 Task: Create a card template collection with adventure concept.
Action: Mouse moved to (723, 268)
Screenshot: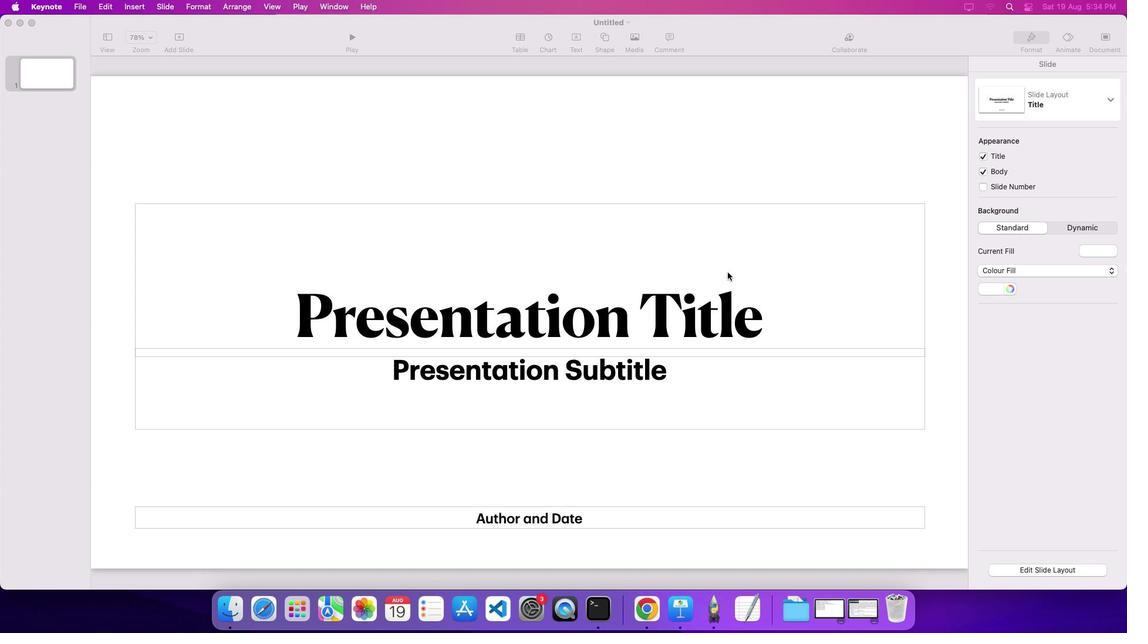 
Action: Mouse pressed left at (723, 268)
Screenshot: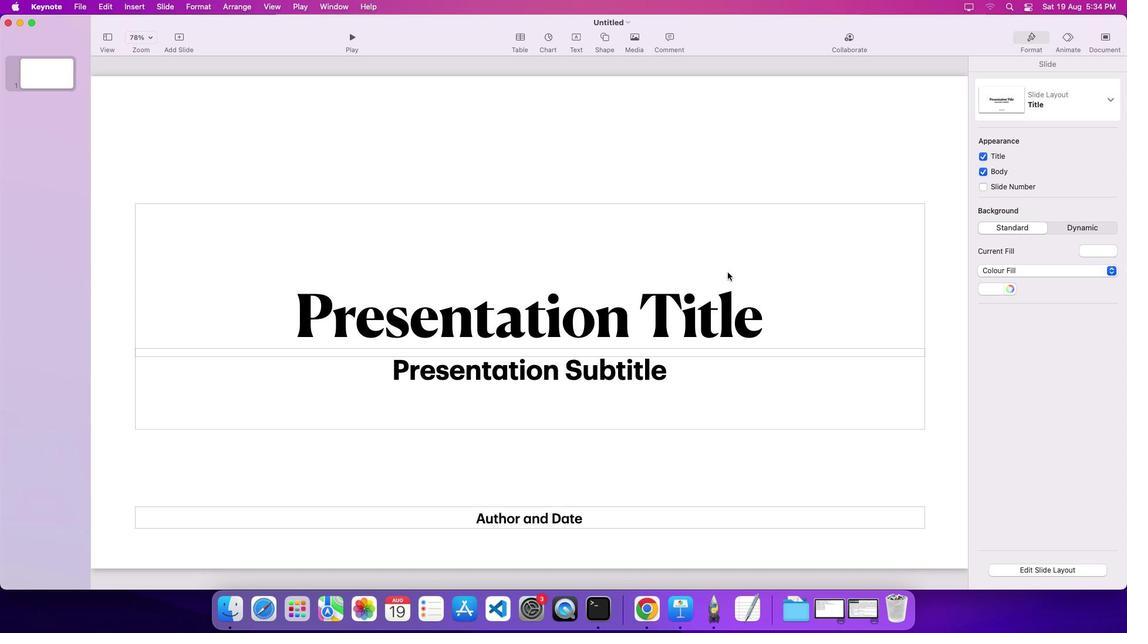 
Action: Mouse moved to (738, 281)
Screenshot: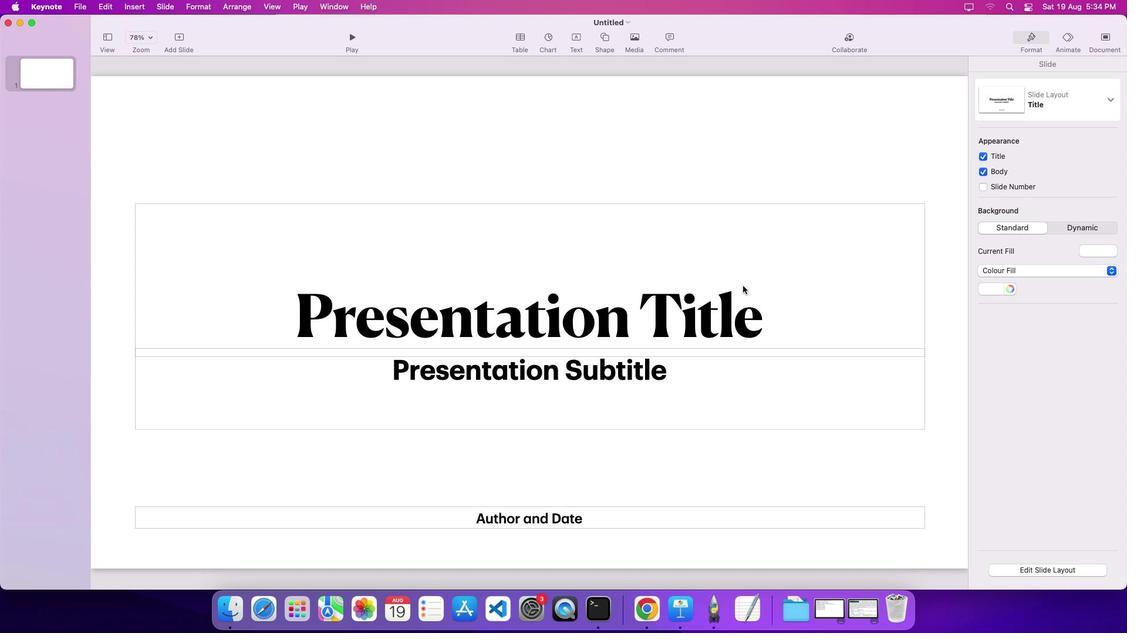 
Action: Key pressed Key.delete
Screenshot: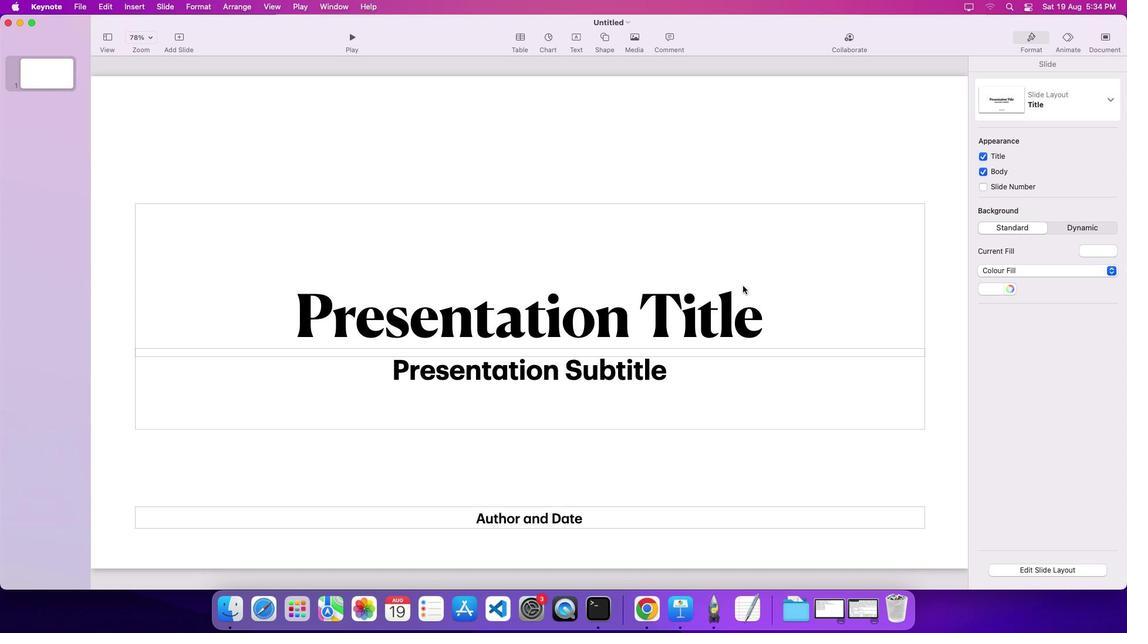 
Action: Mouse moved to (741, 291)
Screenshot: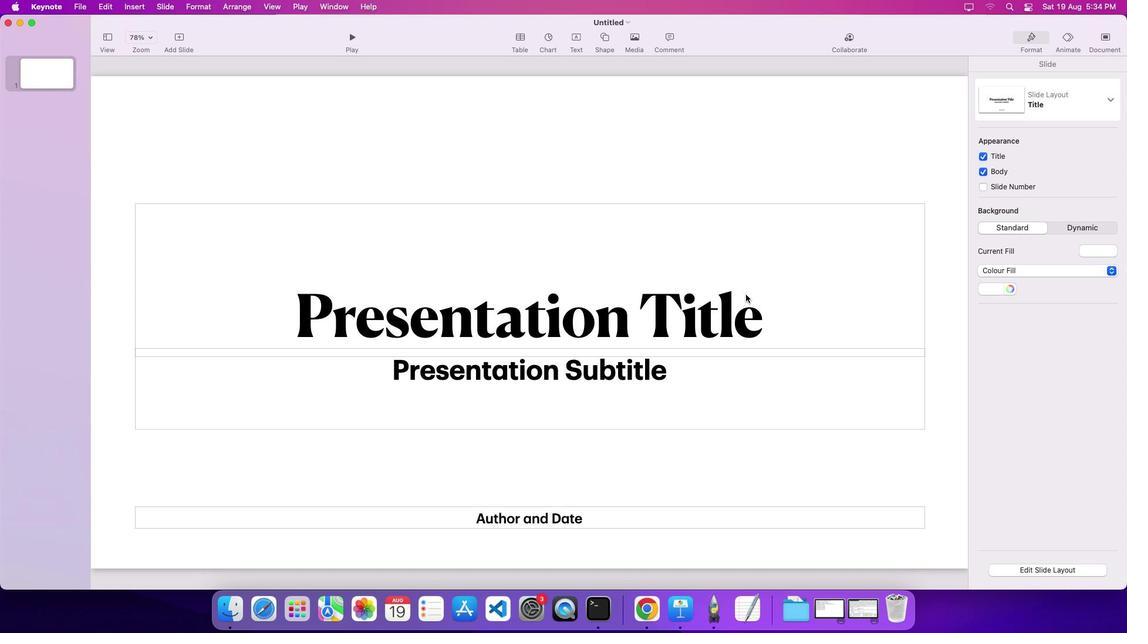 
Action: Mouse pressed left at (741, 291)
Screenshot: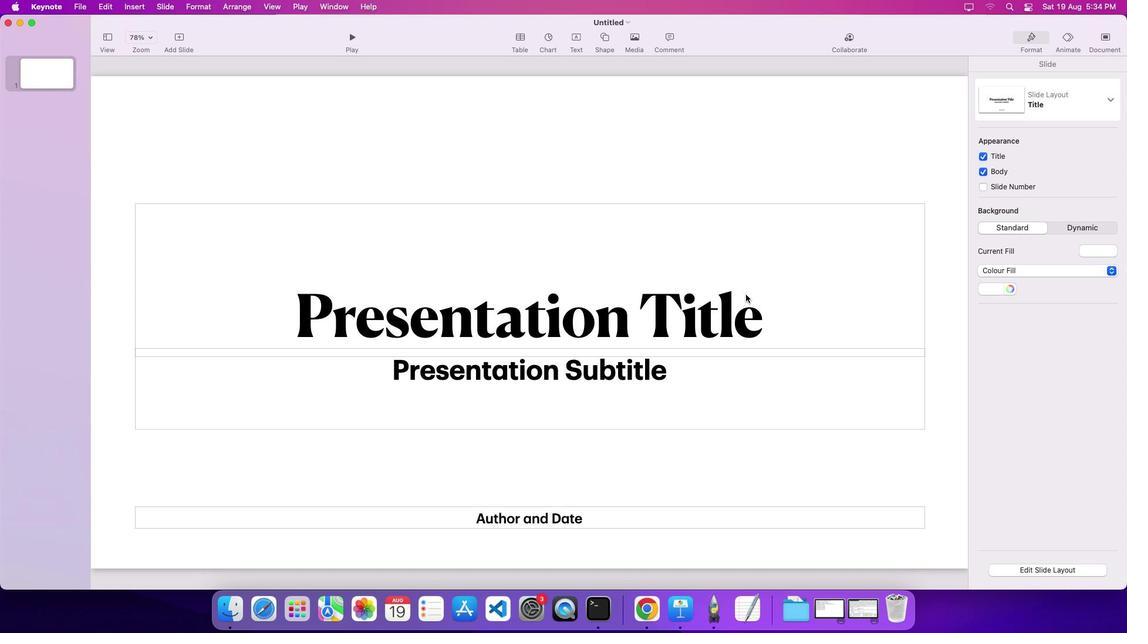 
Action: Mouse moved to (753, 274)
Screenshot: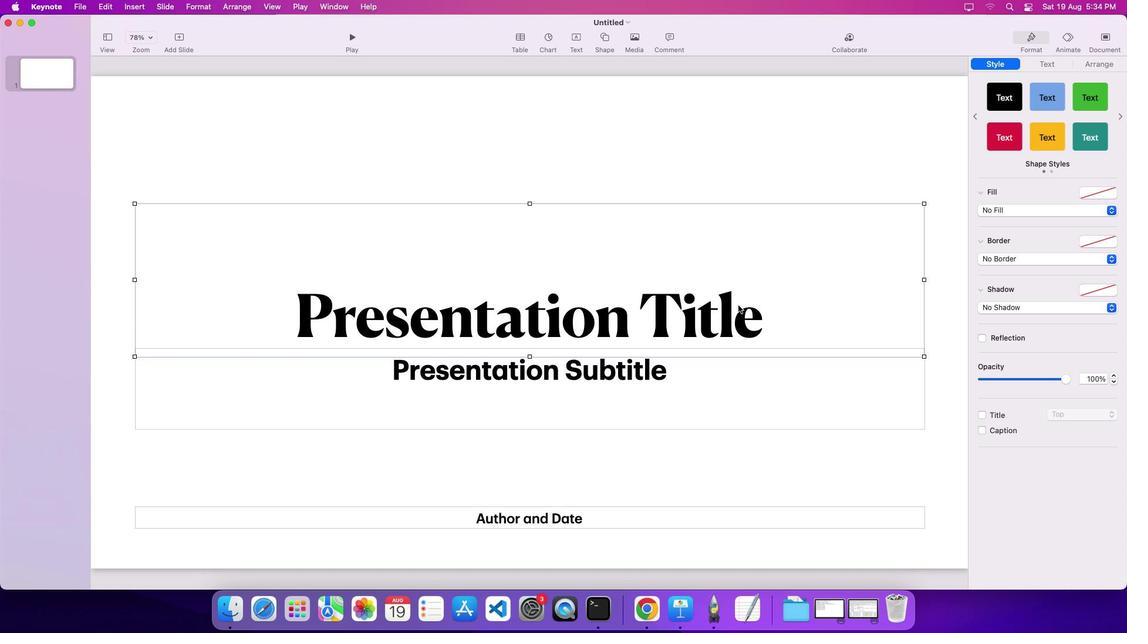 
Action: Key pressed Key.delete
Screenshot: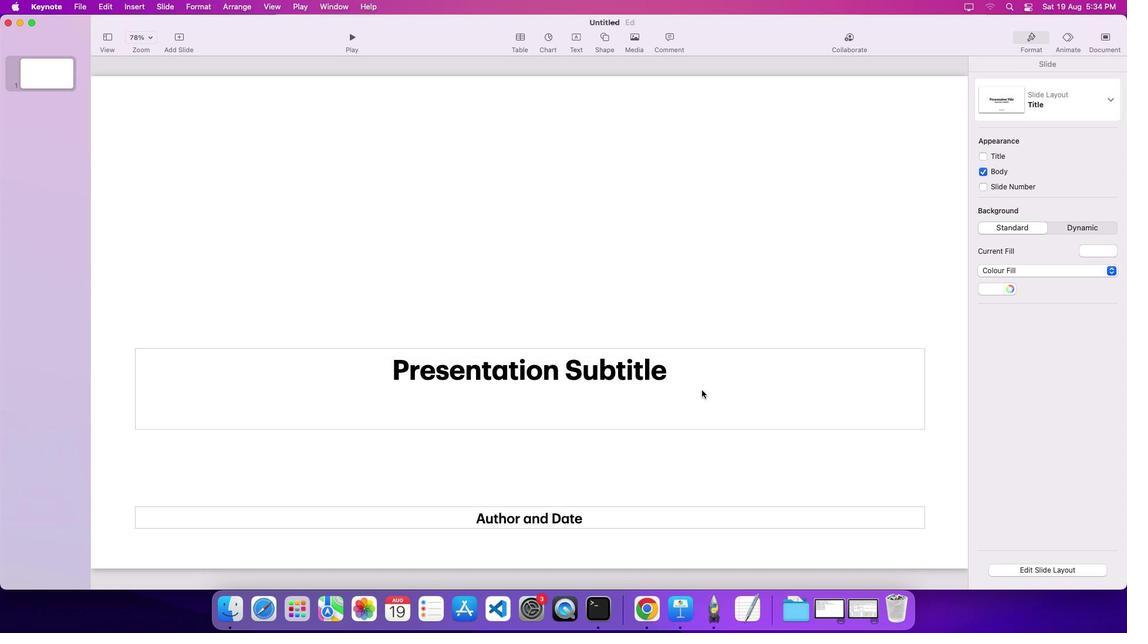
Action: Mouse moved to (697, 394)
Screenshot: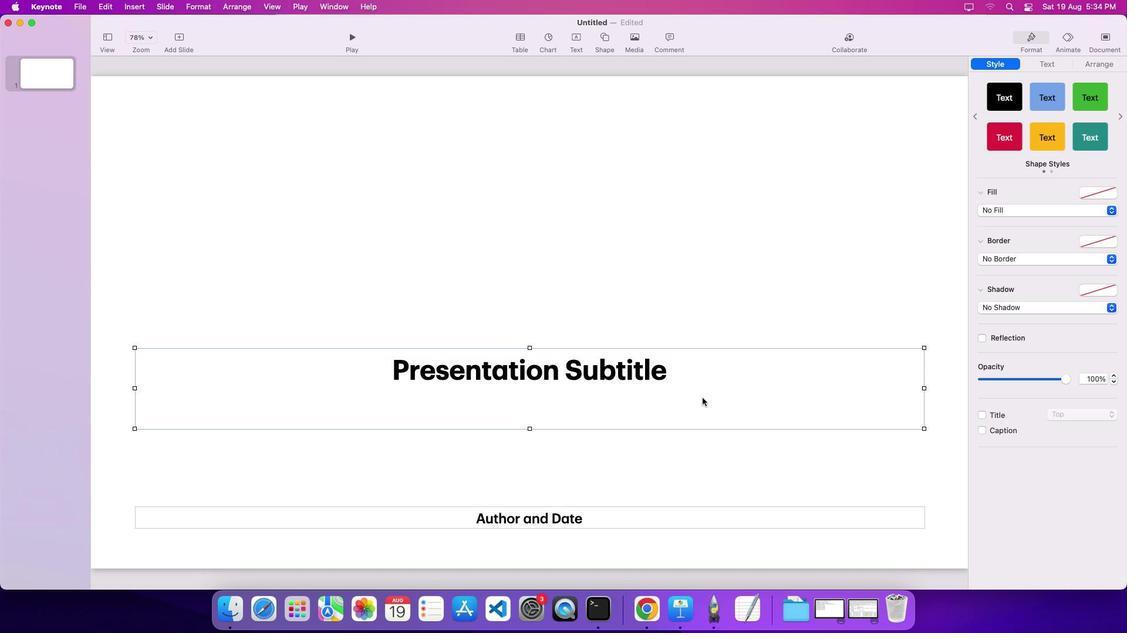 
Action: Mouse pressed left at (697, 394)
Screenshot: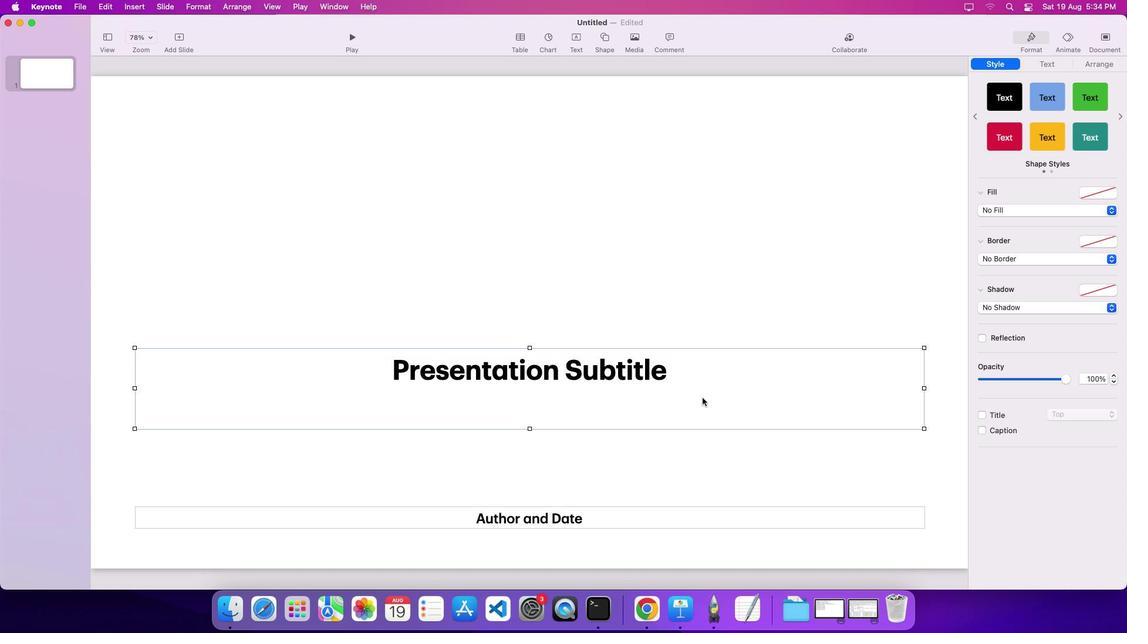 
Action: Key pressed Key.delete
Screenshot: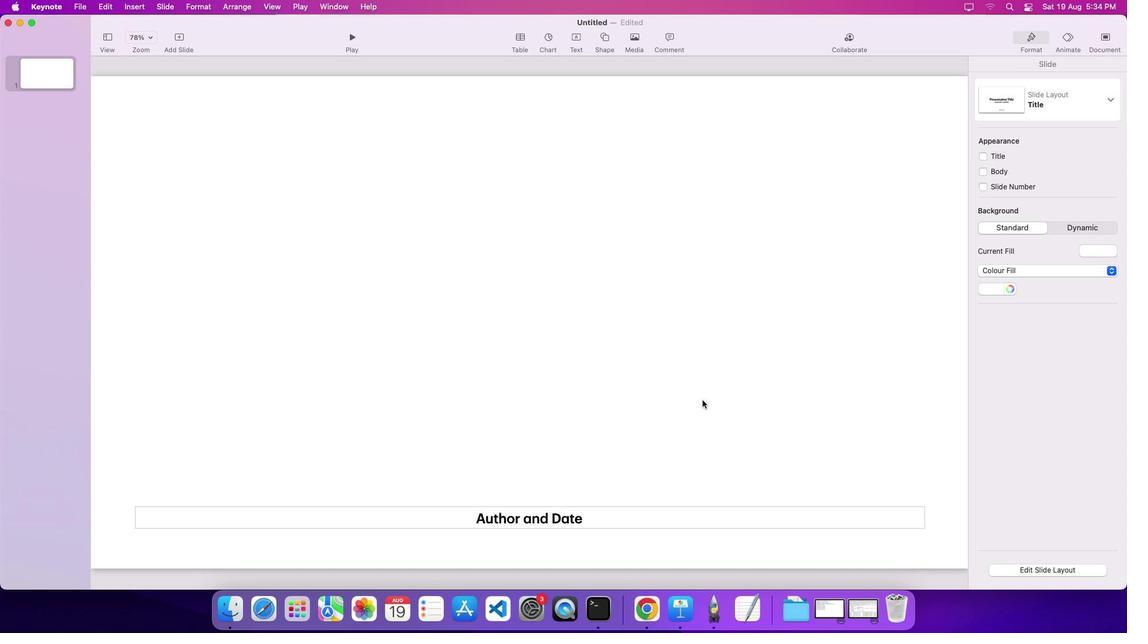 
Action: Mouse moved to (682, 528)
Screenshot: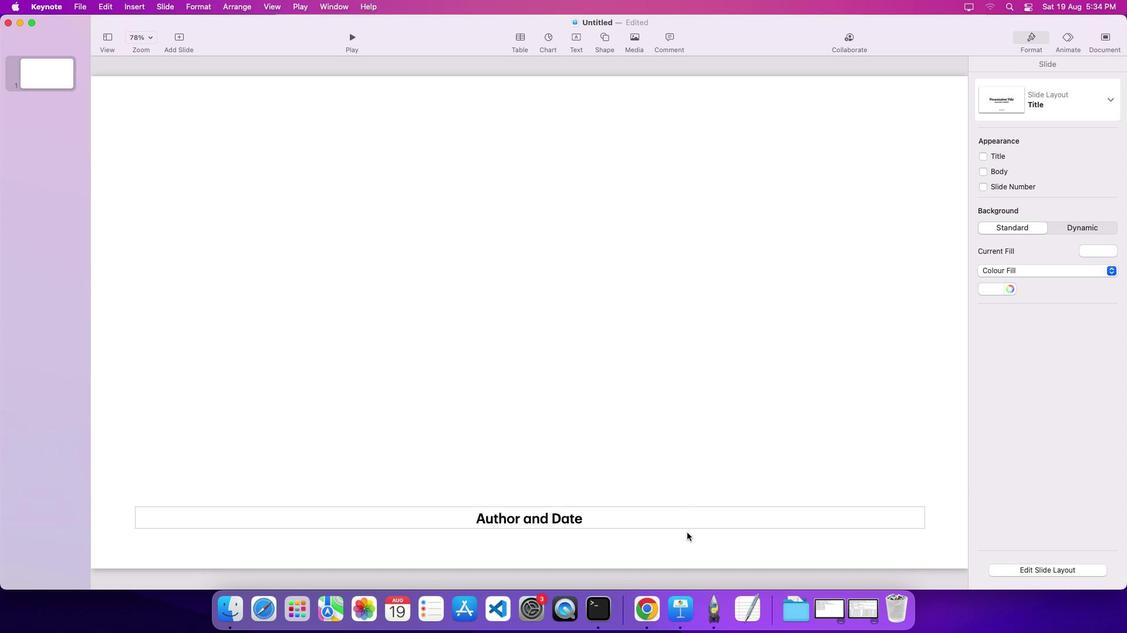 
Action: Mouse pressed left at (682, 528)
Screenshot: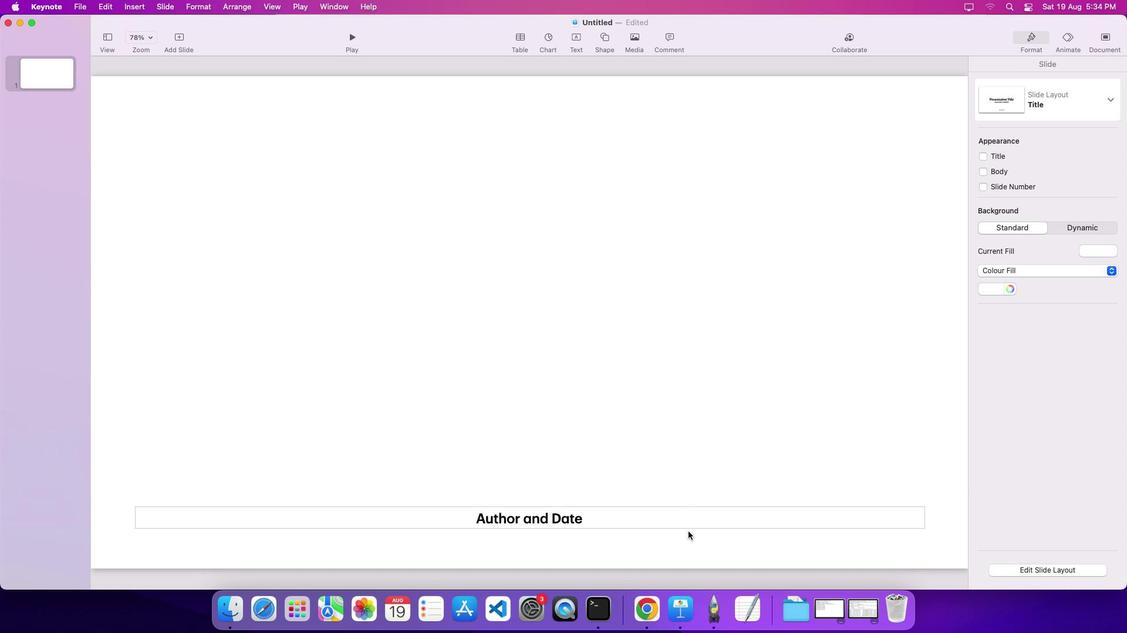
Action: Mouse moved to (685, 526)
Screenshot: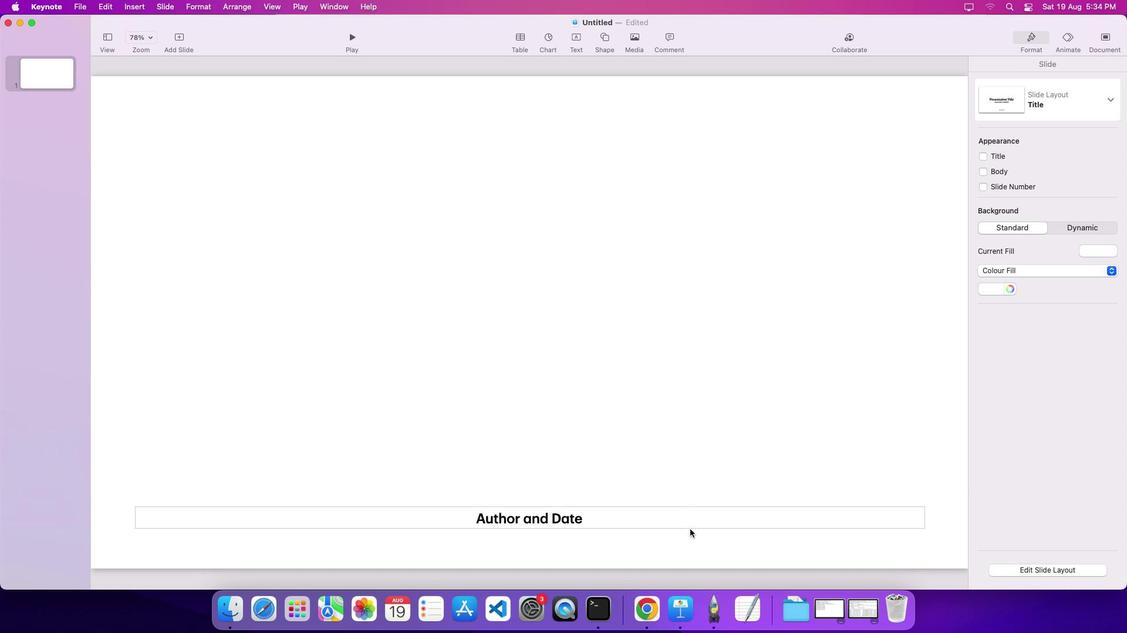 
Action: Key pressed Key.delete
Screenshot: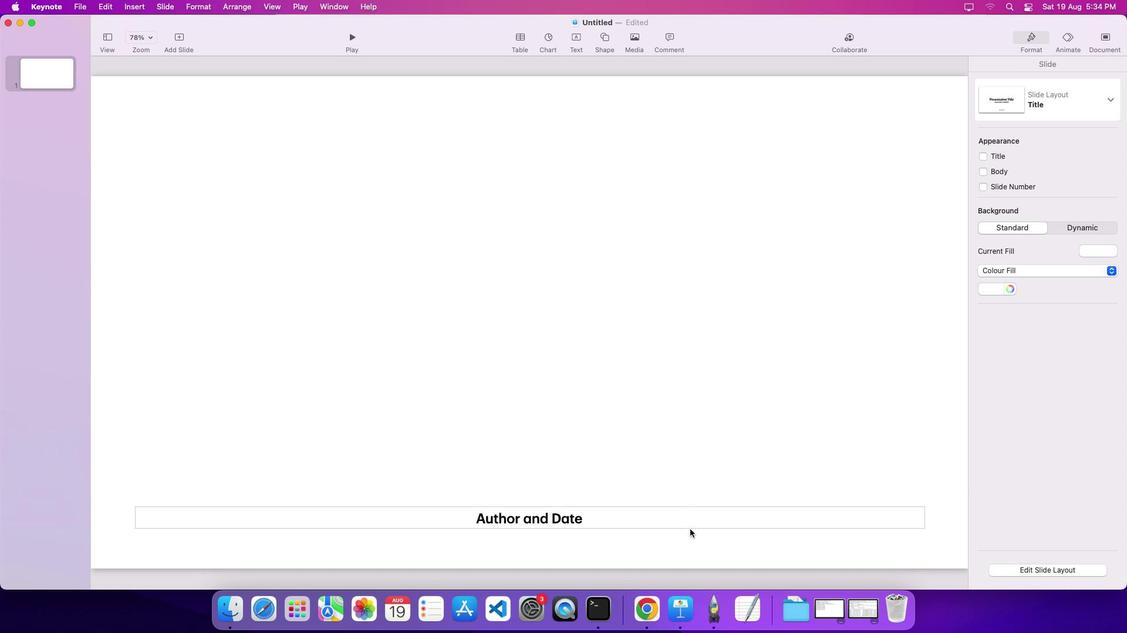 
Action: Mouse moved to (685, 521)
Screenshot: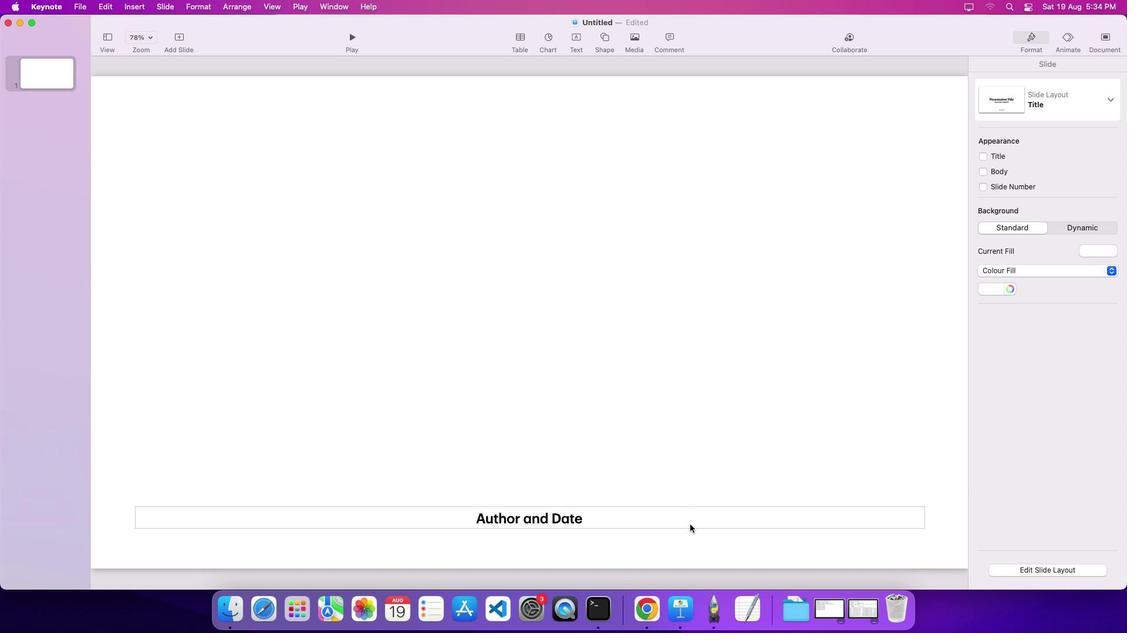 
Action: Mouse pressed left at (685, 521)
Screenshot: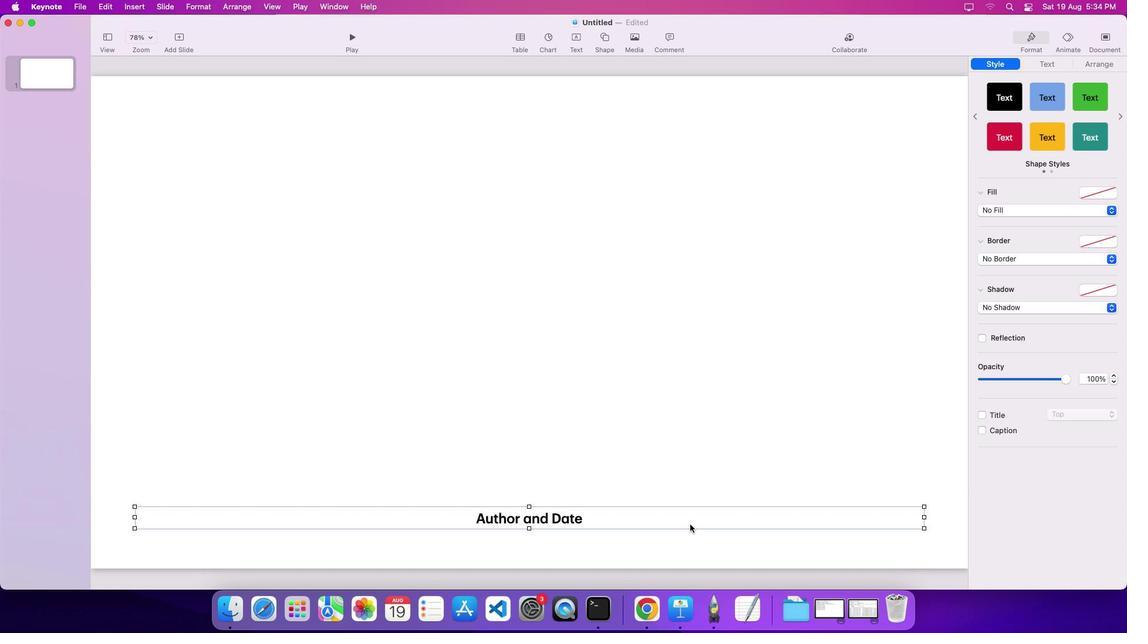 
Action: Key pressed Key.delete
Screenshot: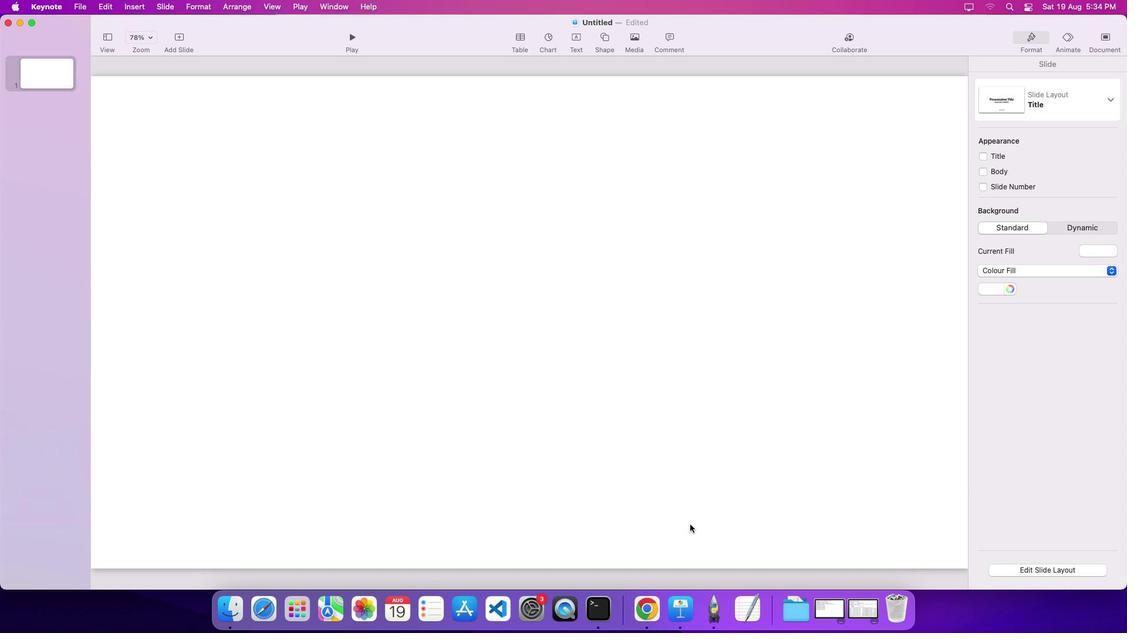 
Action: Mouse moved to (519, 218)
Screenshot: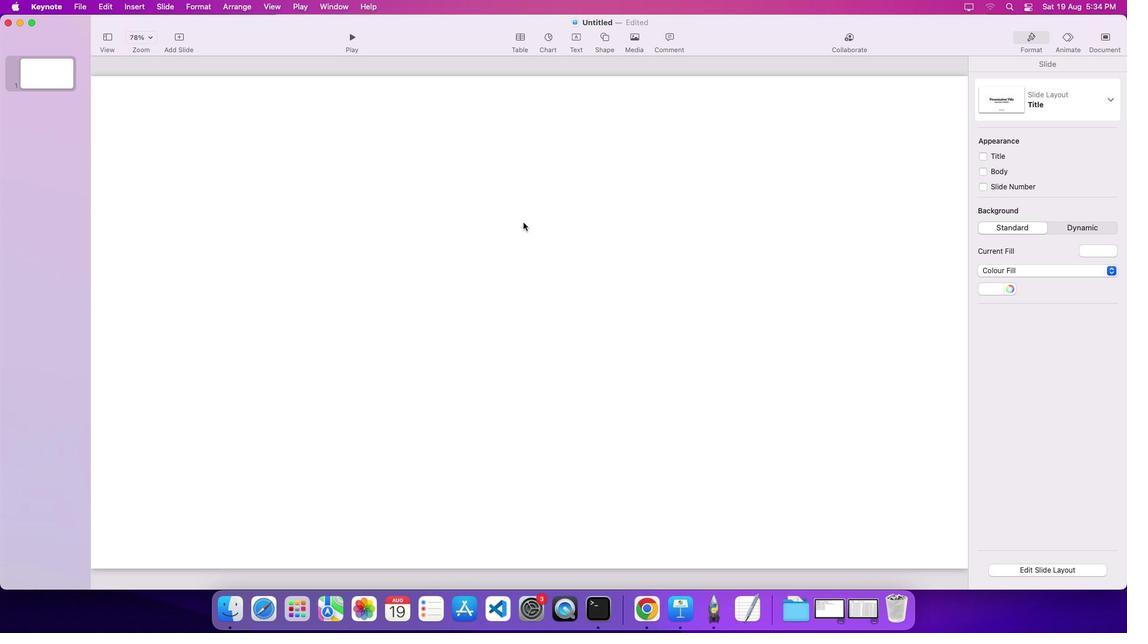 
Action: Mouse pressed left at (519, 218)
Screenshot: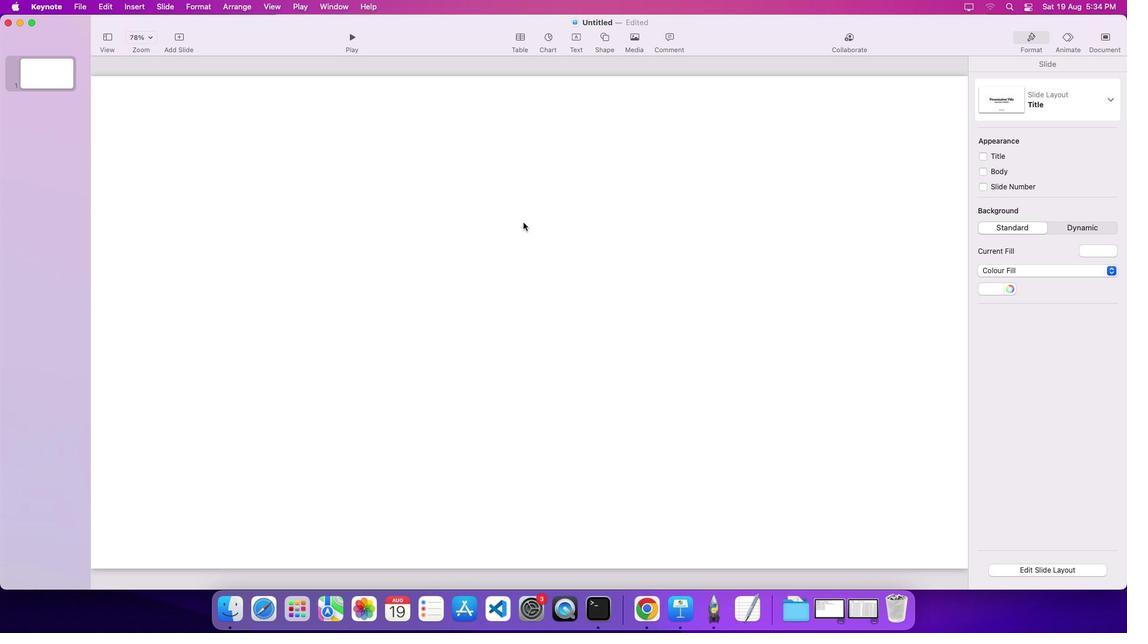 
Action: Mouse moved to (601, 34)
Screenshot: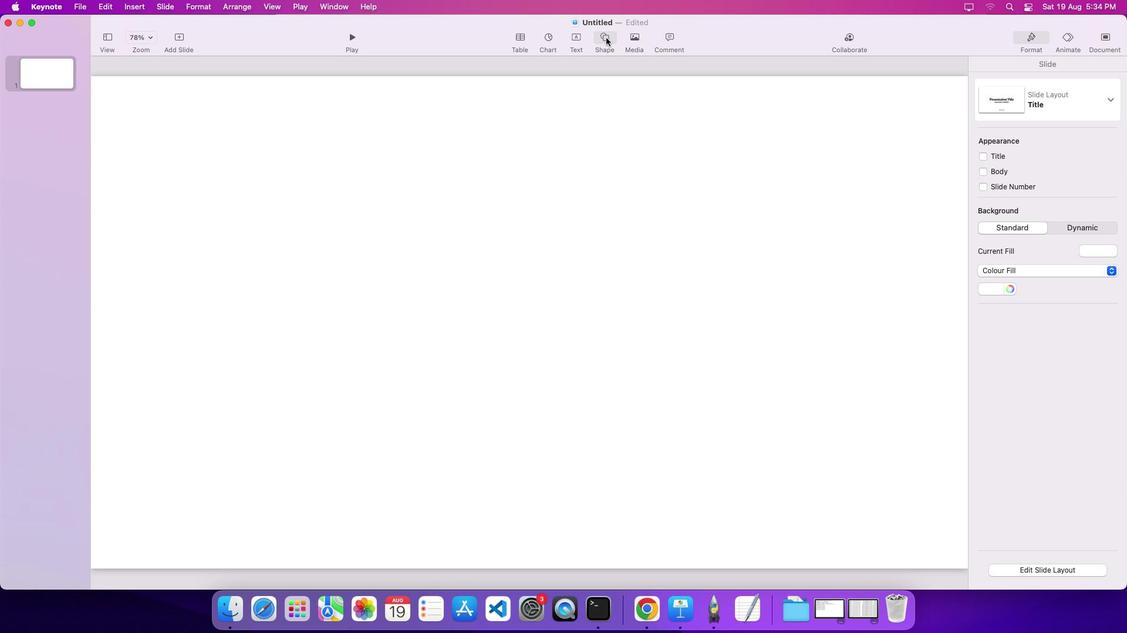 
Action: Mouse pressed left at (601, 34)
Screenshot: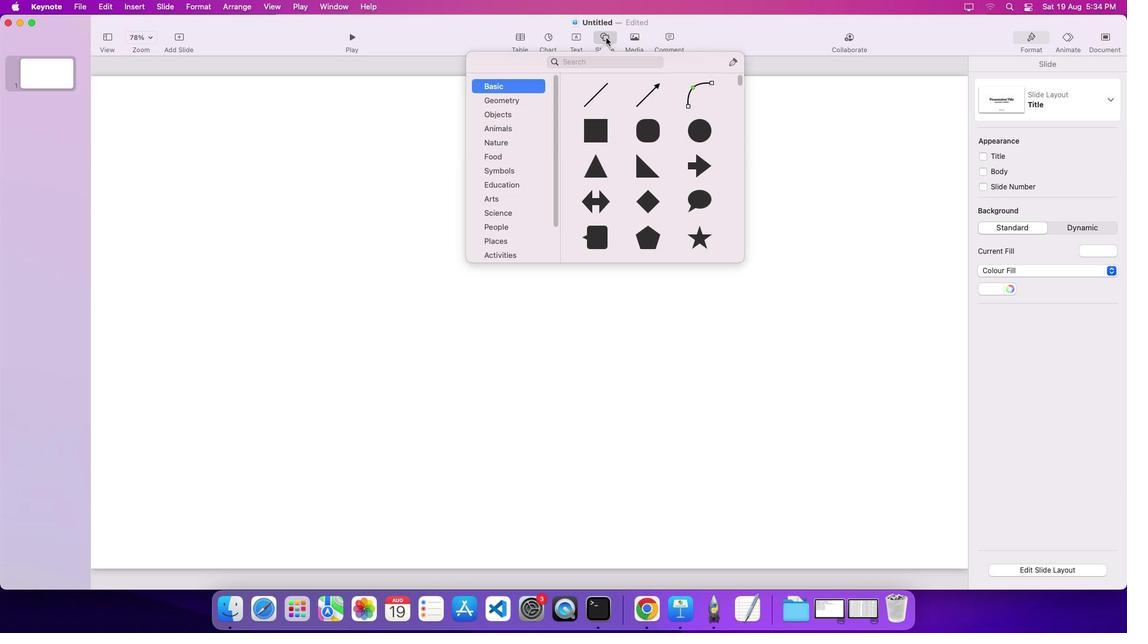 
Action: Mouse moved to (589, 124)
Screenshot: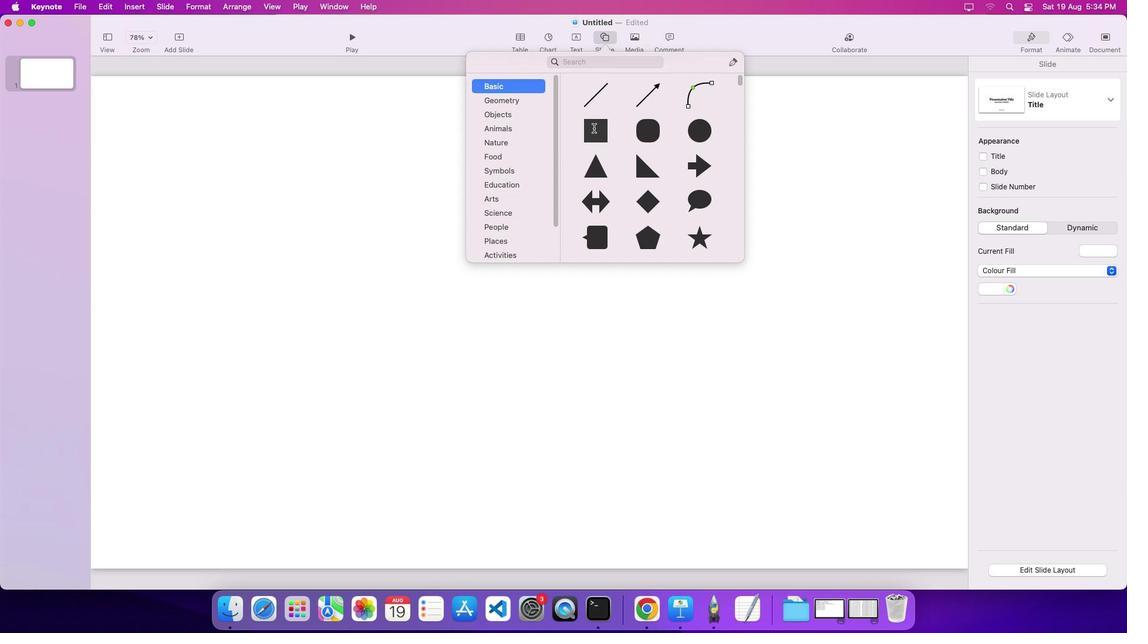 
Action: Mouse pressed left at (589, 124)
Screenshot: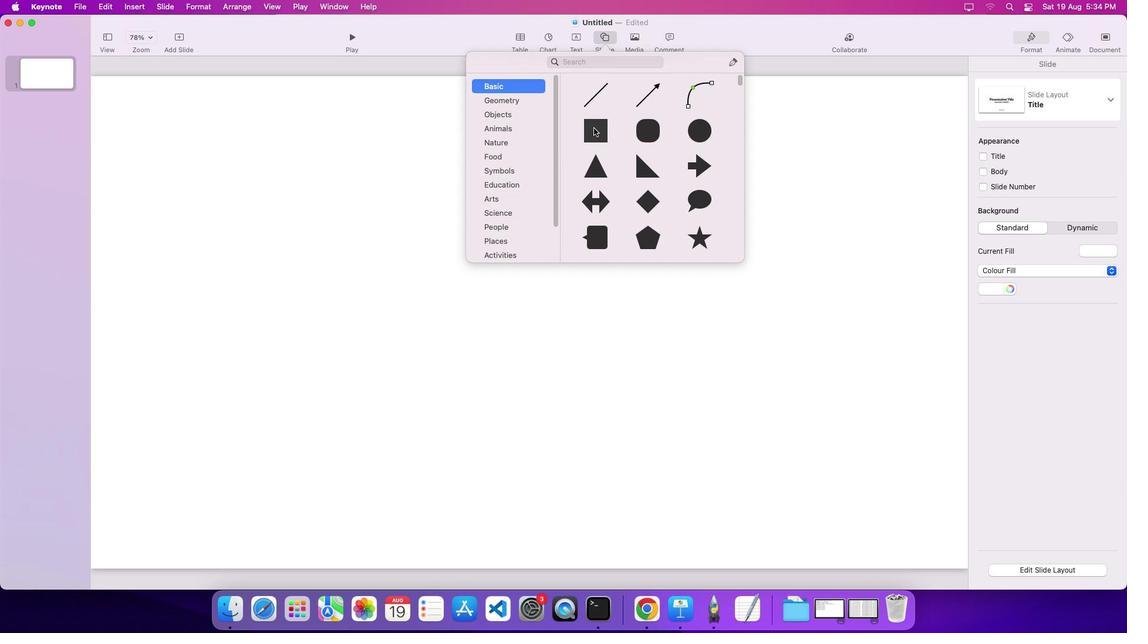 
Action: Mouse moved to (528, 319)
Screenshot: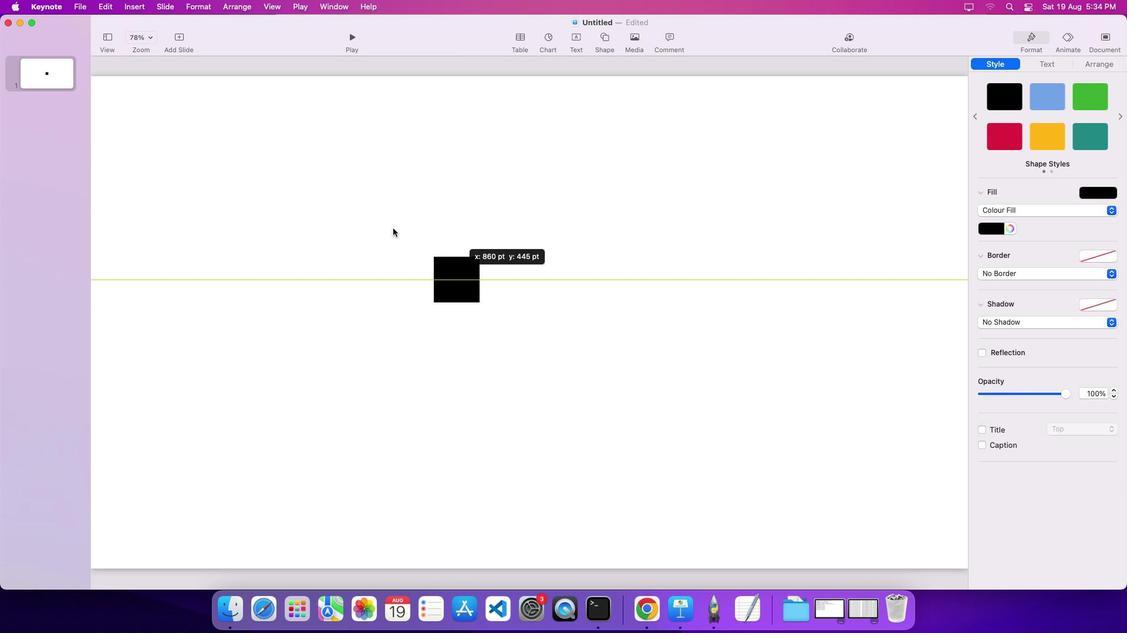 
Action: Mouse pressed left at (528, 319)
Screenshot: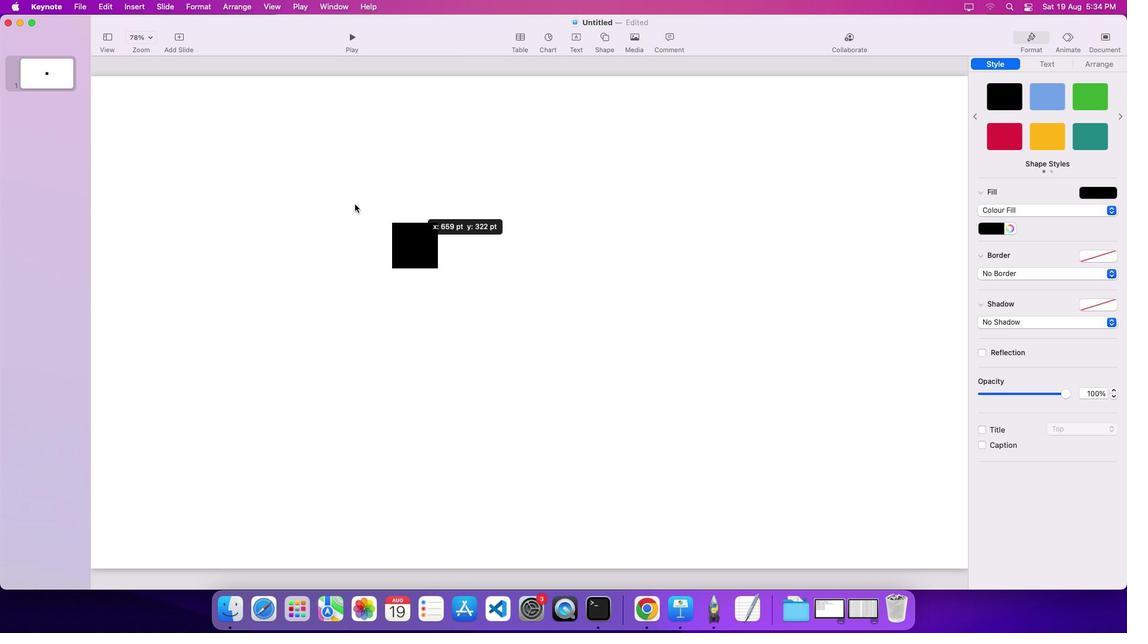 
Action: Mouse moved to (126, 113)
Screenshot: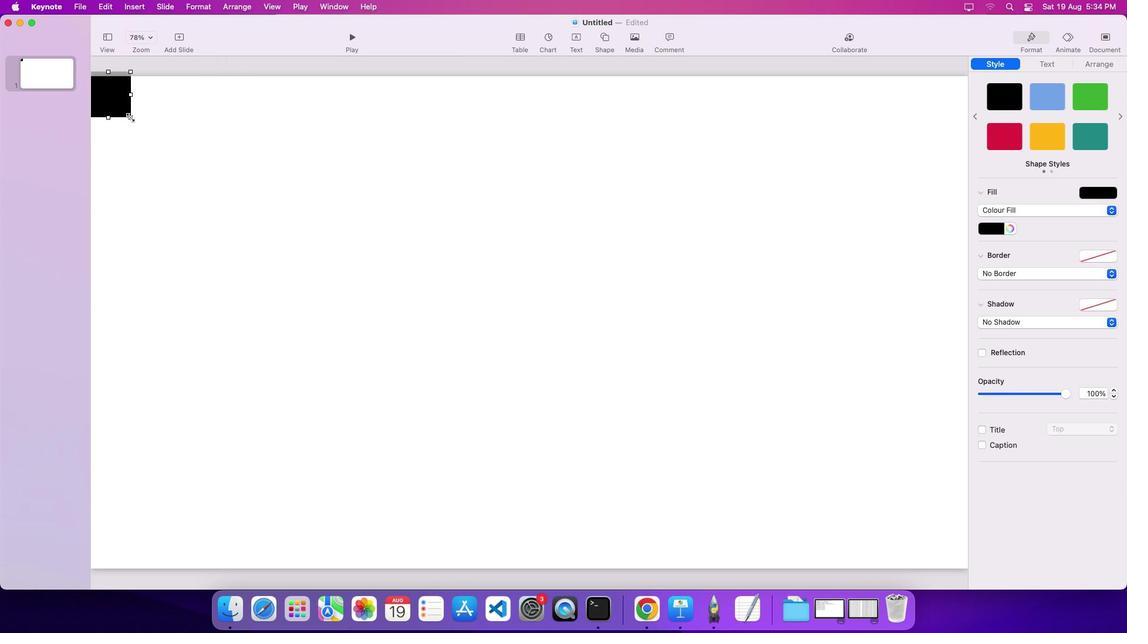 
Action: Mouse pressed left at (126, 113)
Screenshot: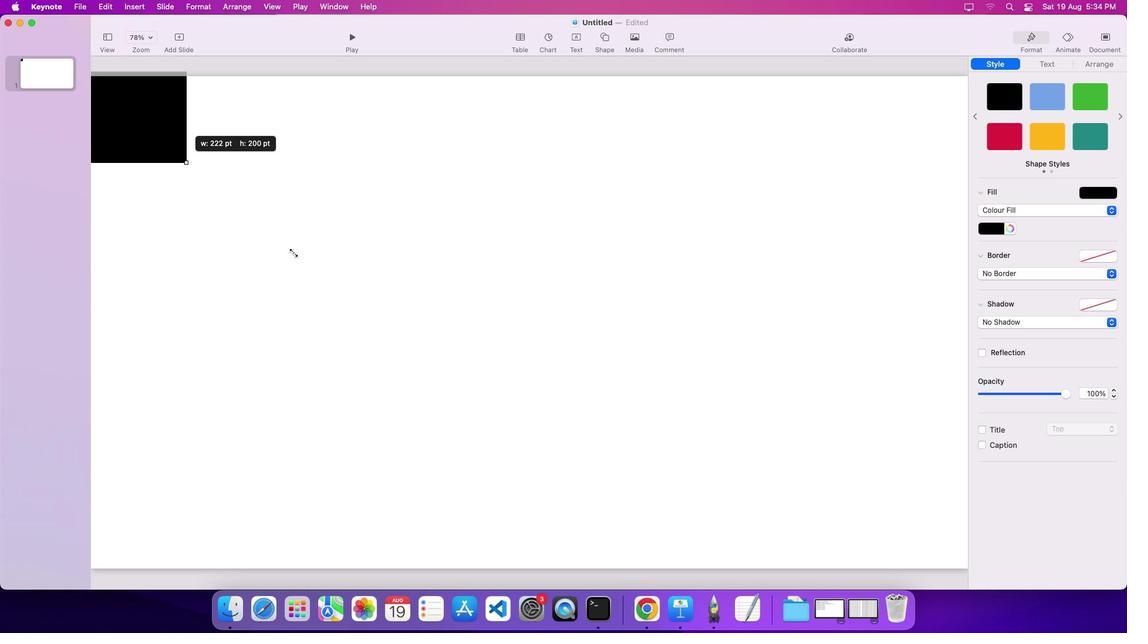 
Action: Mouse moved to (1010, 142)
Screenshot: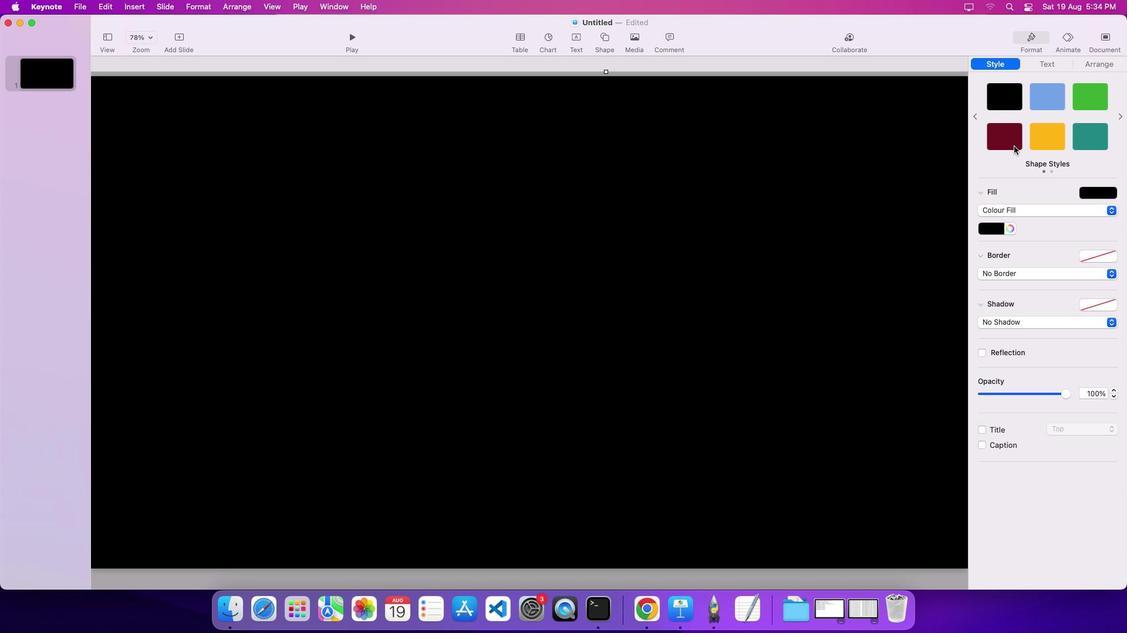
Action: Mouse pressed left at (1010, 142)
Screenshot: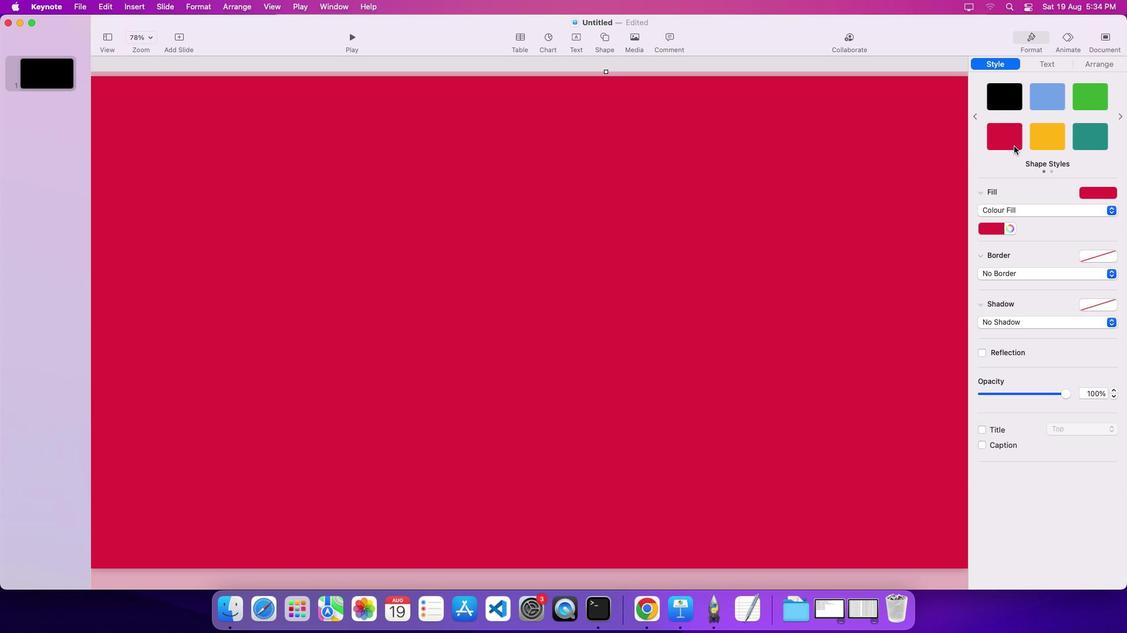 
Action: Mouse moved to (992, 229)
Screenshot: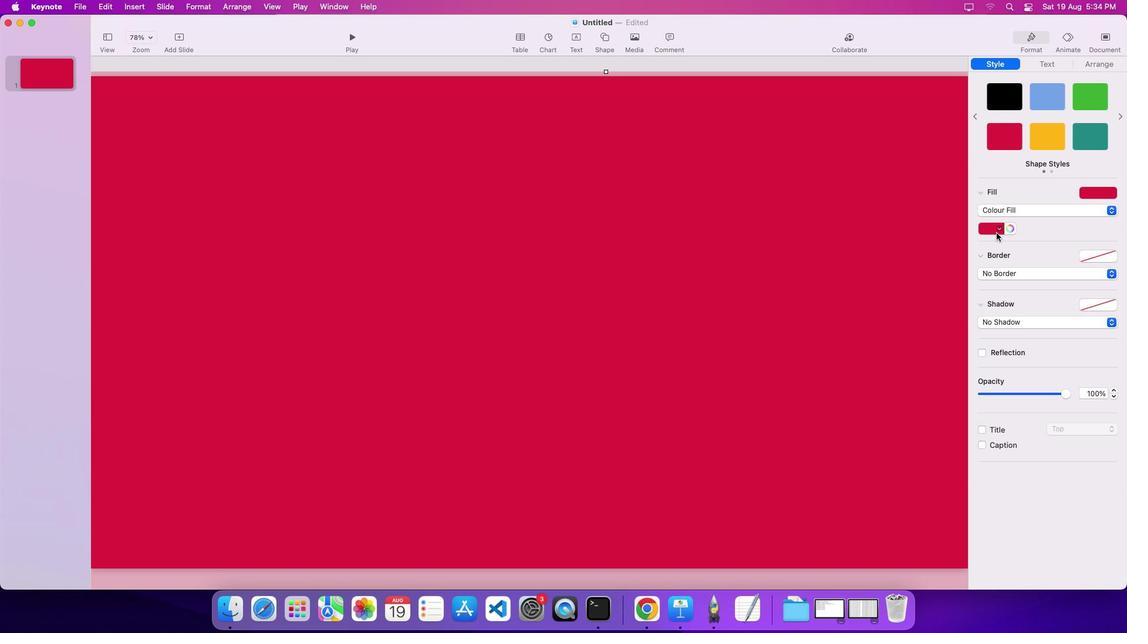 
Action: Mouse pressed left at (992, 229)
Screenshot: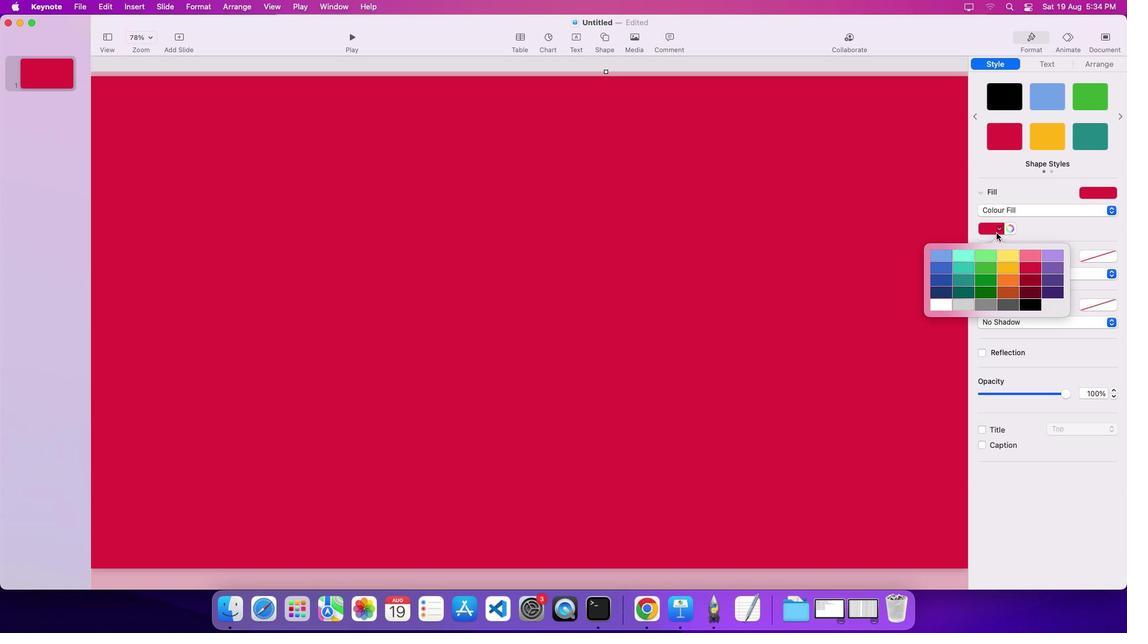 
Action: Mouse moved to (1005, 275)
Screenshot: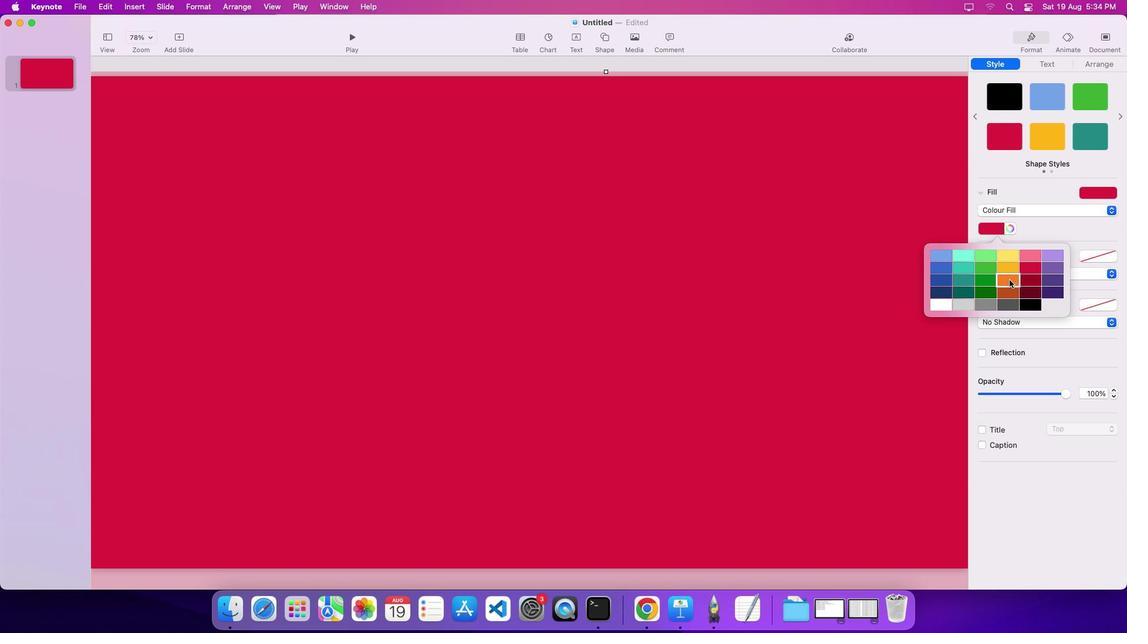 
Action: Mouse pressed left at (1005, 275)
Screenshot: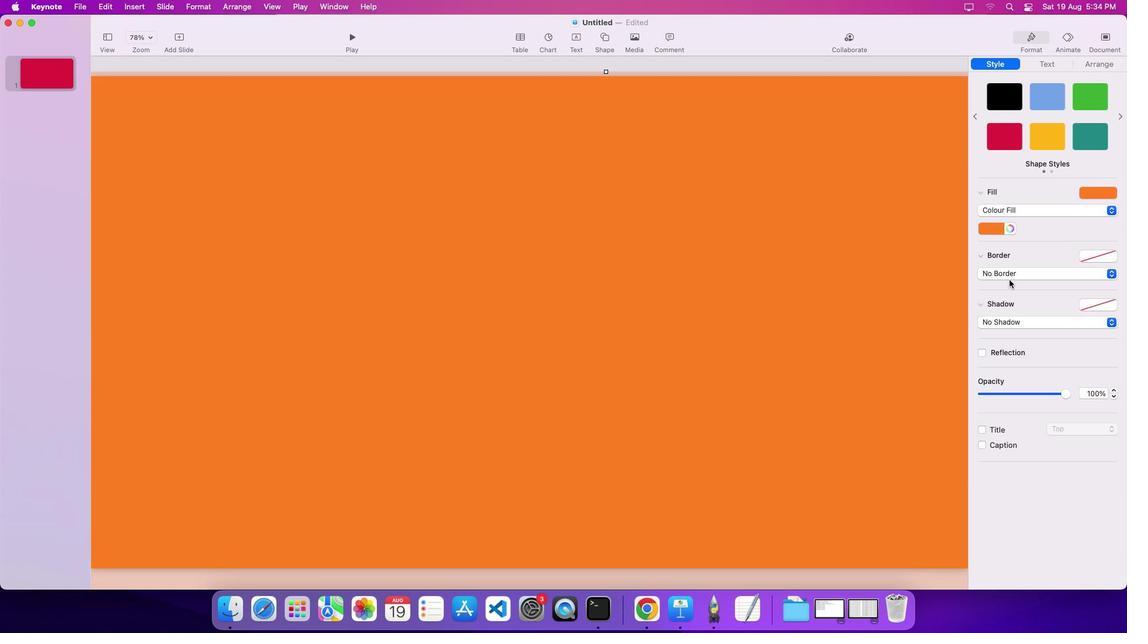 
Action: Mouse moved to (991, 220)
Screenshot: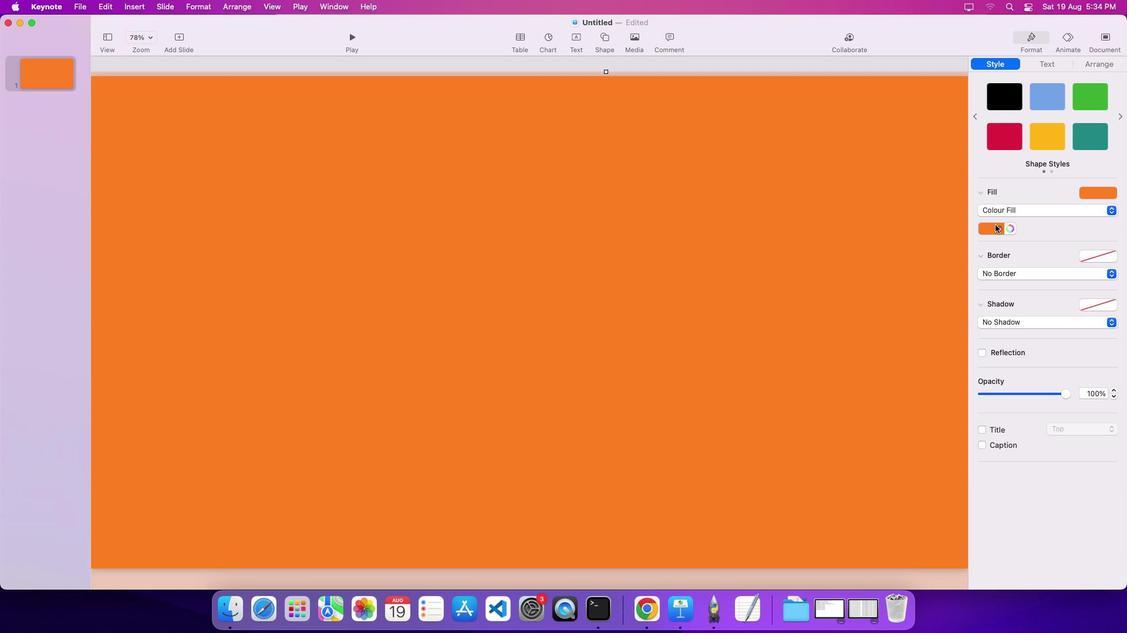 
Action: Mouse pressed left at (991, 220)
Screenshot: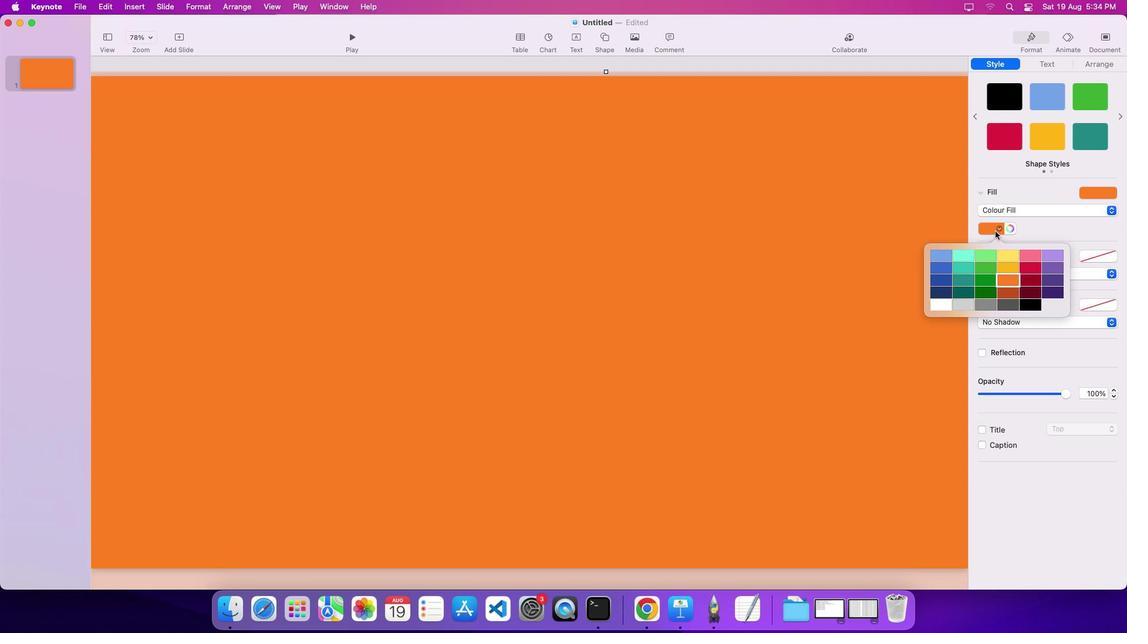 
Action: Mouse moved to (996, 285)
Screenshot: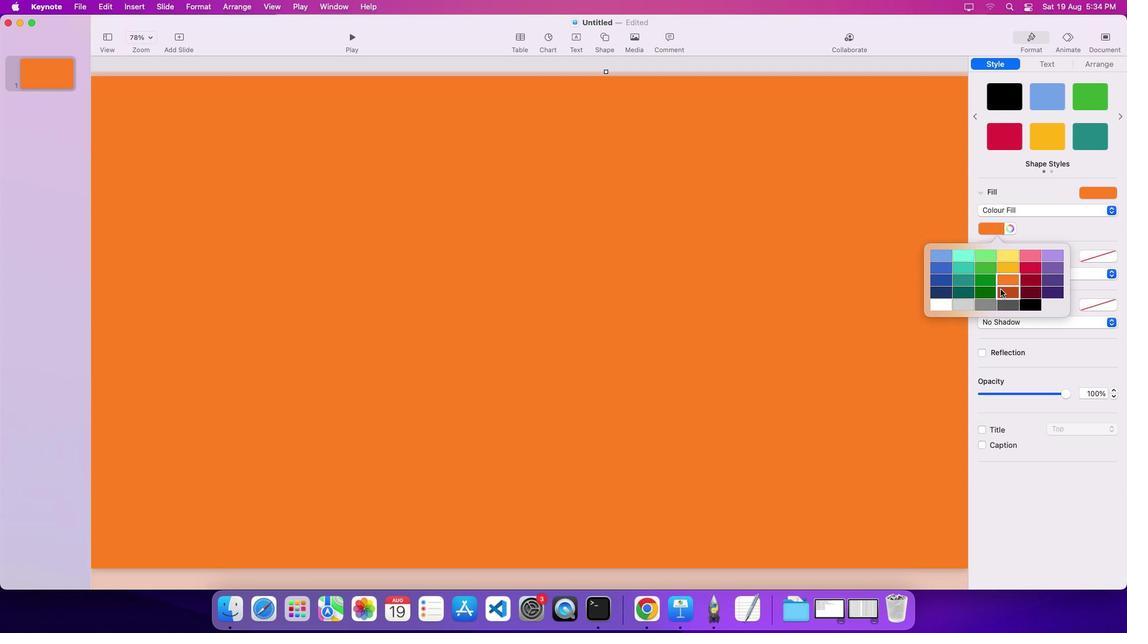 
Action: Mouse pressed left at (996, 285)
Screenshot: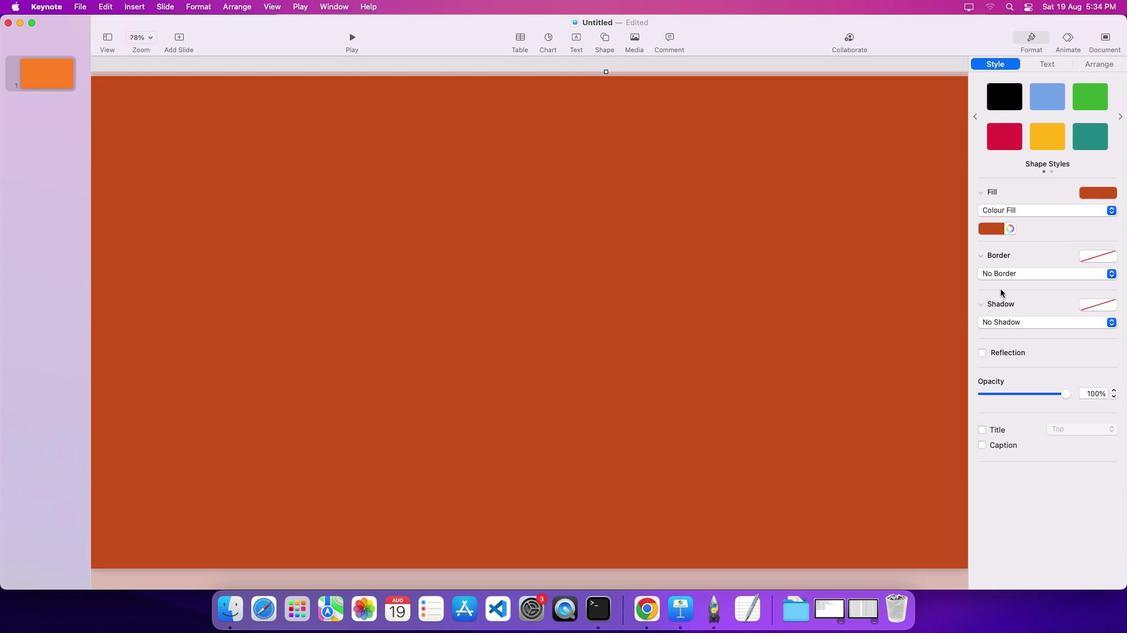 
Action: Mouse moved to (1009, 223)
Screenshot: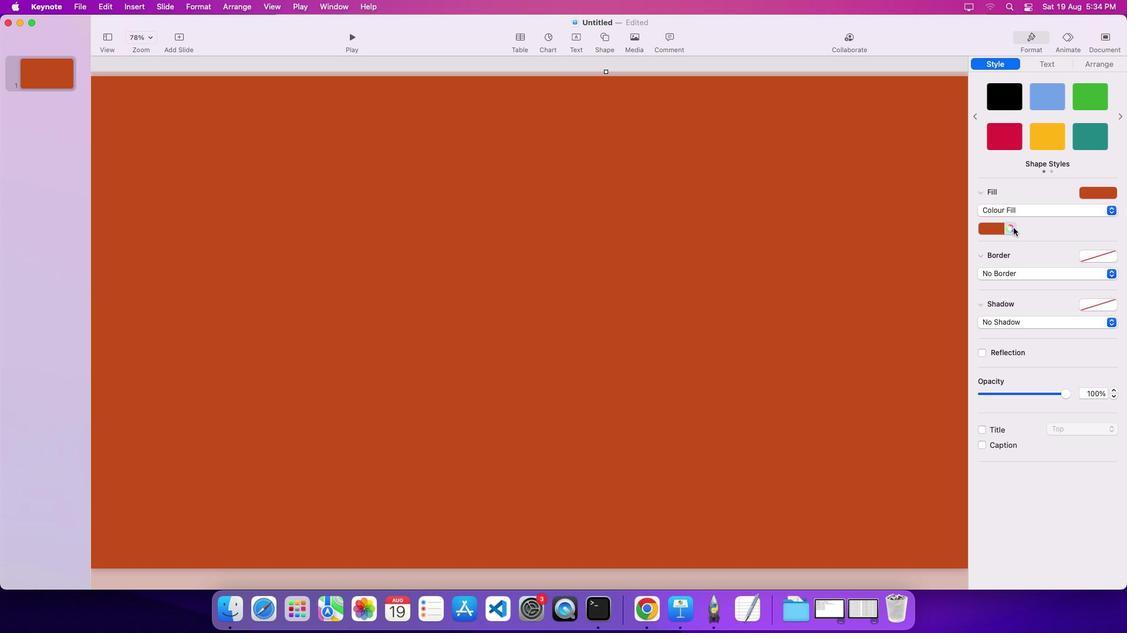 
Action: Mouse pressed left at (1009, 223)
Screenshot: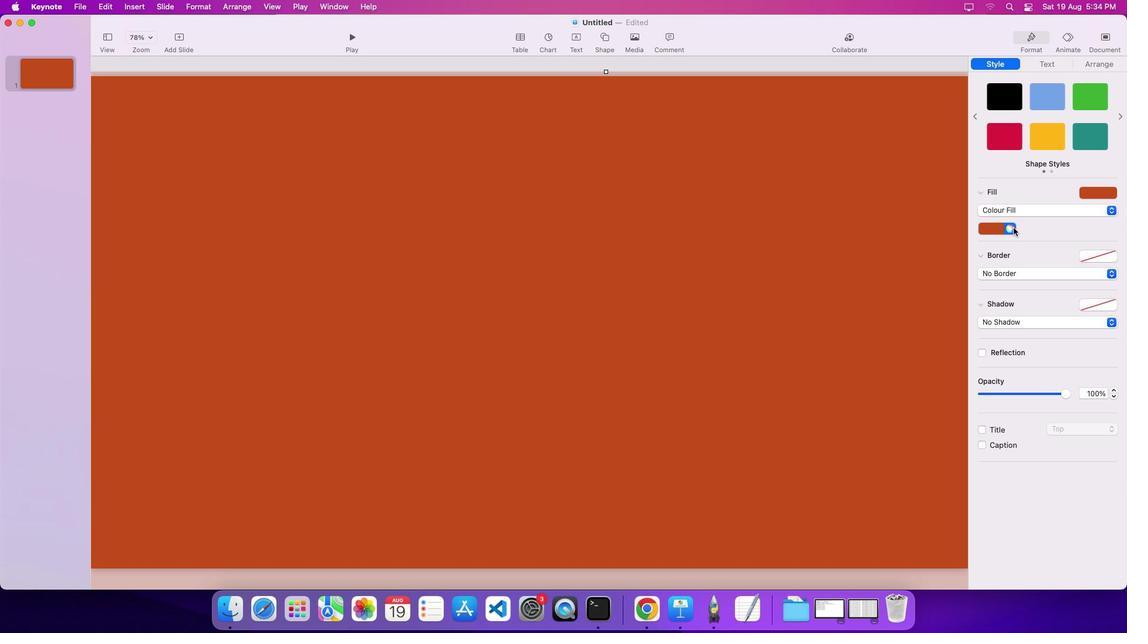 
Action: Mouse moved to (760, 471)
Screenshot: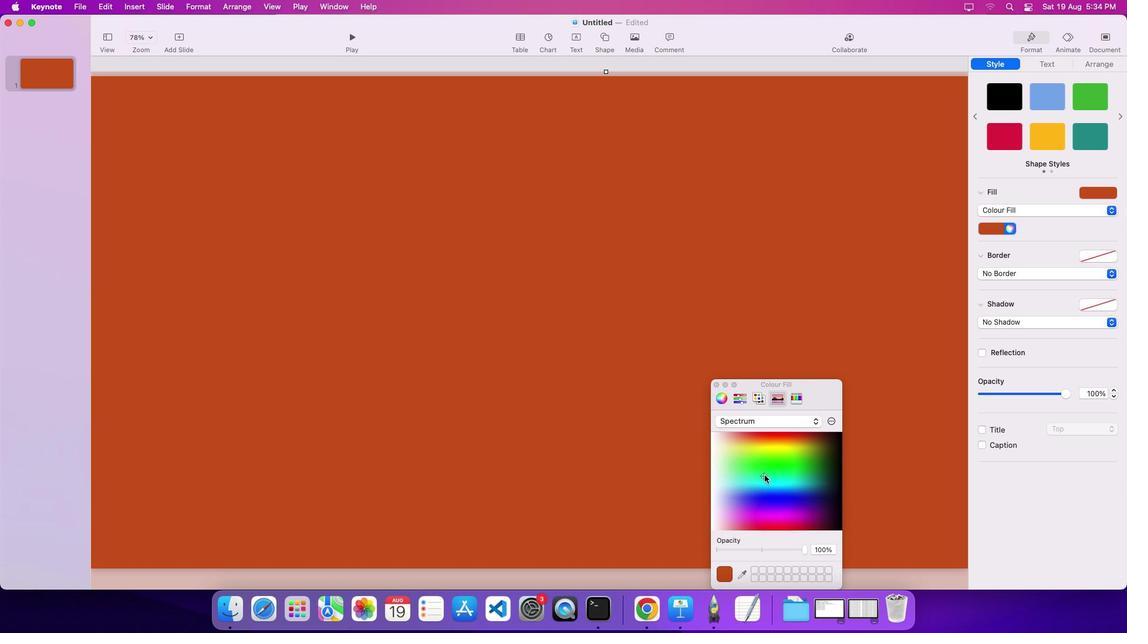 
Action: Mouse pressed left at (760, 471)
Screenshot: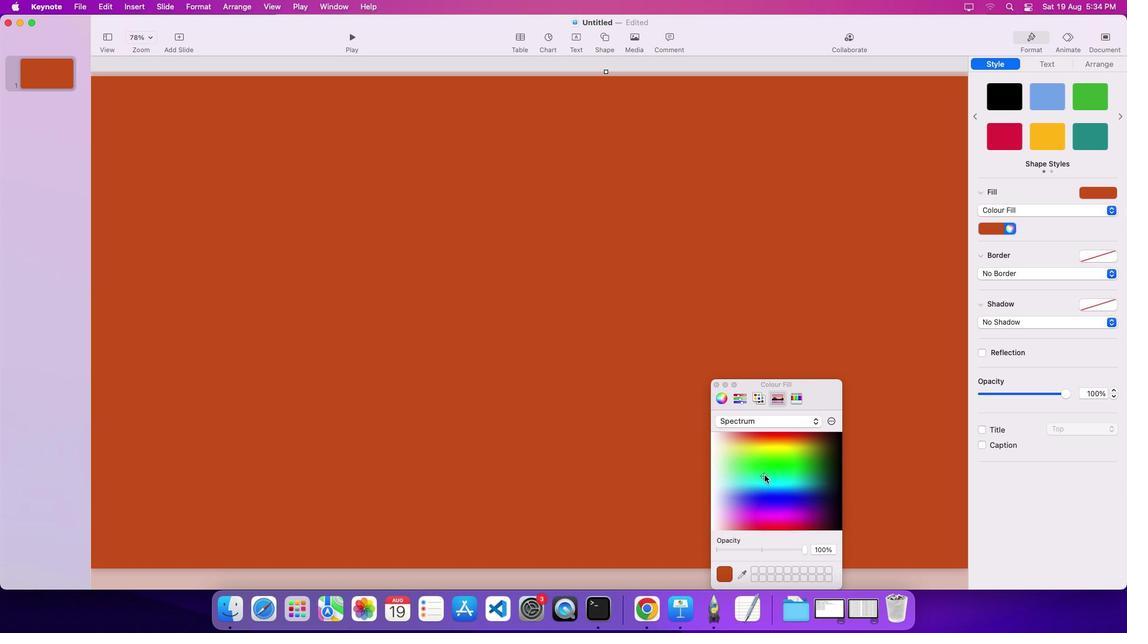 
Action: Mouse moved to (749, 434)
Screenshot: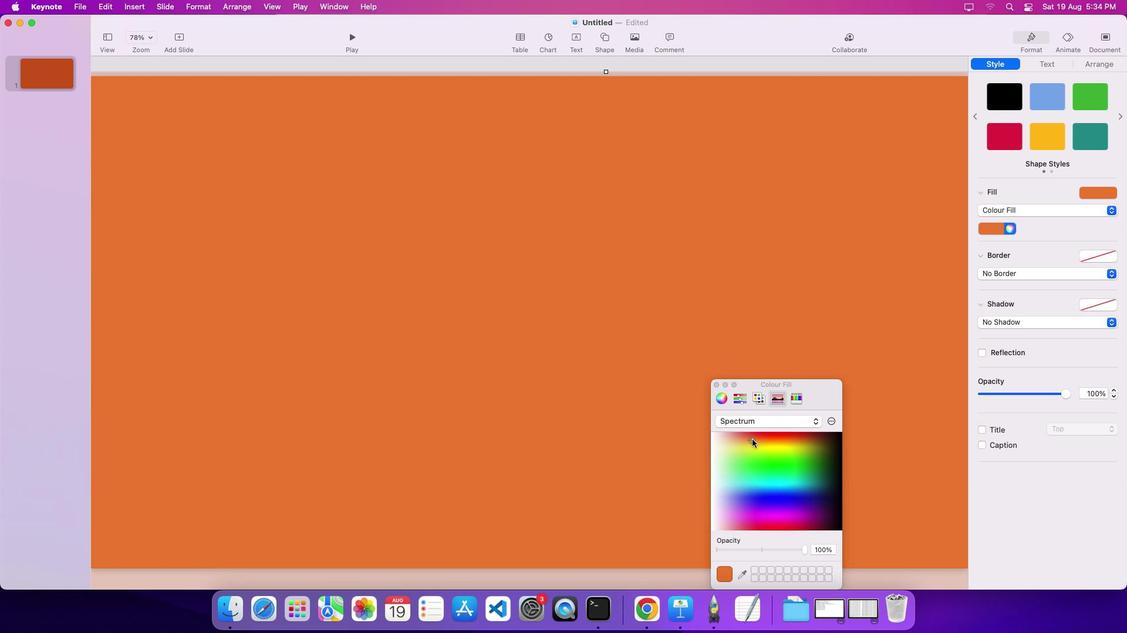 
Action: Mouse pressed right at (749, 434)
Screenshot: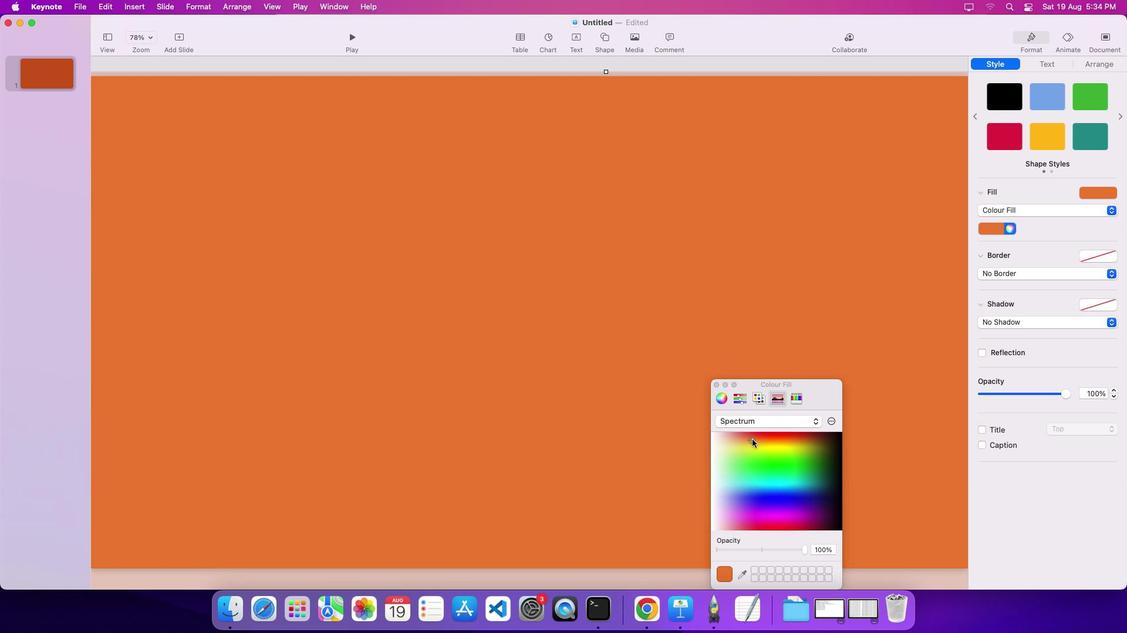 
Action: Mouse moved to (589, 373)
Screenshot: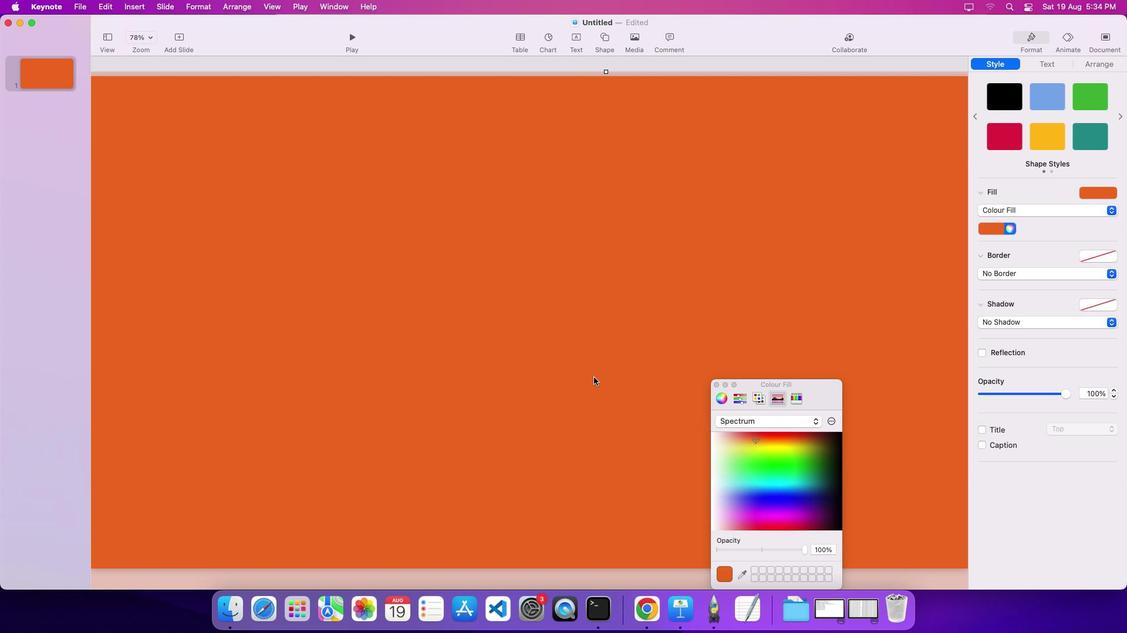 
Action: Mouse pressed left at (589, 373)
Screenshot: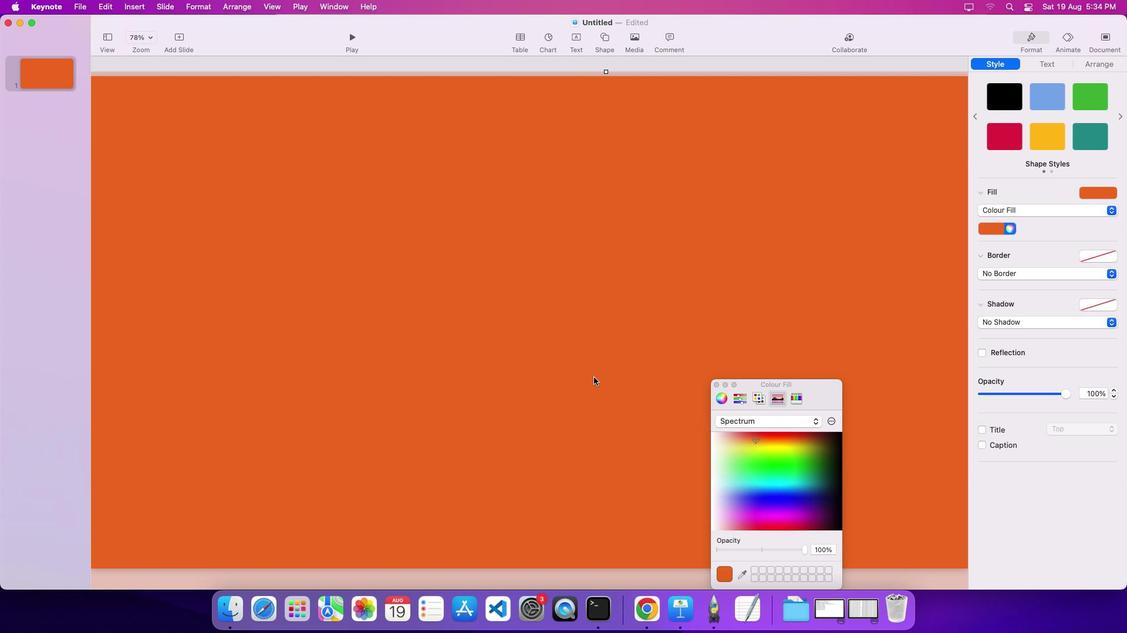 
Action: Mouse moved to (714, 382)
Screenshot: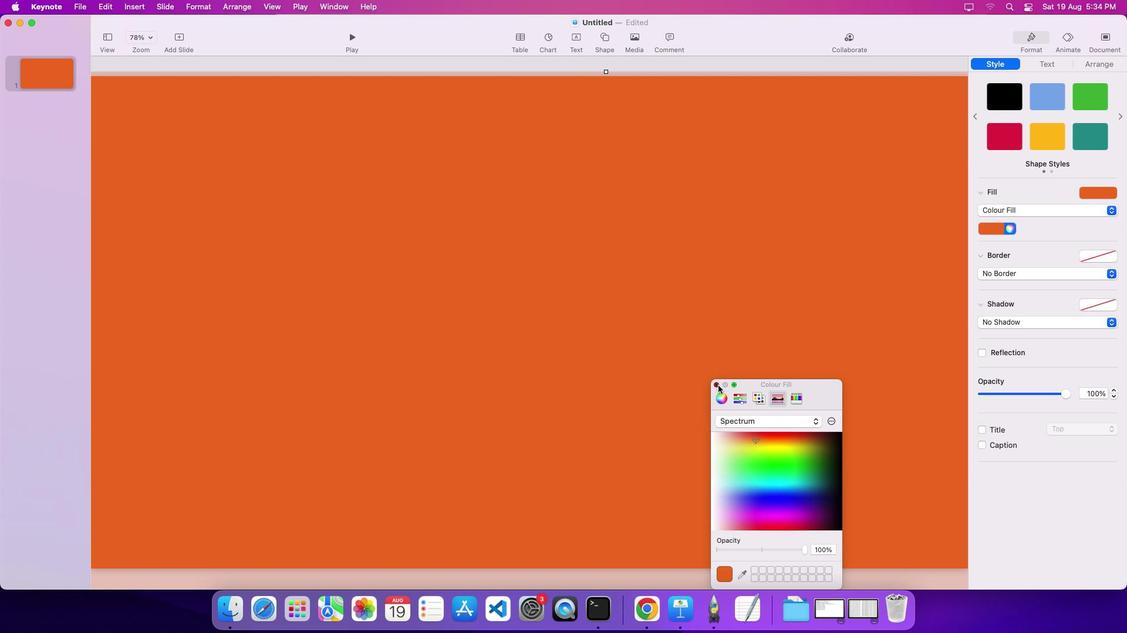 
Action: Mouse pressed left at (714, 382)
Screenshot: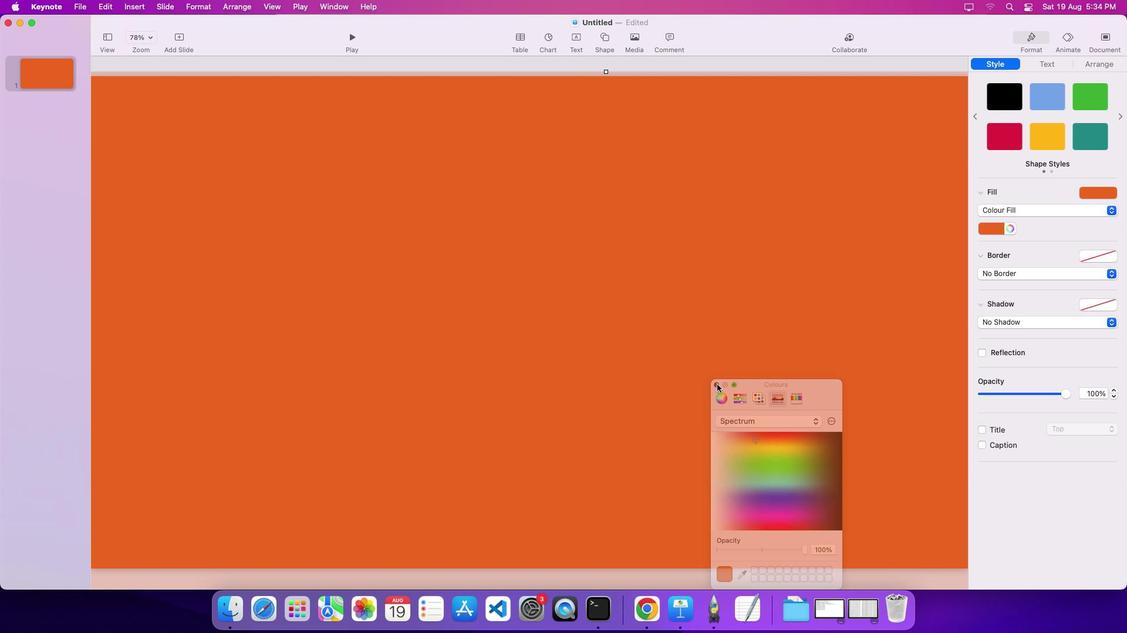 
Action: Mouse moved to (712, 339)
Screenshot: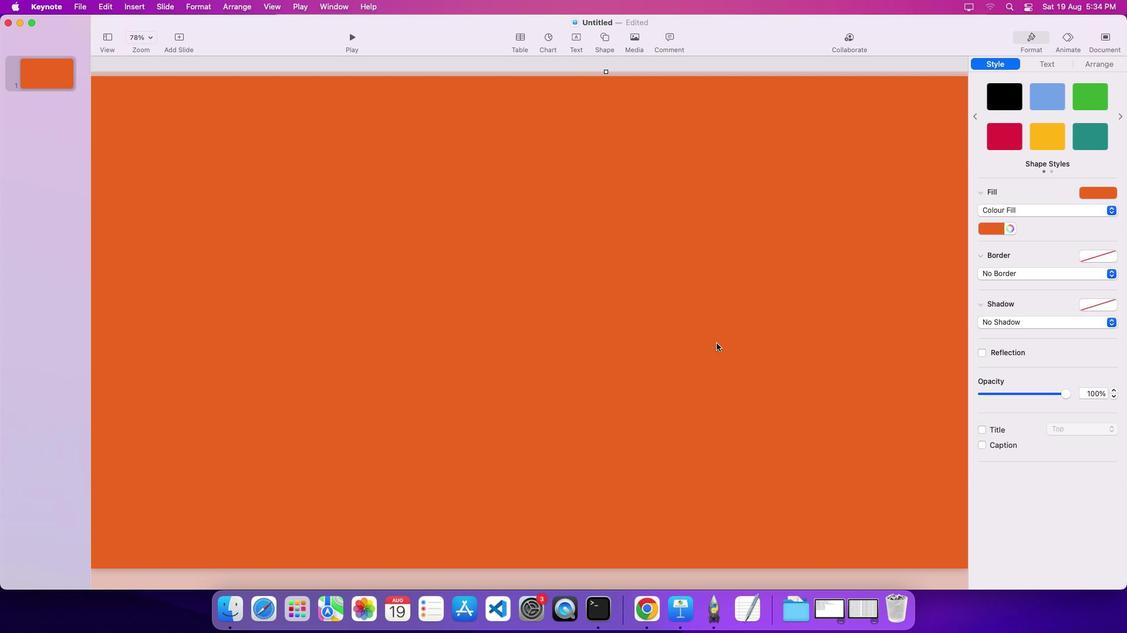 
Action: Mouse pressed left at (712, 339)
Screenshot: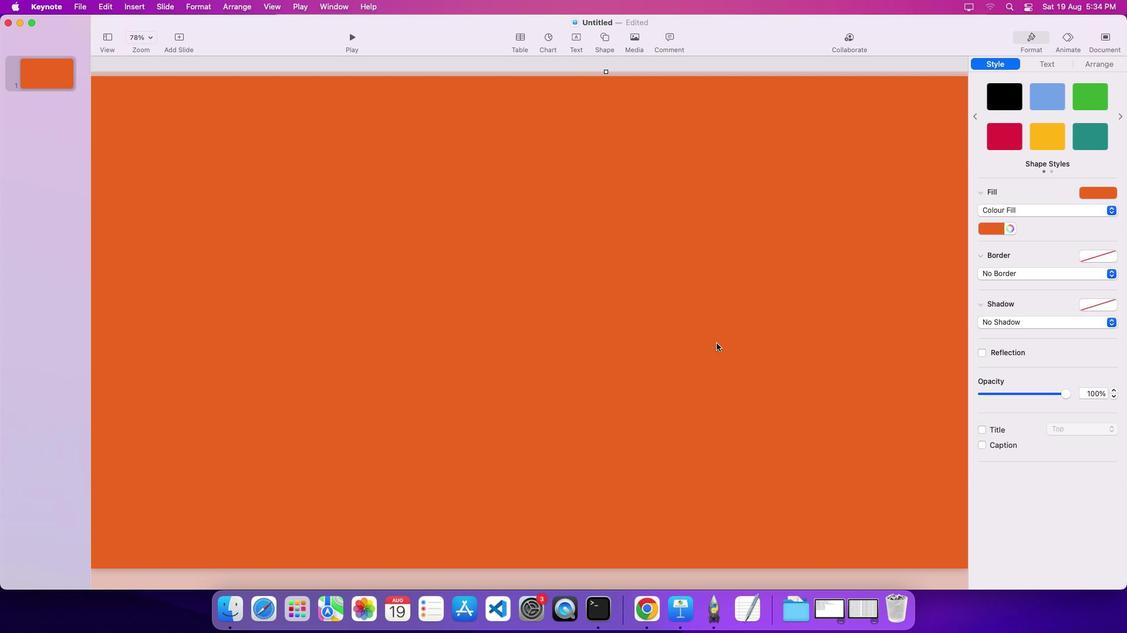 
Action: Mouse moved to (711, 338)
Screenshot: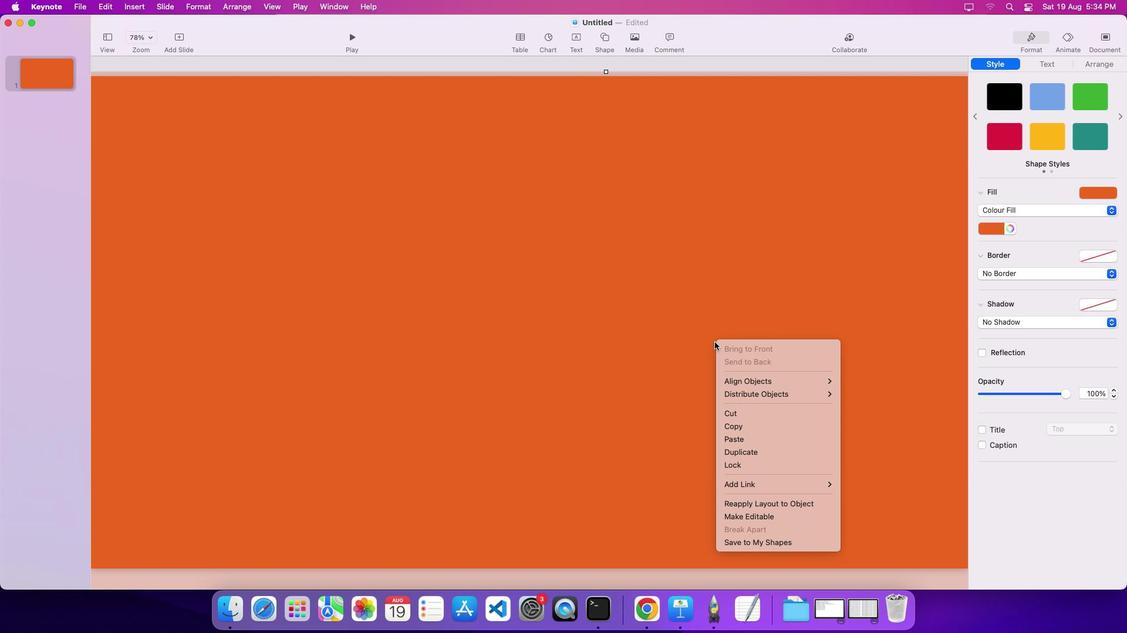 
Action: Mouse pressed right at (711, 338)
Screenshot: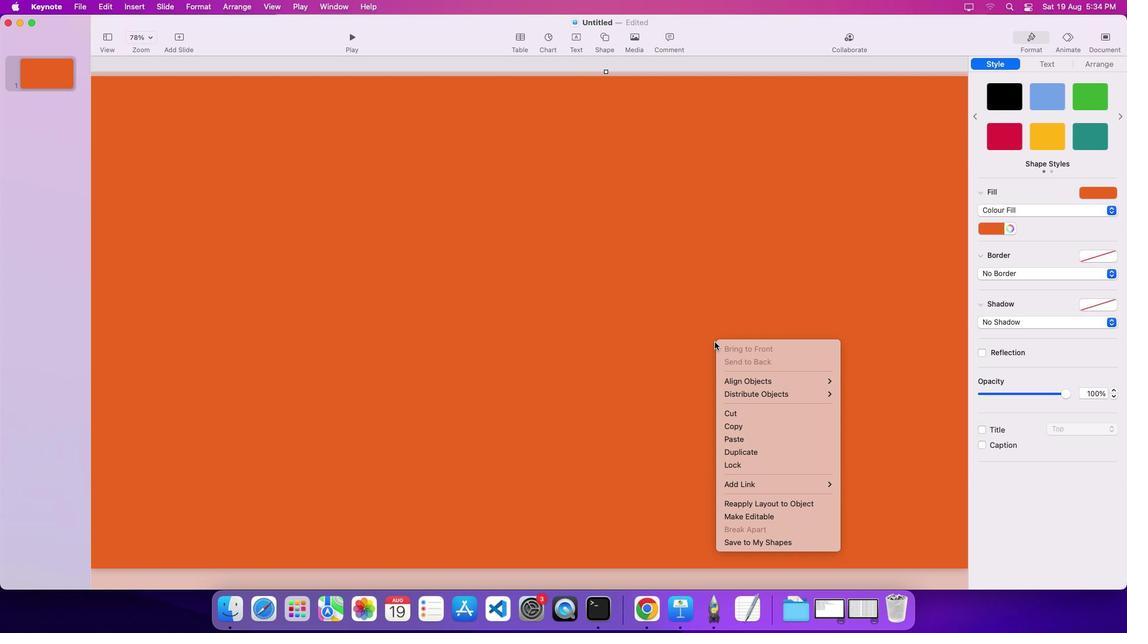 
Action: Mouse moved to (736, 457)
Screenshot: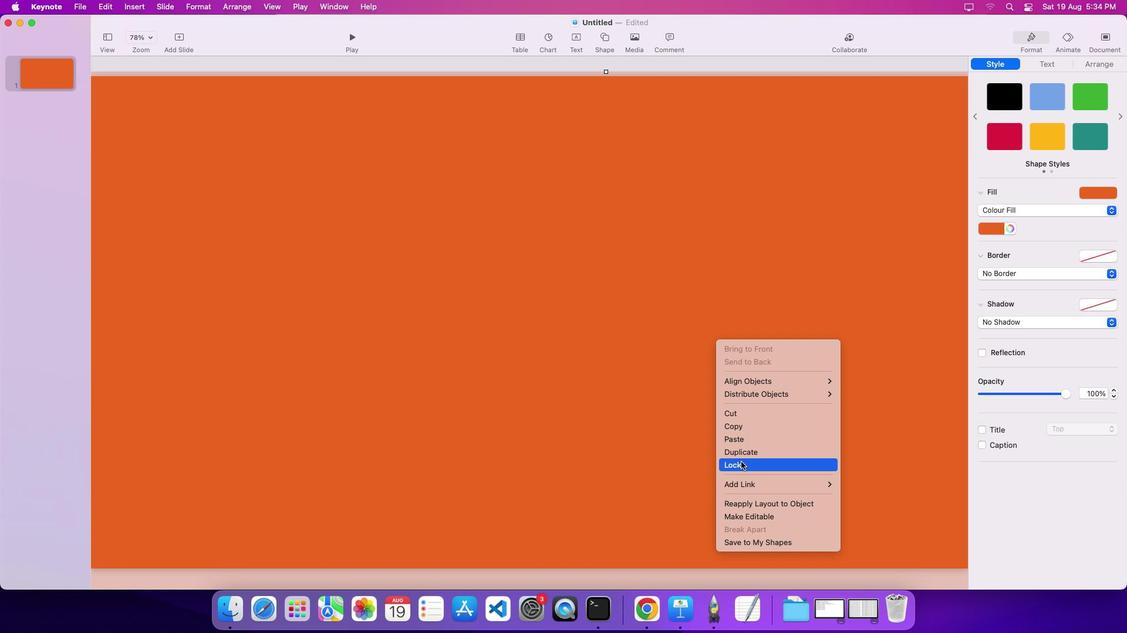 
Action: Mouse pressed left at (736, 457)
Screenshot: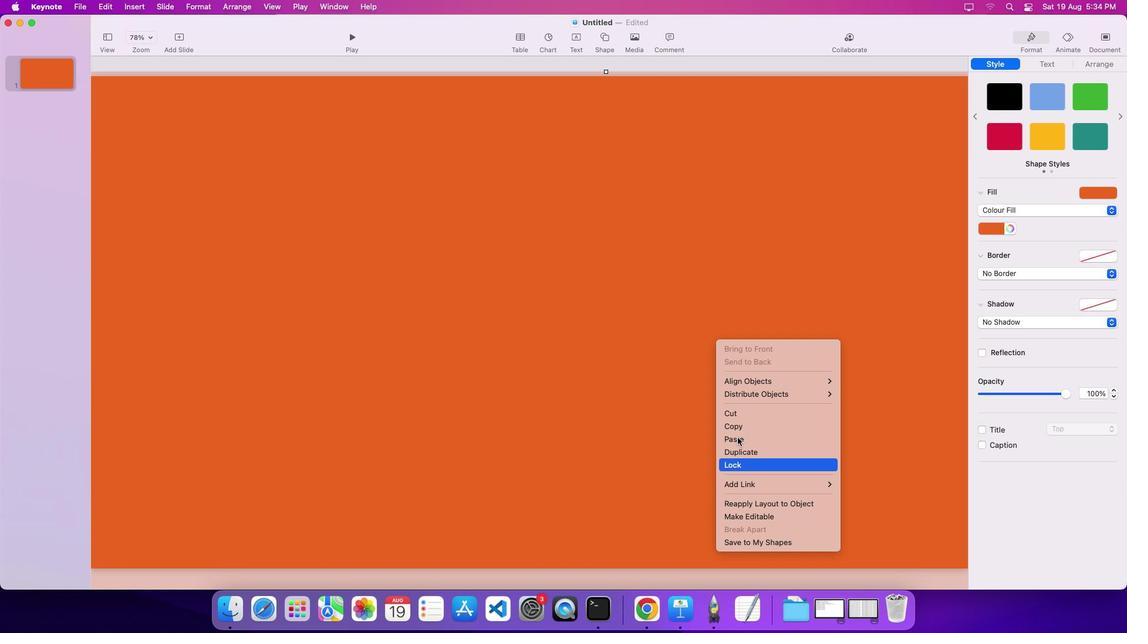 
Action: Mouse moved to (606, 36)
Screenshot: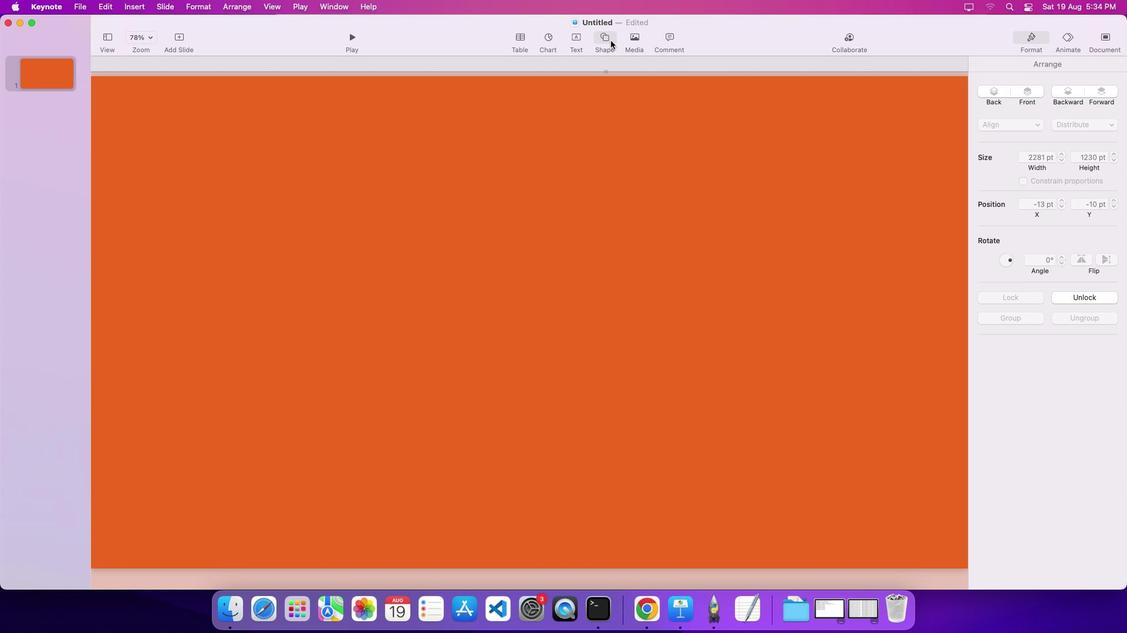 
Action: Mouse pressed left at (606, 36)
Screenshot: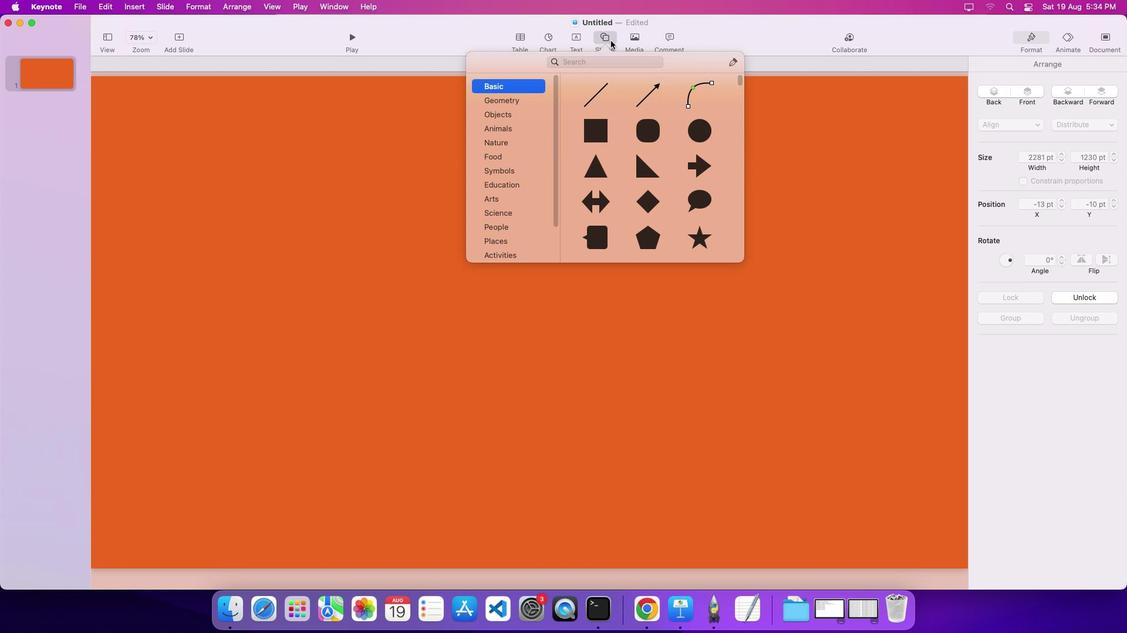 
Action: Mouse moved to (450, 266)
Screenshot: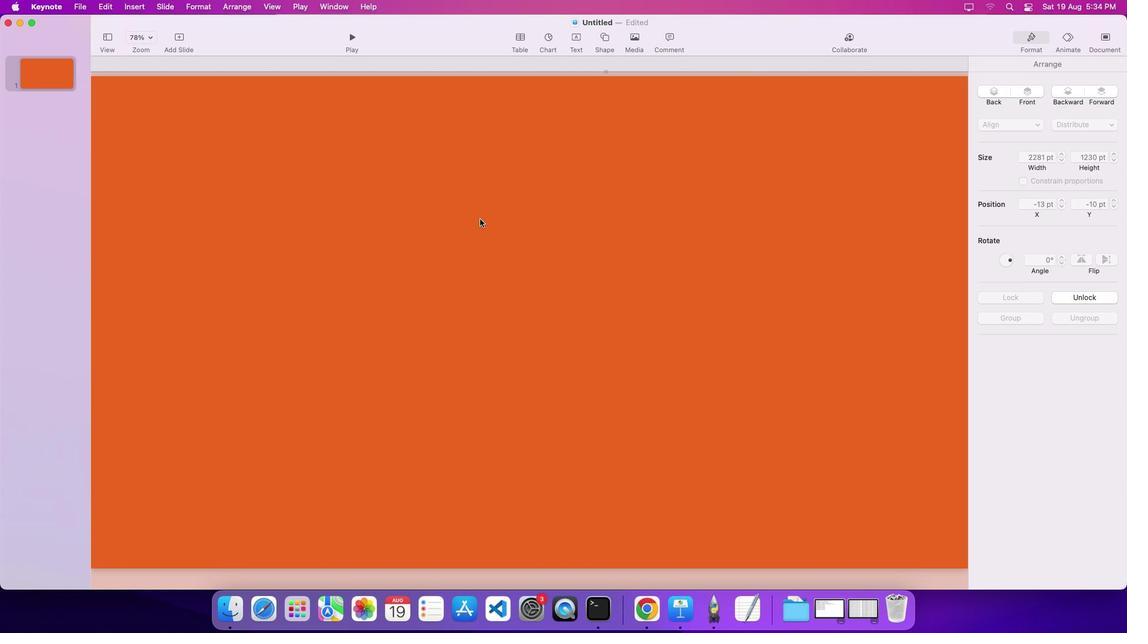 
Action: Mouse pressed left at (450, 266)
Screenshot: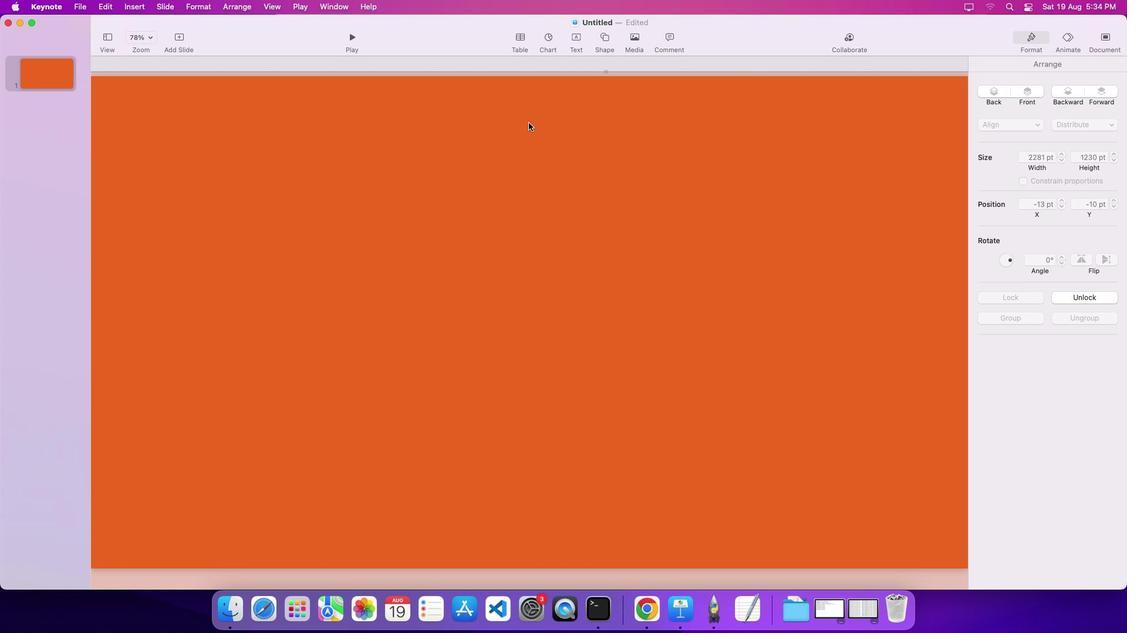 
Action: Mouse moved to (604, 35)
Screenshot: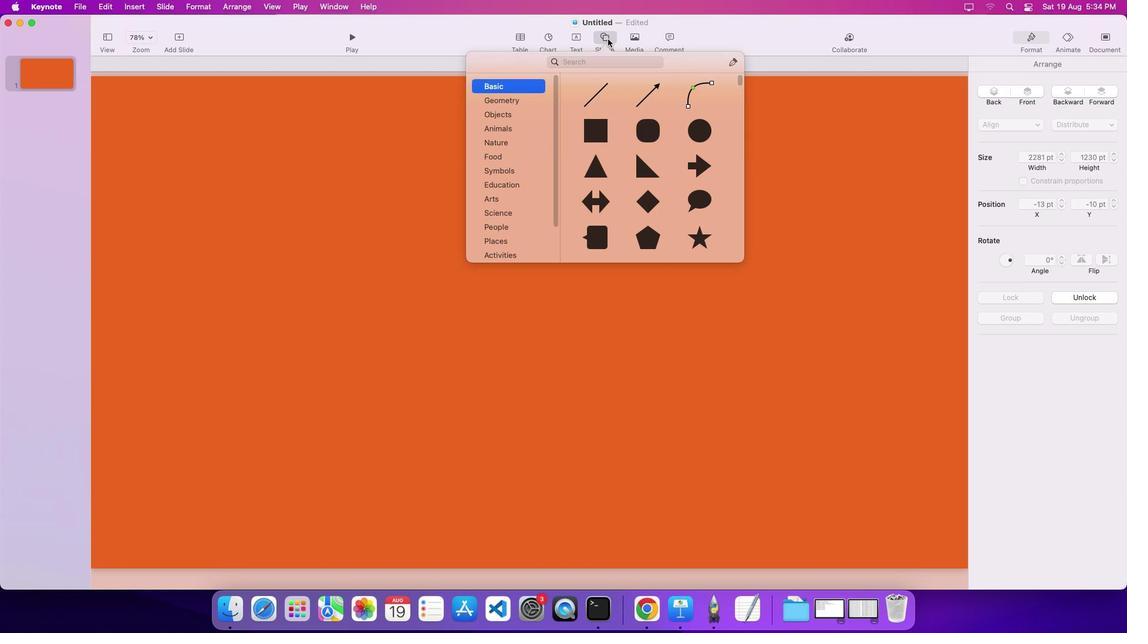 
Action: Mouse pressed left at (604, 35)
Screenshot: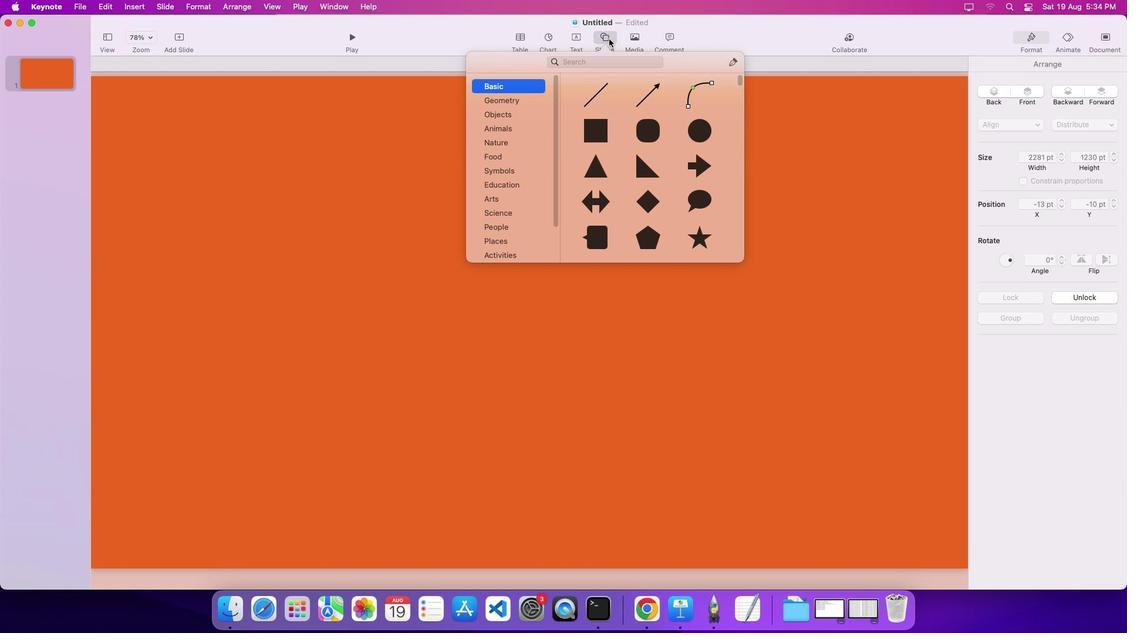 
Action: Mouse moved to (727, 62)
Screenshot: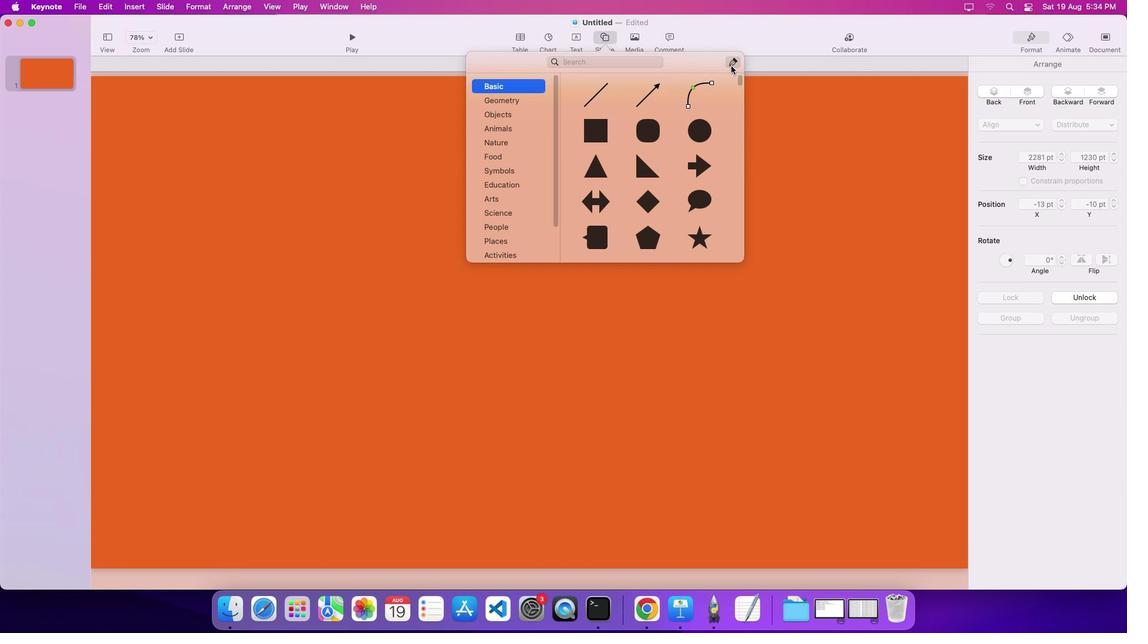 
Action: Mouse pressed left at (727, 62)
Screenshot: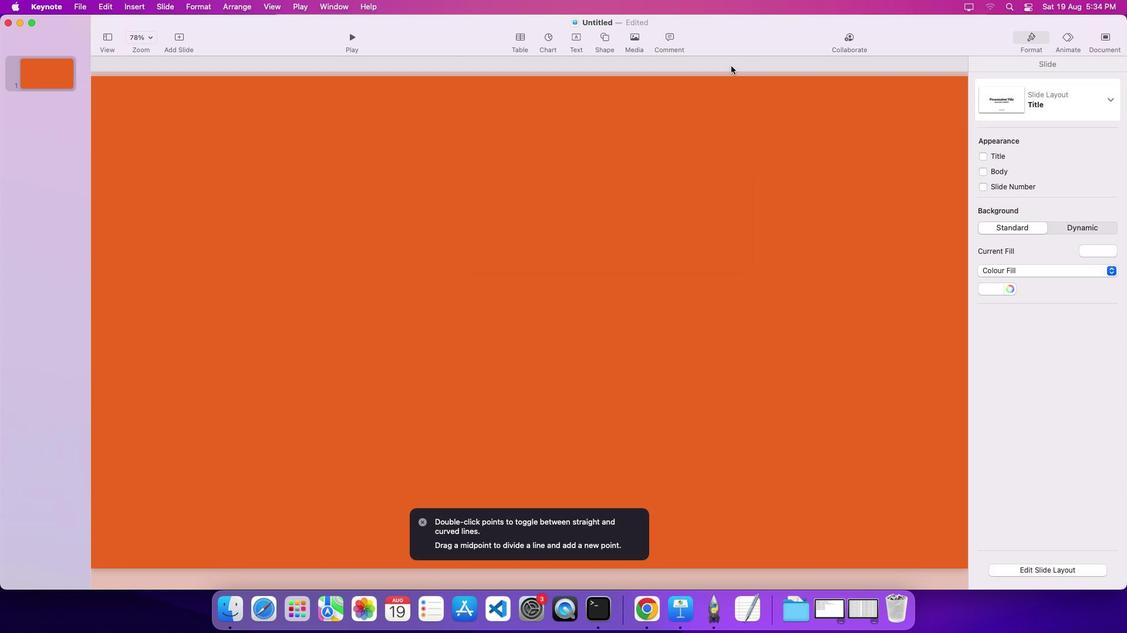 
Action: Mouse moved to (80, 316)
Screenshot: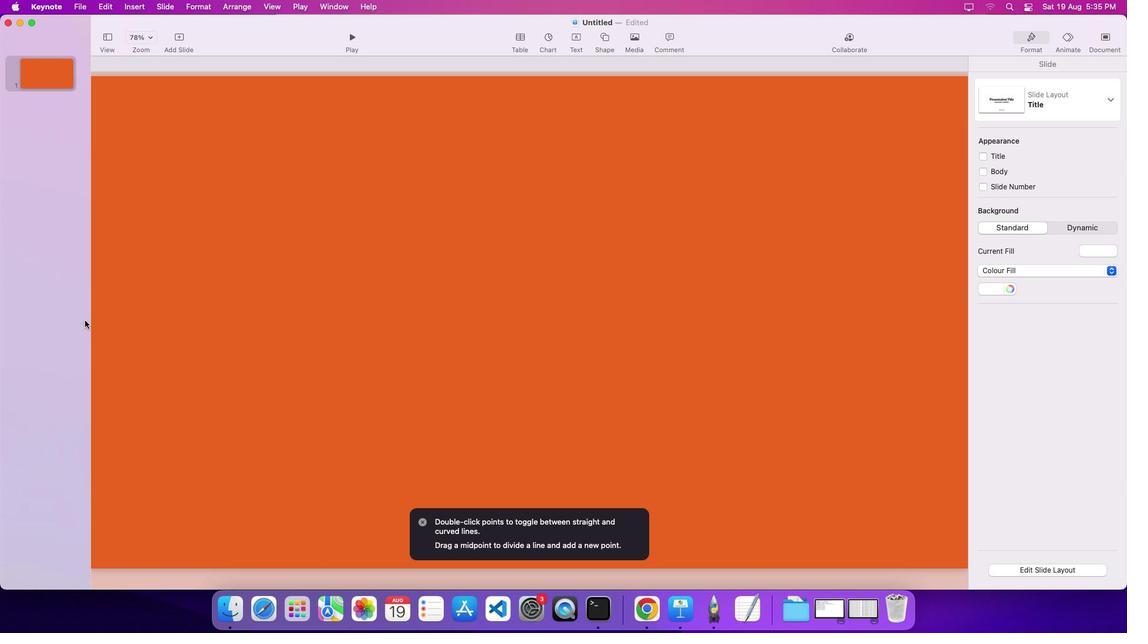 
Action: Mouse pressed left at (80, 316)
Screenshot: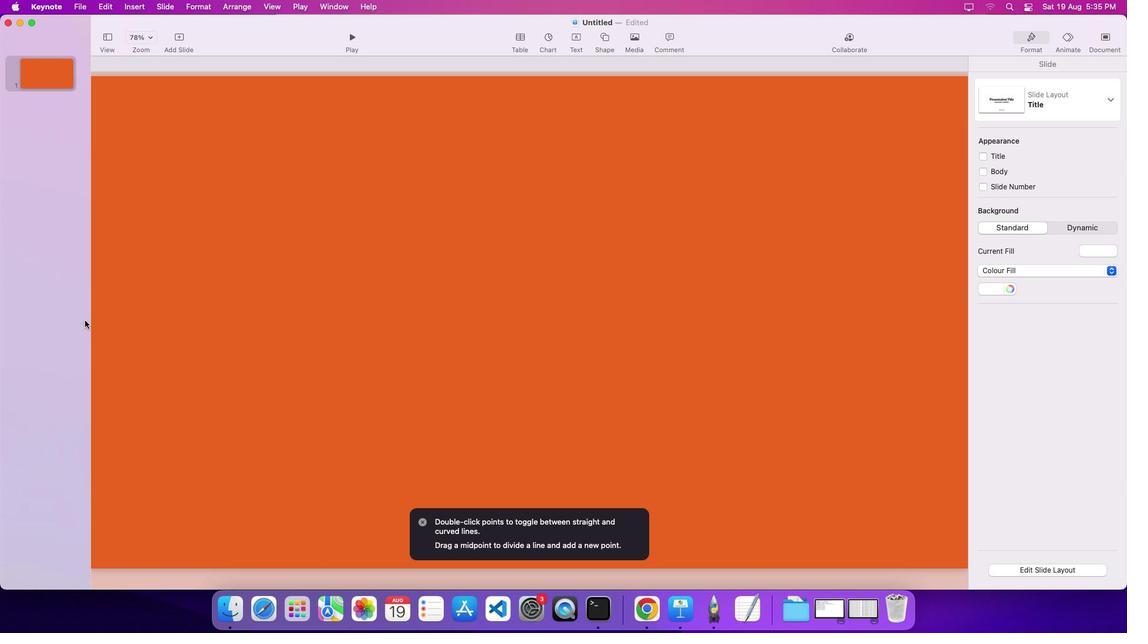 
Action: Mouse moved to (309, 380)
Screenshot: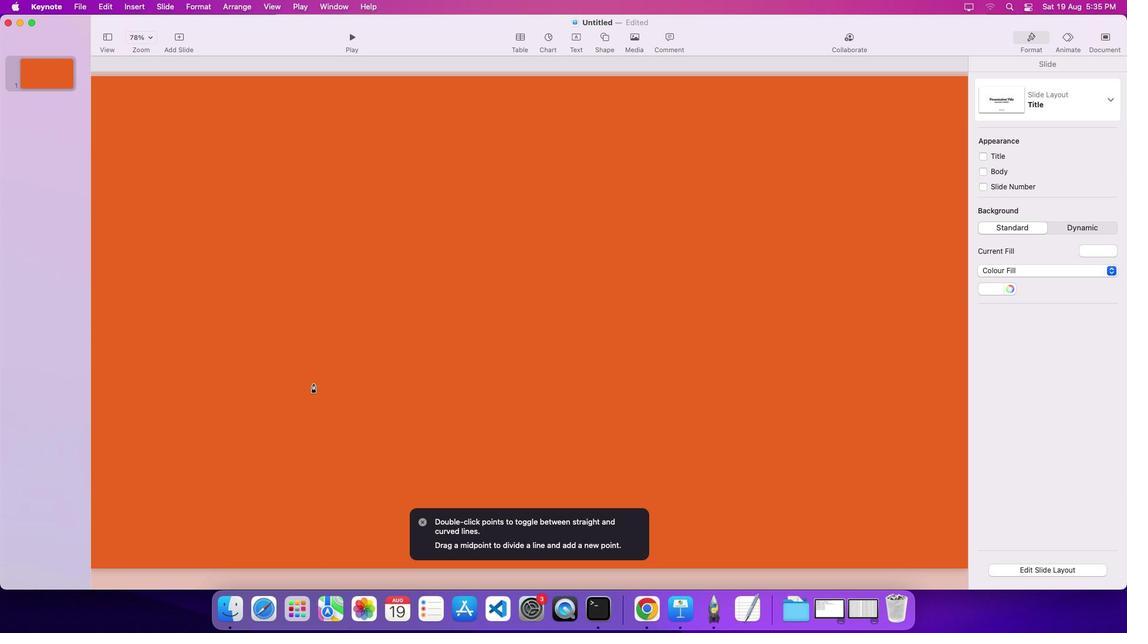 
Action: Key pressed Key.cmdKey.shift','','
Screenshot: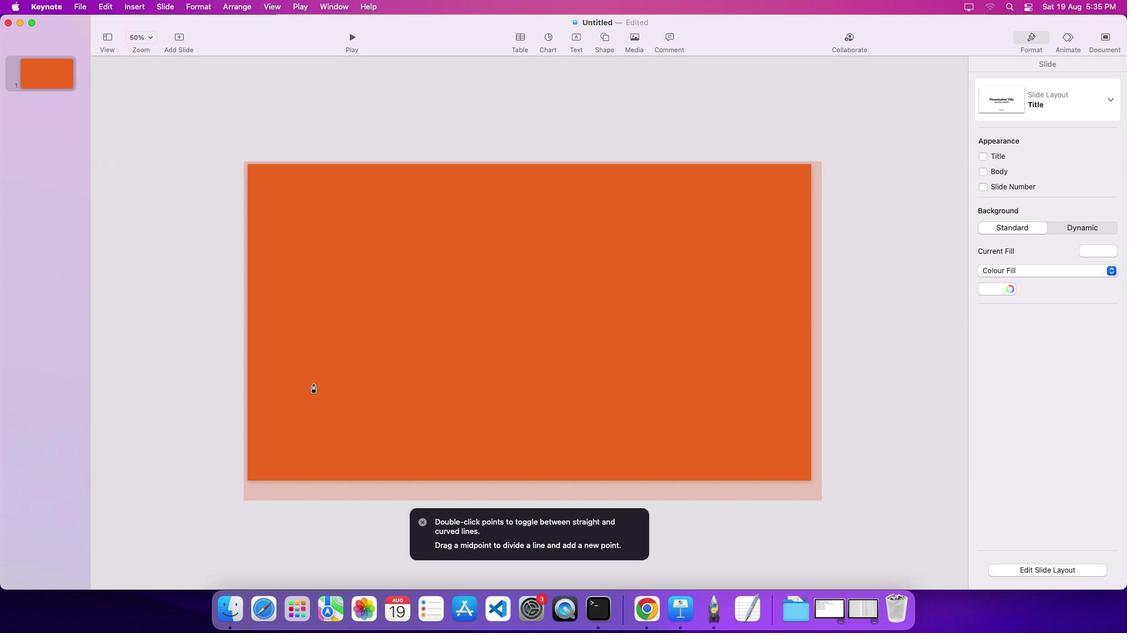 
Action: Mouse moved to (232, 388)
Screenshot: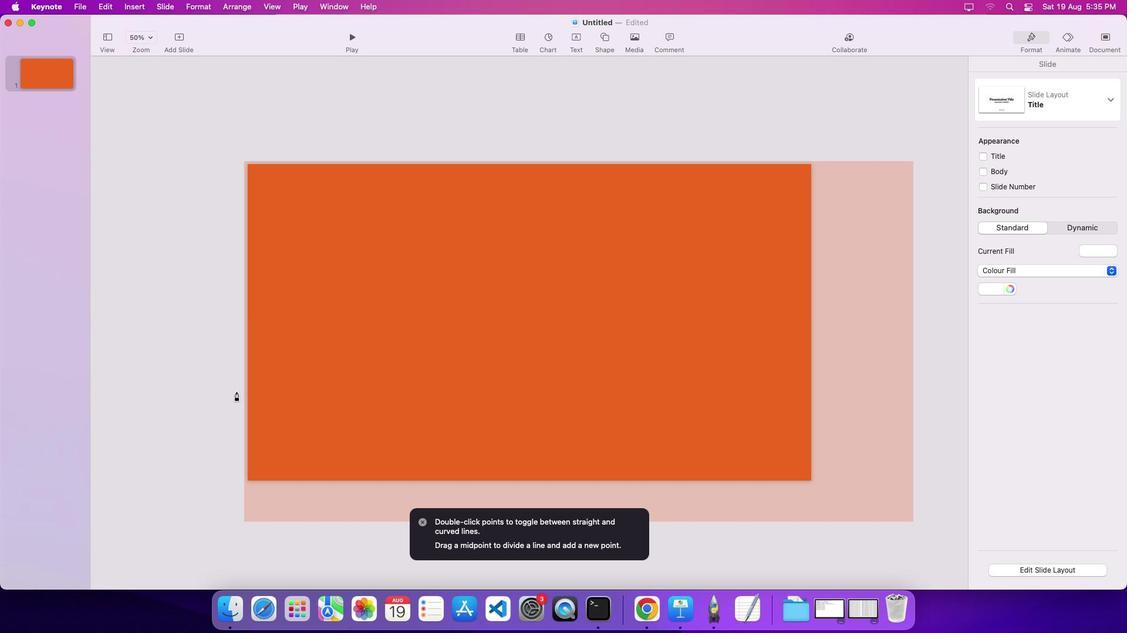 
Action: Mouse pressed left at (232, 388)
Screenshot: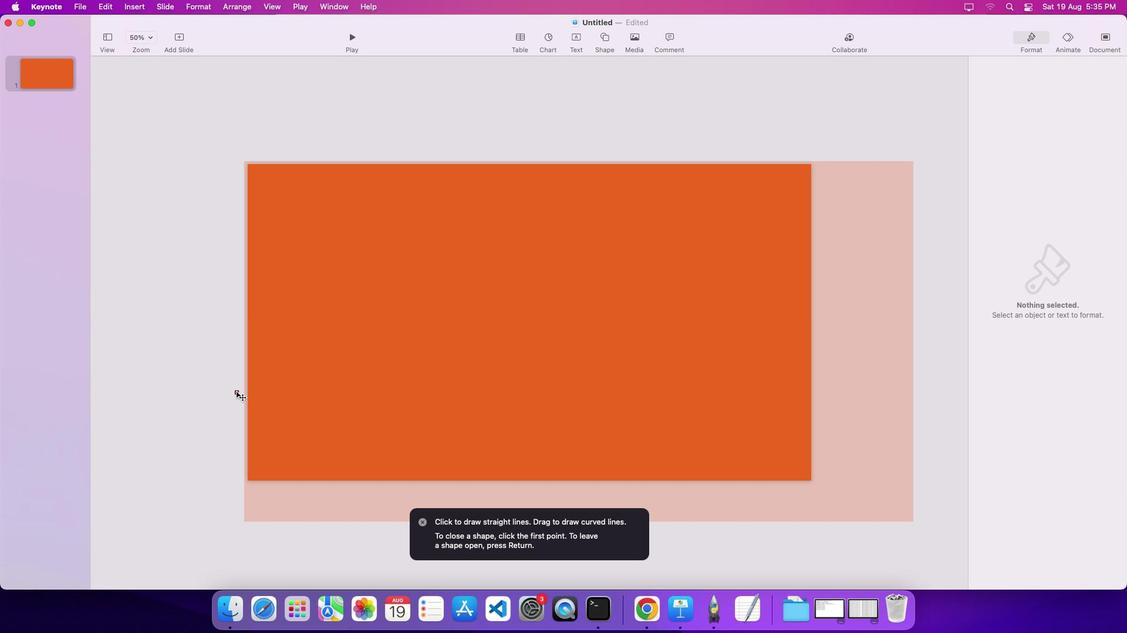 
Action: Mouse moved to (250, 396)
Screenshot: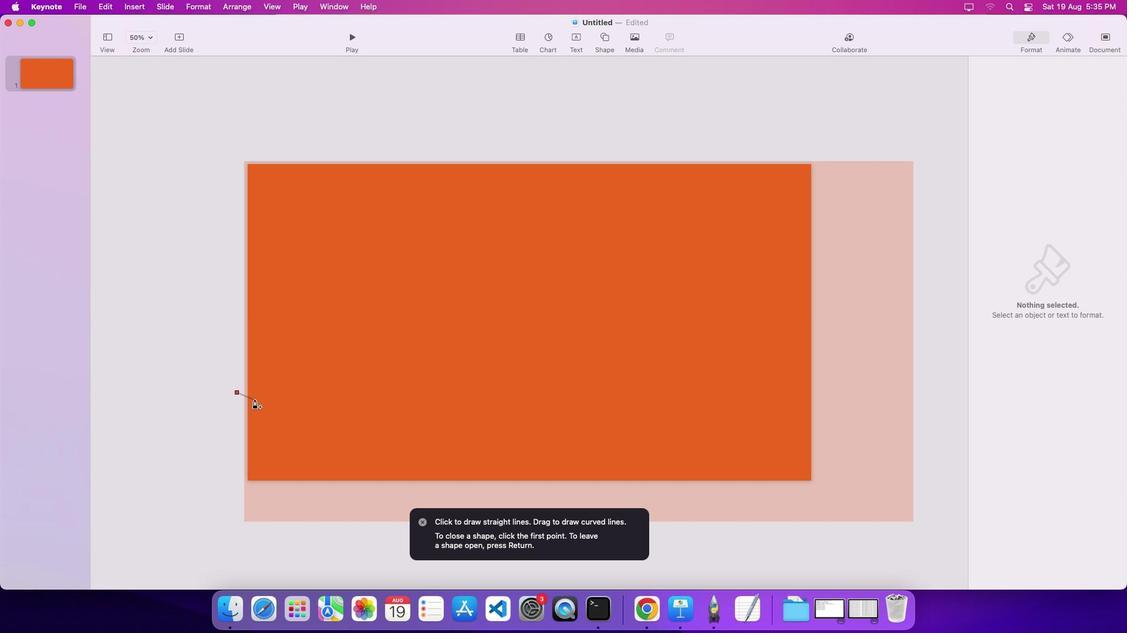 
Action: Mouse pressed left at (250, 396)
Screenshot: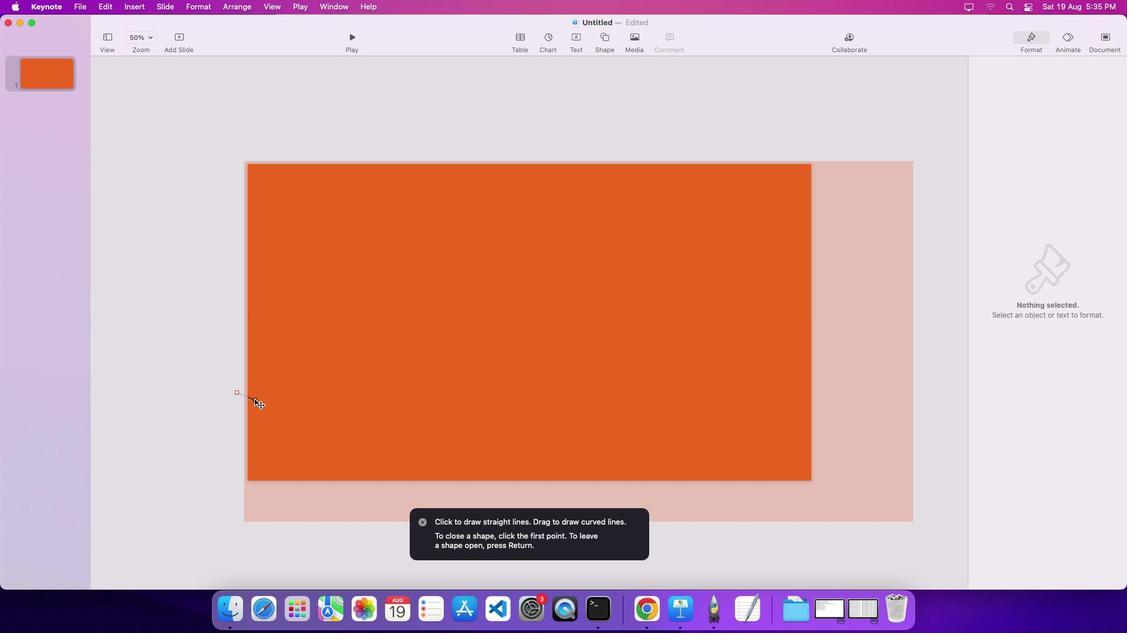 
Action: Mouse moved to (258, 380)
Screenshot: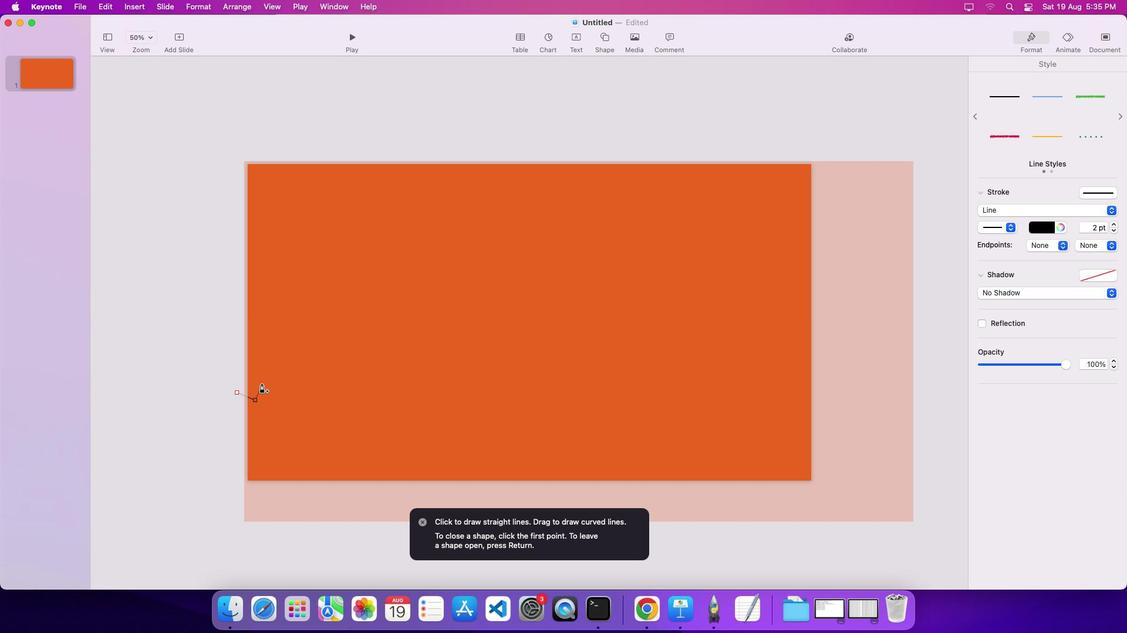 
Action: Mouse pressed left at (258, 380)
Screenshot: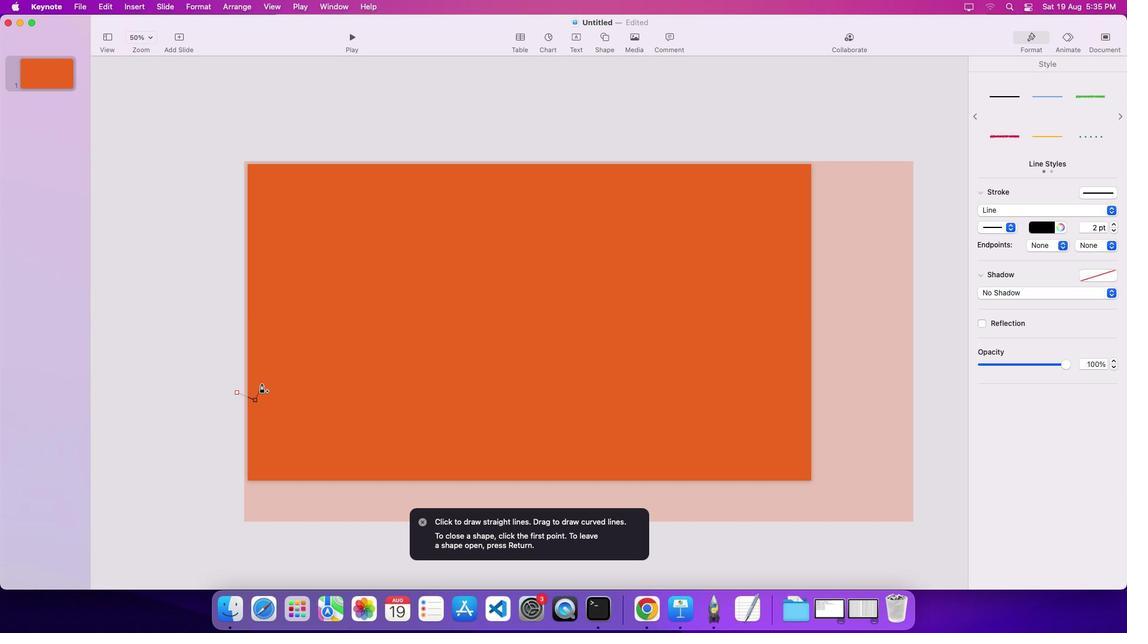 
Action: Mouse moved to (264, 375)
Screenshot: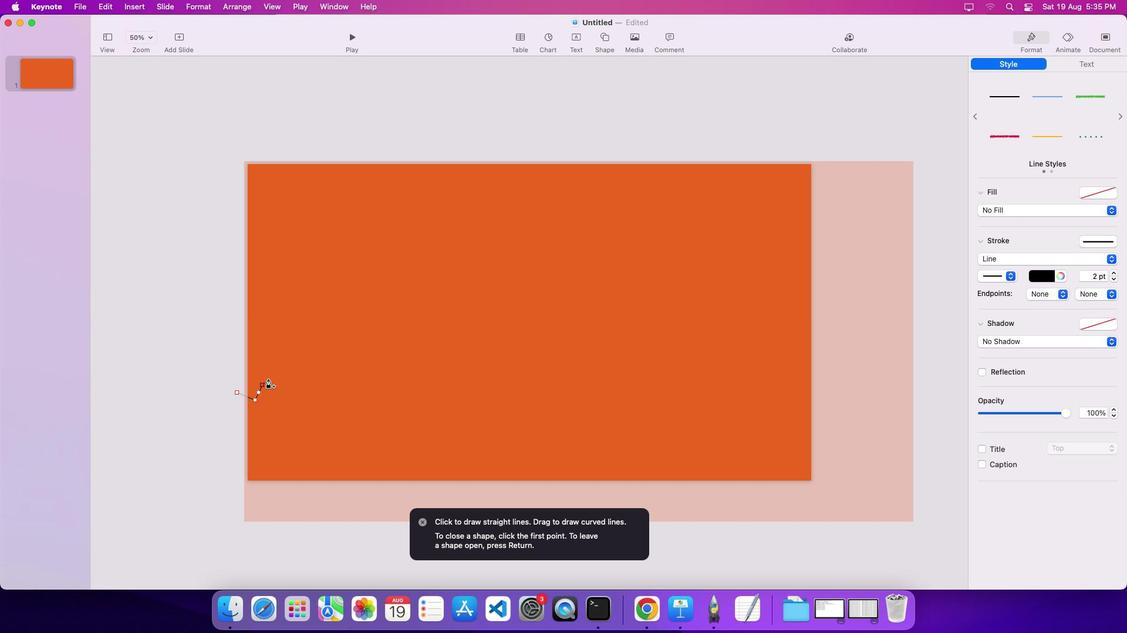 
Action: Mouse pressed left at (264, 375)
Screenshot: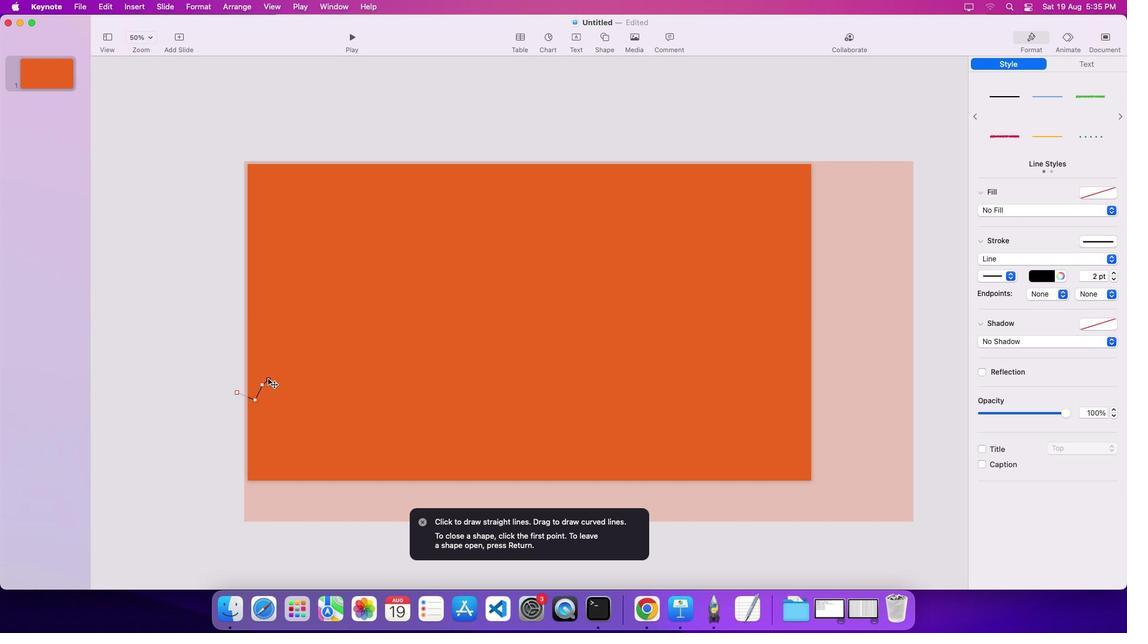 
Action: Mouse moved to (264, 361)
Screenshot: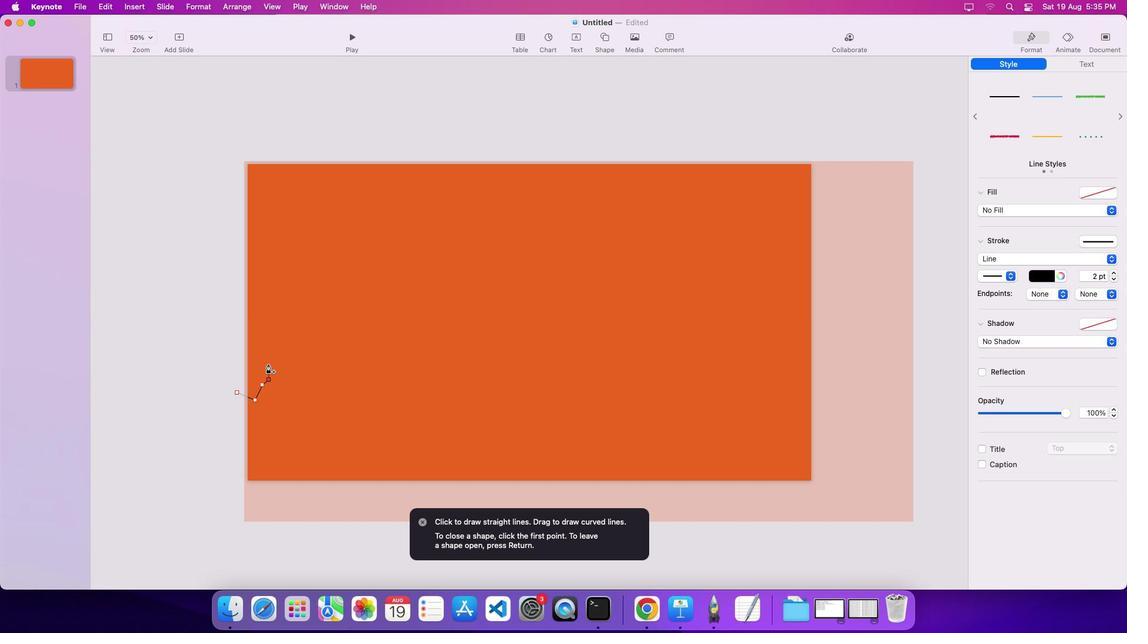 
Action: Mouse pressed left at (264, 361)
Screenshot: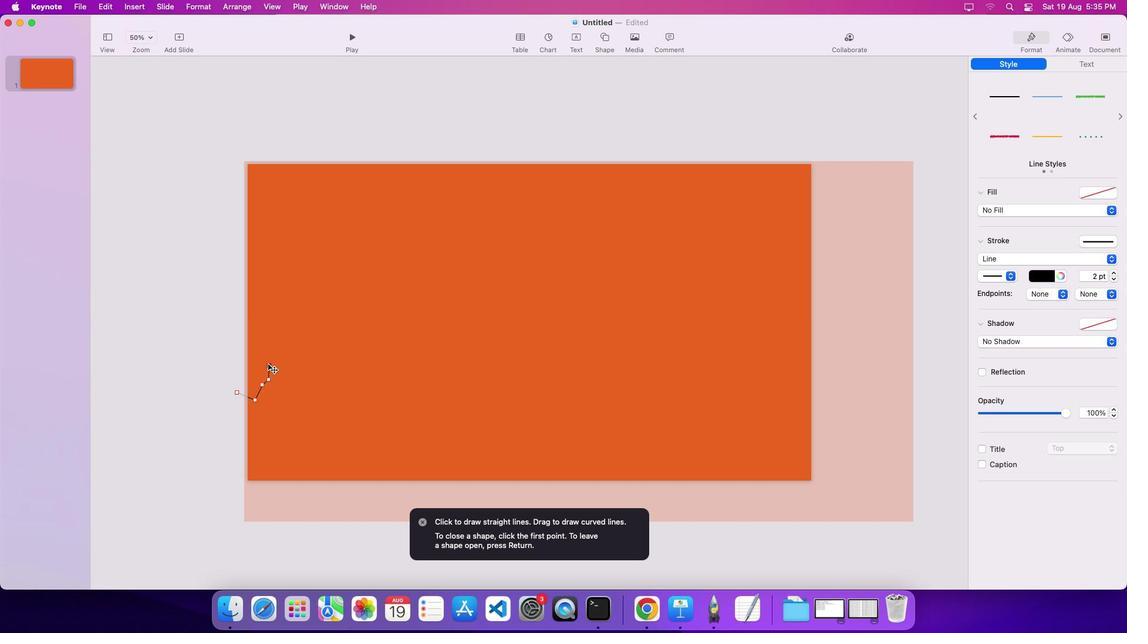 
Action: Mouse moved to (279, 378)
Screenshot: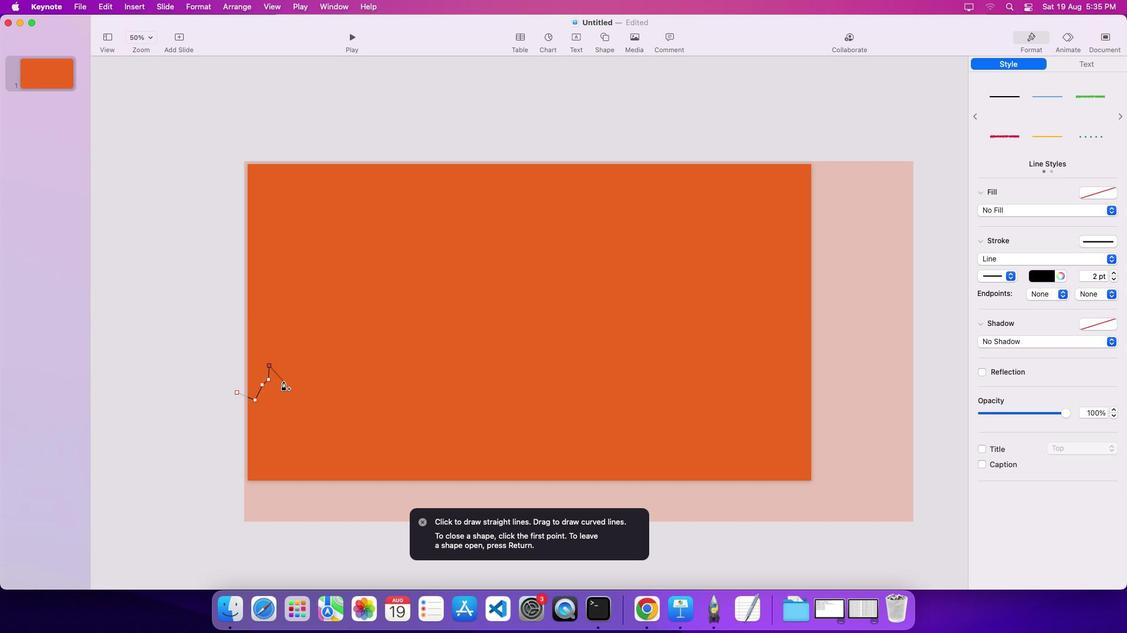 
Action: Mouse pressed left at (279, 378)
Screenshot: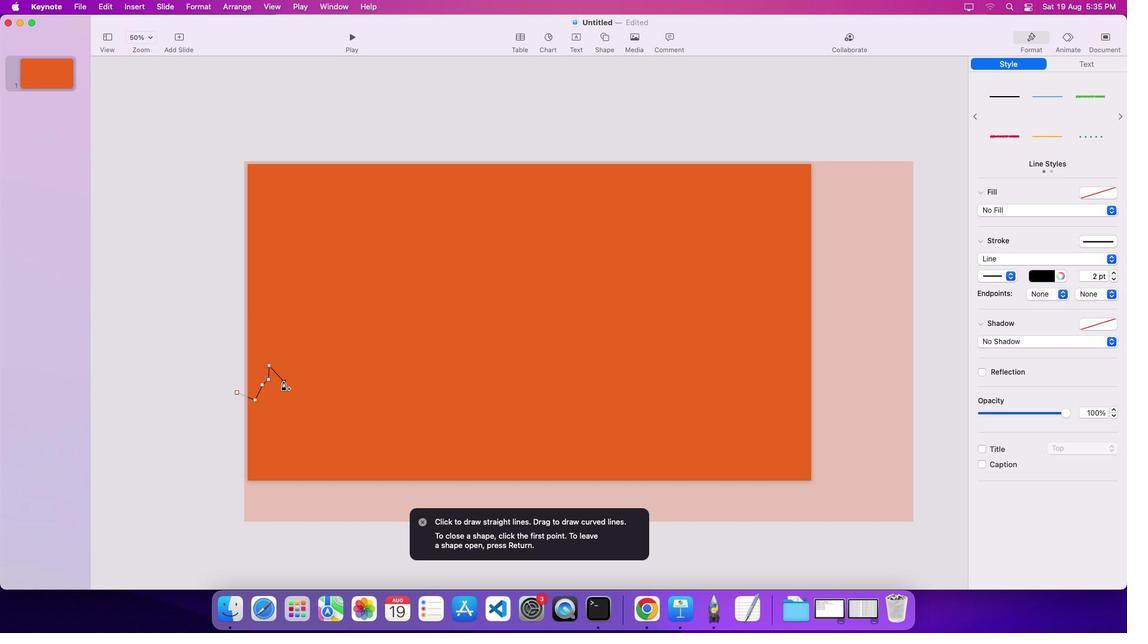 
Action: Mouse moved to (292, 397)
Screenshot: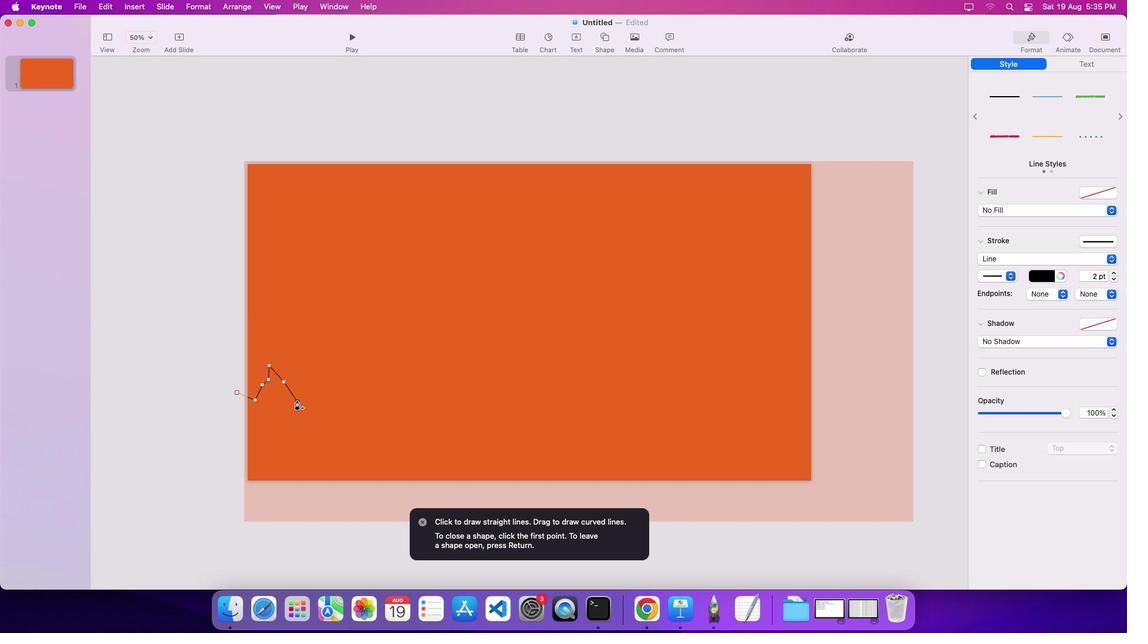 
Action: Mouse pressed left at (292, 397)
Screenshot: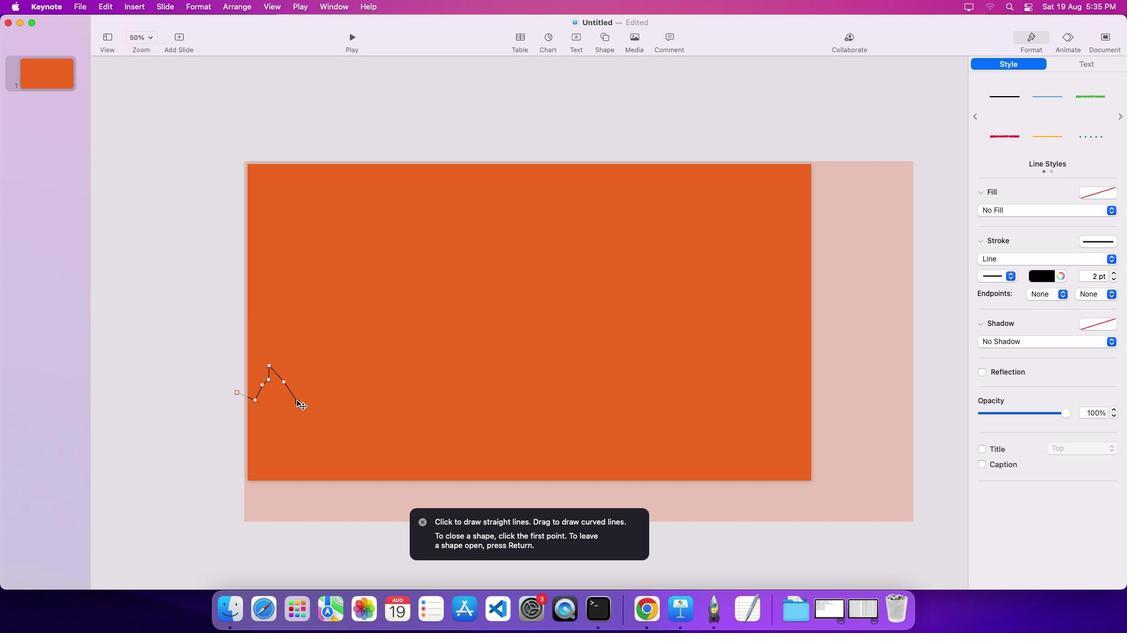 
Action: Mouse moved to (320, 397)
Screenshot: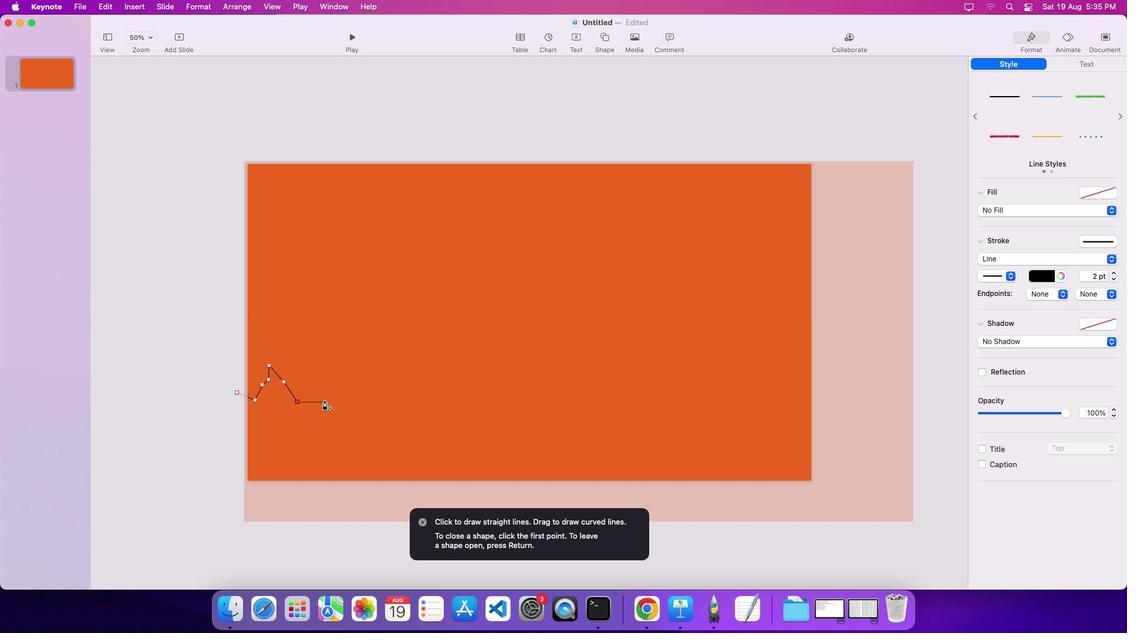 
Action: Mouse pressed left at (320, 397)
Screenshot: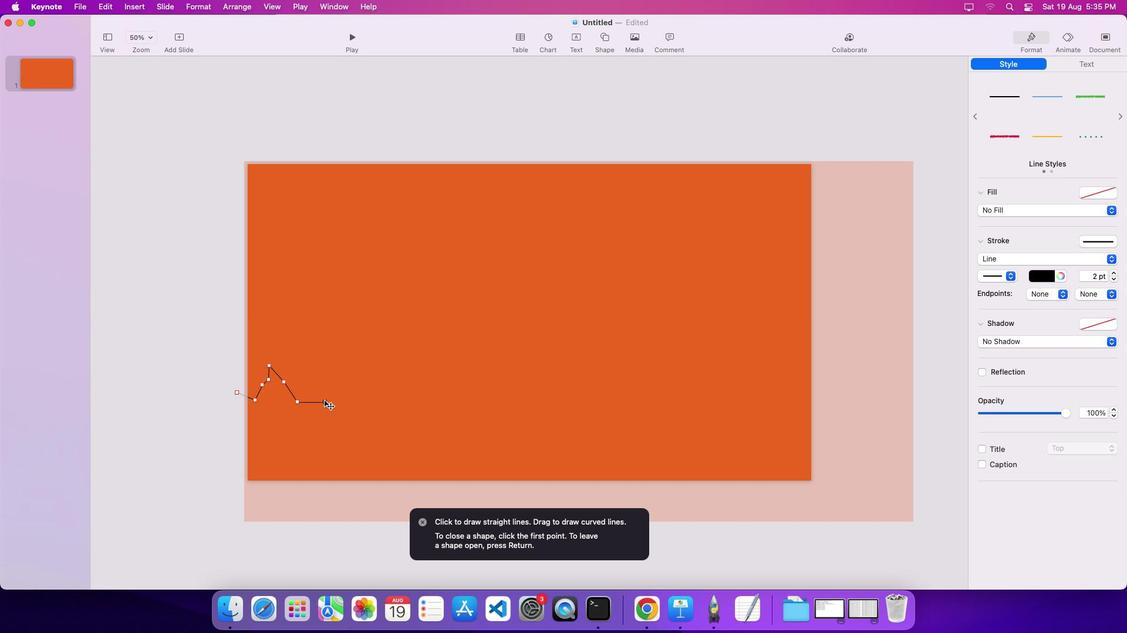 
Action: Mouse moved to (331, 402)
Screenshot: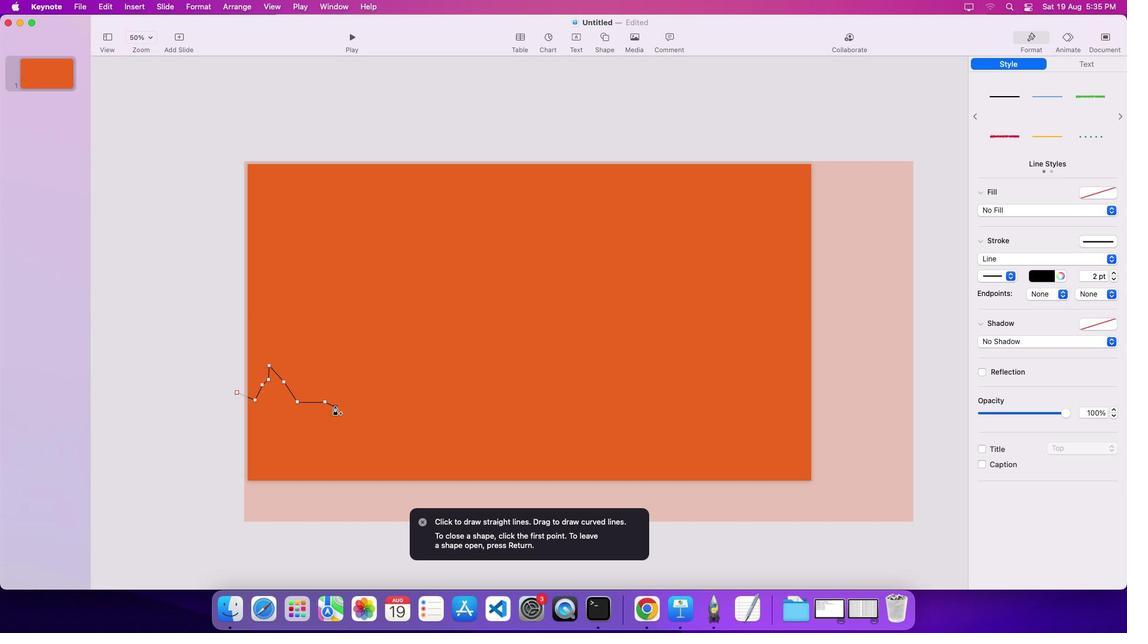
Action: Mouse pressed left at (331, 402)
Screenshot: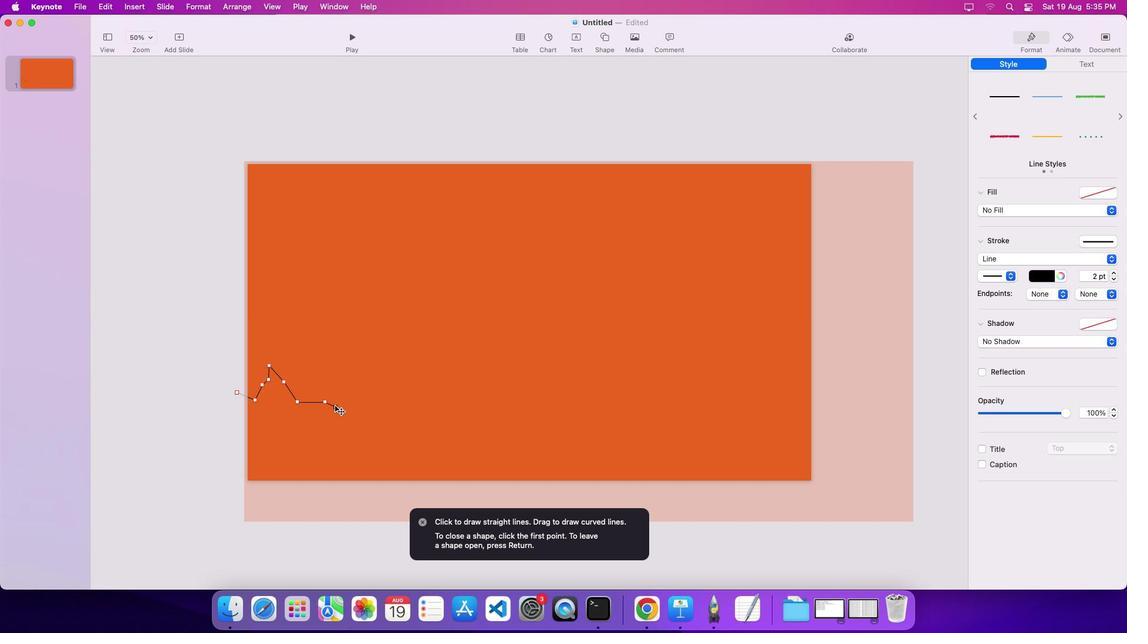 
Action: Mouse moved to (334, 395)
Screenshot: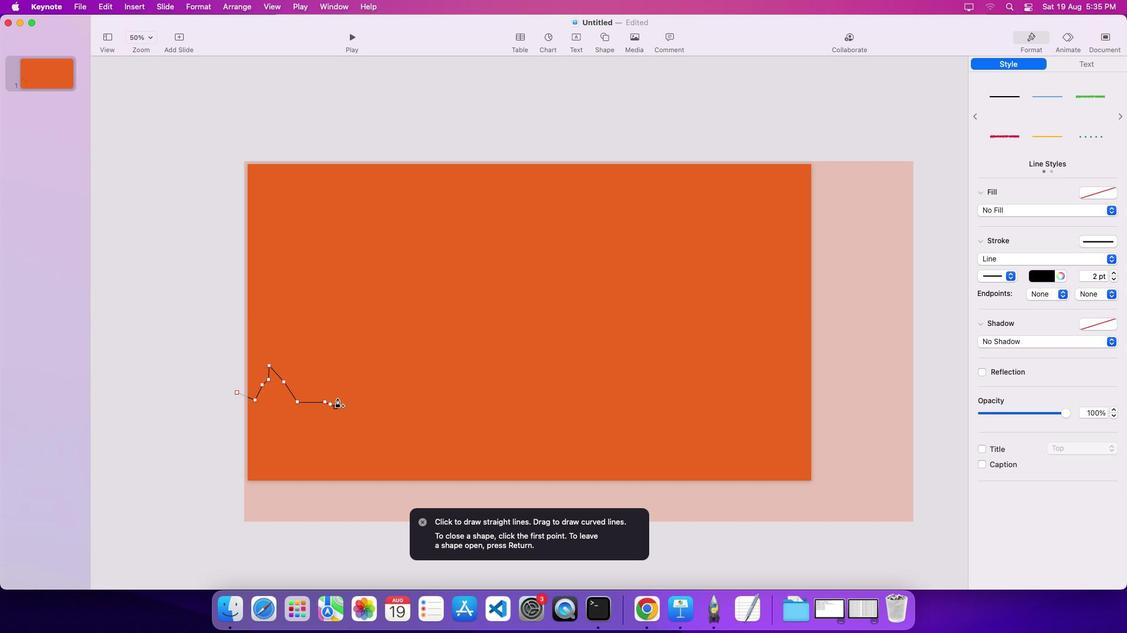 
Action: Mouse pressed left at (334, 395)
Screenshot: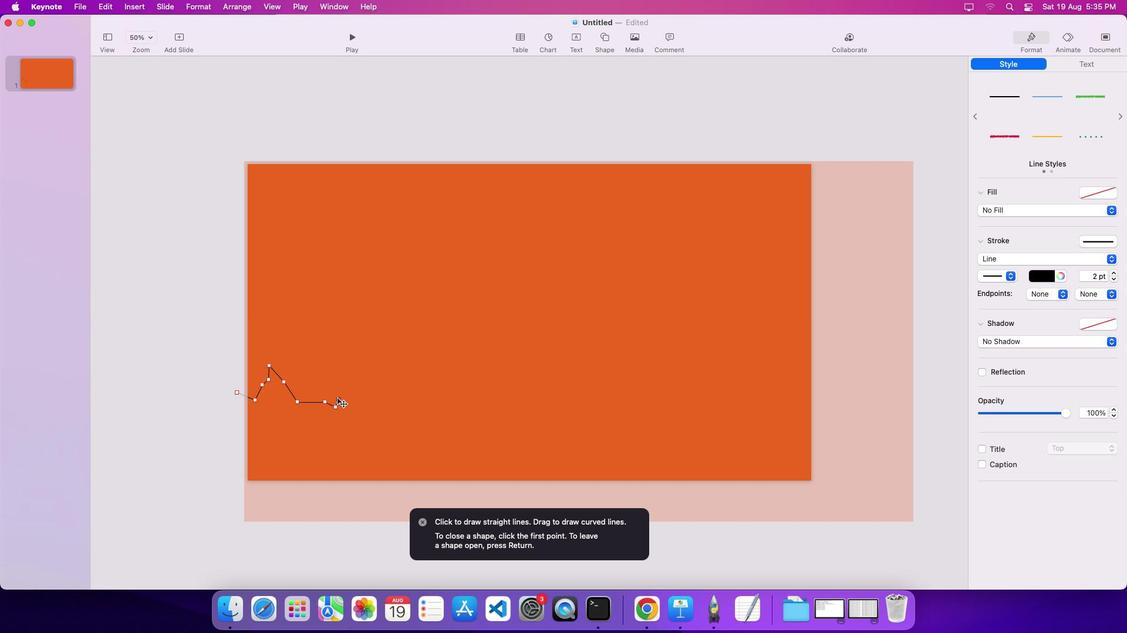 
Action: Mouse moved to (356, 412)
Screenshot: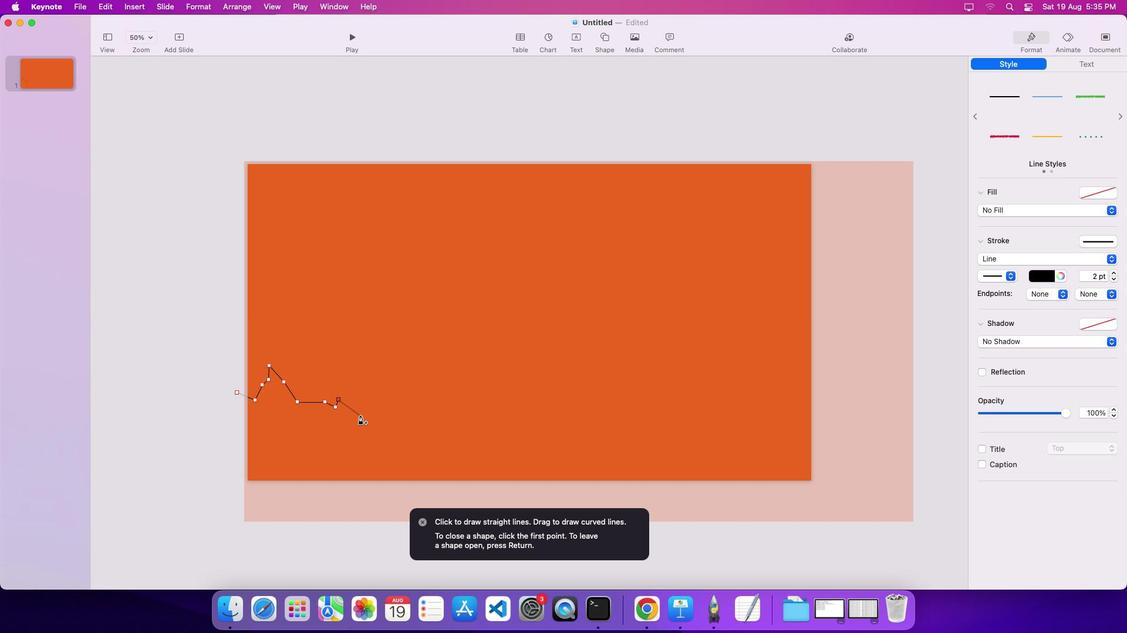 
Action: Mouse pressed left at (356, 412)
Screenshot: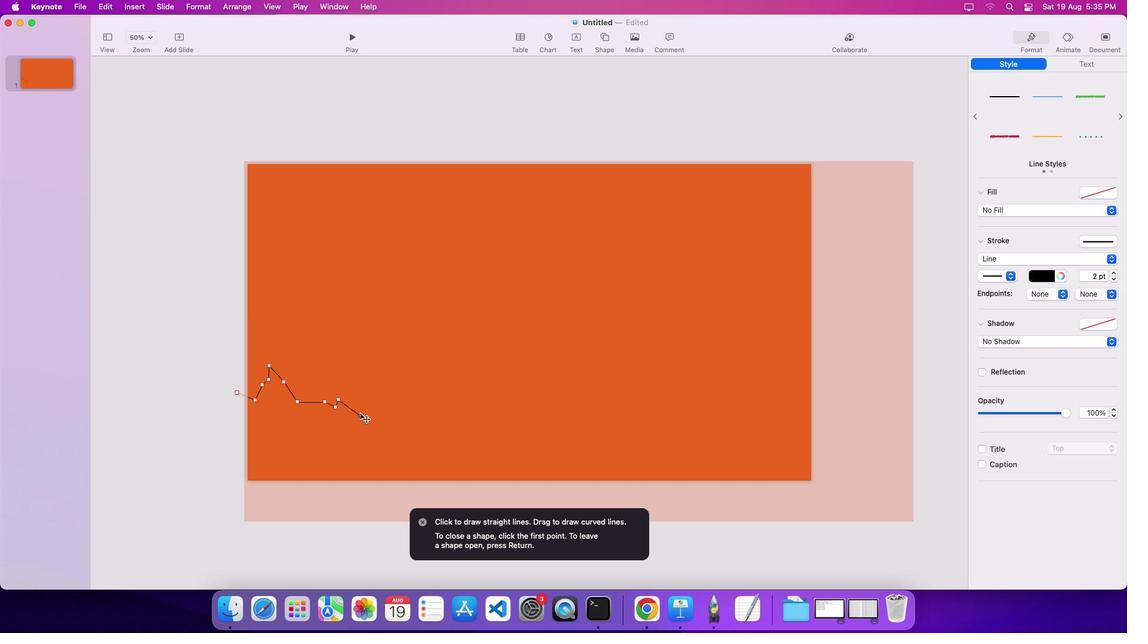 
Action: Mouse moved to (358, 399)
Screenshot: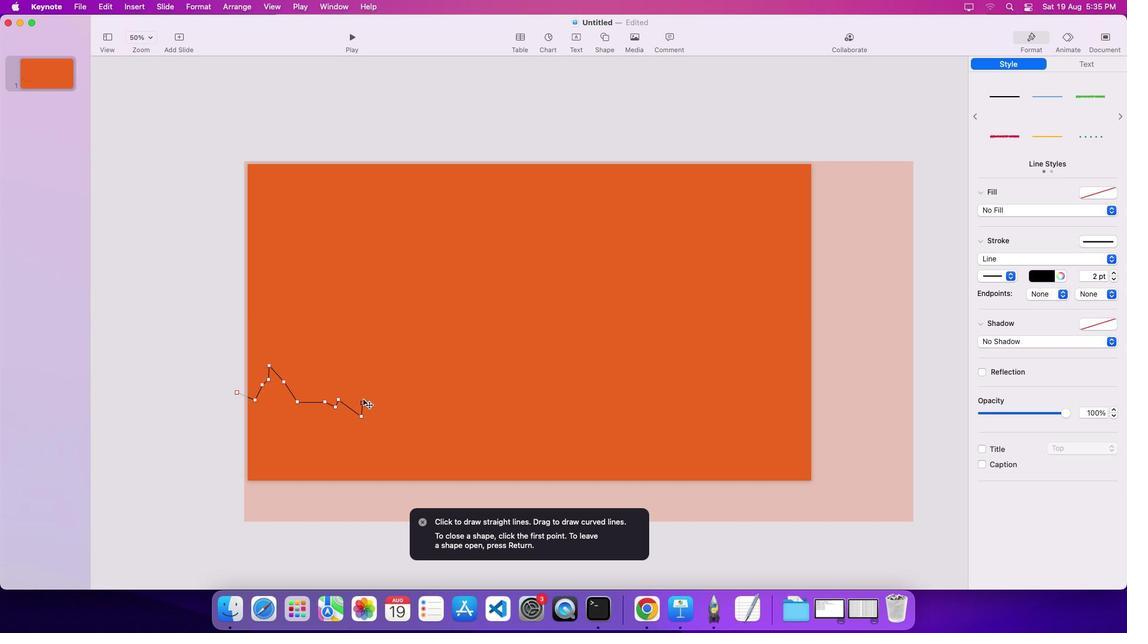 
Action: Mouse pressed left at (358, 399)
Screenshot: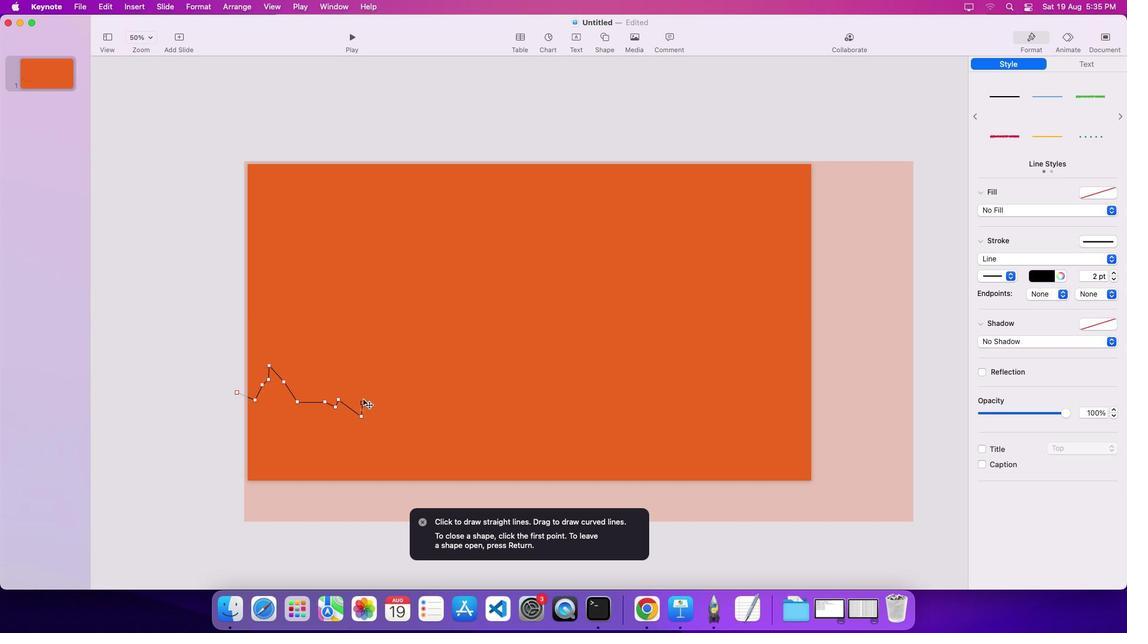 
Action: Mouse moved to (373, 394)
Screenshot: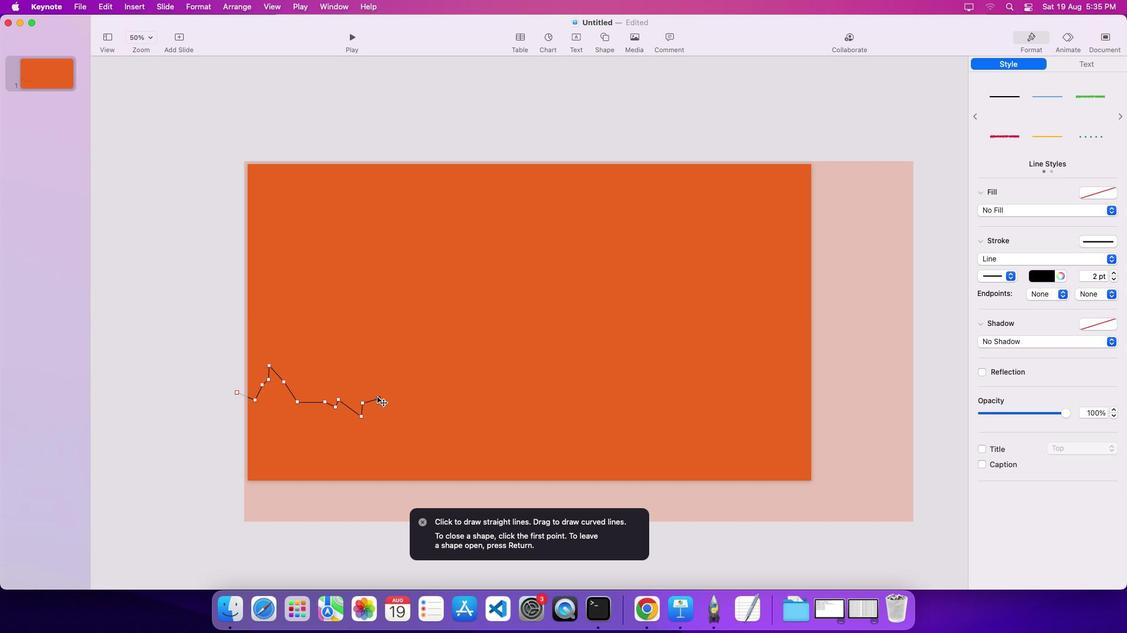 
Action: Mouse pressed left at (373, 394)
Screenshot: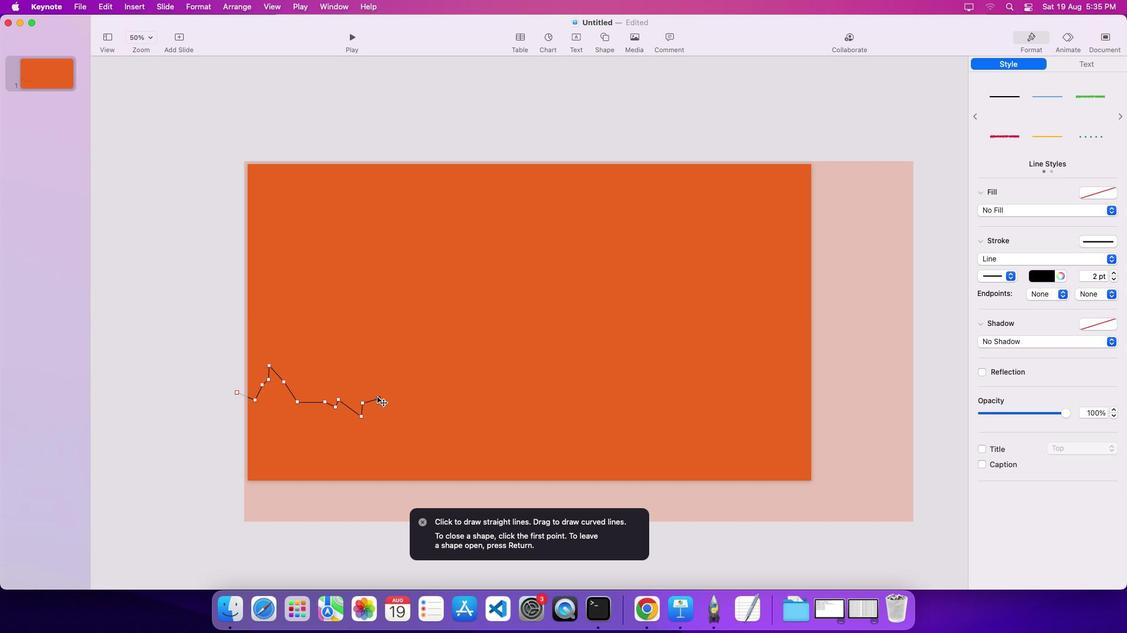 
Action: Mouse moved to (372, 365)
Screenshot: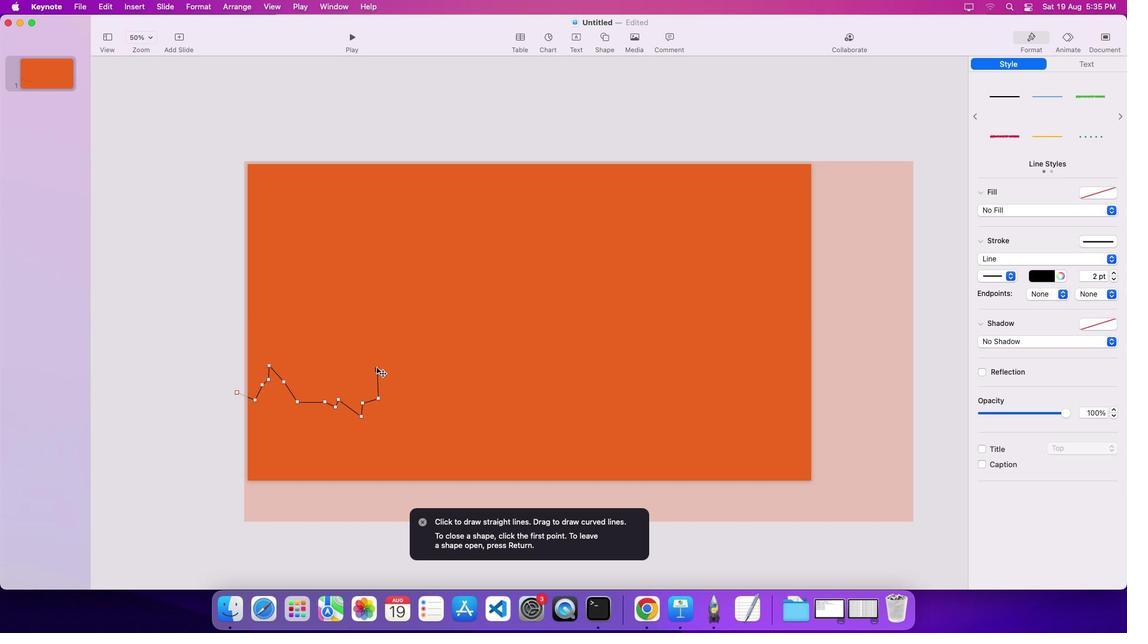 
Action: Mouse pressed left at (372, 365)
Screenshot: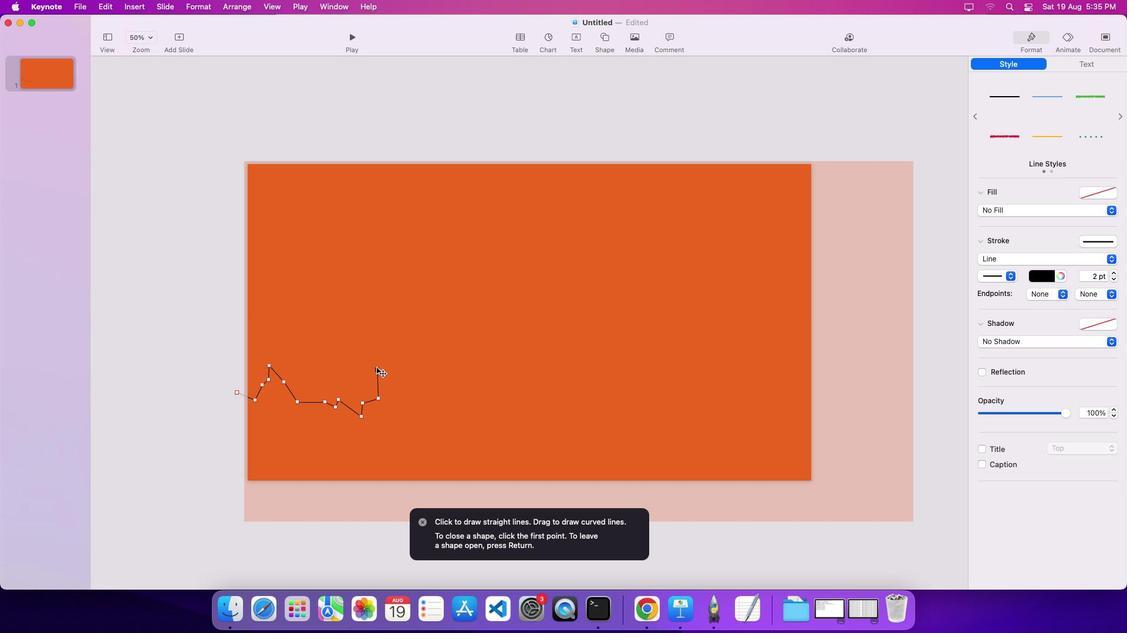 
Action: Mouse moved to (390, 386)
Screenshot: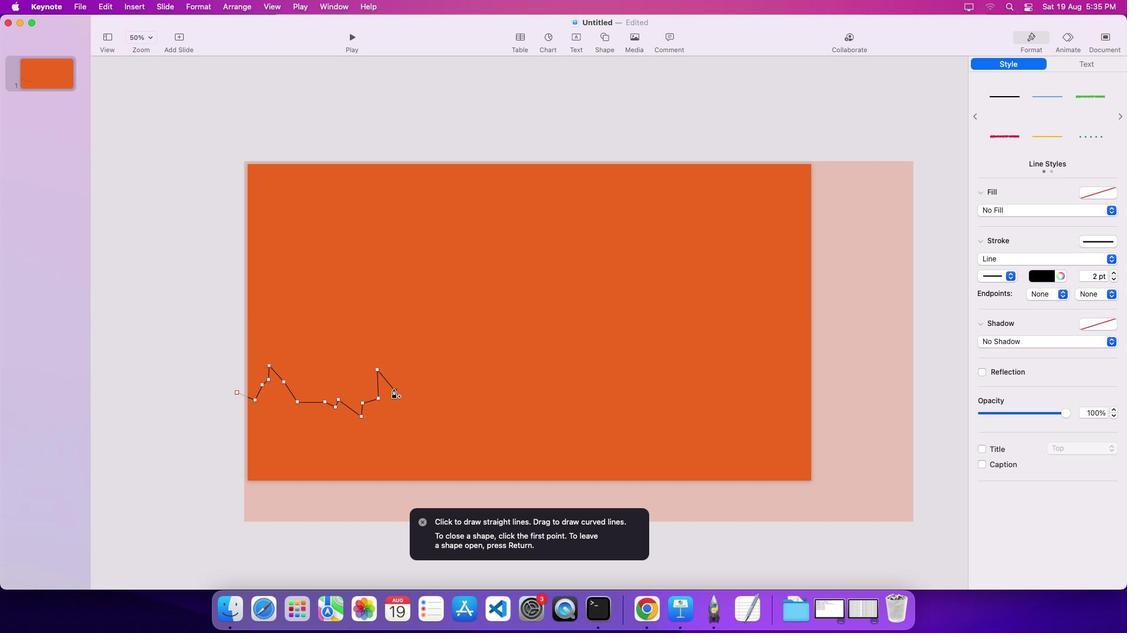 
Action: Mouse pressed left at (390, 386)
Screenshot: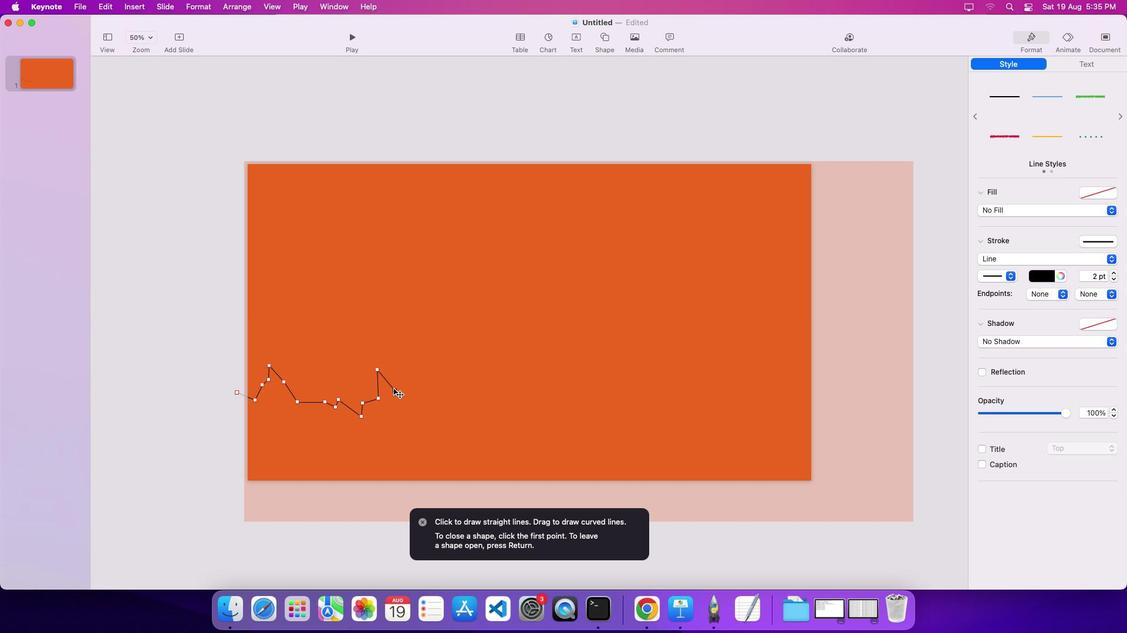 
Action: Mouse moved to (392, 375)
Screenshot: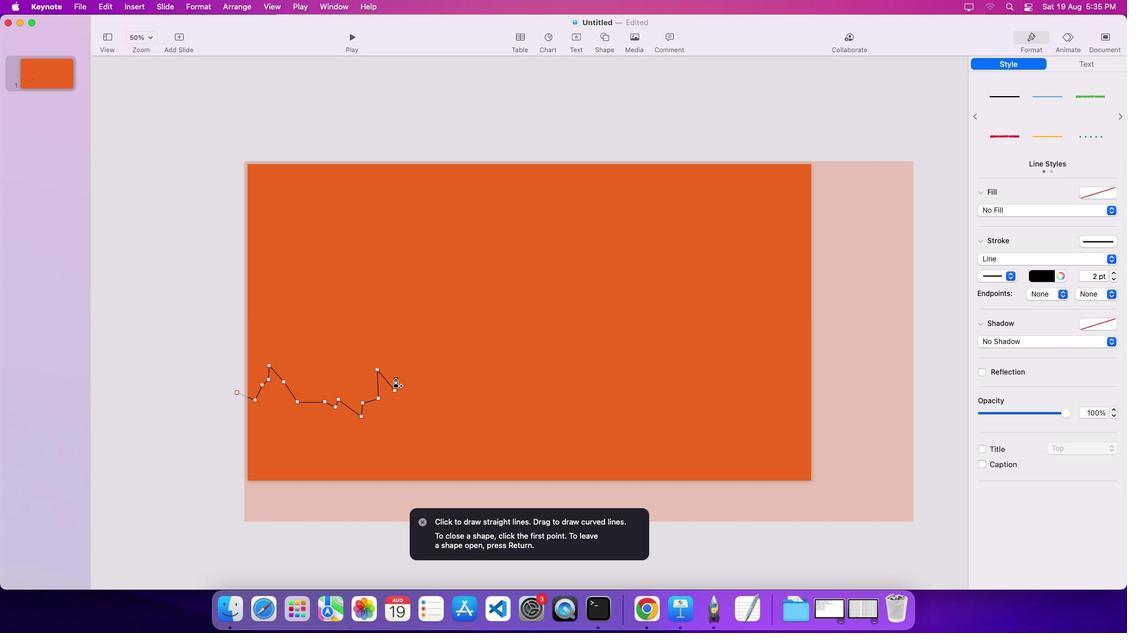 
Action: Mouse pressed left at (392, 375)
Screenshot: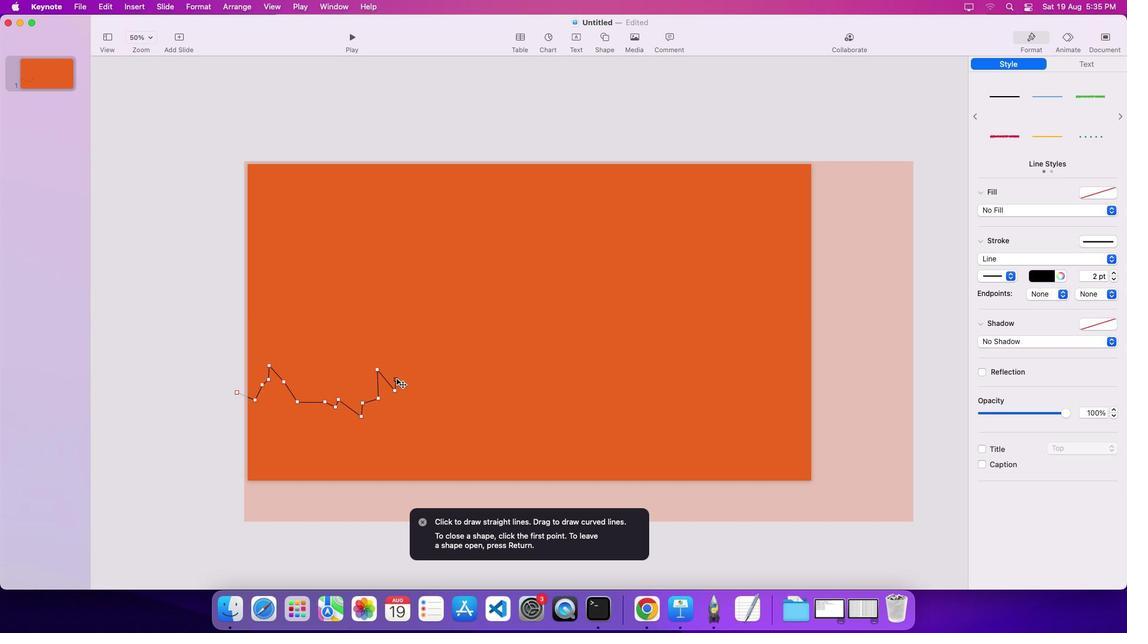 
Action: Mouse moved to (398, 383)
Screenshot: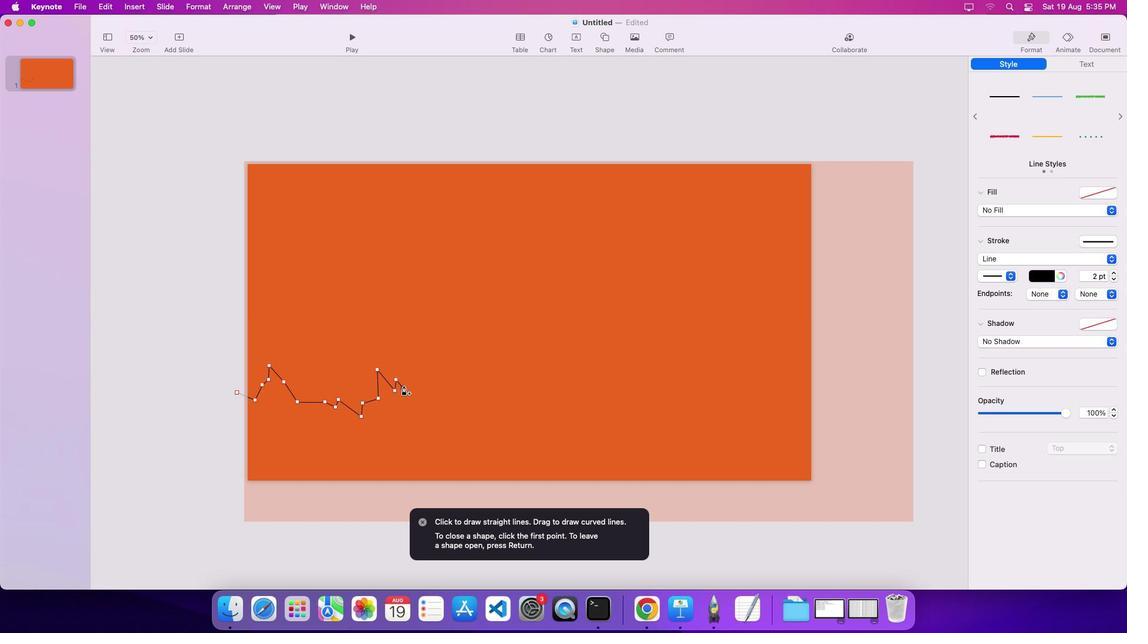 
Action: Mouse pressed left at (398, 383)
Screenshot: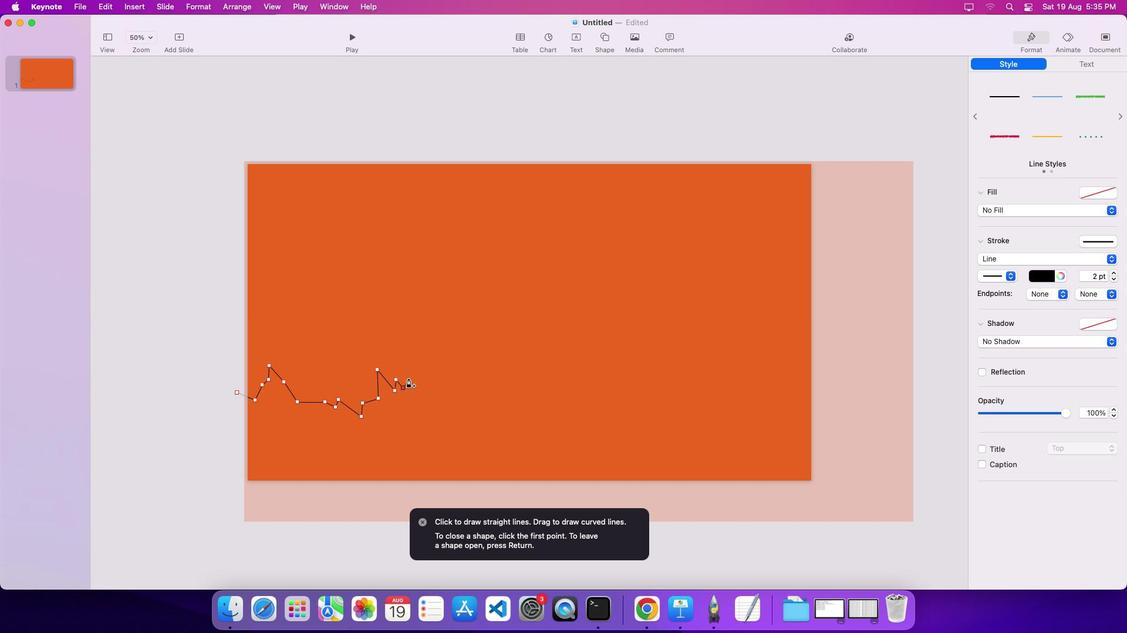 
Action: Mouse moved to (417, 365)
Screenshot: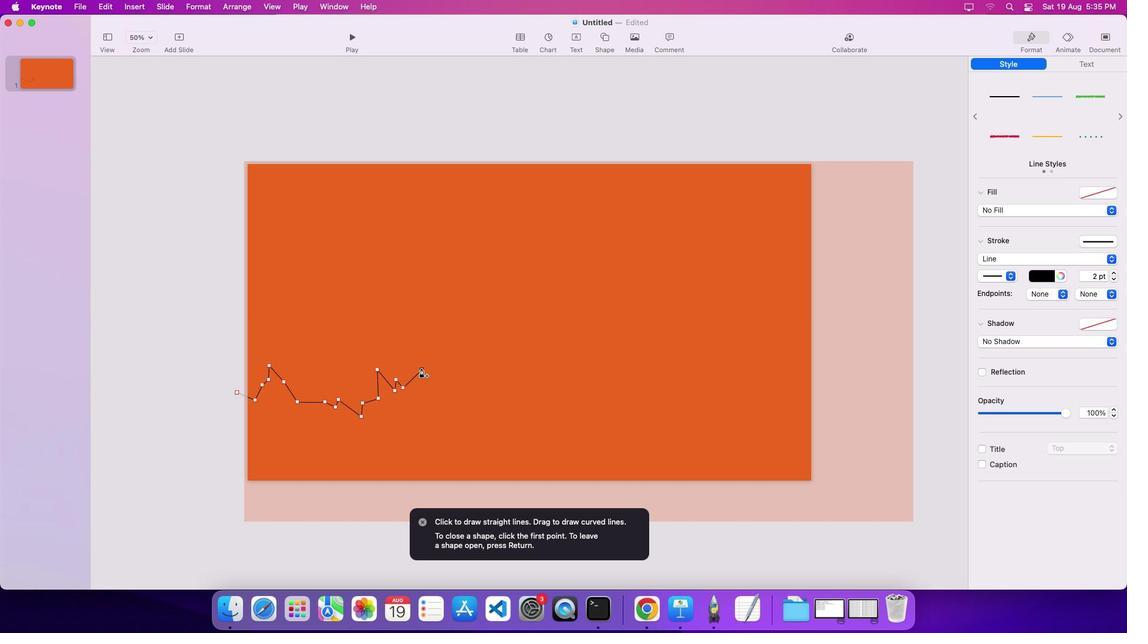 
Action: Mouse pressed left at (417, 365)
Screenshot: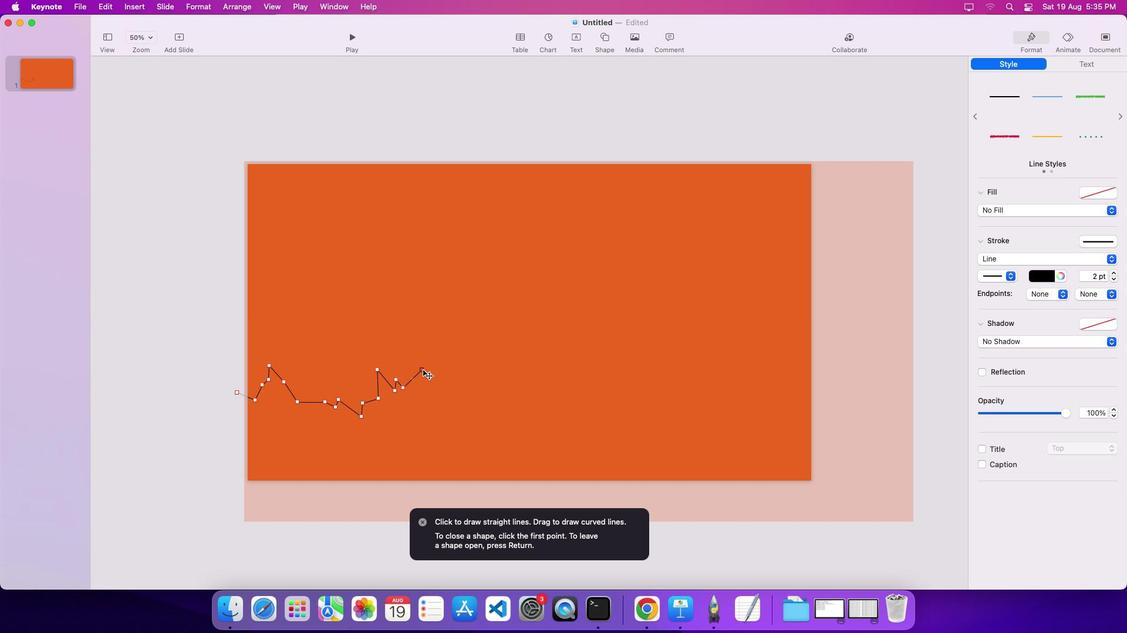 
Action: Mouse moved to (426, 380)
Screenshot: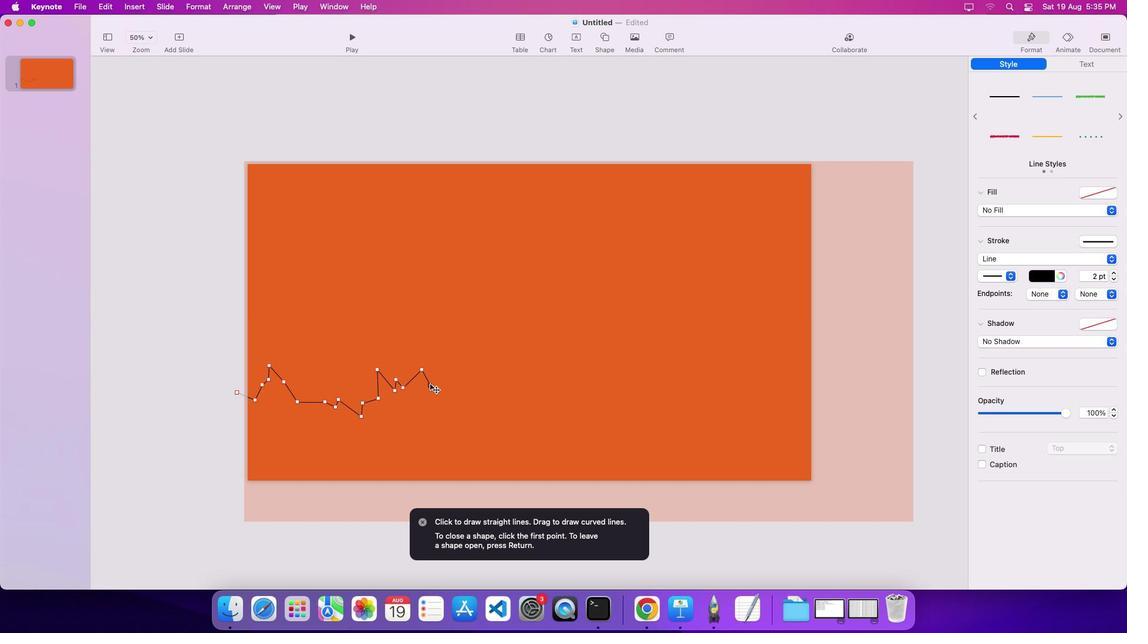 
Action: Mouse pressed left at (426, 380)
Screenshot: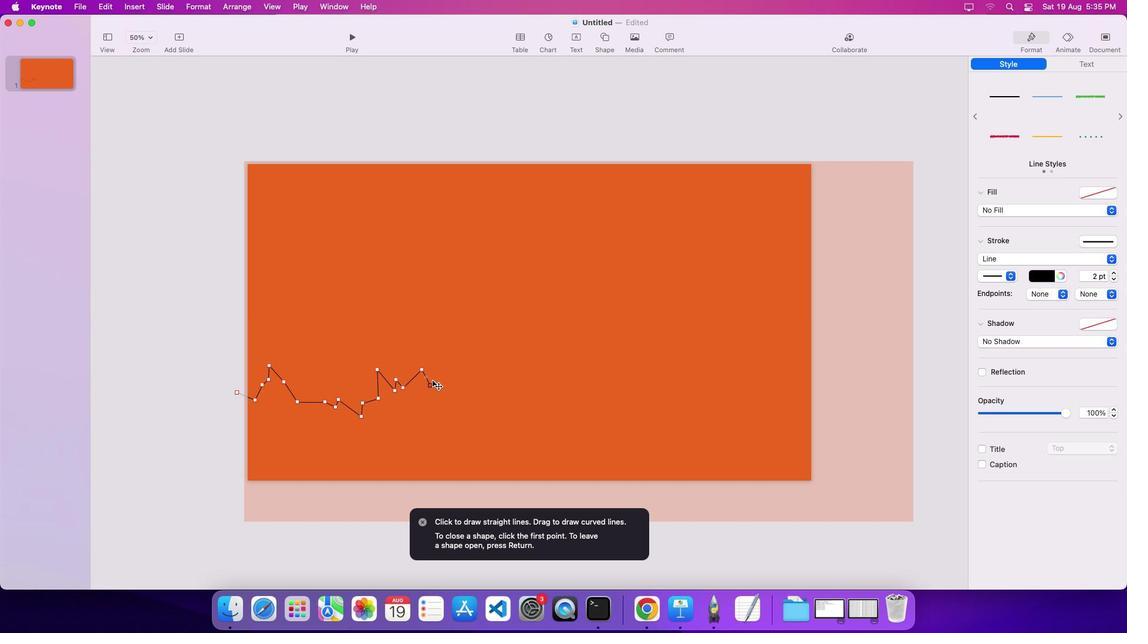 
Action: Mouse moved to (429, 376)
Screenshot: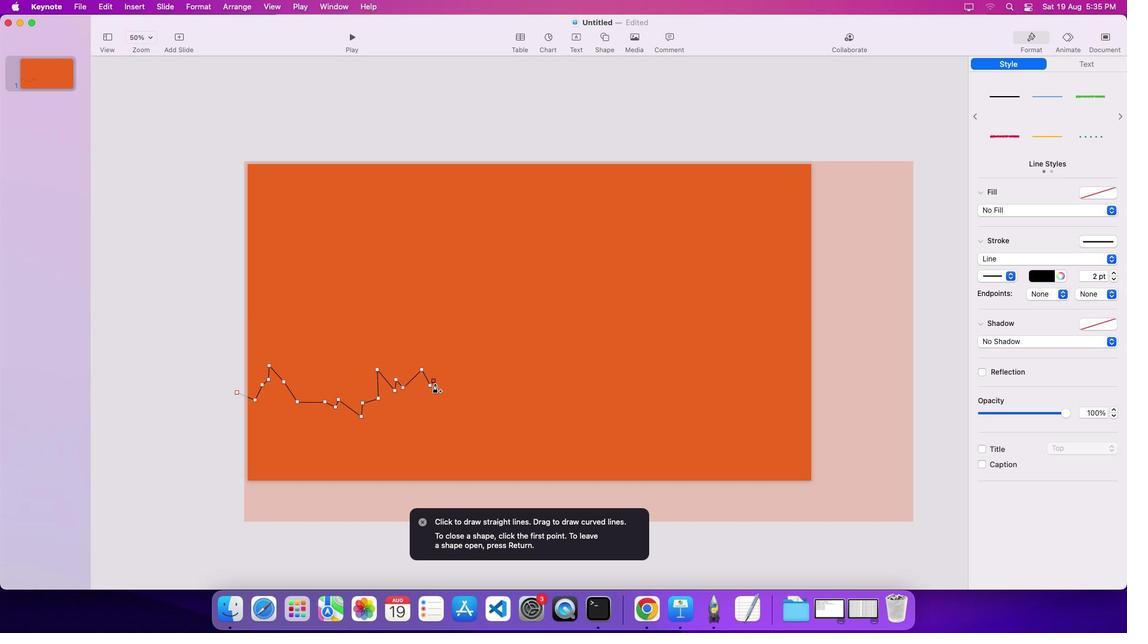 
Action: Mouse pressed left at (429, 376)
Screenshot: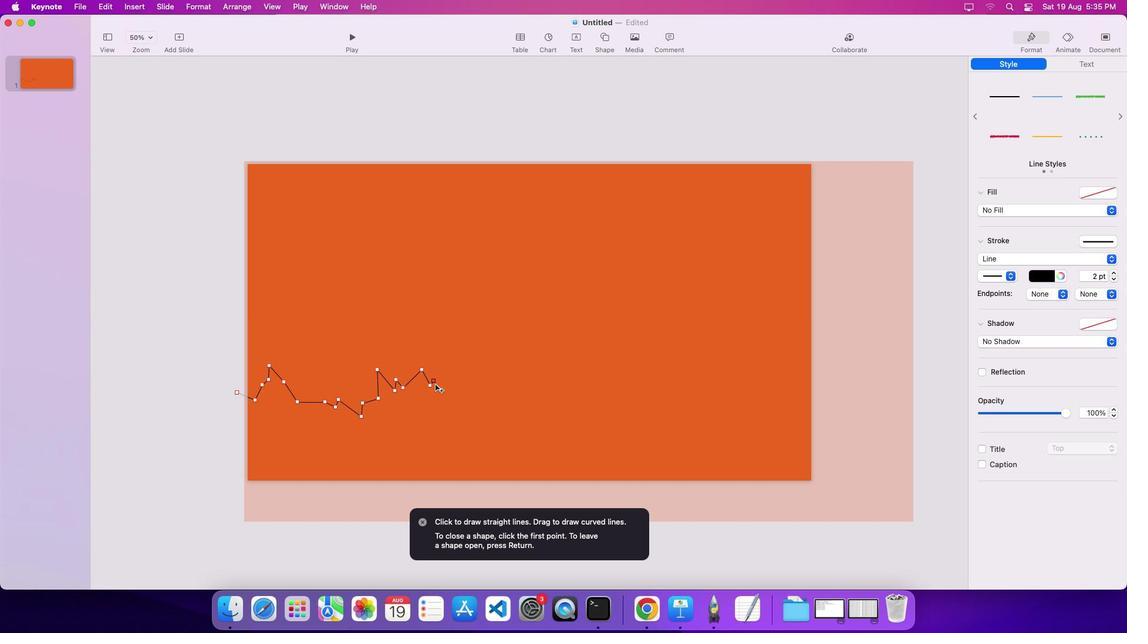 
Action: Mouse moved to (436, 380)
Screenshot: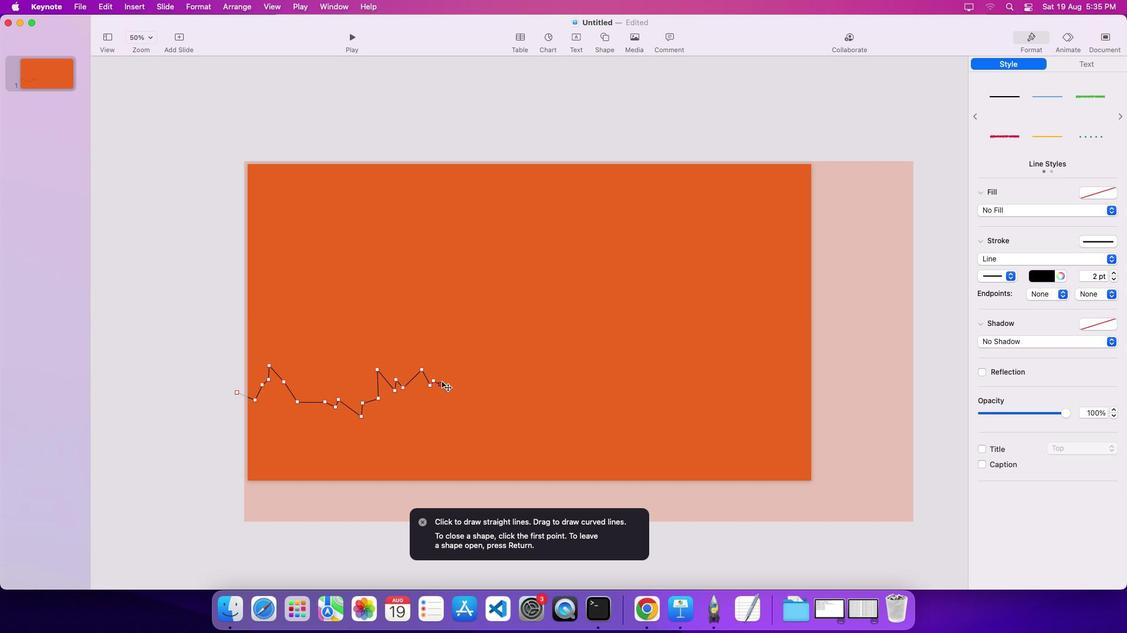 
Action: Mouse pressed left at (436, 380)
Screenshot: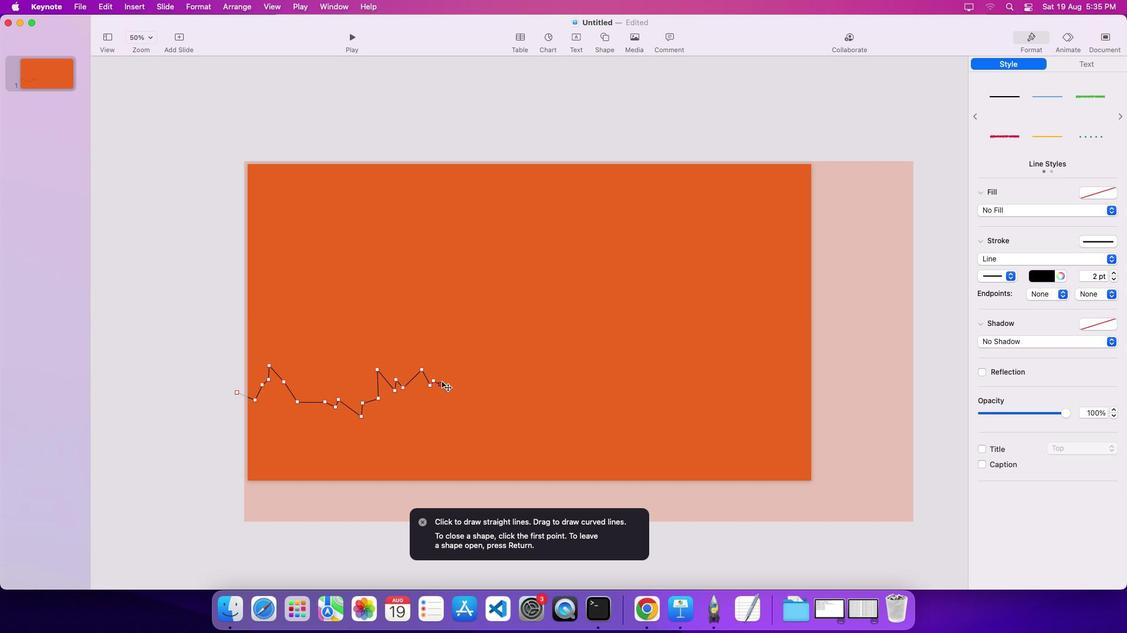 
Action: Mouse moved to (443, 373)
Screenshot: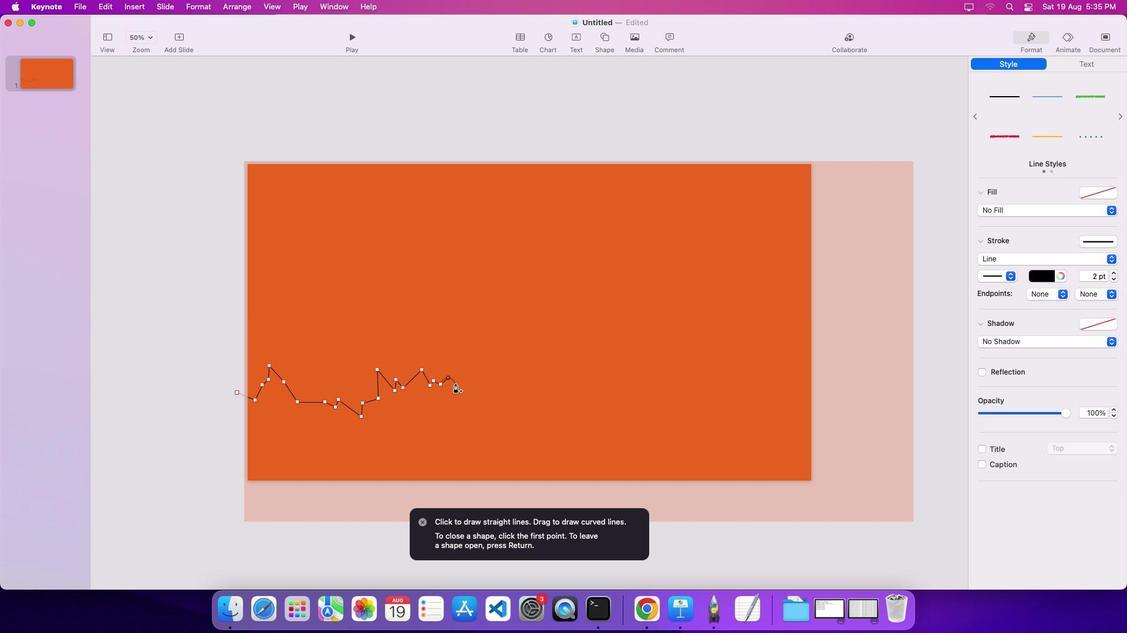 
Action: Mouse pressed left at (443, 373)
Screenshot: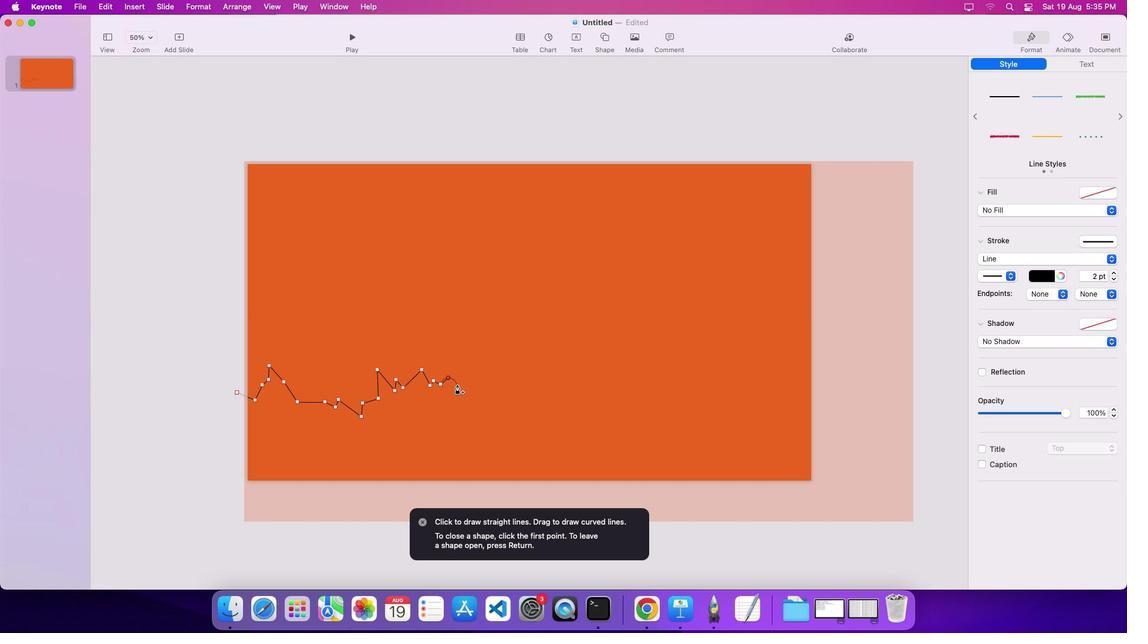 
Action: Mouse moved to (491, 315)
Screenshot: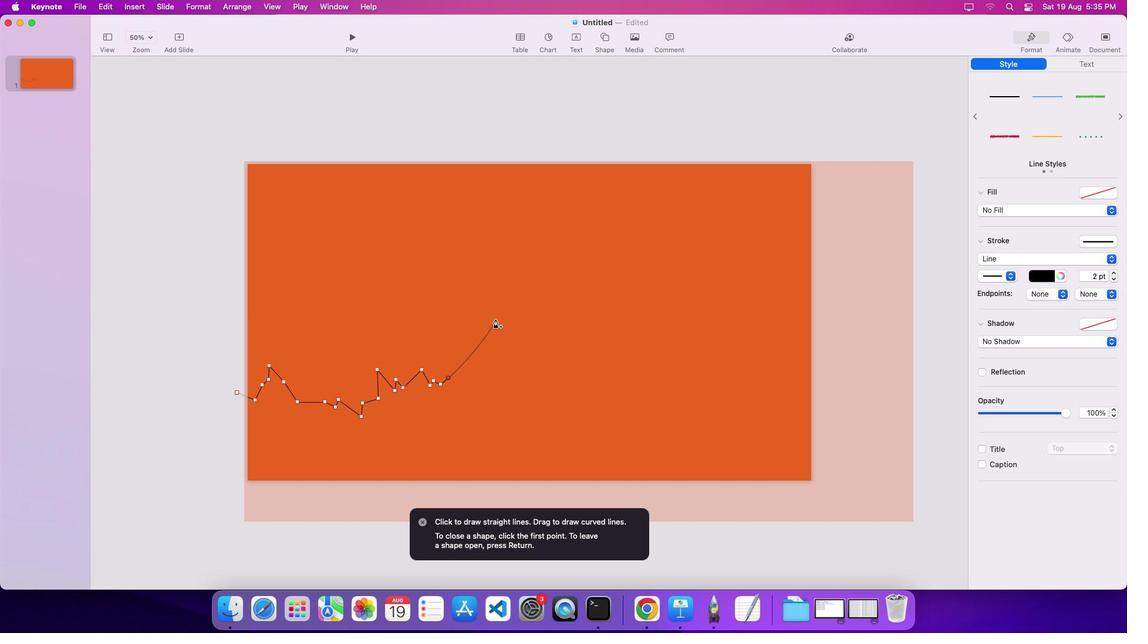 
Action: Mouse pressed left at (491, 315)
Screenshot: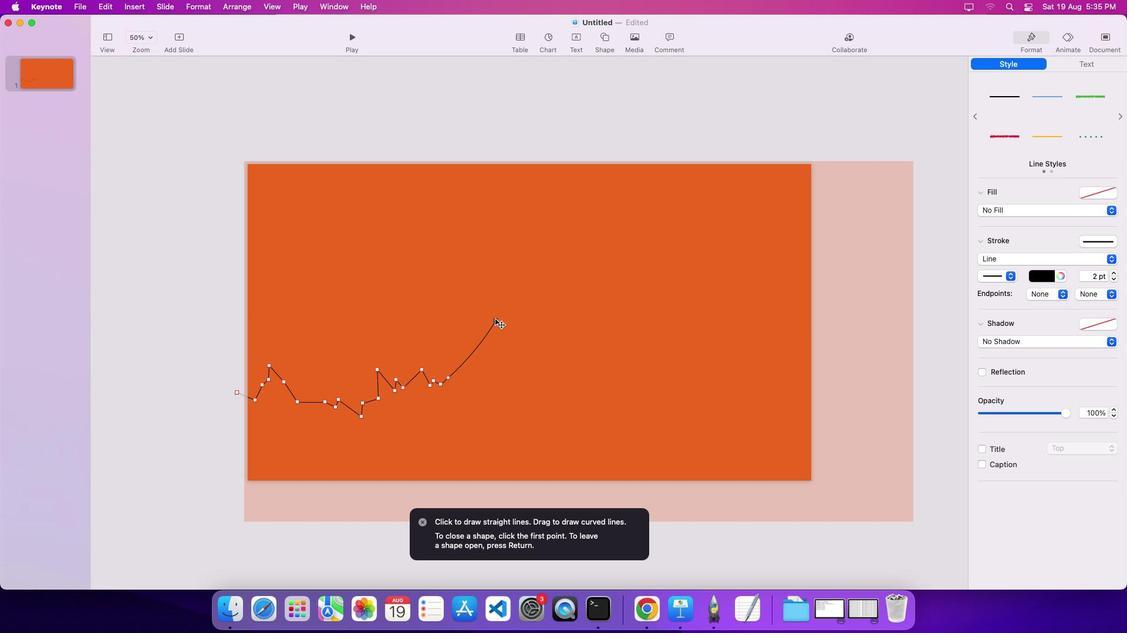 
Action: Mouse moved to (508, 366)
Screenshot: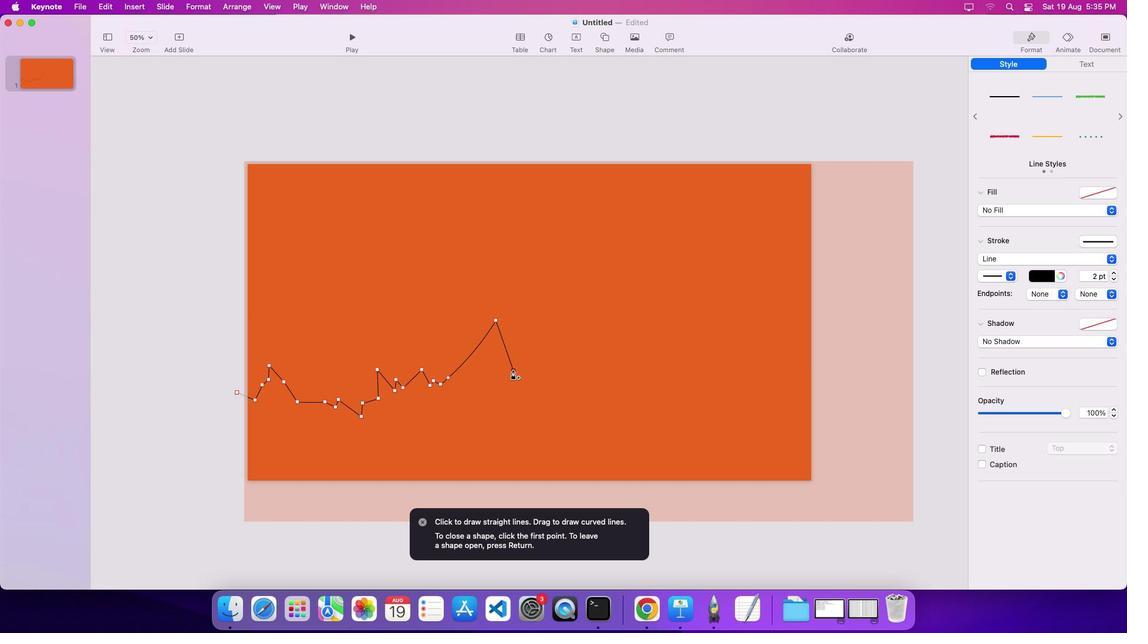 
Action: Mouse pressed left at (508, 366)
Screenshot: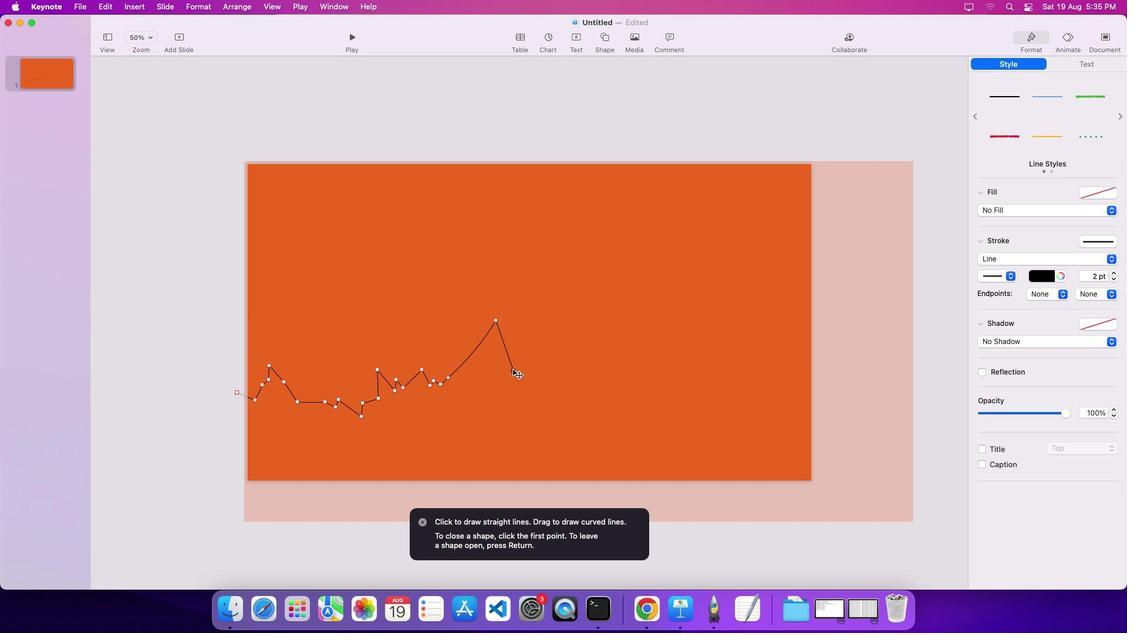 
Action: Mouse moved to (513, 356)
Screenshot: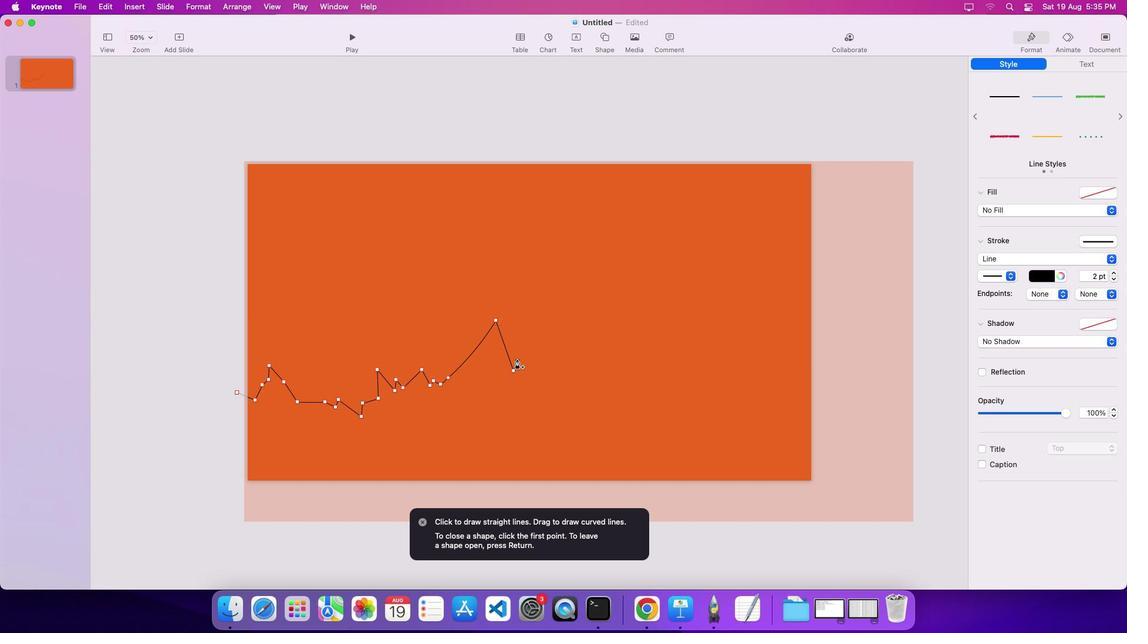 
Action: Mouse pressed left at (513, 356)
Screenshot: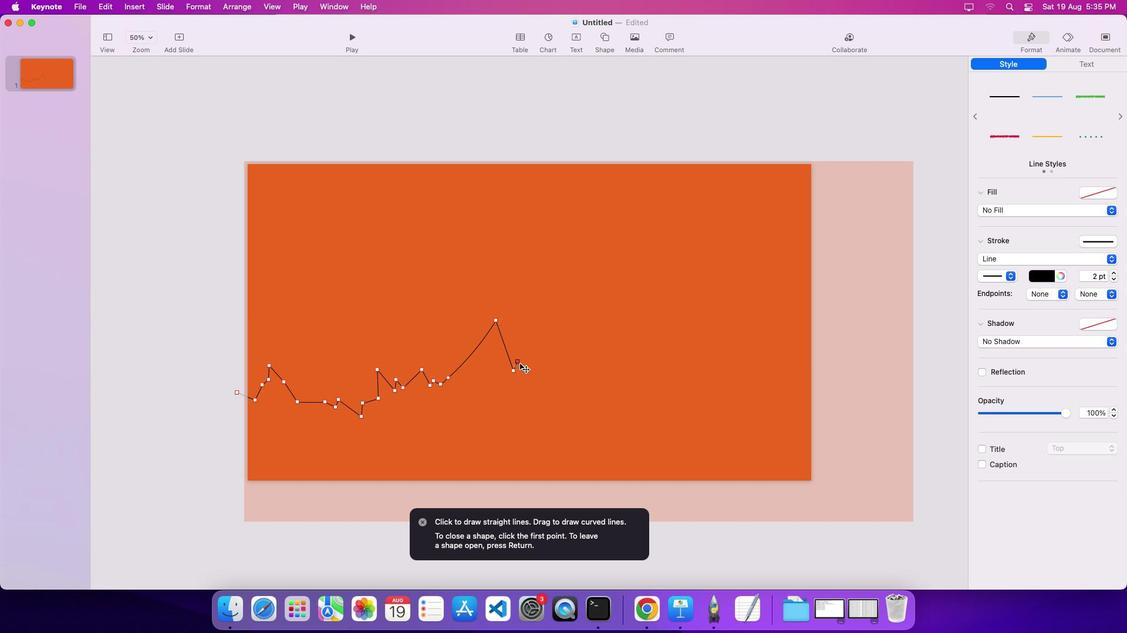 
Action: Mouse moved to (539, 377)
Screenshot: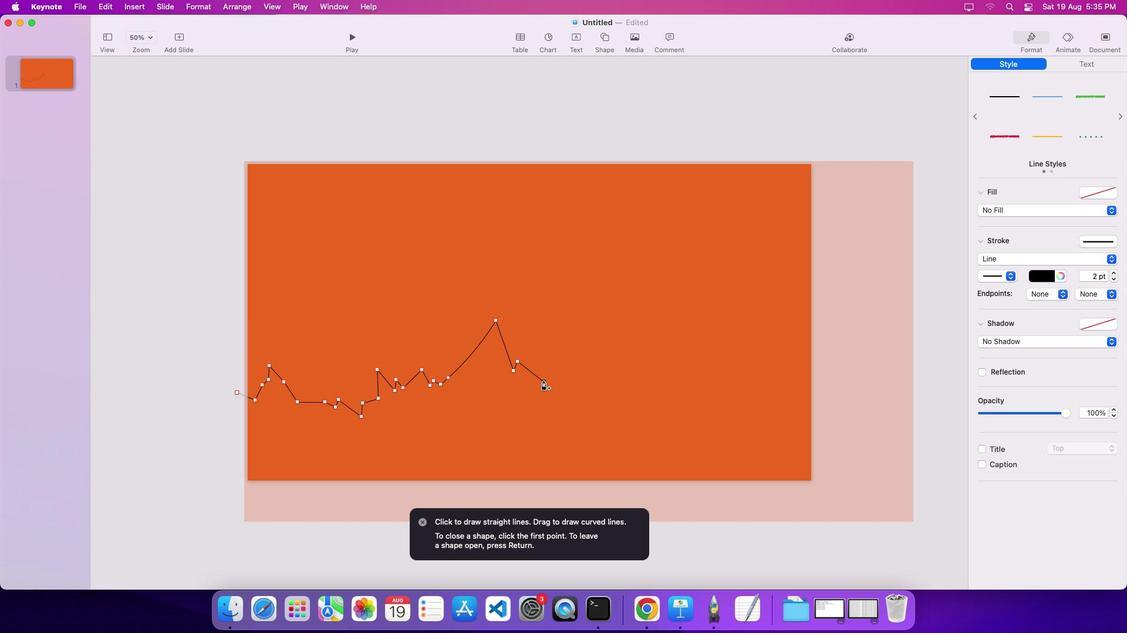 
Action: Mouse pressed left at (539, 377)
Screenshot: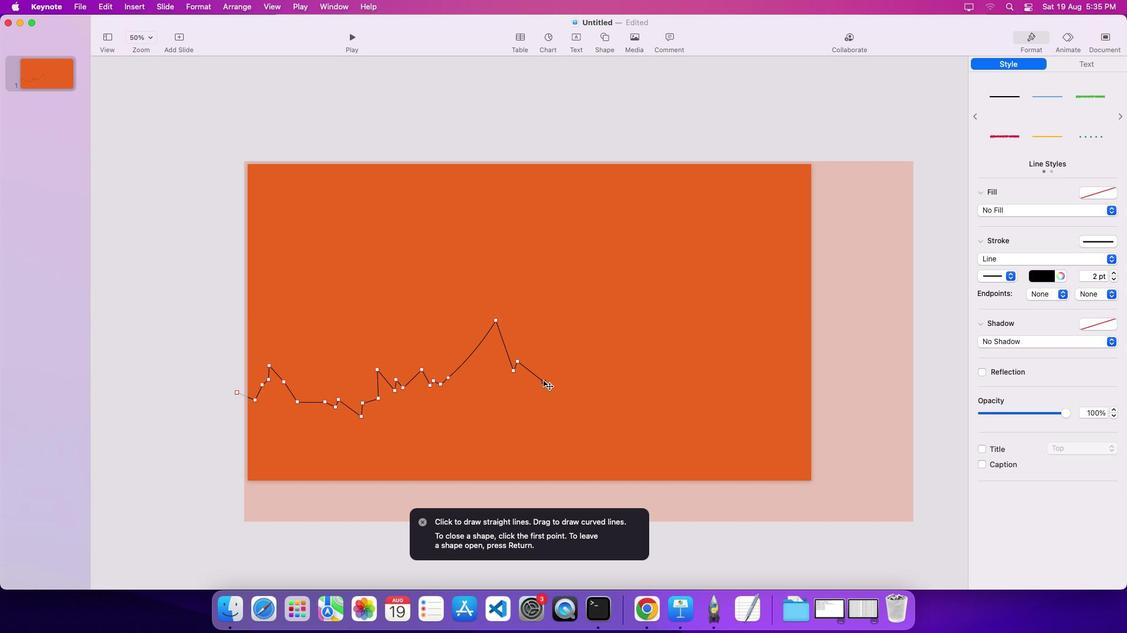 
Action: Mouse moved to (542, 370)
Screenshot: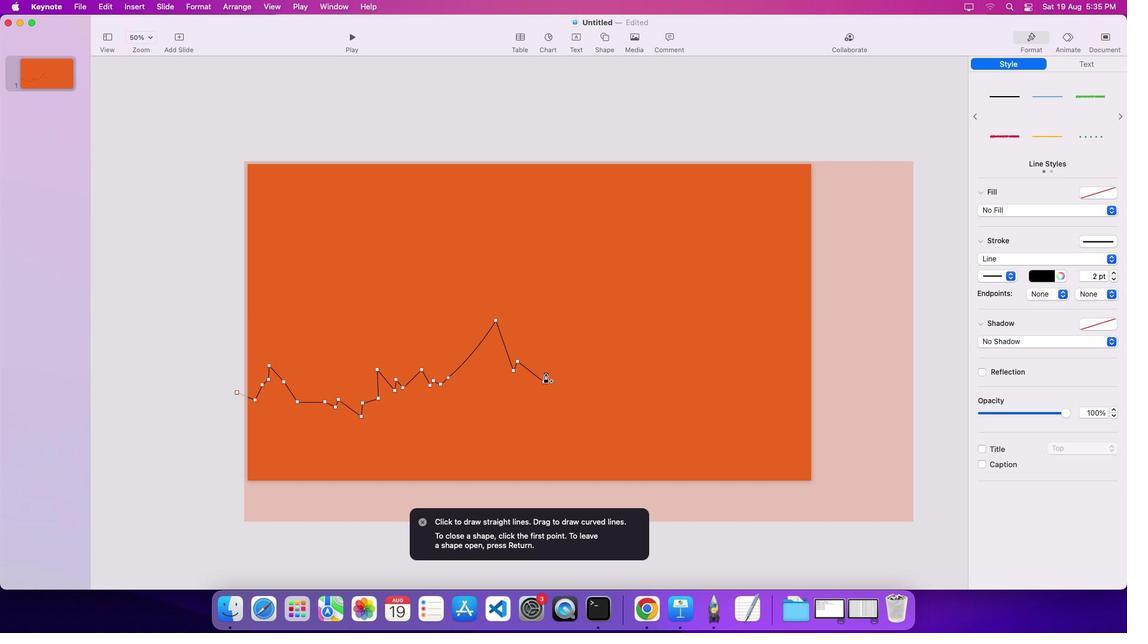 
Action: Mouse pressed left at (542, 370)
Screenshot: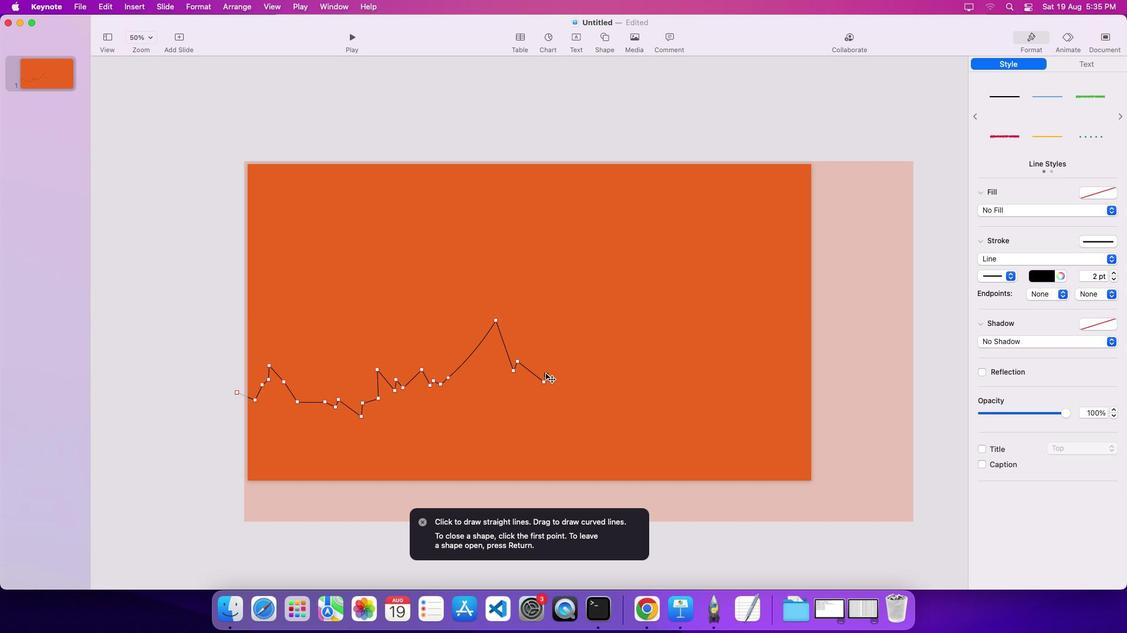 
Action: Mouse moved to (561, 380)
Screenshot: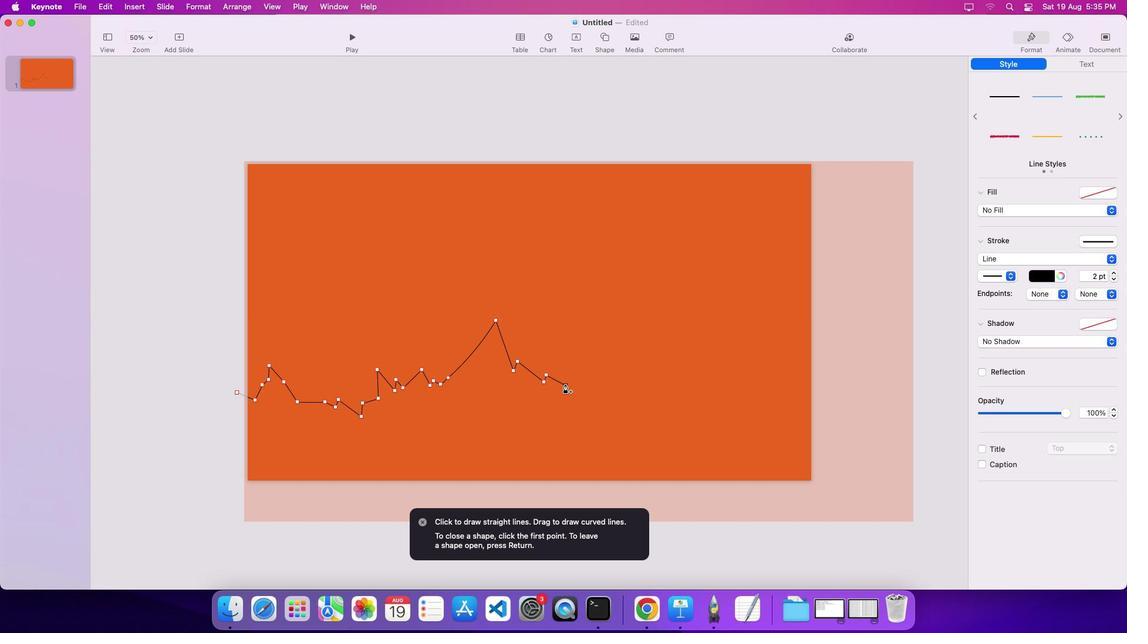 
Action: Mouse pressed left at (561, 380)
Screenshot: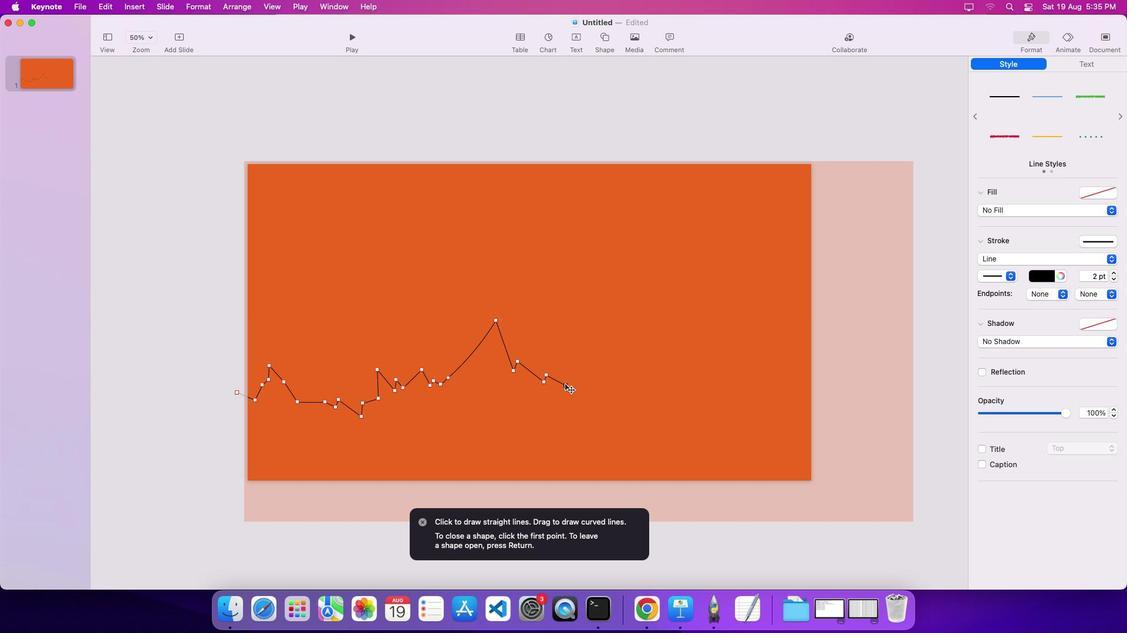 
Action: Mouse moved to (581, 360)
Screenshot: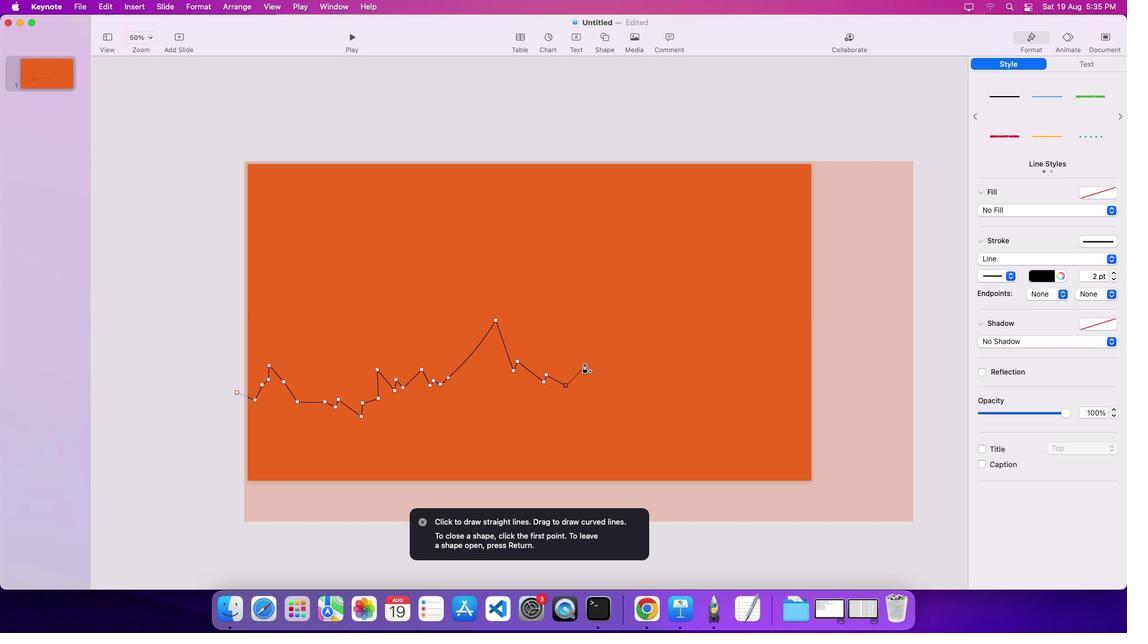 
Action: Mouse pressed left at (581, 360)
Screenshot: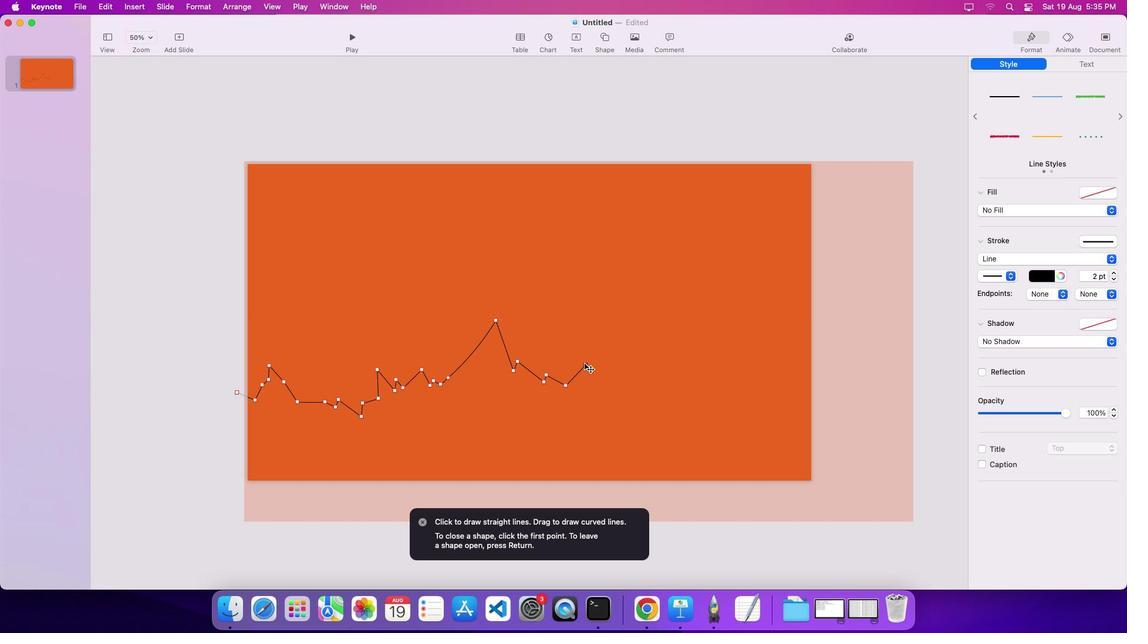 
Action: Mouse moved to (641, 400)
Screenshot: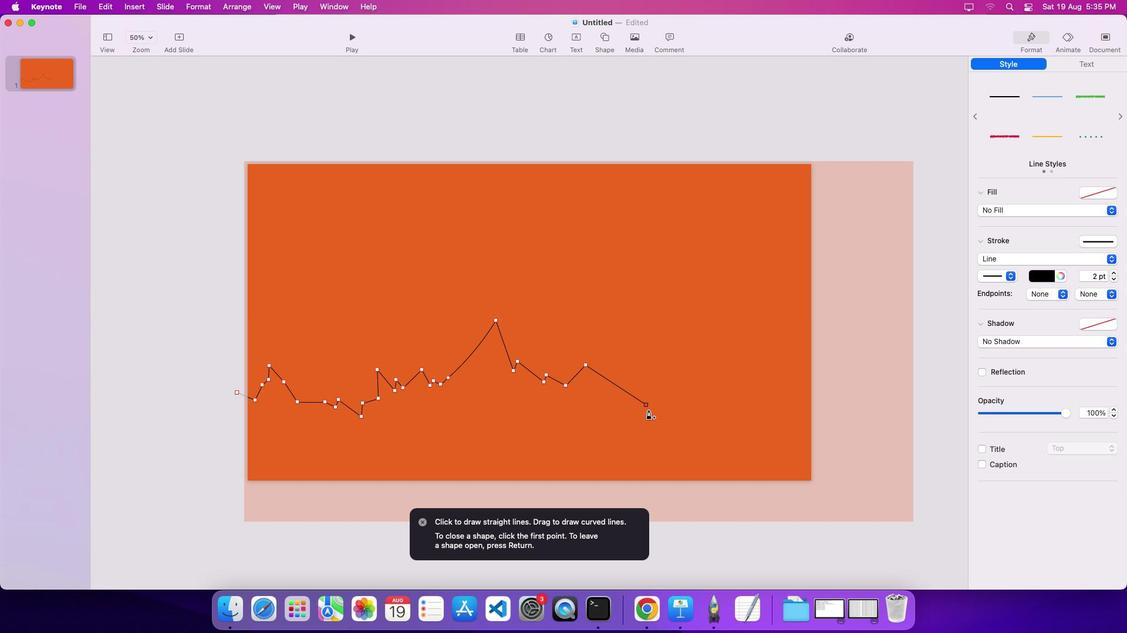 
Action: Mouse pressed left at (641, 400)
Screenshot: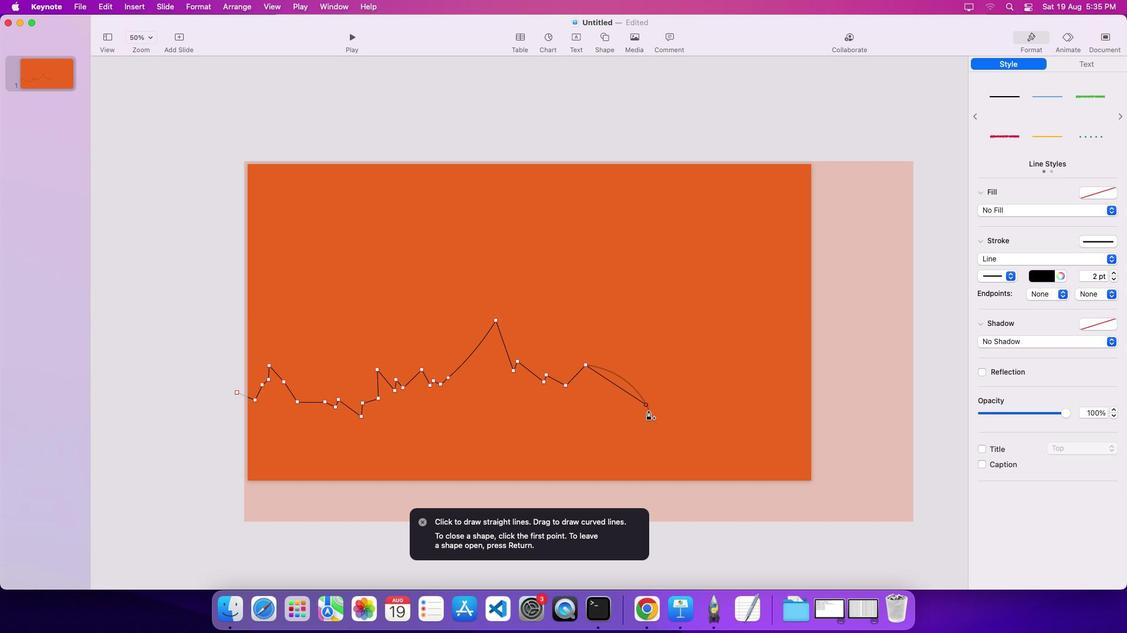 
Action: Mouse moved to (645, 407)
Screenshot: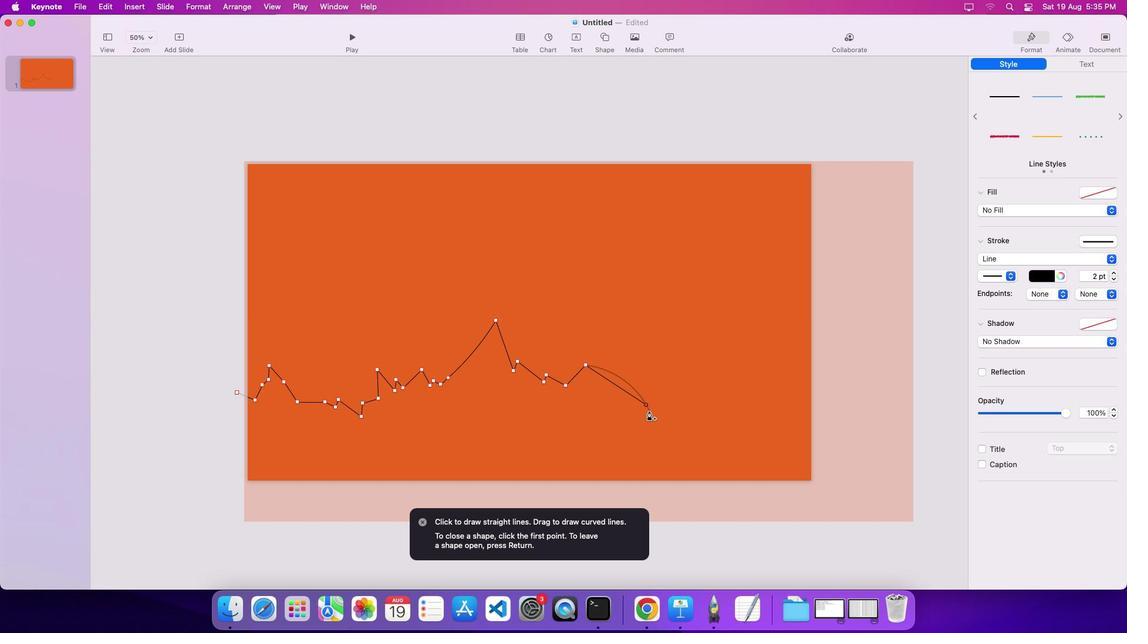
Action: Mouse pressed left at (645, 407)
Screenshot: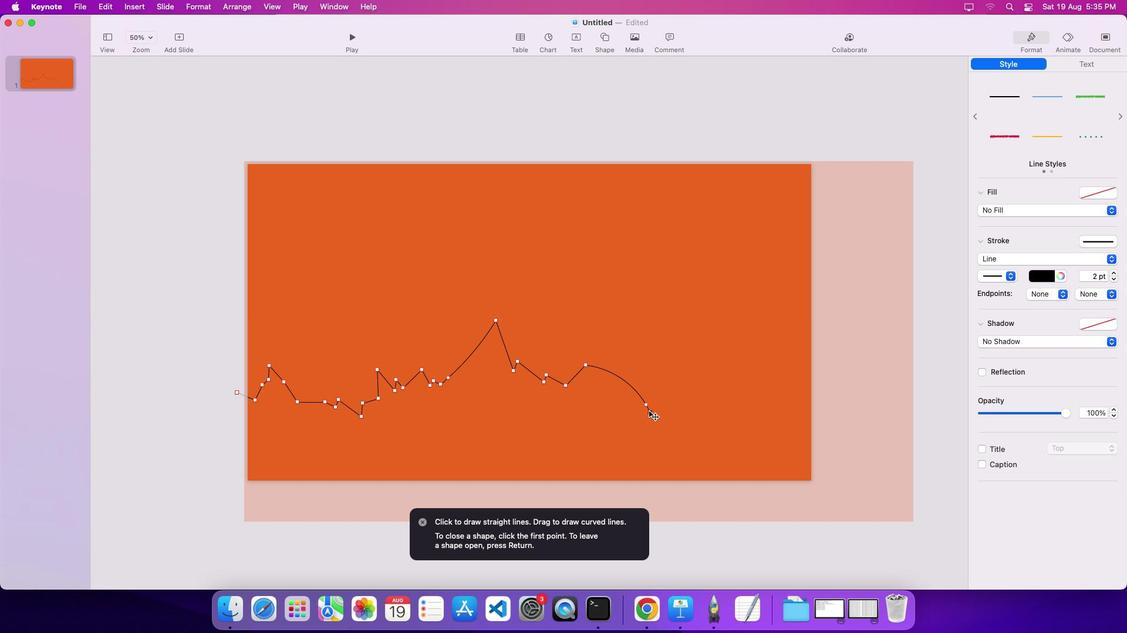 
Action: Mouse moved to (656, 391)
Screenshot: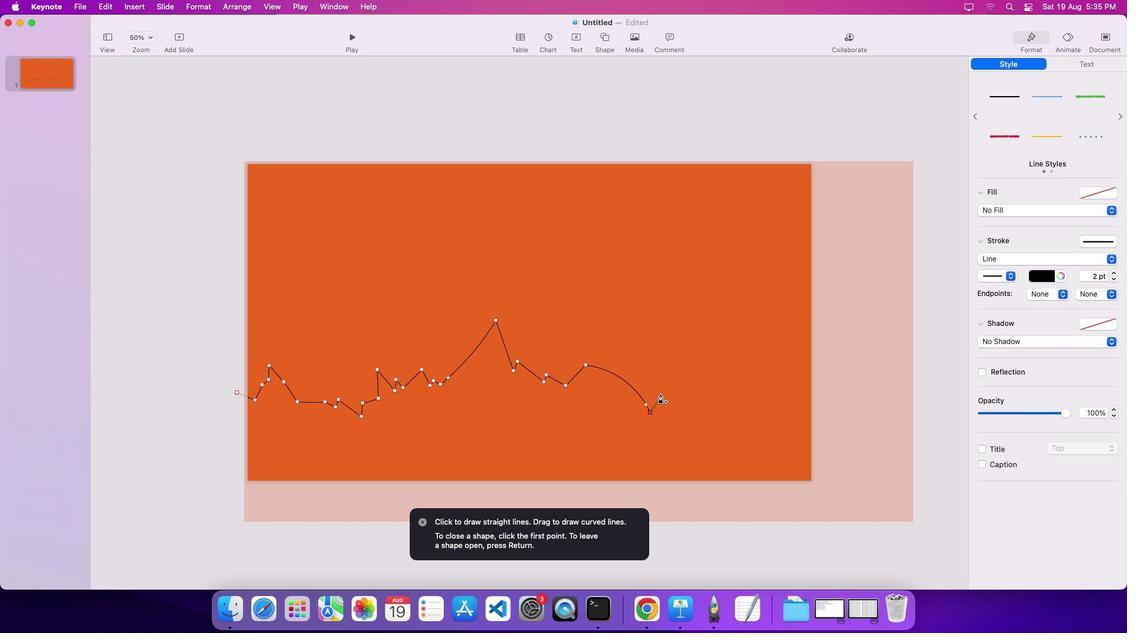 
Action: Mouse pressed left at (656, 391)
Screenshot: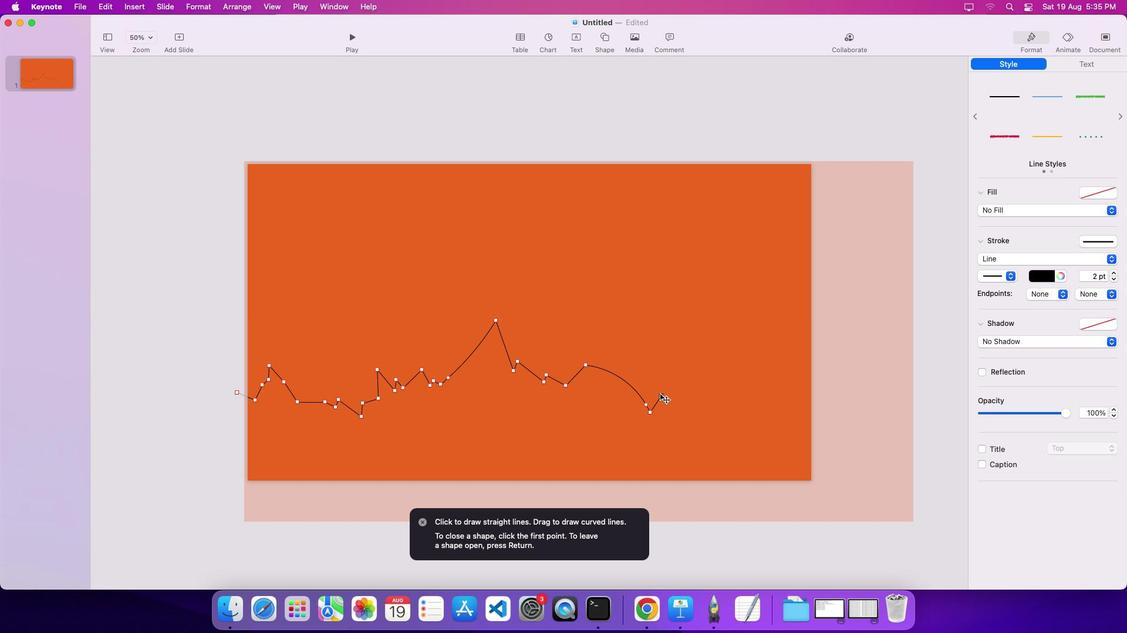 
Action: Mouse moved to (665, 402)
Screenshot: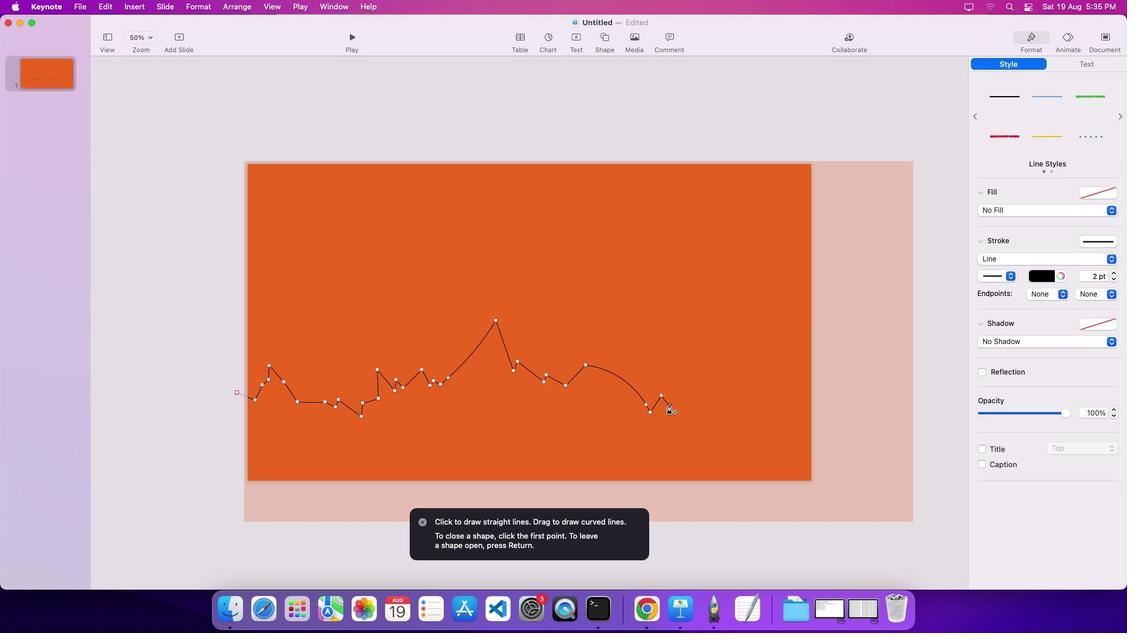 
Action: Mouse pressed left at (665, 402)
Screenshot: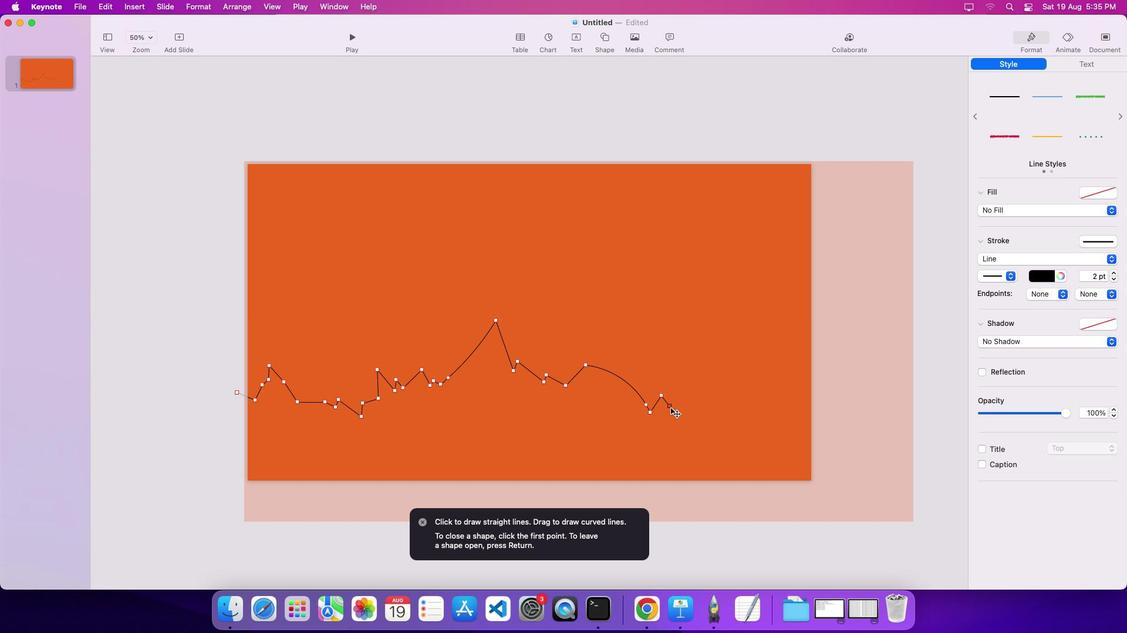
Action: Mouse moved to (672, 417)
Screenshot: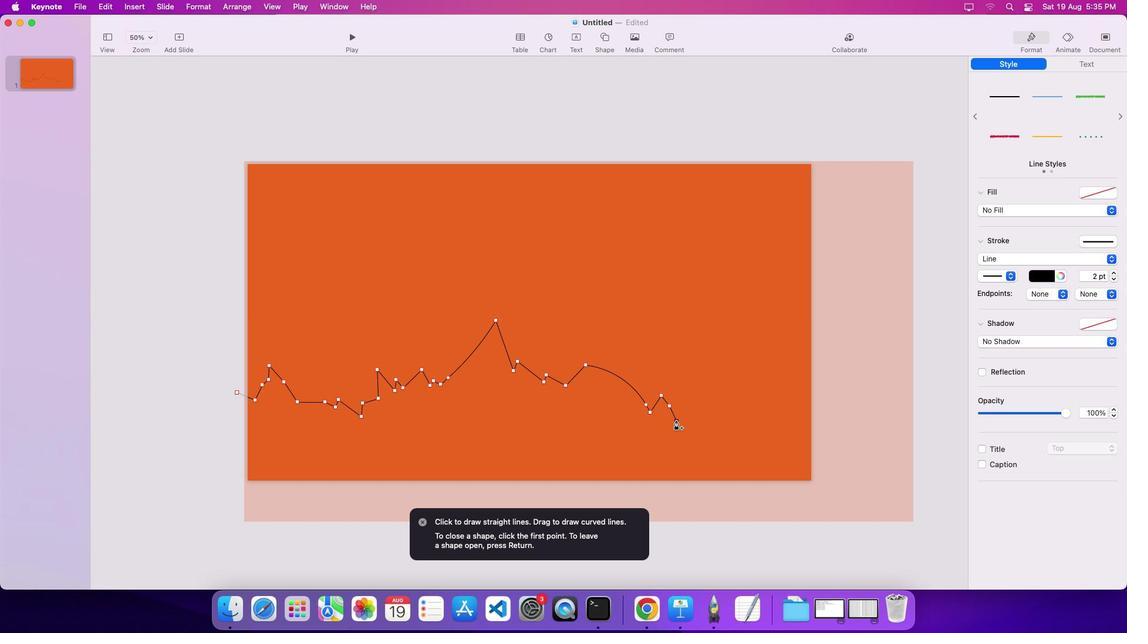 
Action: Mouse pressed left at (672, 417)
Screenshot: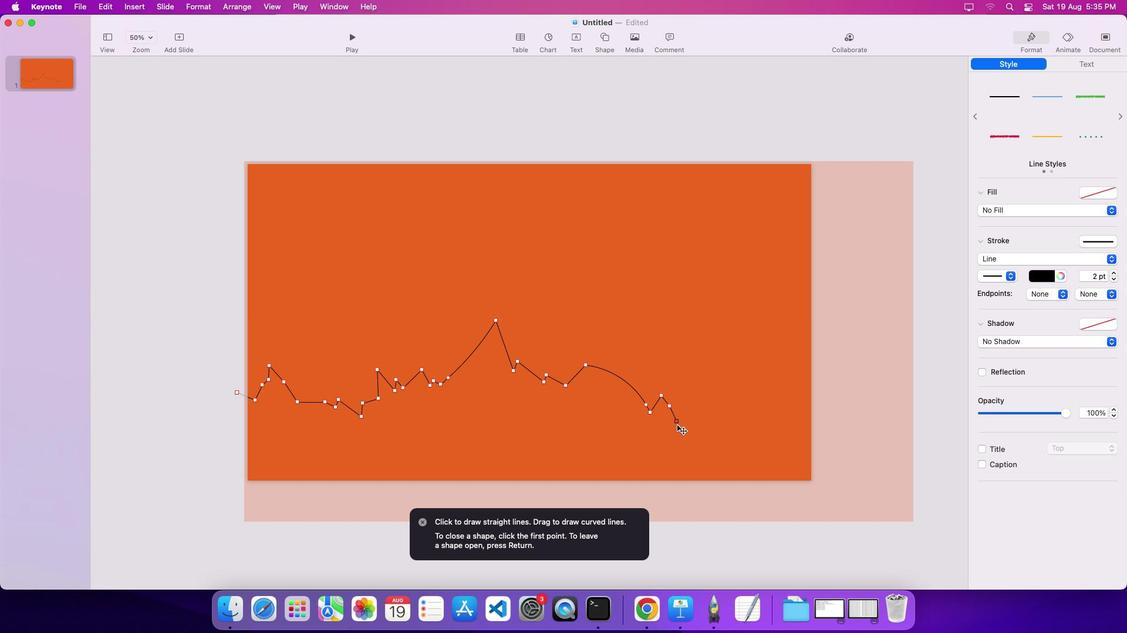 
Action: Mouse moved to (677, 383)
Screenshot: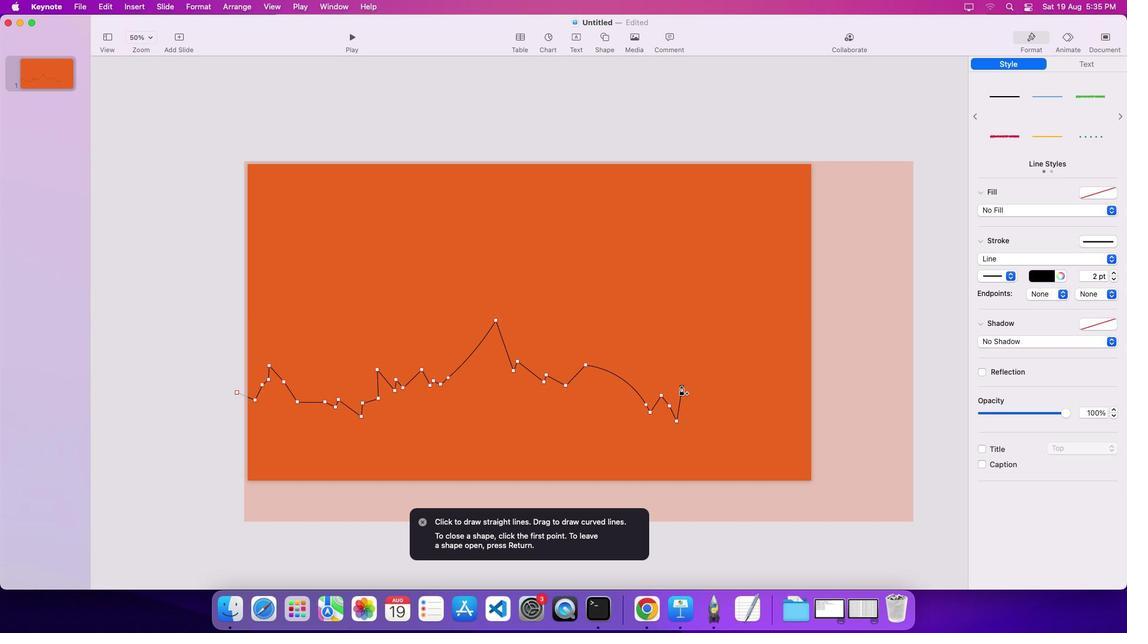 
Action: Mouse pressed left at (677, 383)
Screenshot: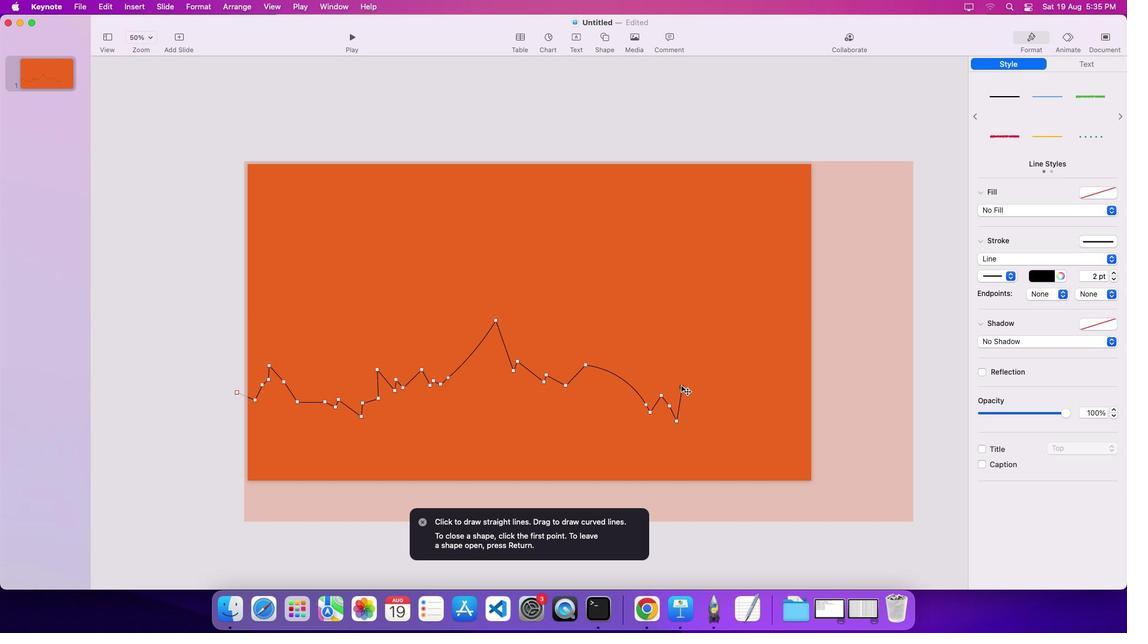 
Action: Mouse moved to (681, 385)
Screenshot: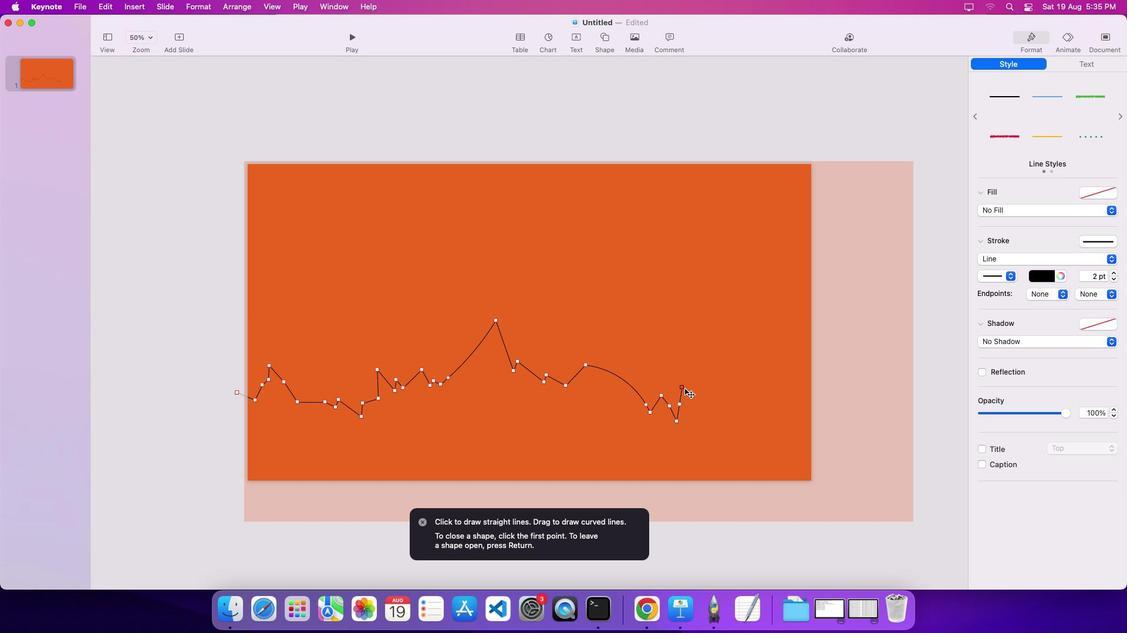 
Action: Mouse pressed left at (681, 385)
Screenshot: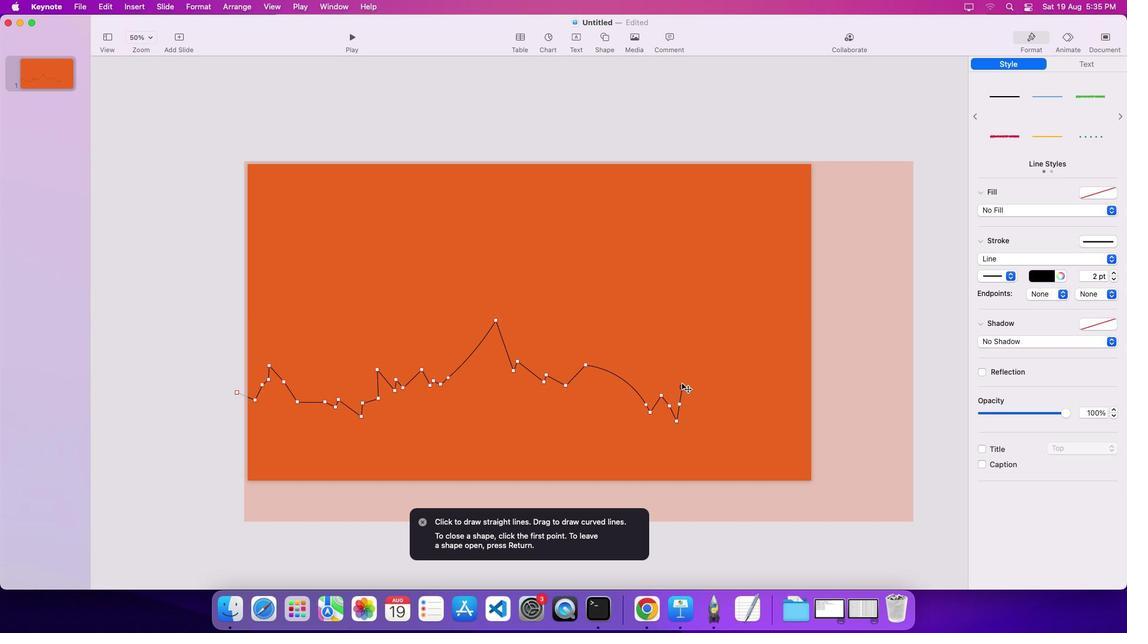 
Action: Mouse moved to (669, 365)
Screenshot: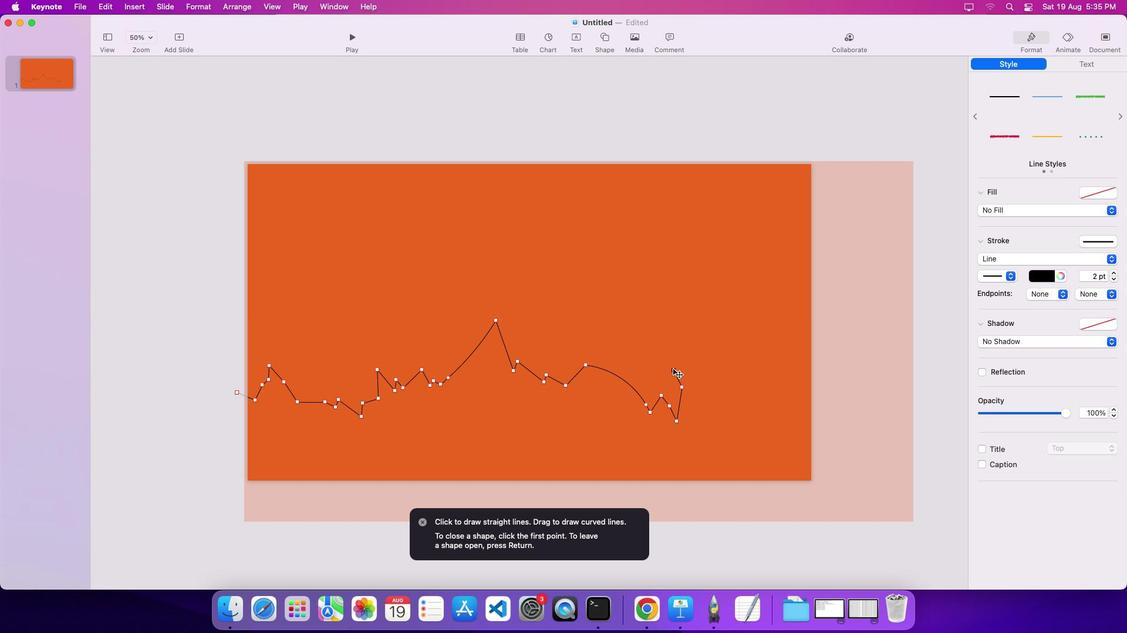 
Action: Mouse pressed left at (669, 365)
Screenshot: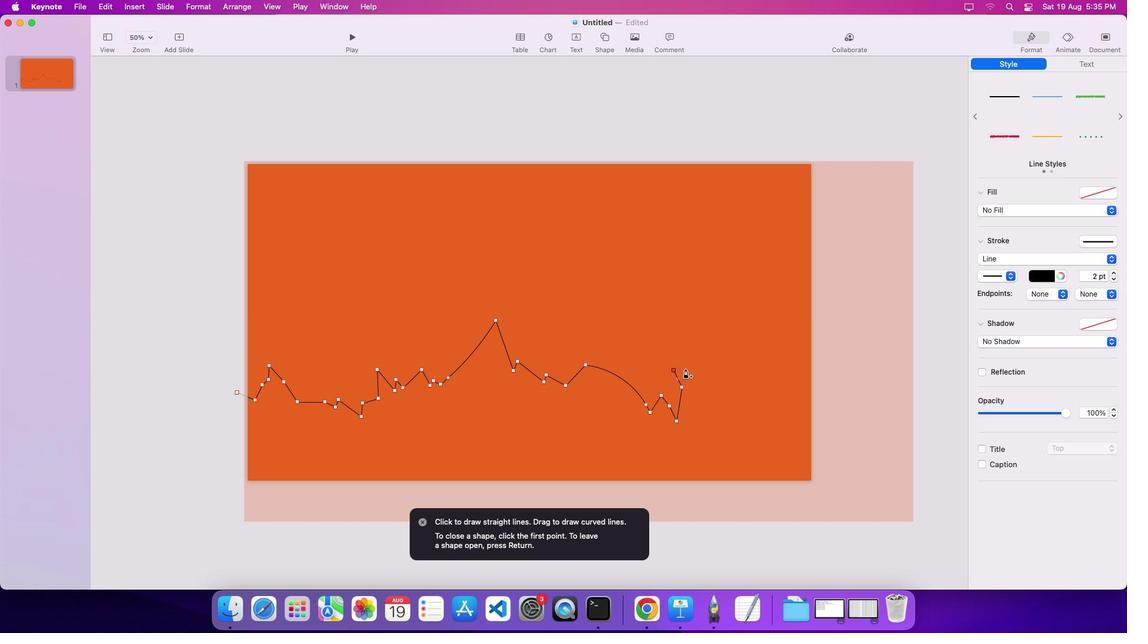
Action: Mouse moved to (706, 370)
Screenshot: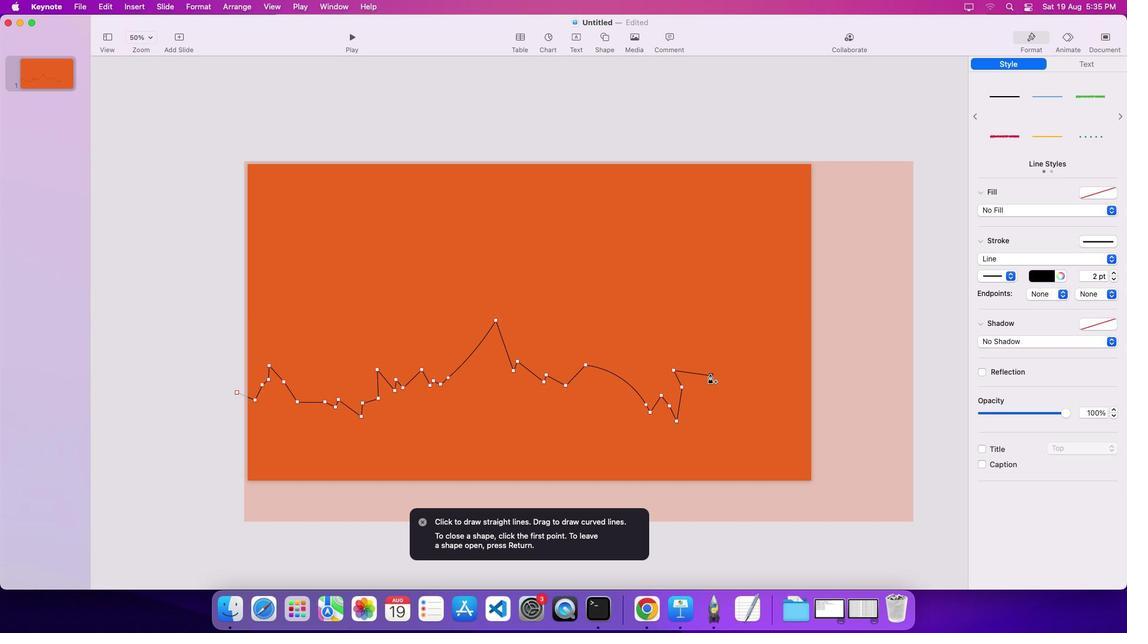 
Action: Mouse pressed left at (706, 370)
Screenshot: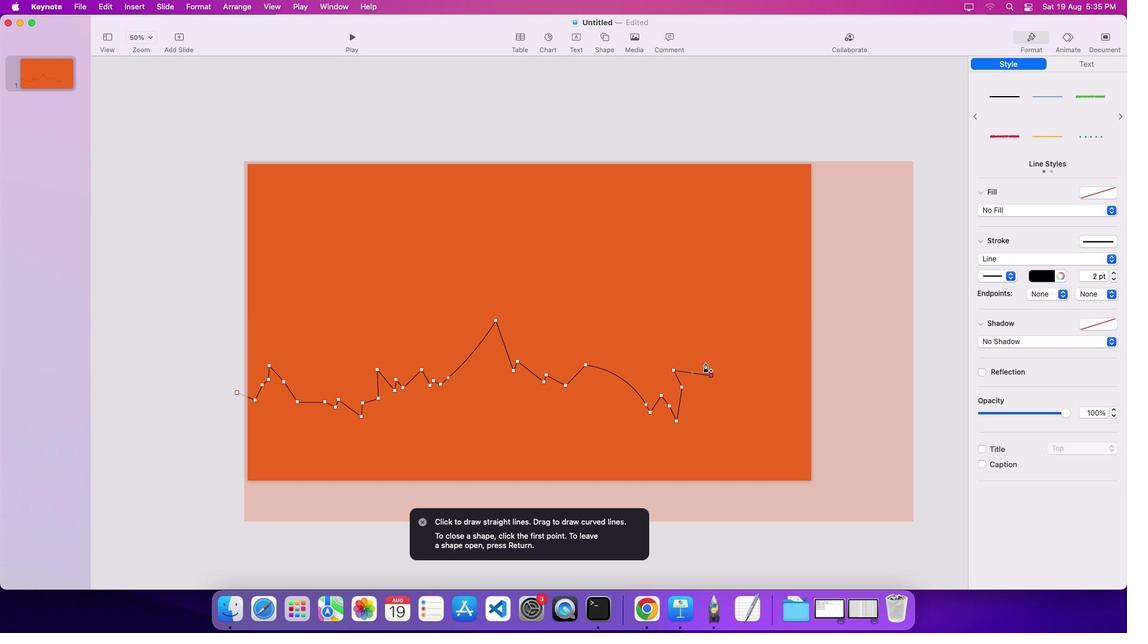 
Action: Mouse moved to (701, 351)
Screenshot: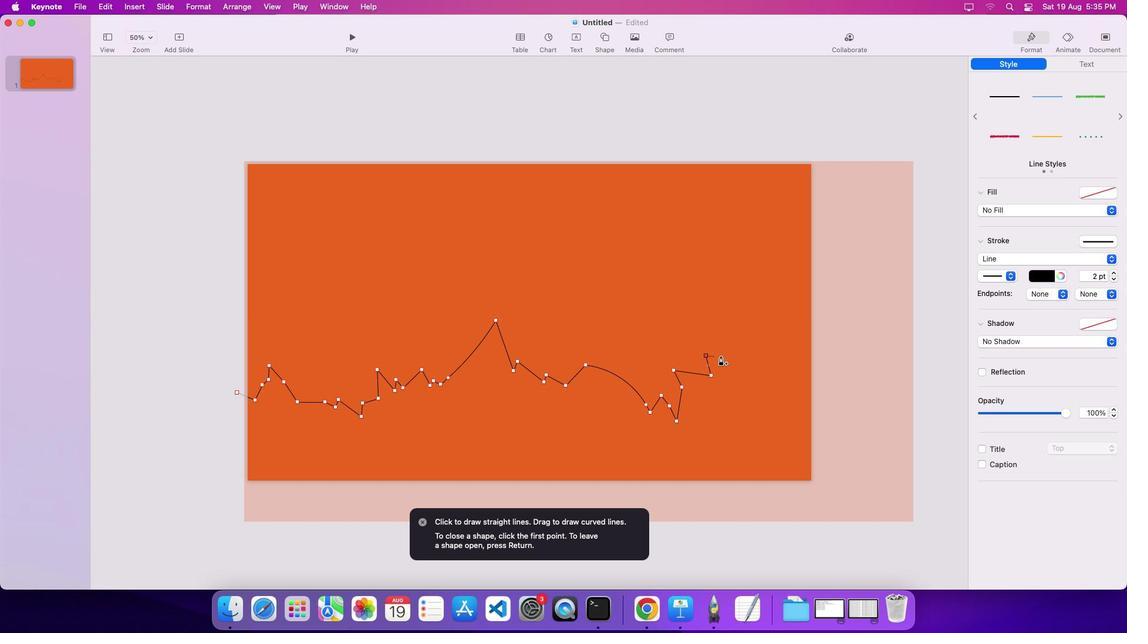 
Action: Mouse pressed left at (701, 351)
Screenshot: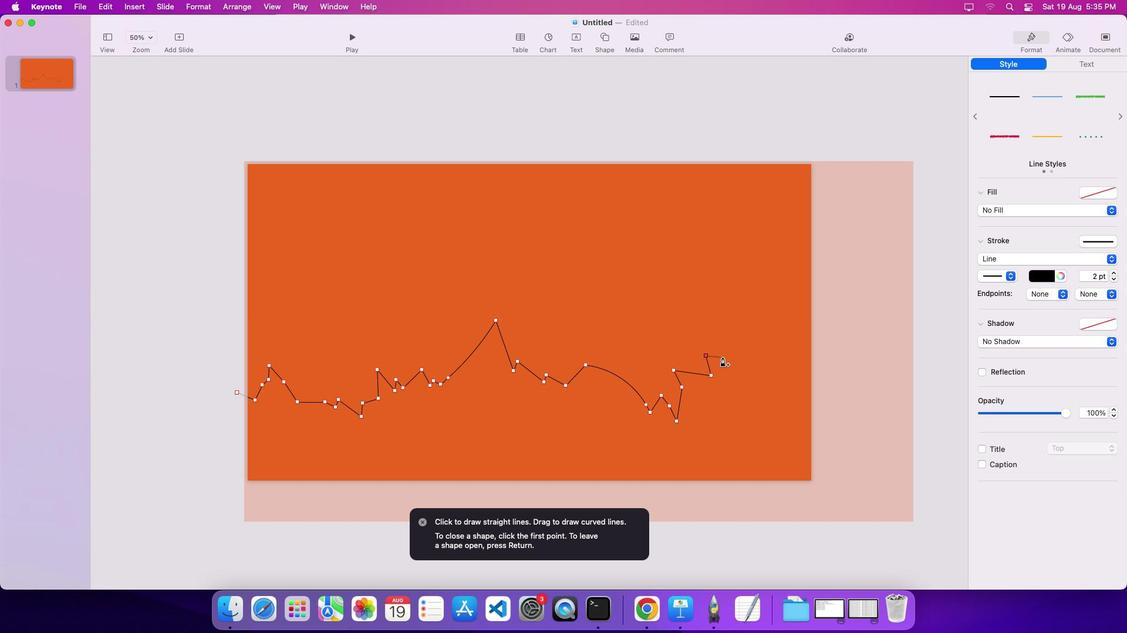 
Action: Mouse moved to (720, 356)
Screenshot: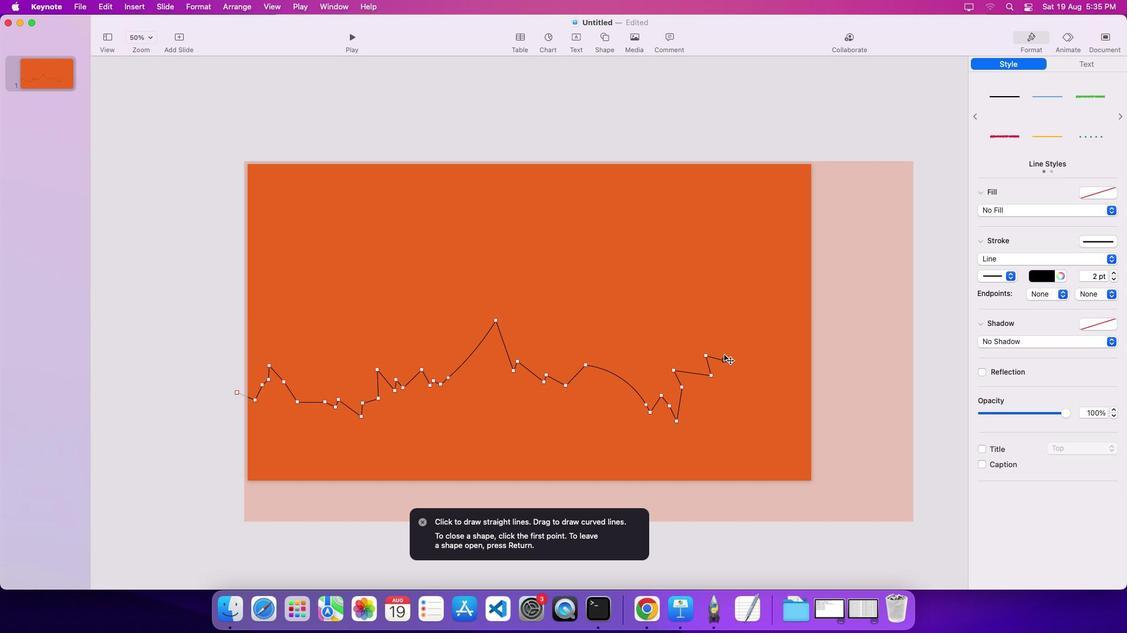 
Action: Mouse pressed left at (720, 356)
Screenshot: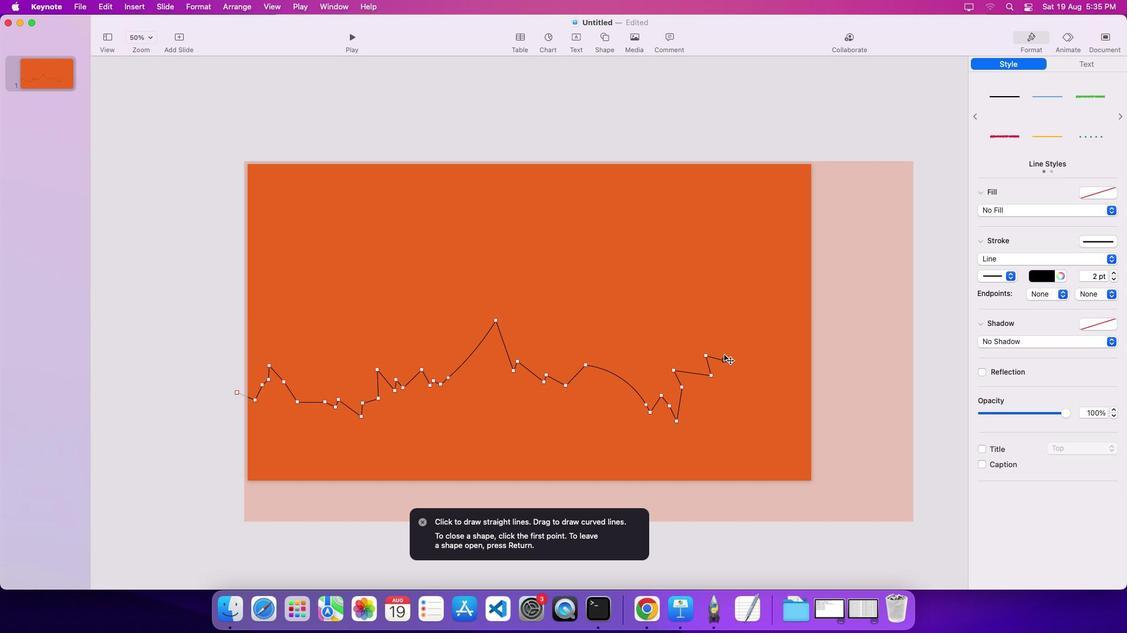 
Action: Mouse moved to (719, 339)
Screenshot: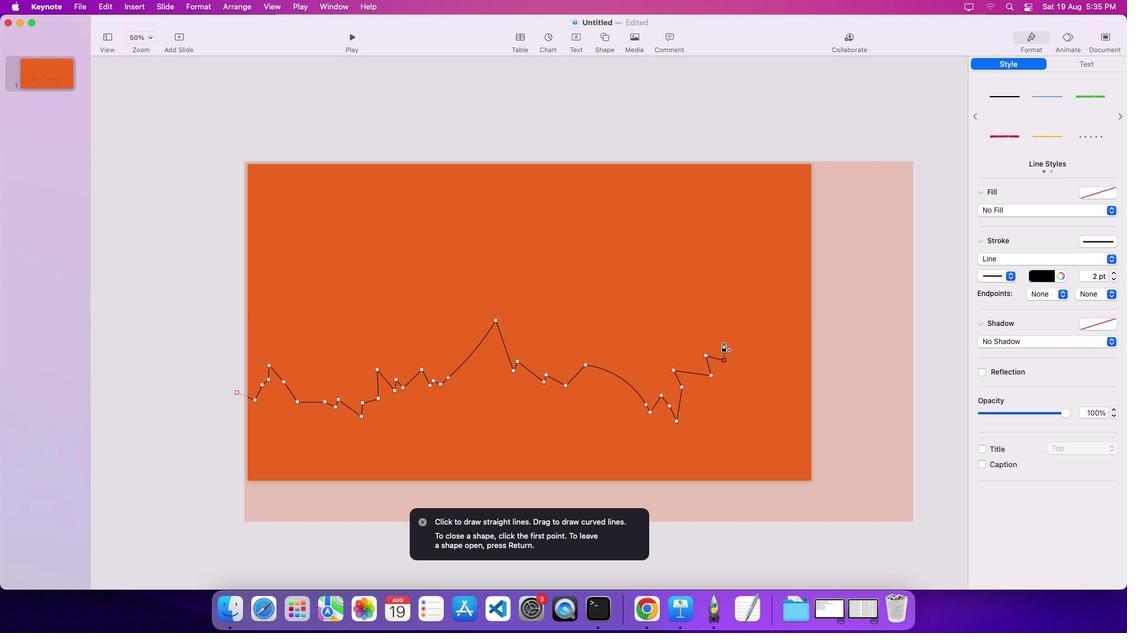 
Action: Mouse pressed left at (719, 339)
Screenshot: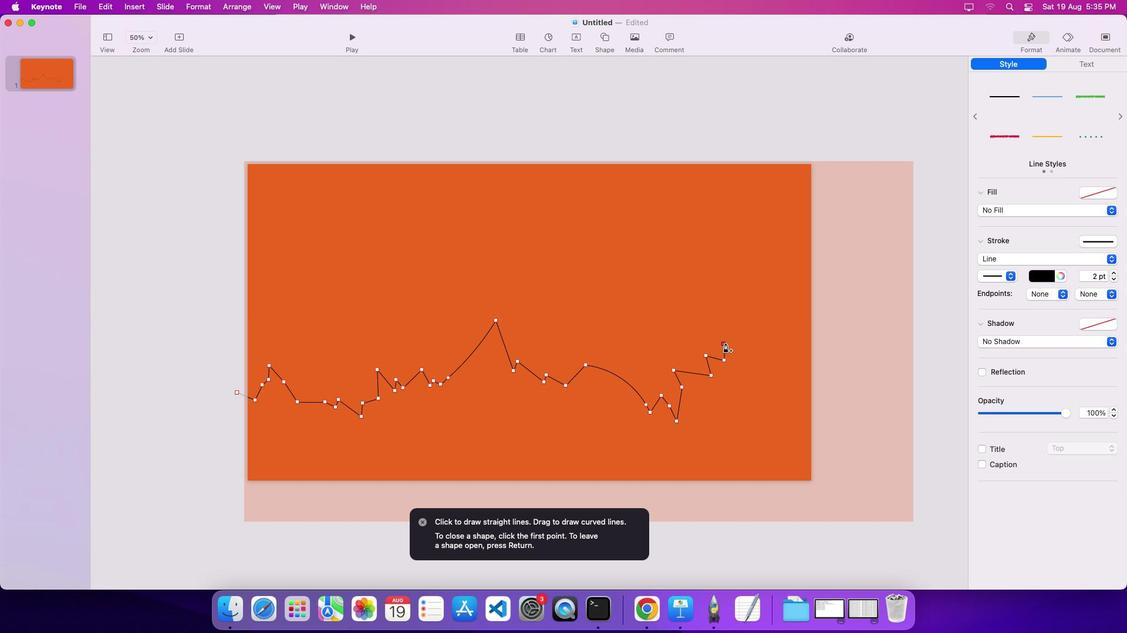 
Action: Mouse moved to (749, 356)
Screenshot: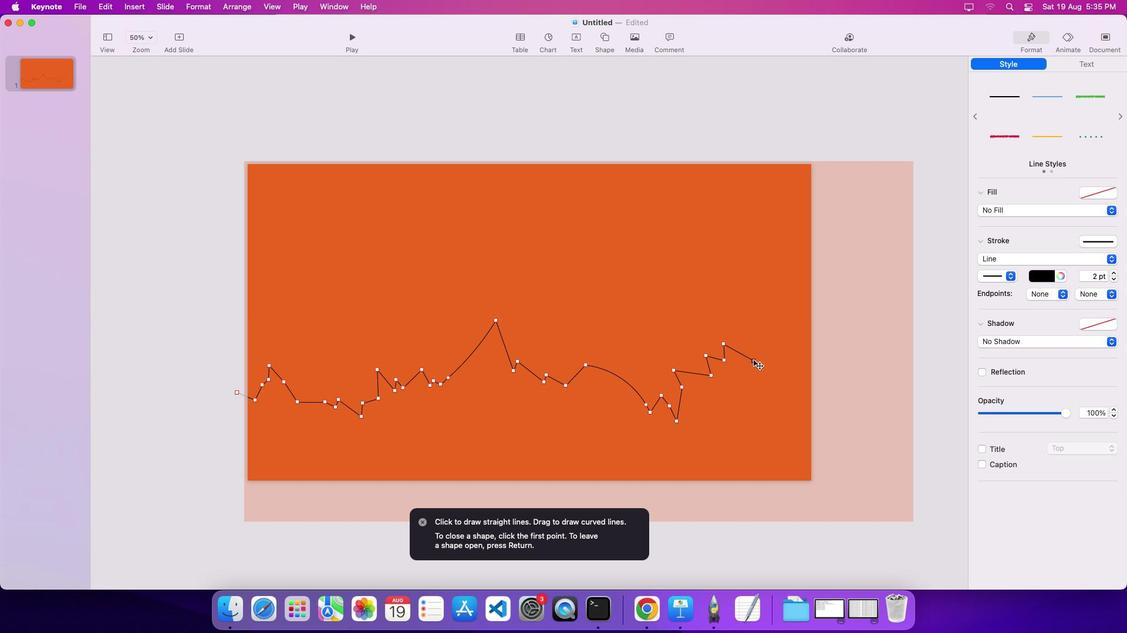 
Action: Mouse pressed left at (749, 356)
Screenshot: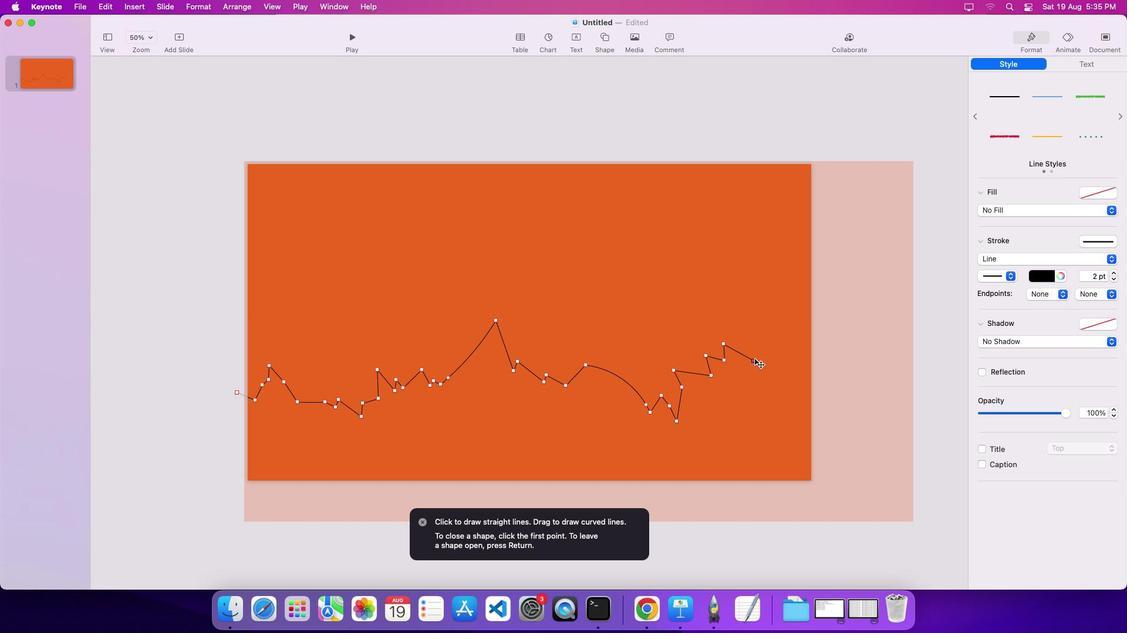 
Action: Mouse moved to (760, 346)
Screenshot: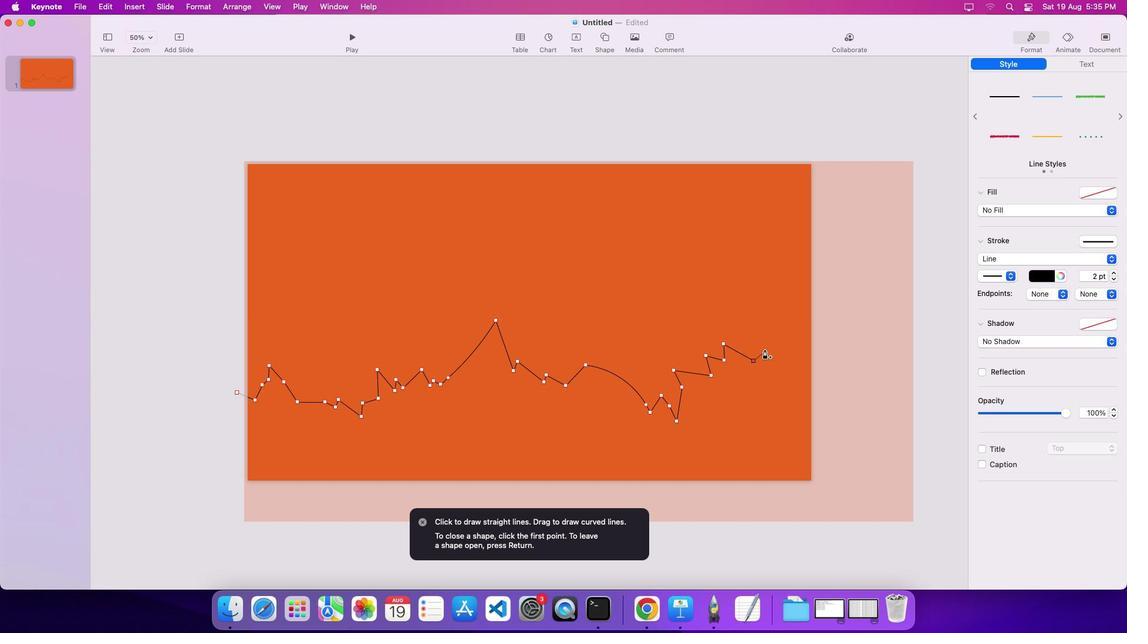
Action: Mouse pressed left at (760, 346)
Screenshot: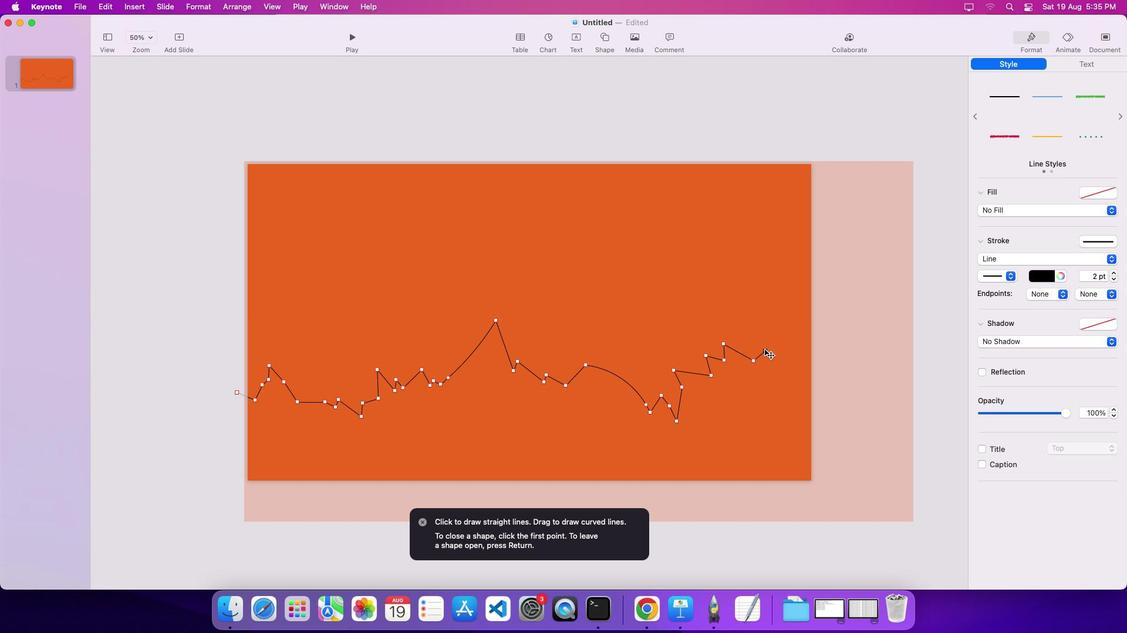 
Action: Mouse moved to (786, 380)
Screenshot: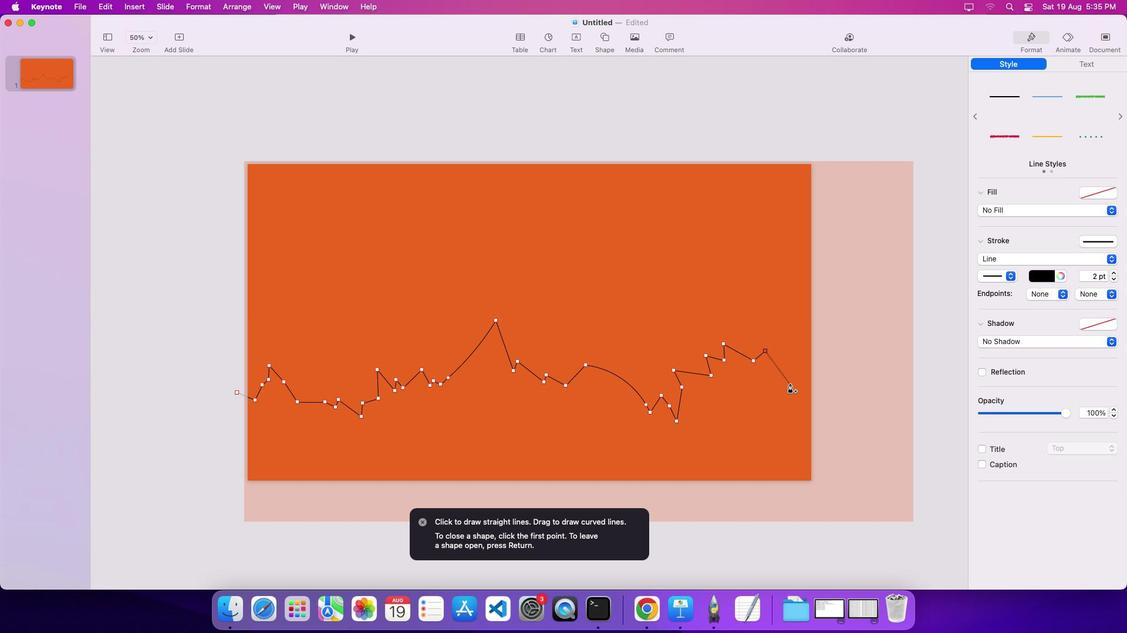 
Action: Mouse pressed left at (786, 380)
Screenshot: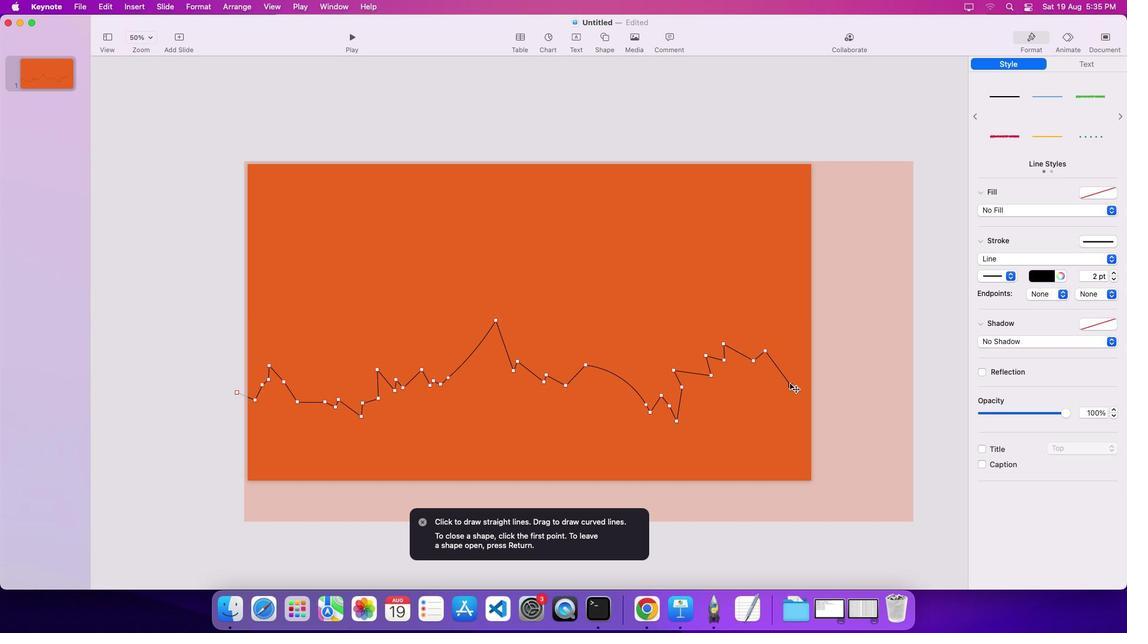 
Action: Mouse moved to (794, 375)
Screenshot: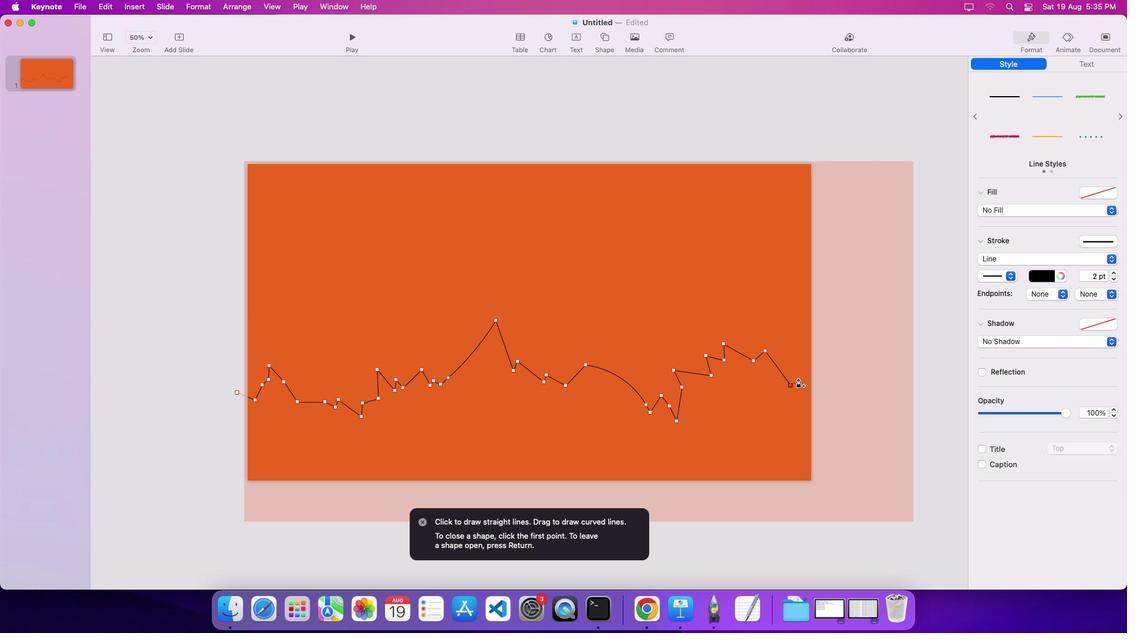 
Action: Mouse pressed left at (794, 375)
Screenshot: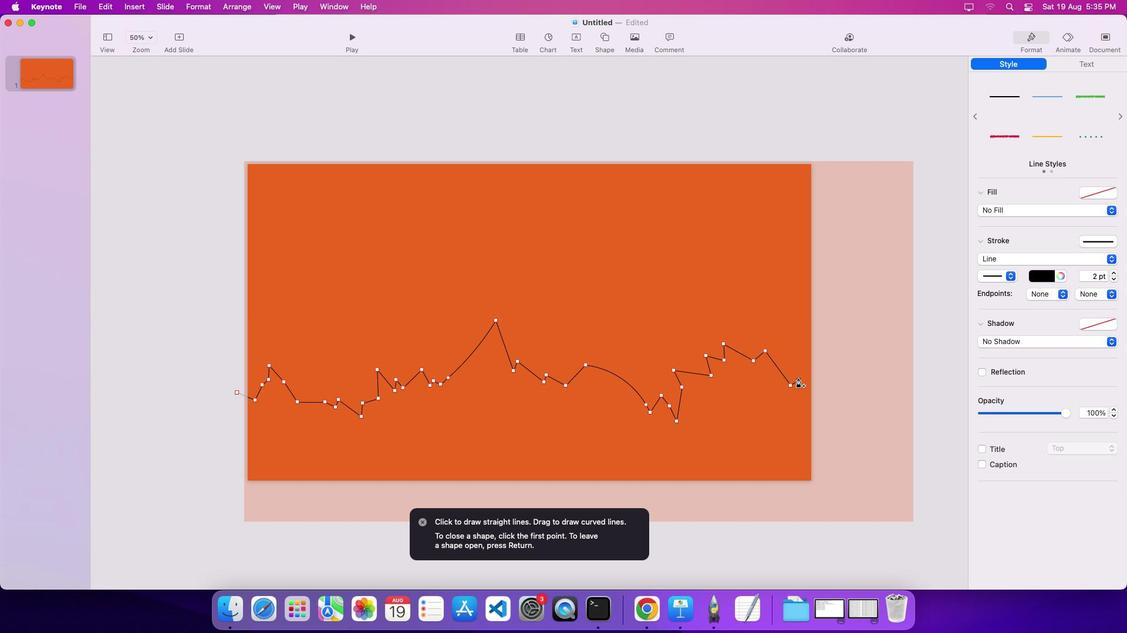 
Action: Mouse moved to (814, 408)
Screenshot: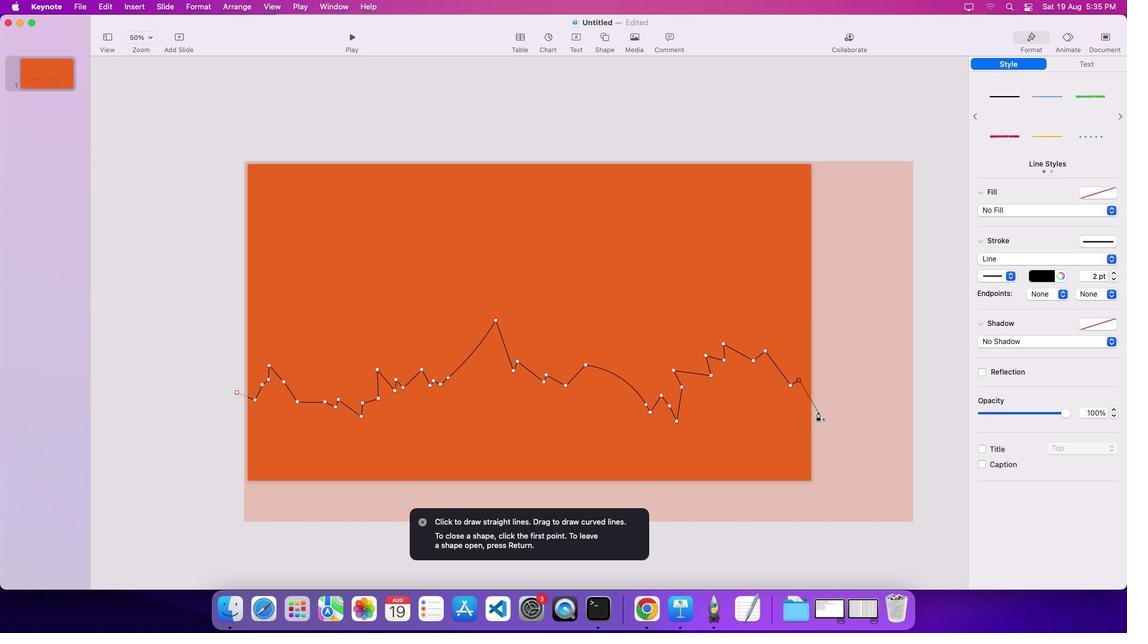 
Action: Mouse pressed left at (814, 408)
Screenshot: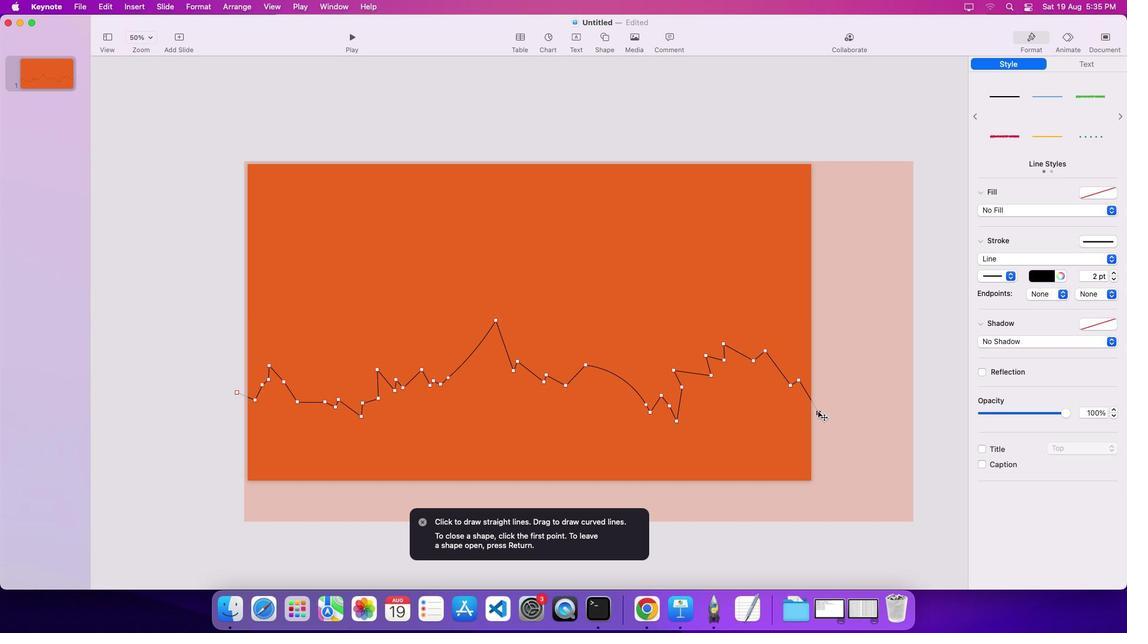 
Action: Mouse moved to (822, 490)
Screenshot: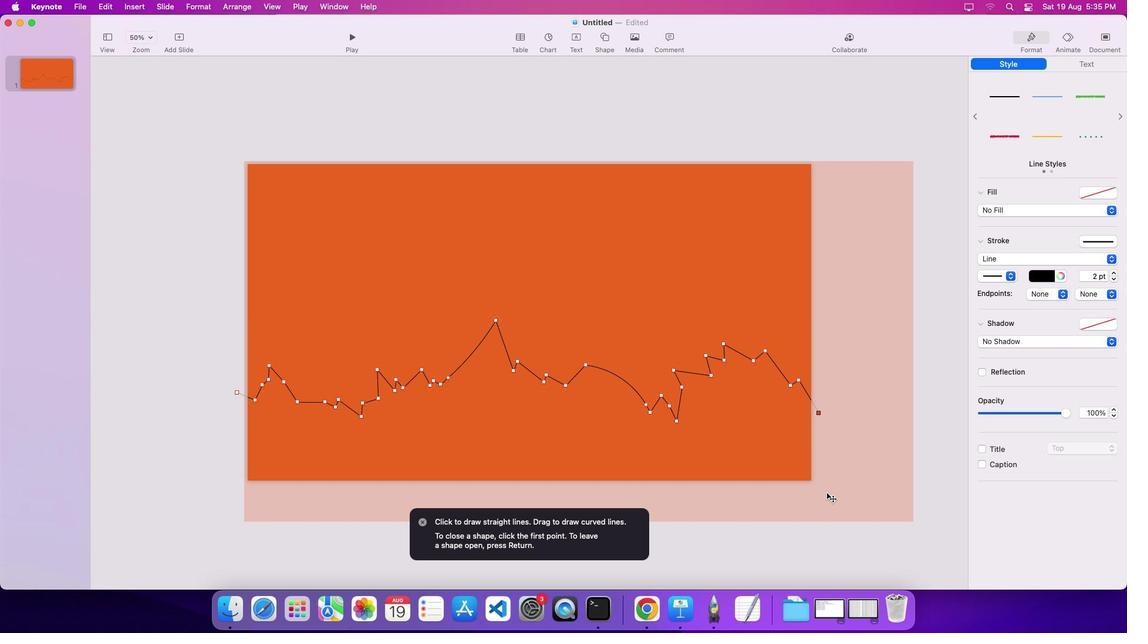 
Action: Key pressed Key.shift
Screenshot: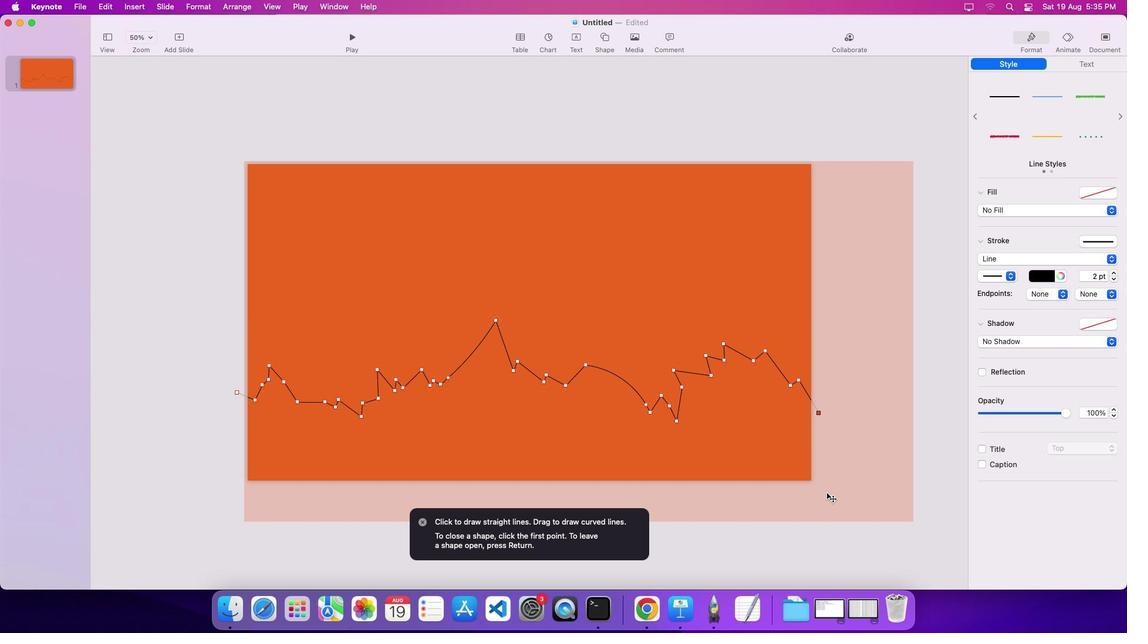 
Action: Mouse moved to (818, 488)
Screenshot: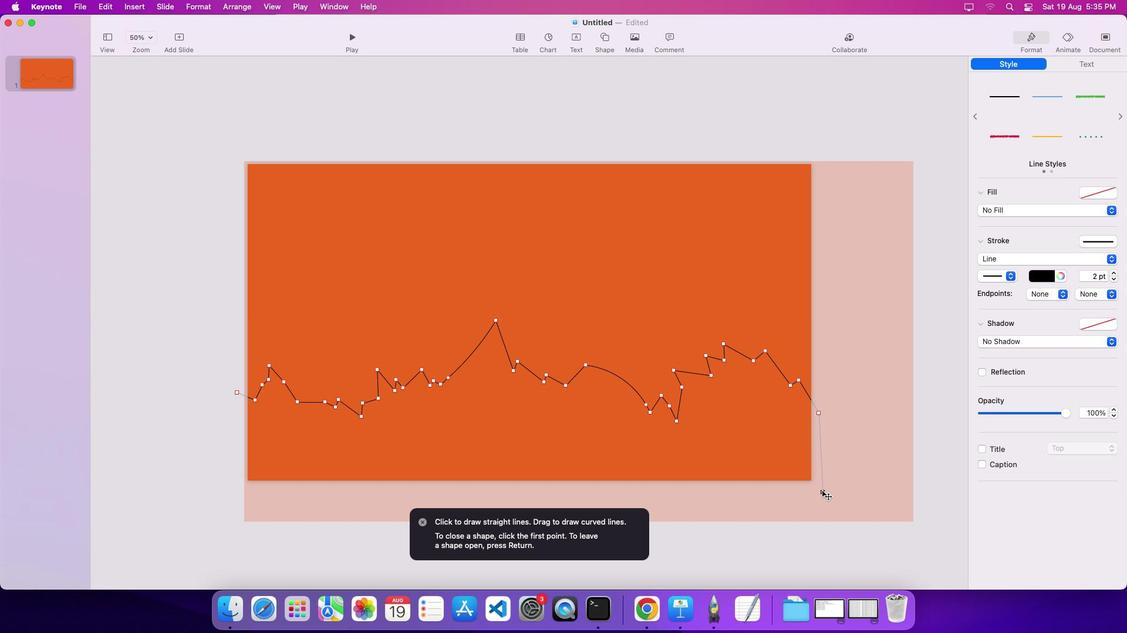 
Action: Mouse pressed left at (818, 488)
Screenshot: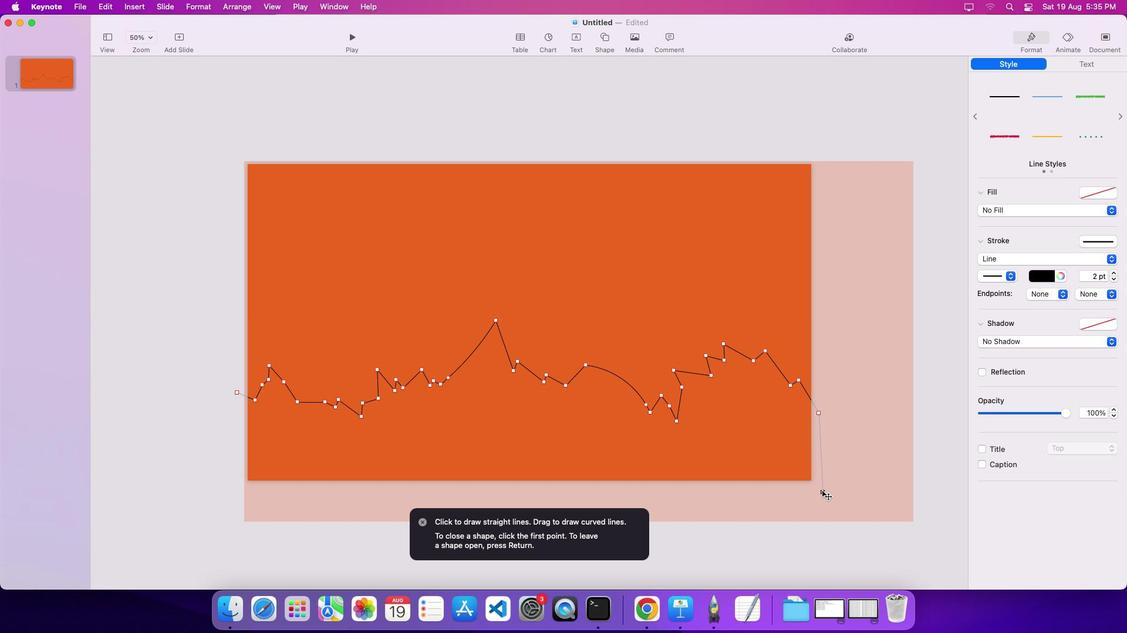 
Action: Mouse moved to (612, 488)
Screenshot: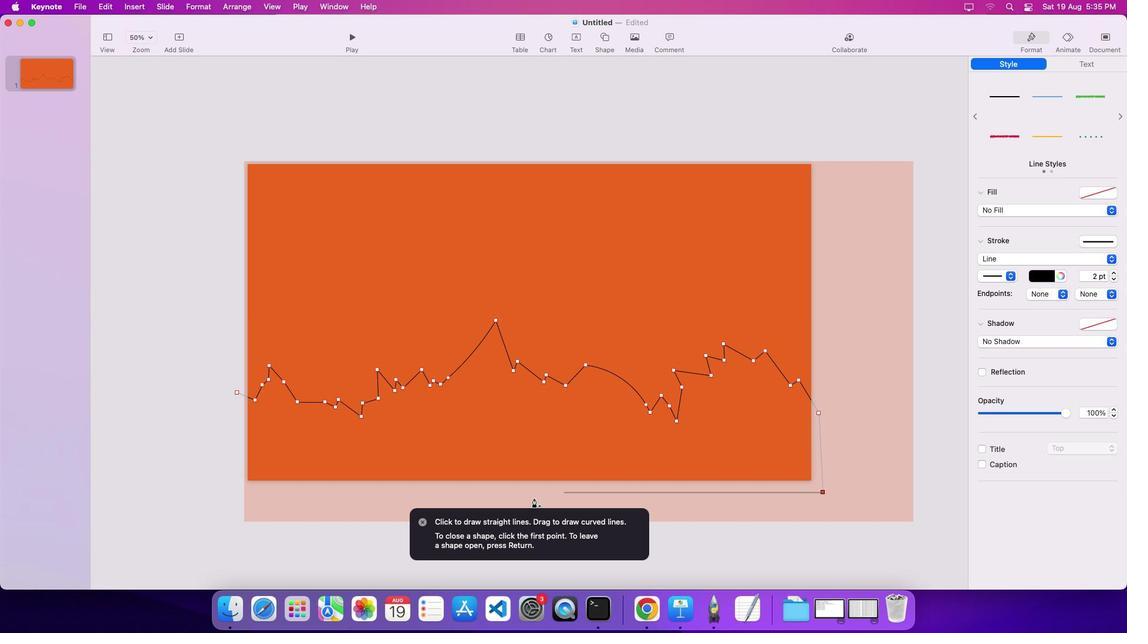 
Action: Key pressed Key.shift
Screenshot: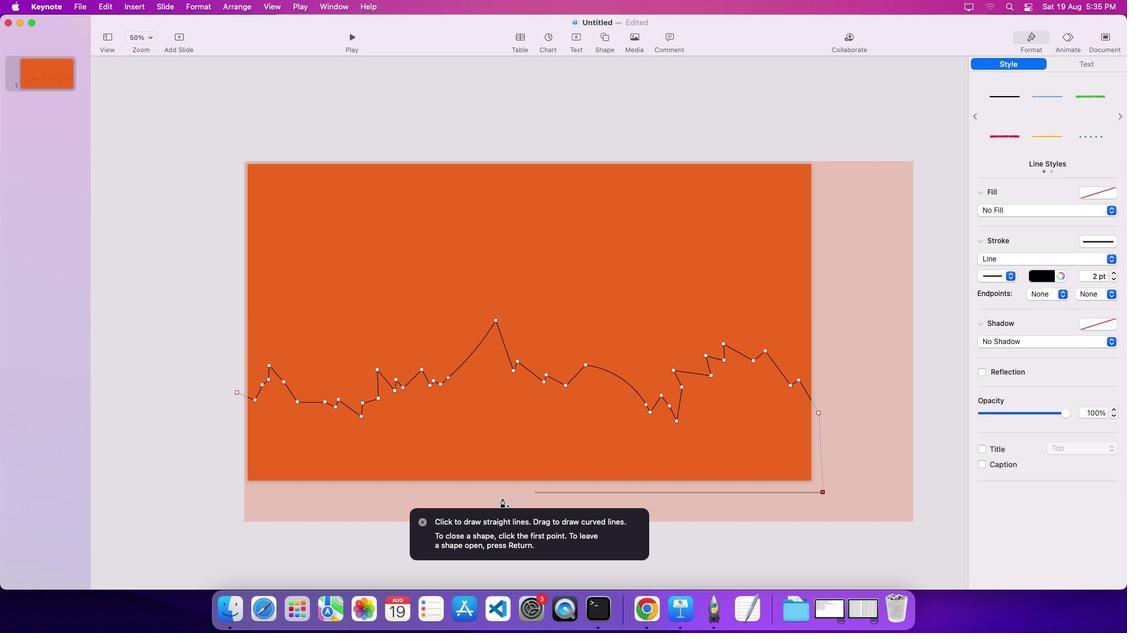 
Action: Mouse moved to (235, 495)
Screenshot: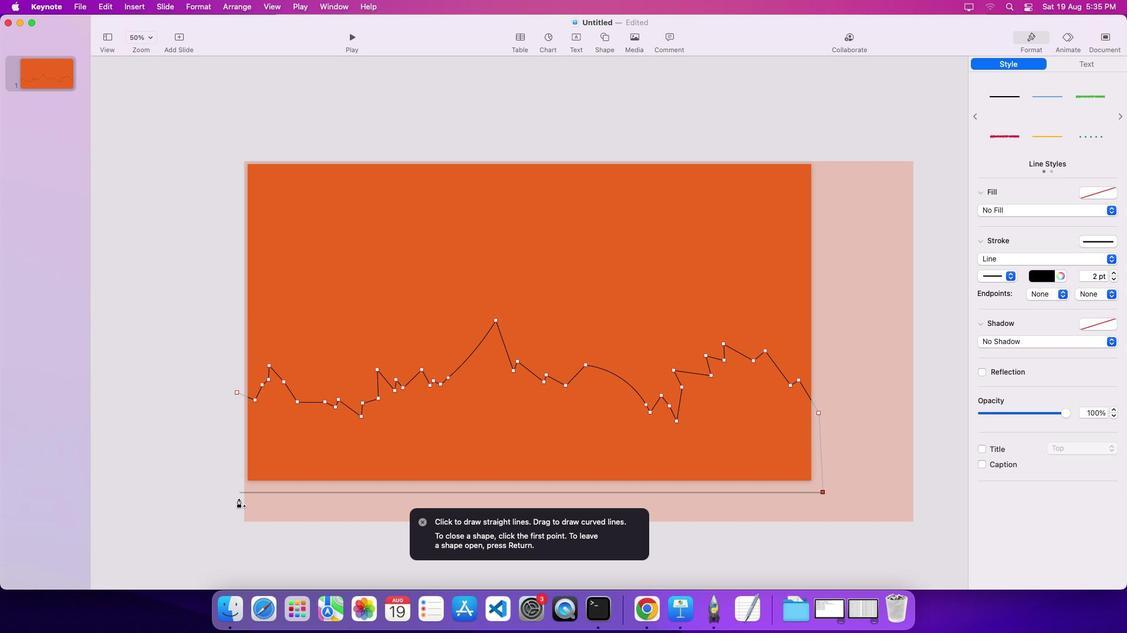
Action: Mouse pressed left at (235, 495)
Screenshot: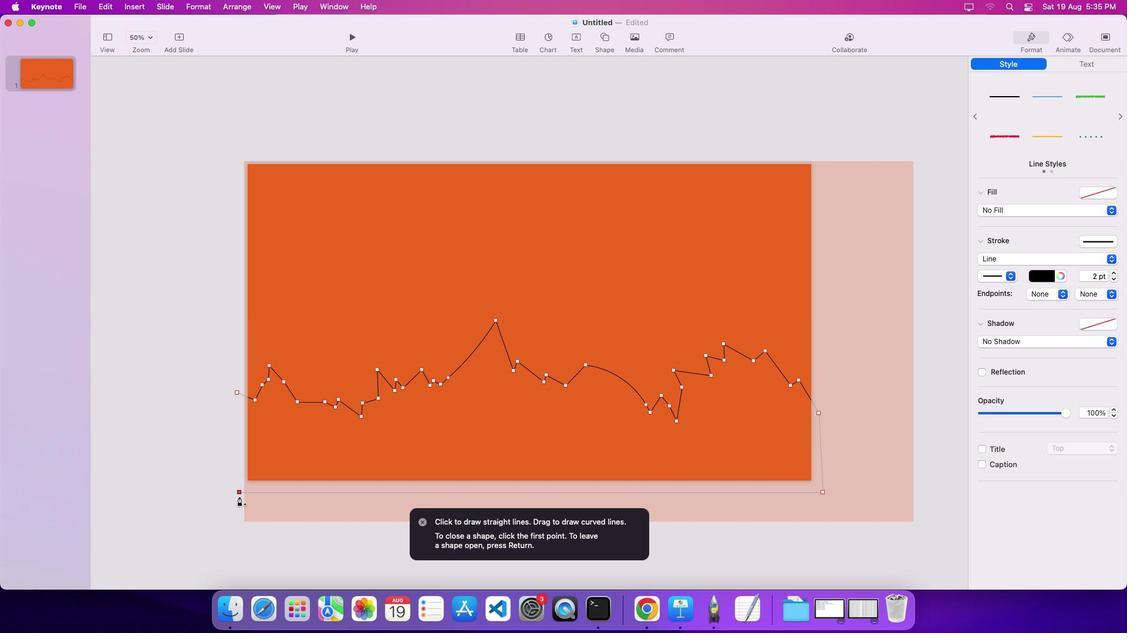 
Action: Mouse moved to (233, 390)
Screenshot: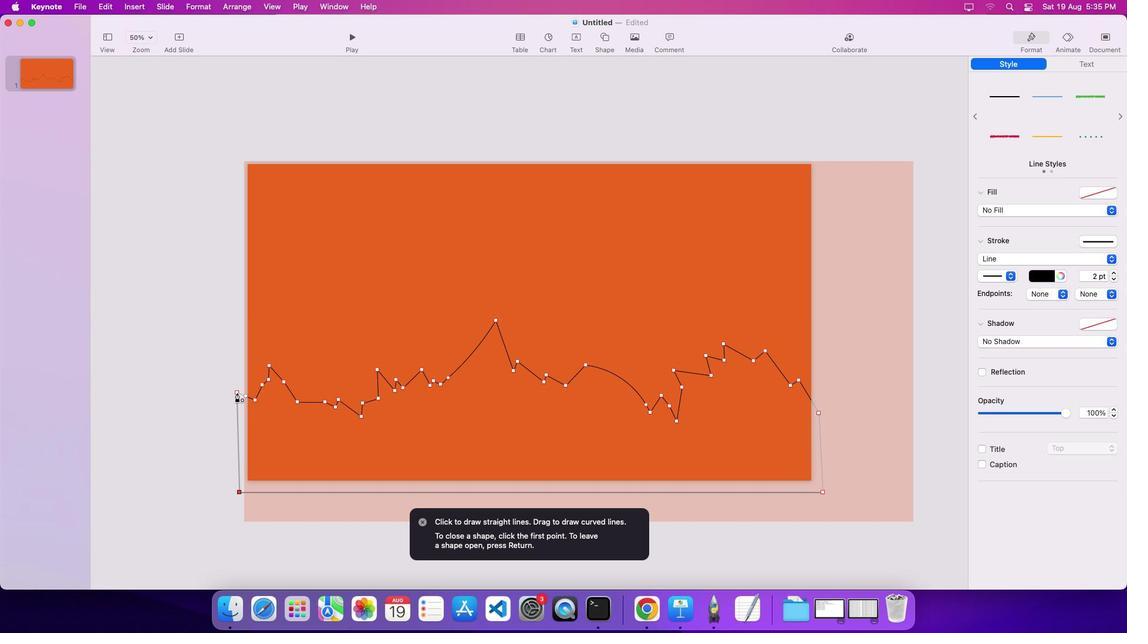 
Action: Mouse pressed left at (233, 390)
Screenshot: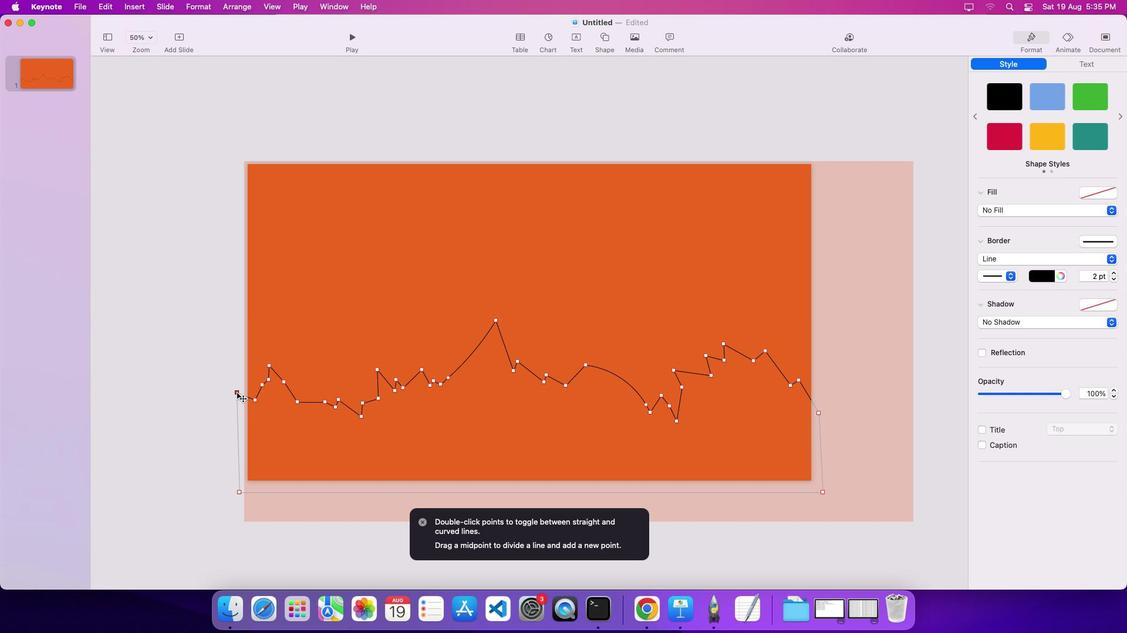 
Action: Mouse moved to (1078, 189)
Screenshot: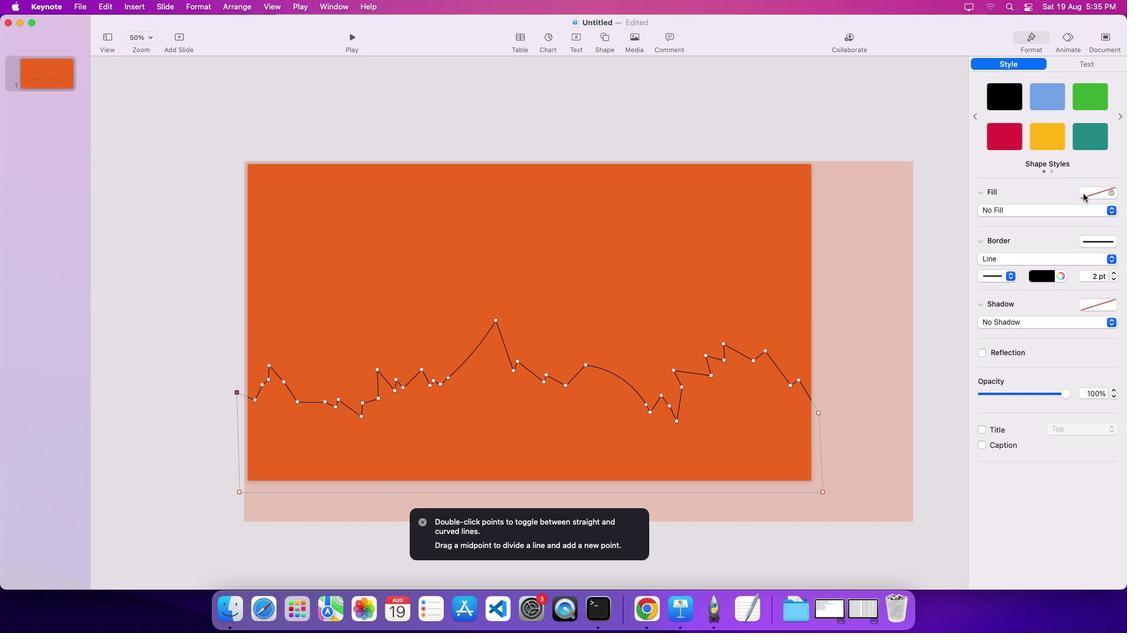 
Action: Mouse pressed left at (1078, 189)
Screenshot: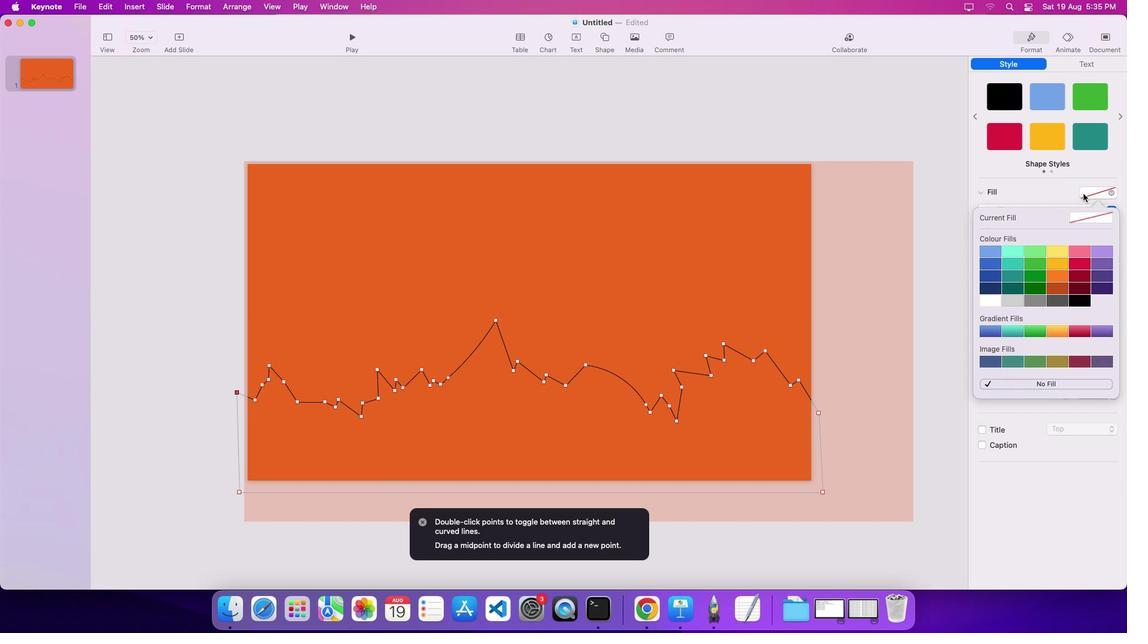 
Action: Mouse moved to (990, 296)
Screenshot: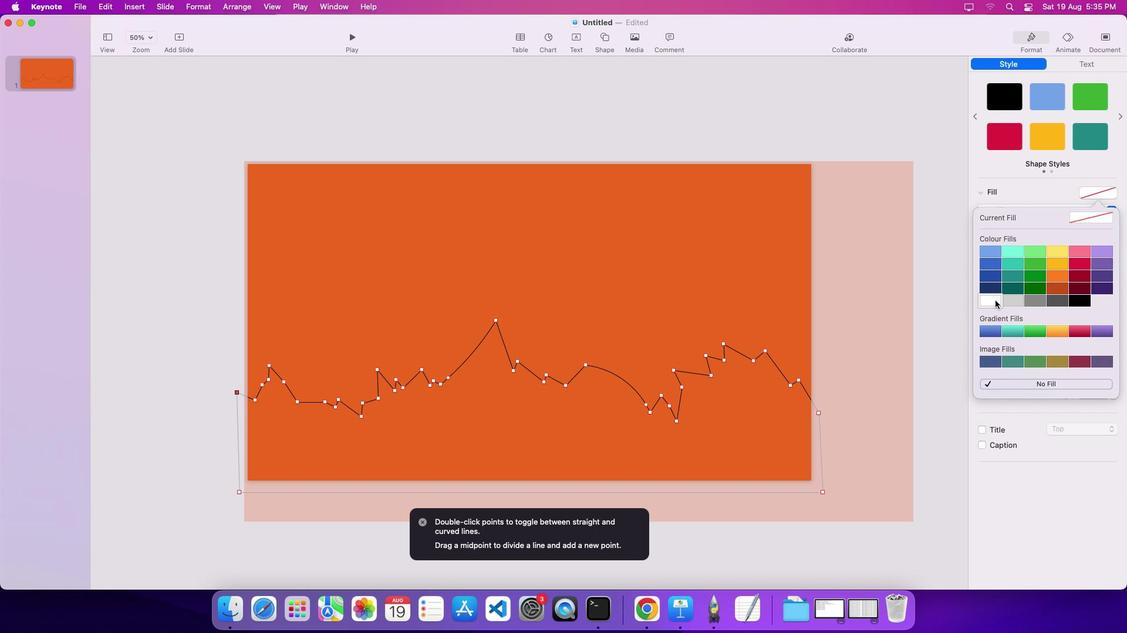 
Action: Mouse pressed left at (990, 296)
Screenshot: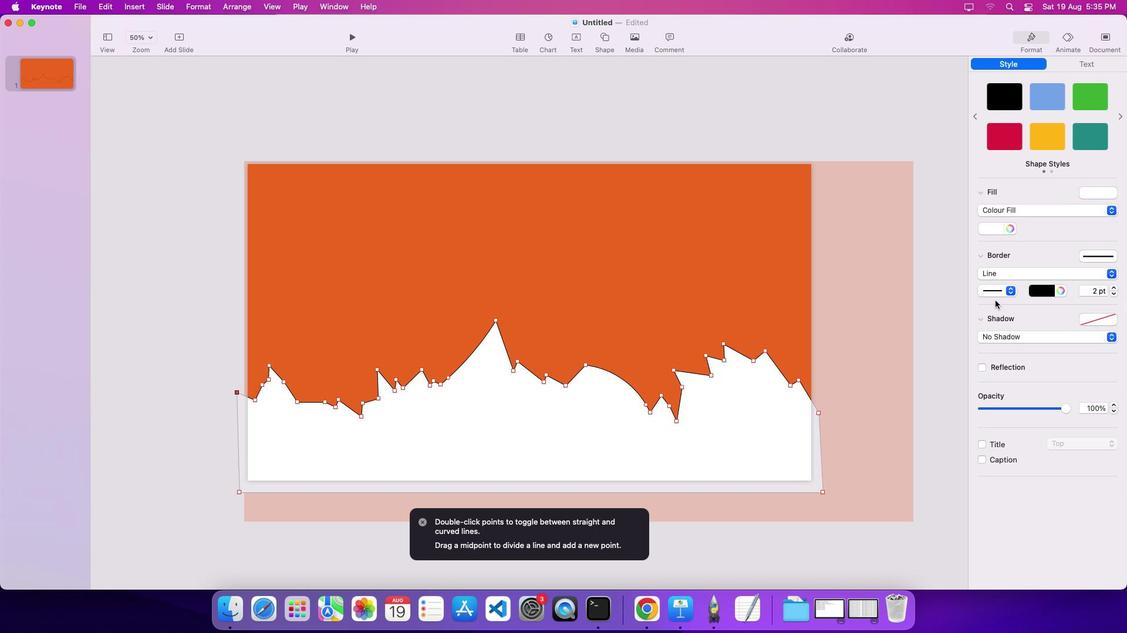 
Action: Mouse moved to (1043, 289)
Screenshot: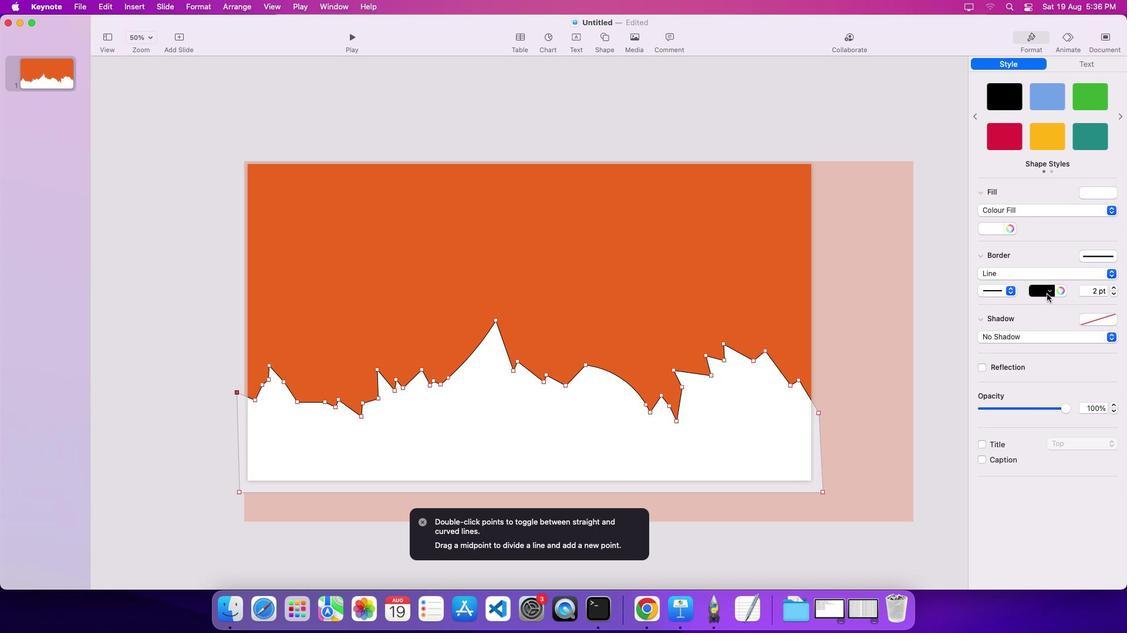 
Action: Mouse pressed left at (1043, 289)
Screenshot: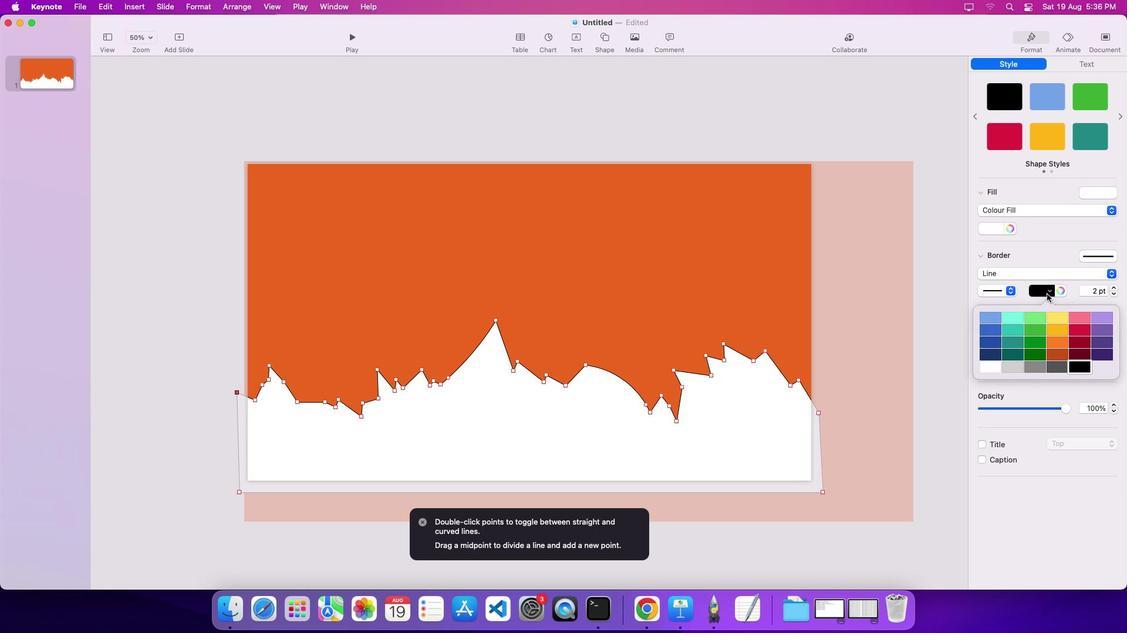 
Action: Mouse moved to (998, 375)
Screenshot: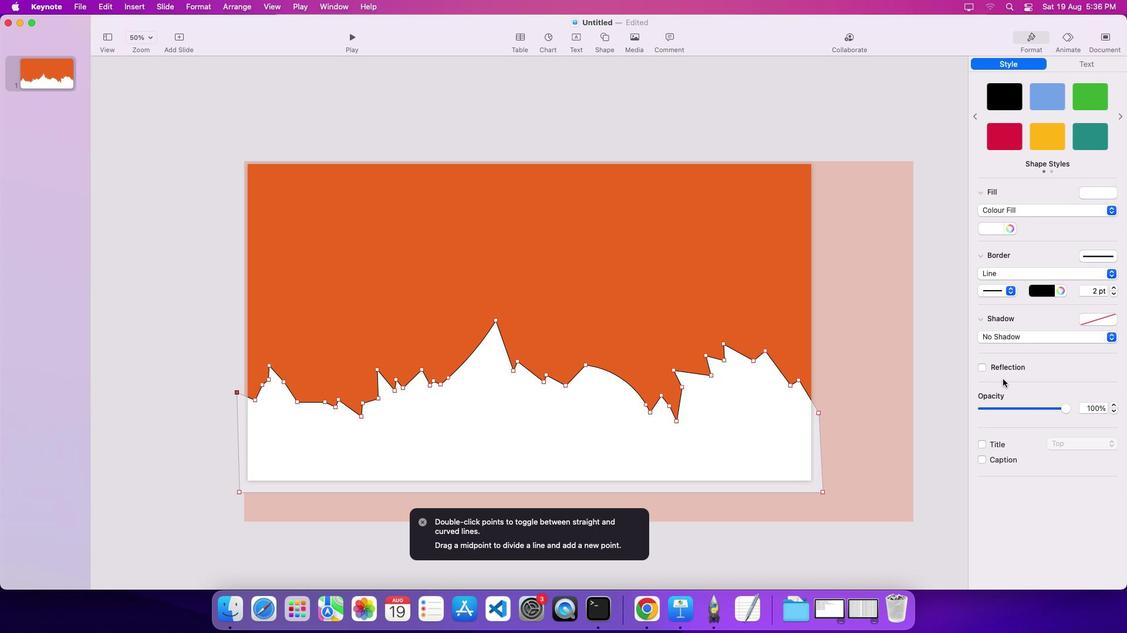 
Action: Mouse pressed left at (998, 375)
Screenshot: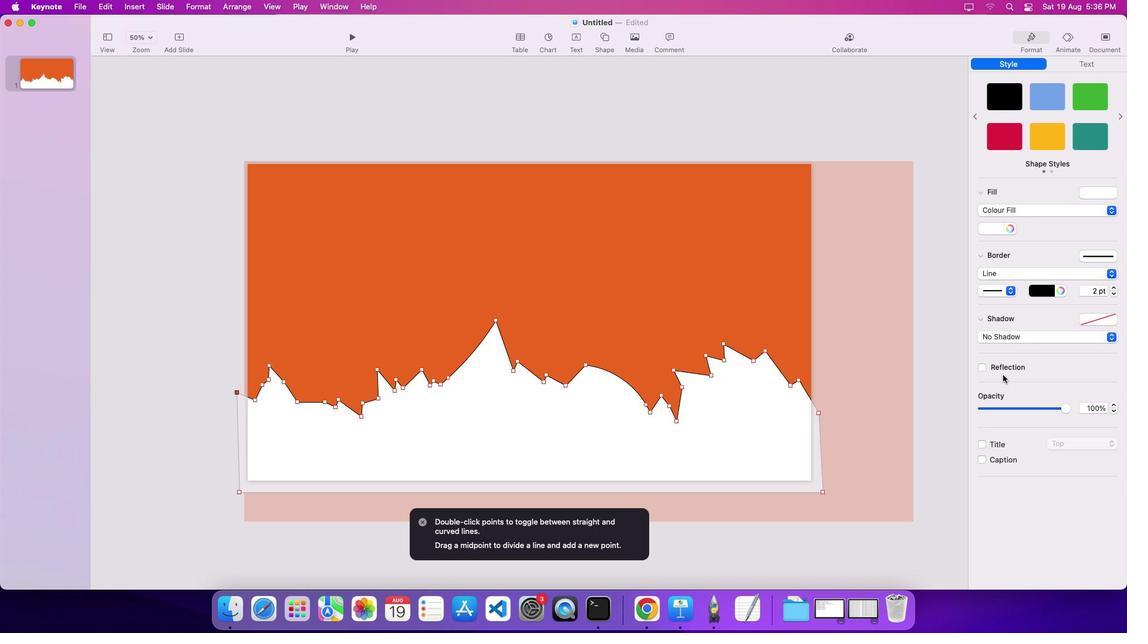 
Action: Mouse moved to (1039, 292)
Screenshot: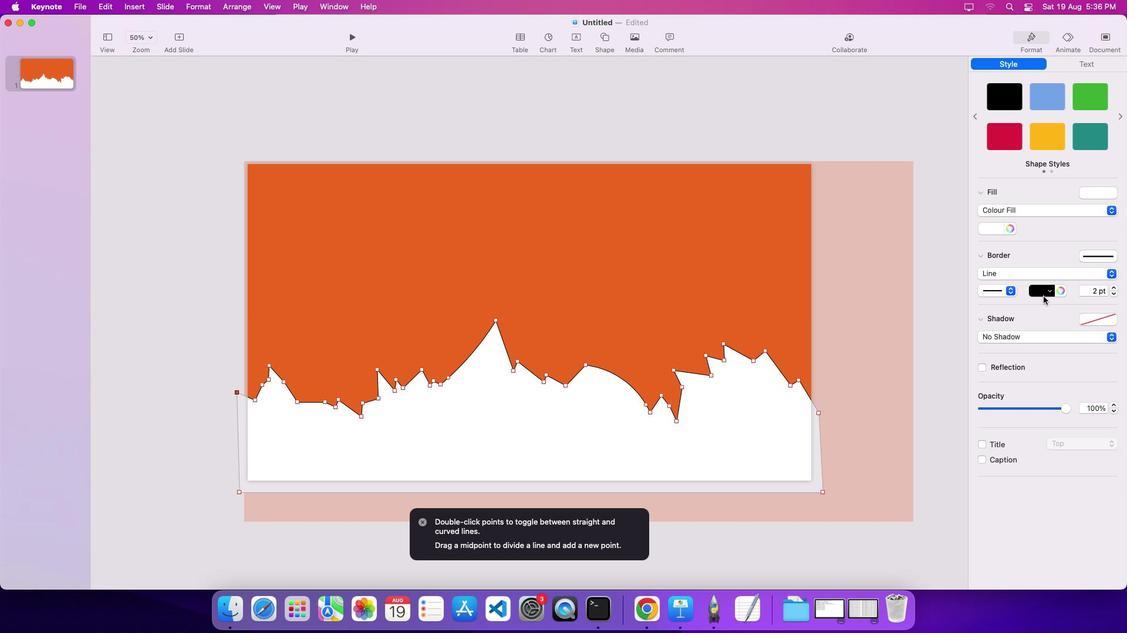 
Action: Mouse pressed left at (1039, 292)
Screenshot: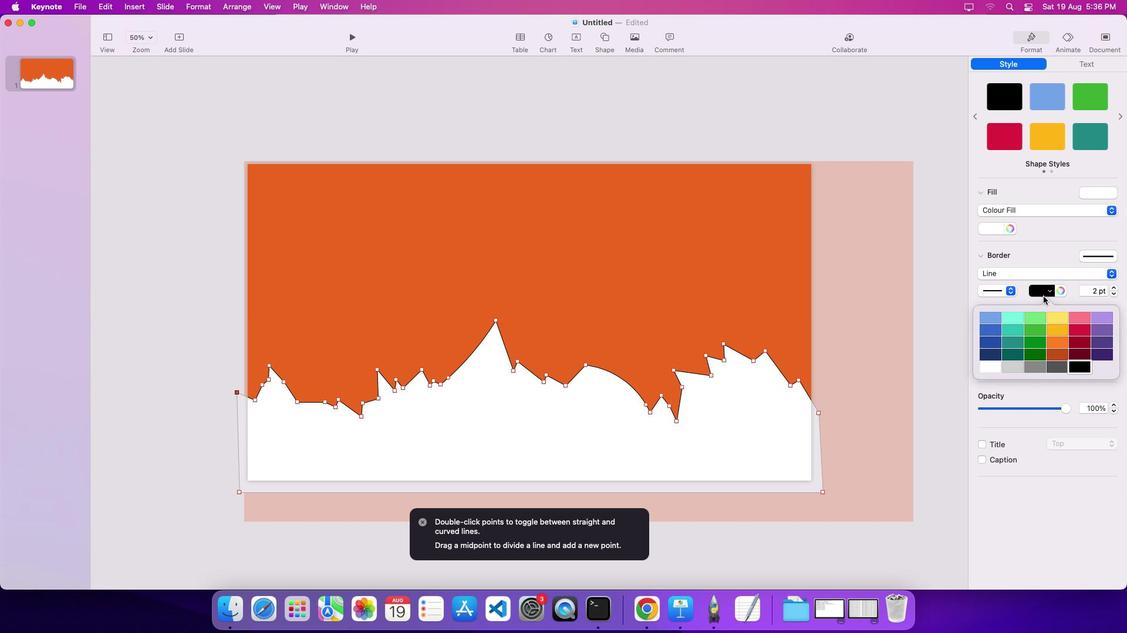 
Action: Mouse pressed left at (1039, 292)
Screenshot: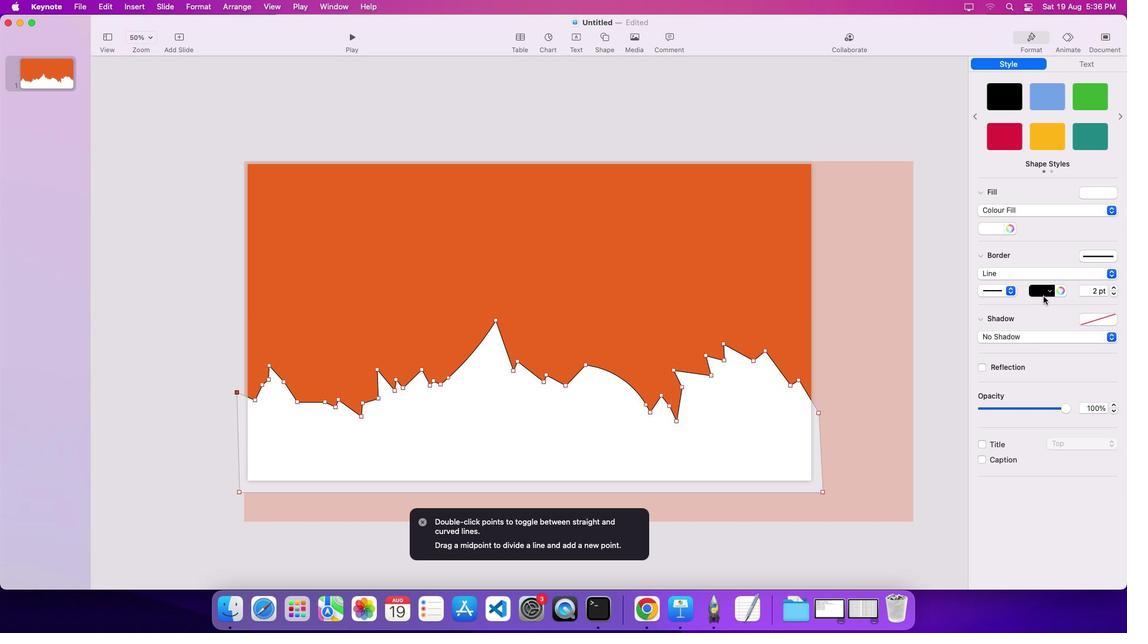 
Action: Mouse moved to (990, 254)
Screenshot: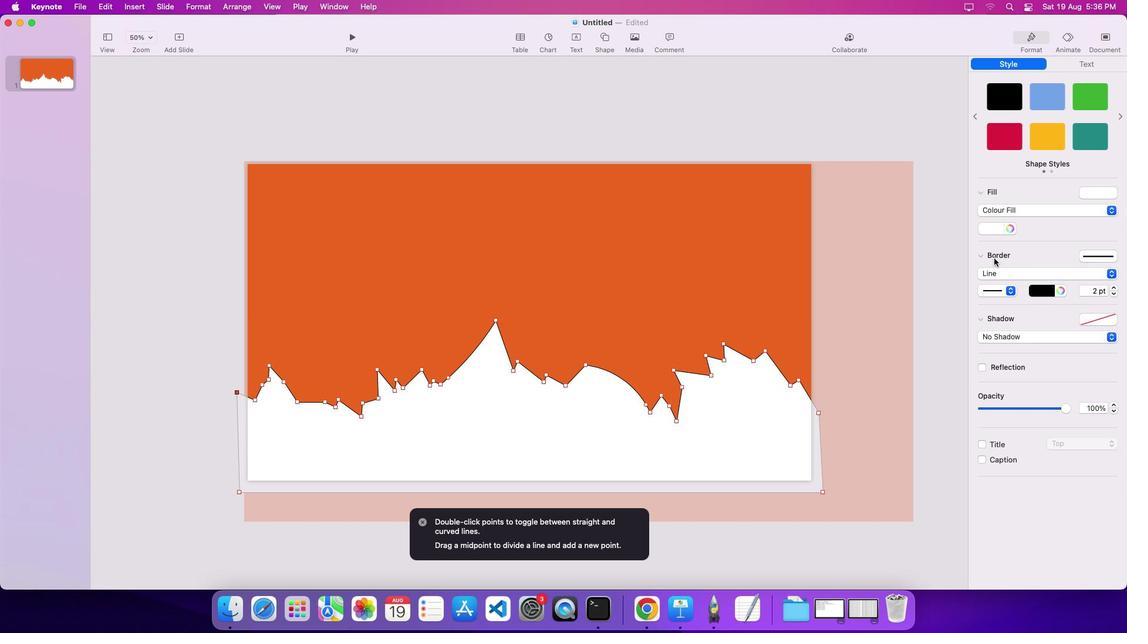 
Action: Mouse pressed left at (990, 254)
Screenshot: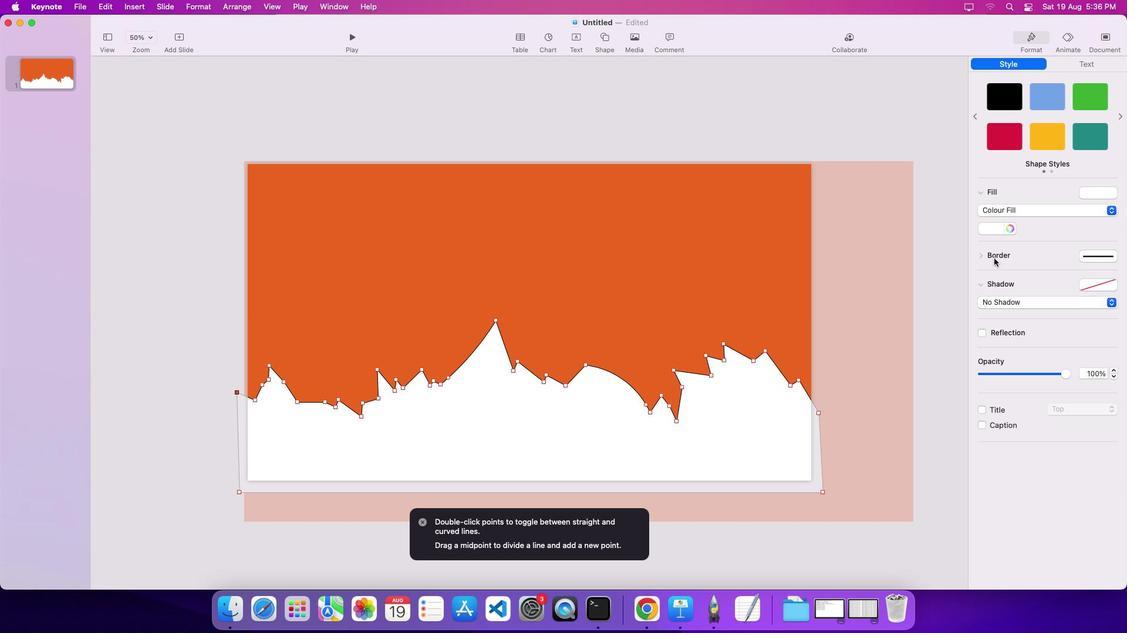 
Action: Mouse pressed left at (990, 254)
Screenshot: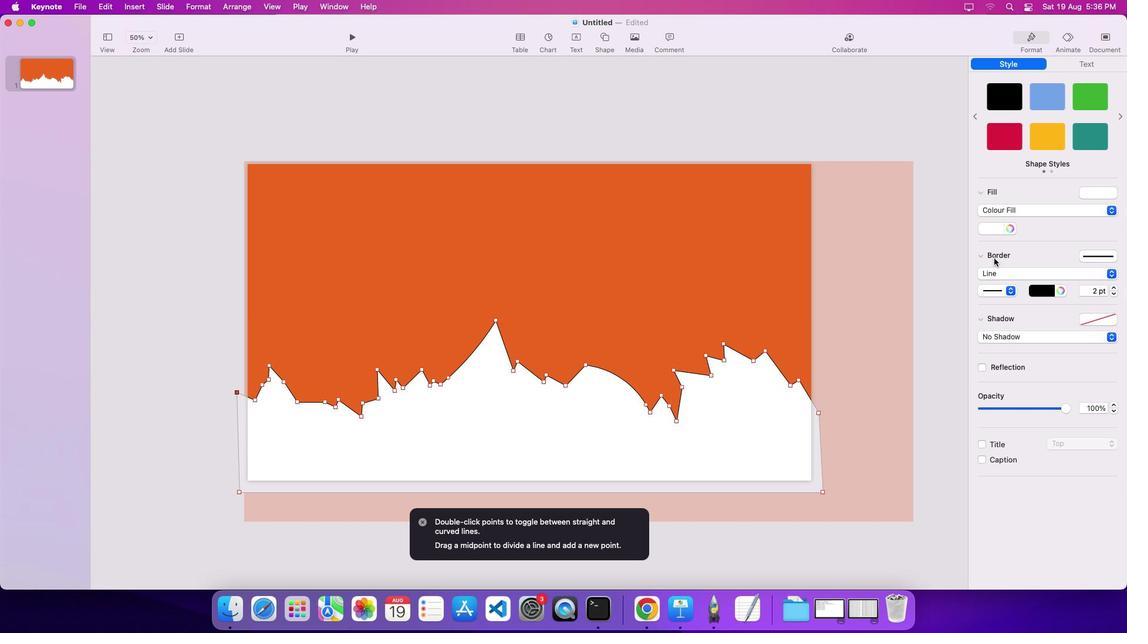 
Action: Mouse moved to (1048, 272)
Screenshot: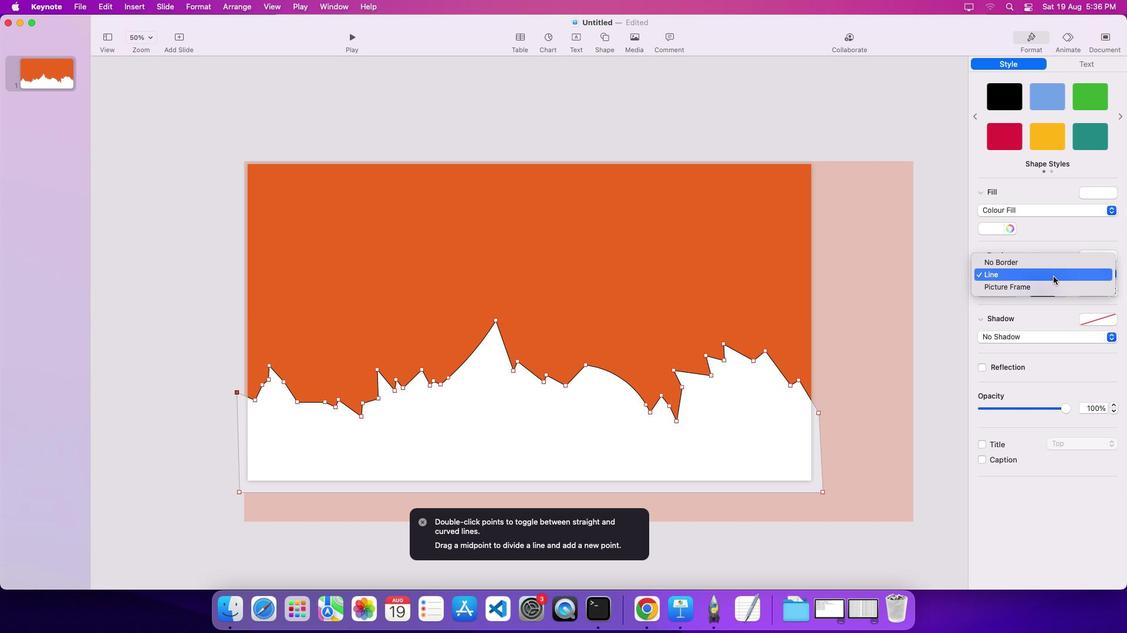 
Action: Mouse pressed left at (1048, 272)
Screenshot: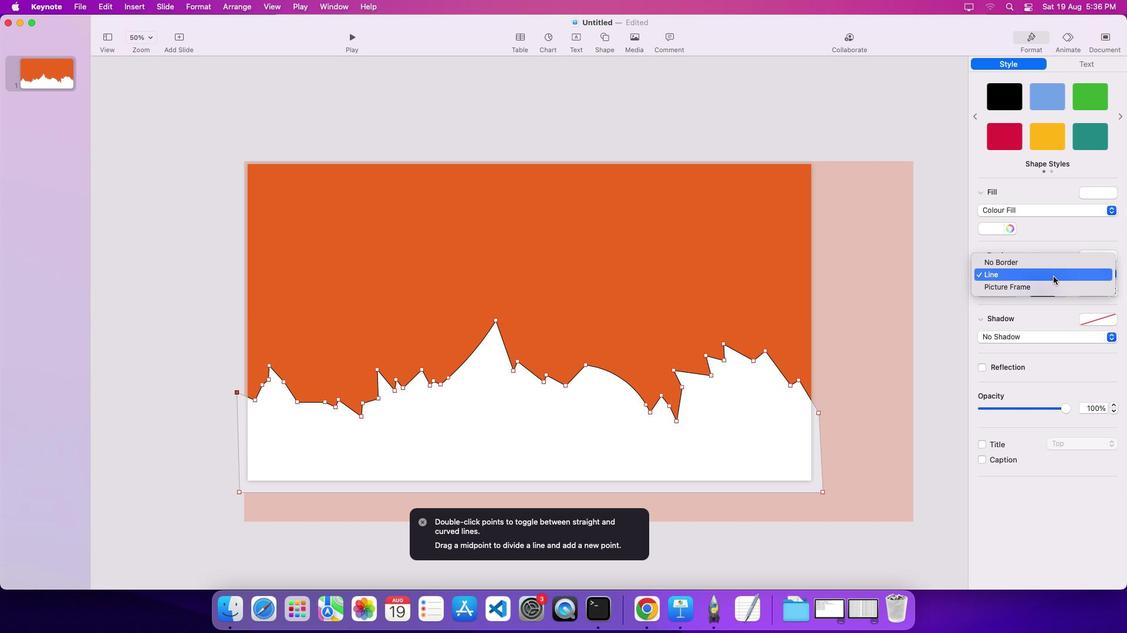 
Action: Mouse moved to (1037, 260)
Screenshot: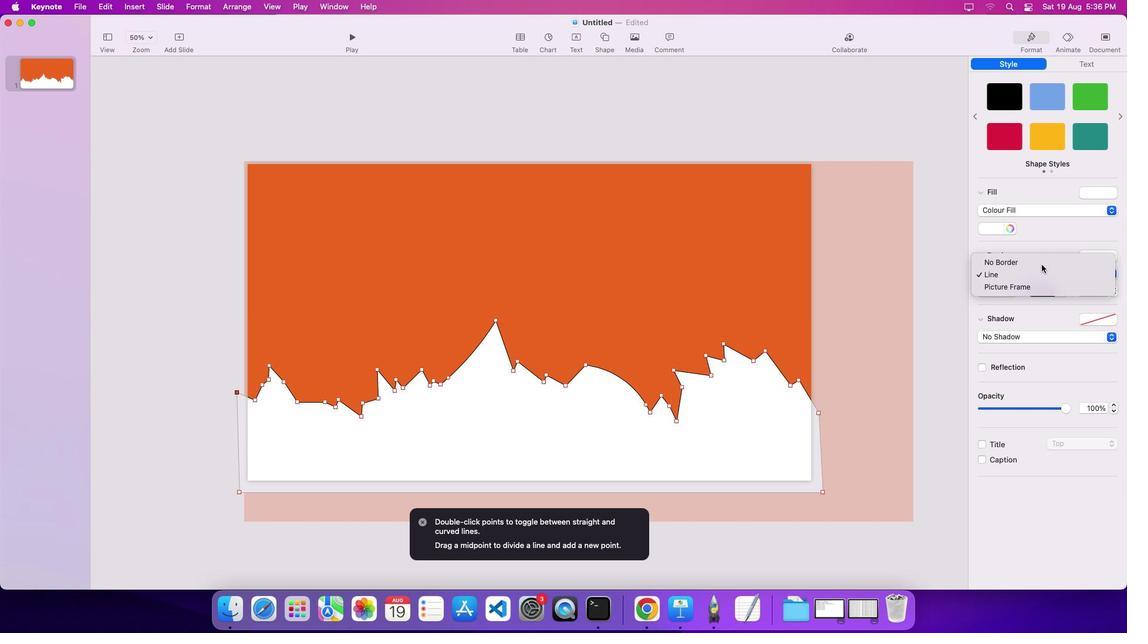 
Action: Mouse pressed left at (1037, 260)
Screenshot: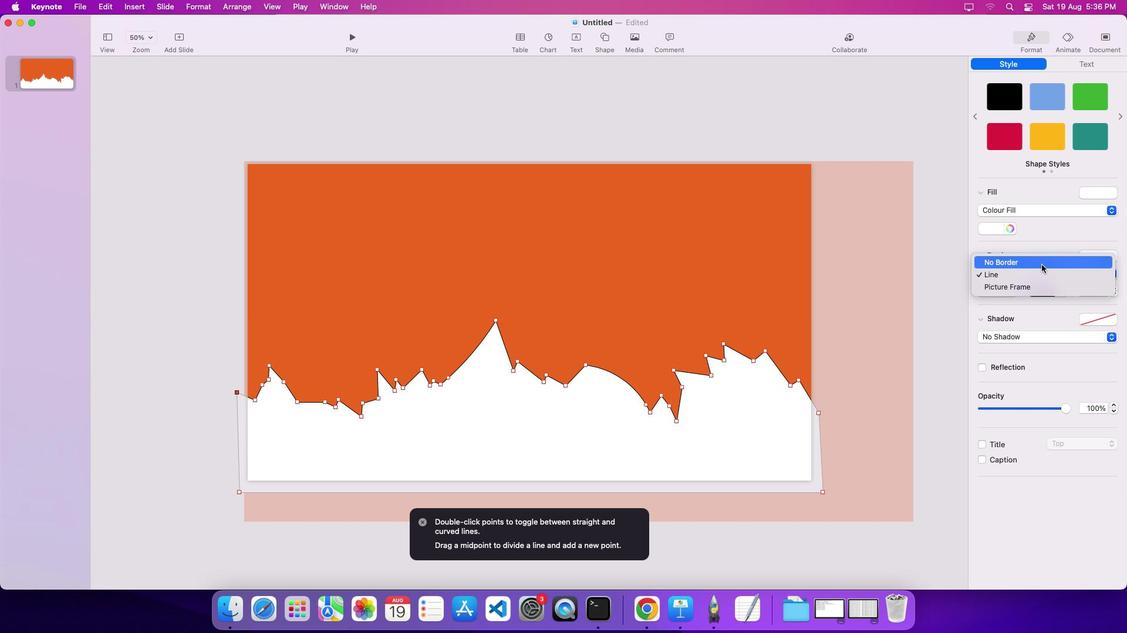 
Action: Mouse moved to (887, 305)
Screenshot: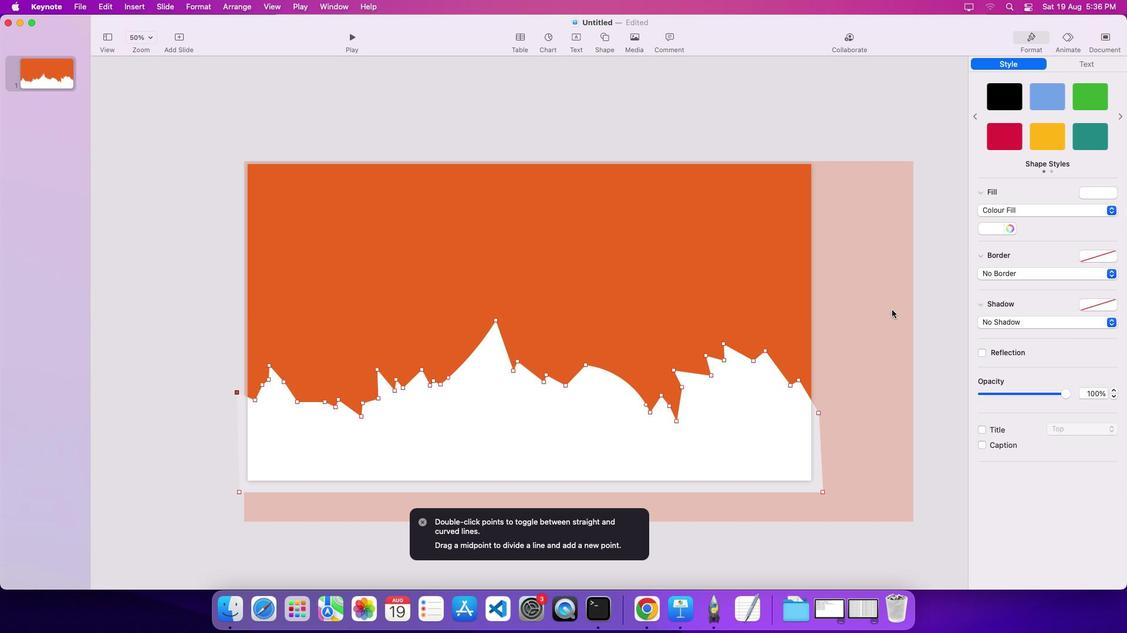 
Action: Mouse pressed left at (887, 305)
Screenshot: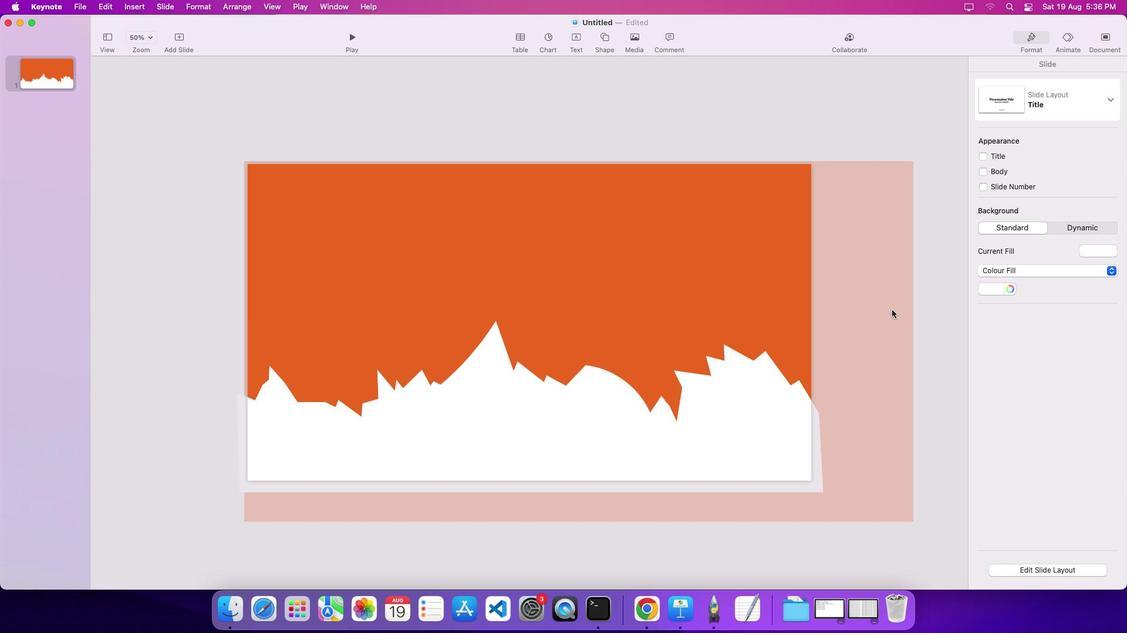 
Action: Mouse moved to (830, 345)
Screenshot: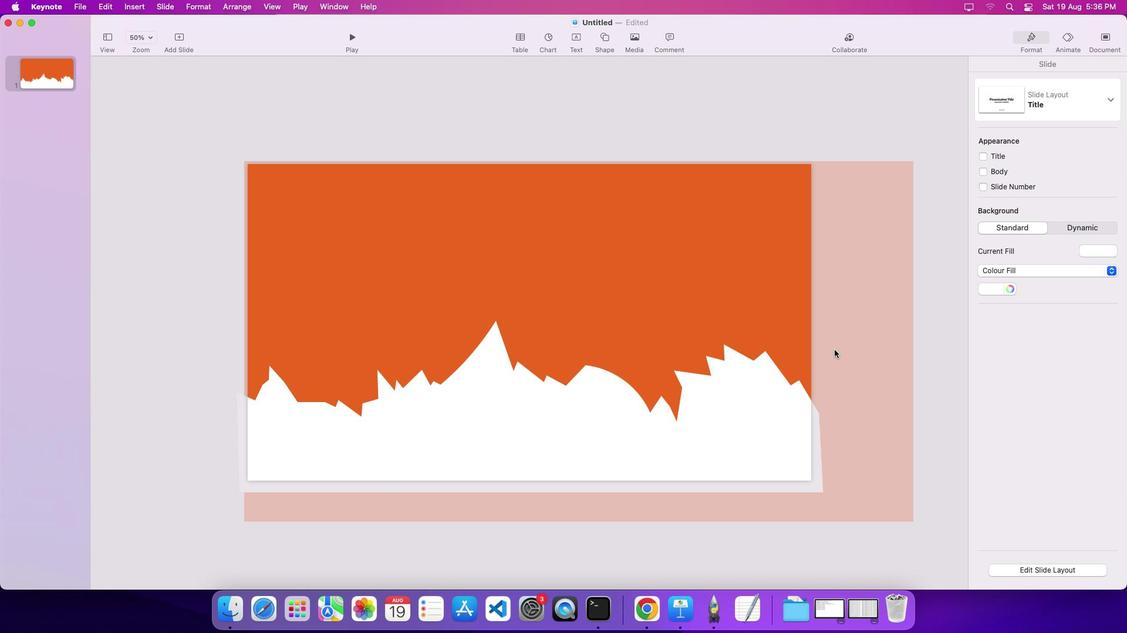 
Action: Mouse pressed left at (830, 345)
Screenshot: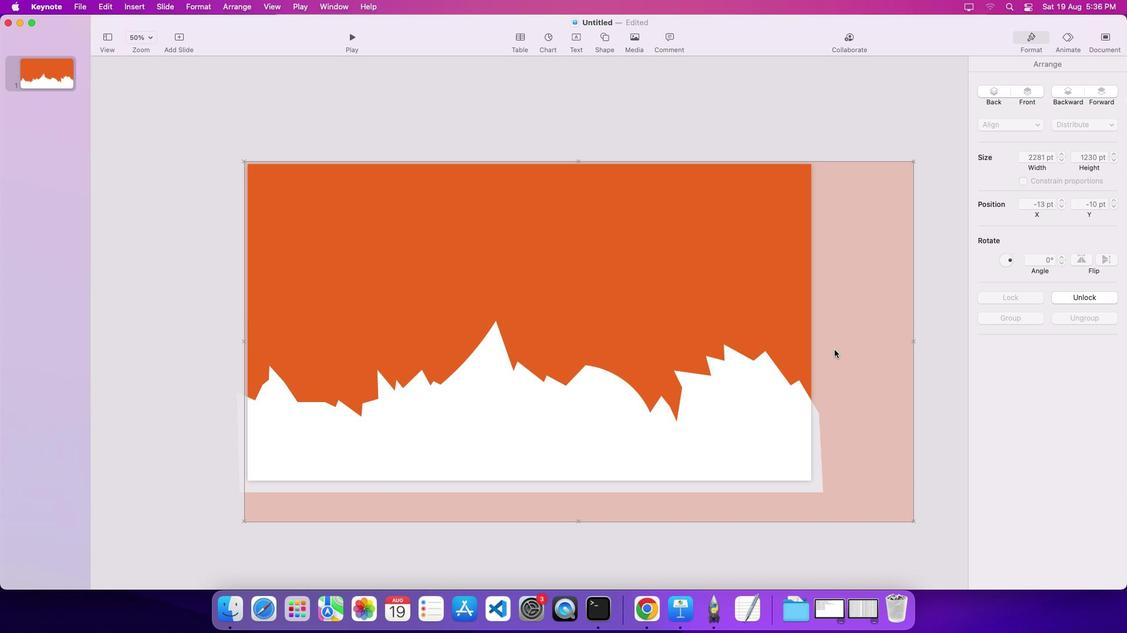 
Action: Mouse moved to (622, 434)
Screenshot: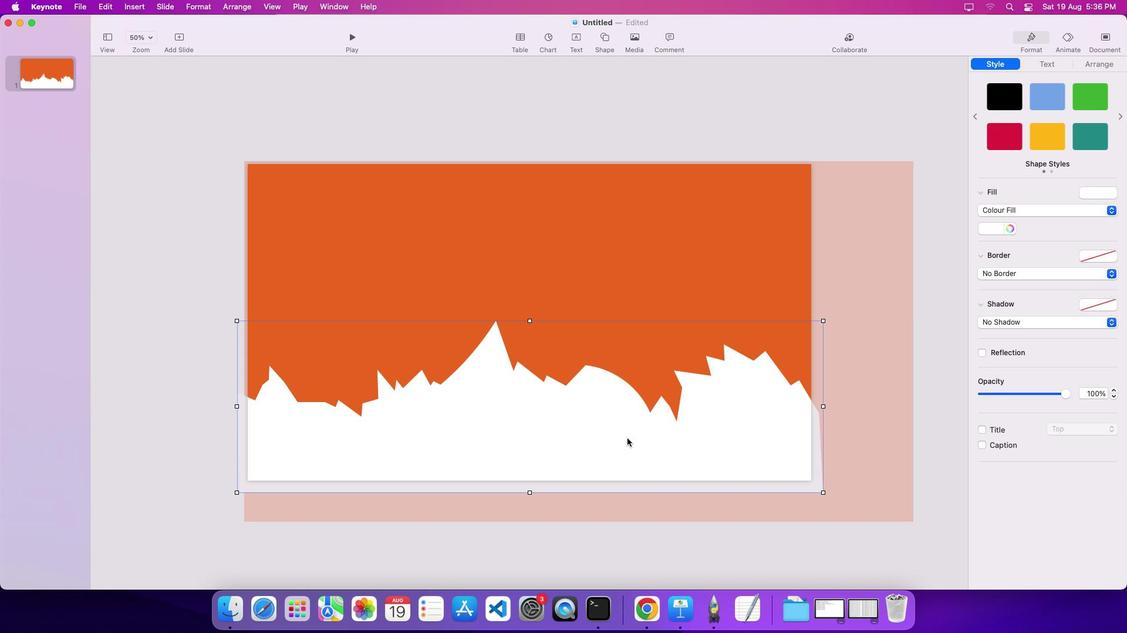 
Action: Mouse pressed left at (622, 434)
Screenshot: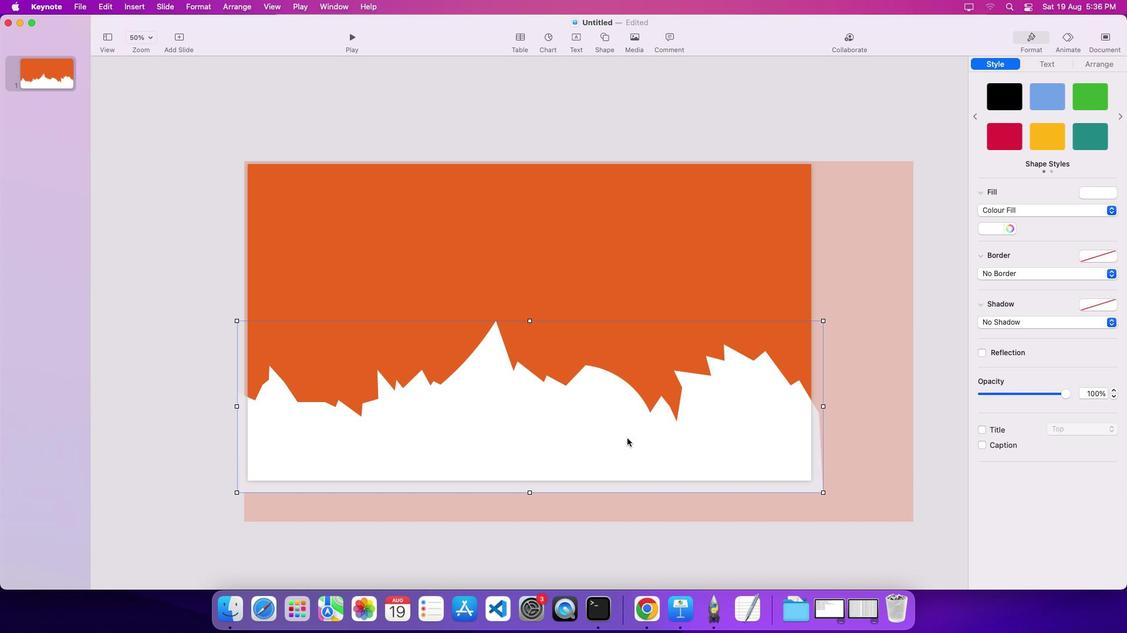 
Action: Mouse moved to (851, 325)
Screenshot: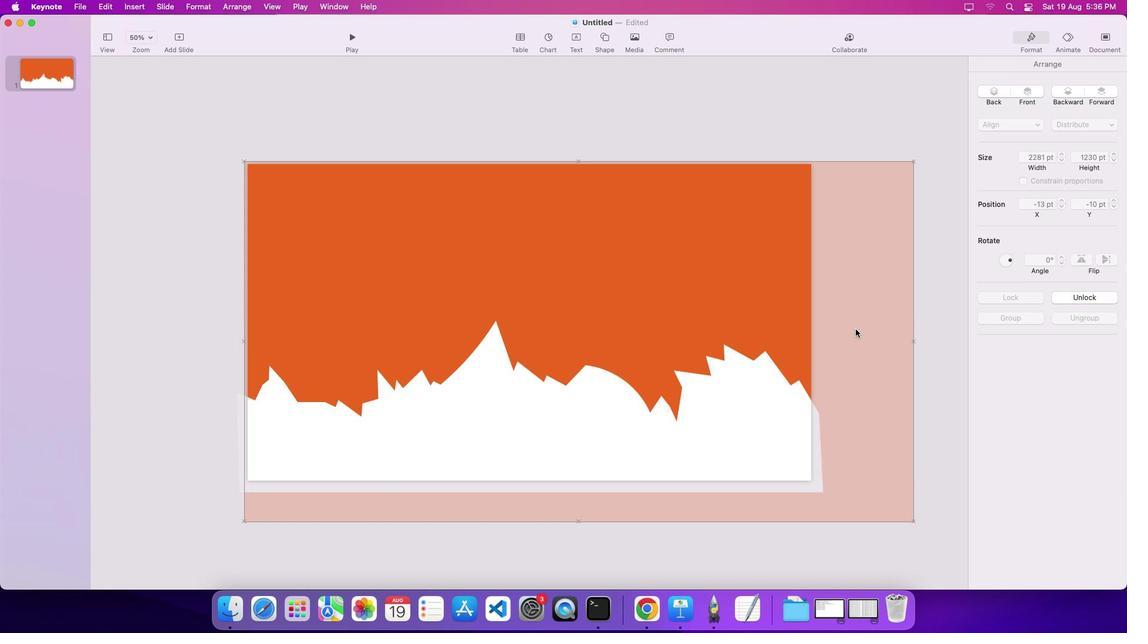 
Action: Mouse pressed left at (851, 325)
Screenshot: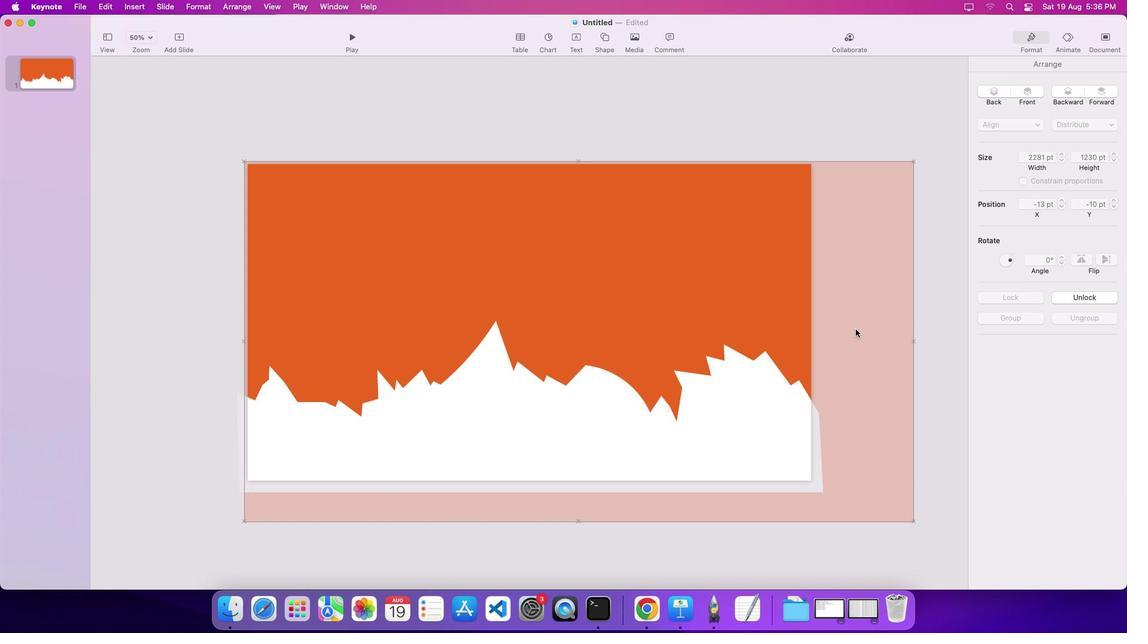 
Action: Mouse moved to (564, 34)
Screenshot: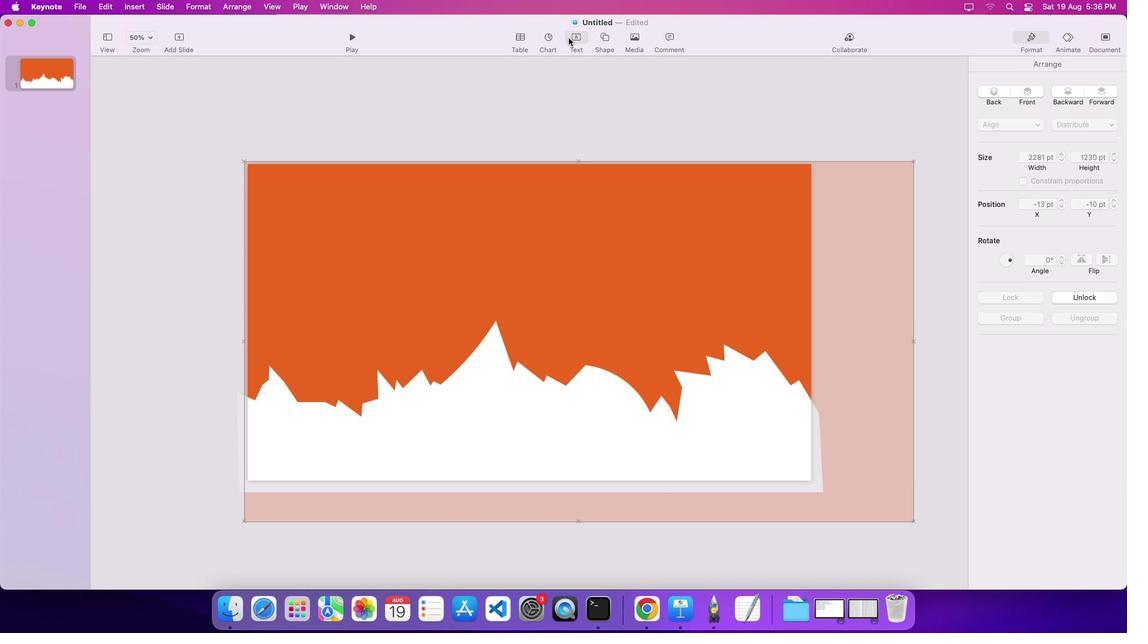
Action: Mouse pressed left at (564, 34)
Screenshot: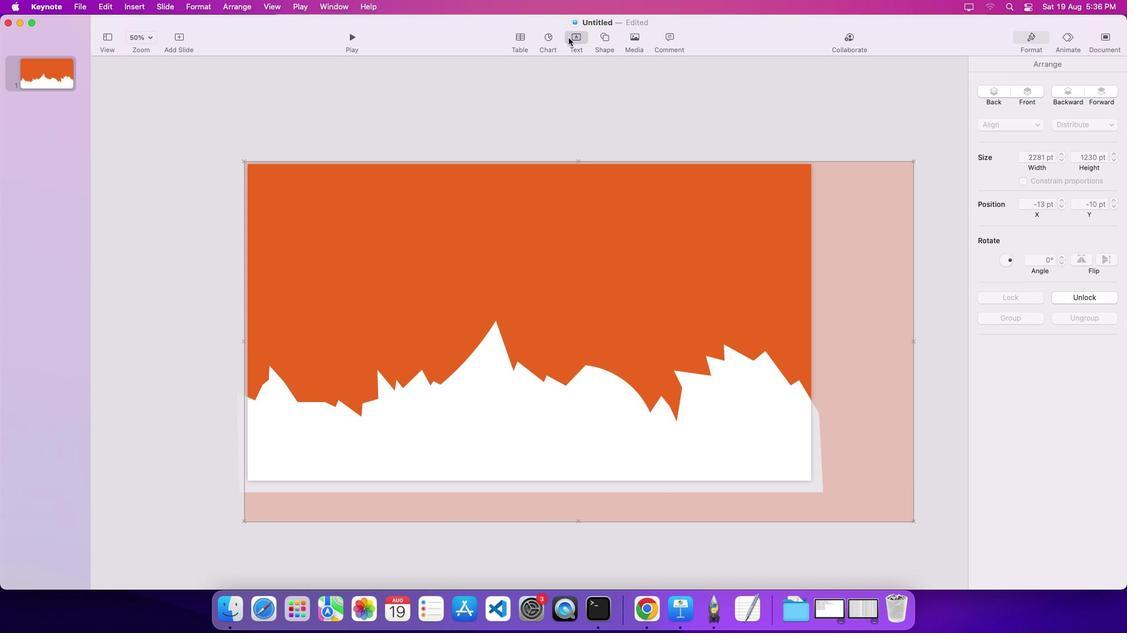 
Action: Mouse moved to (524, 320)
Screenshot: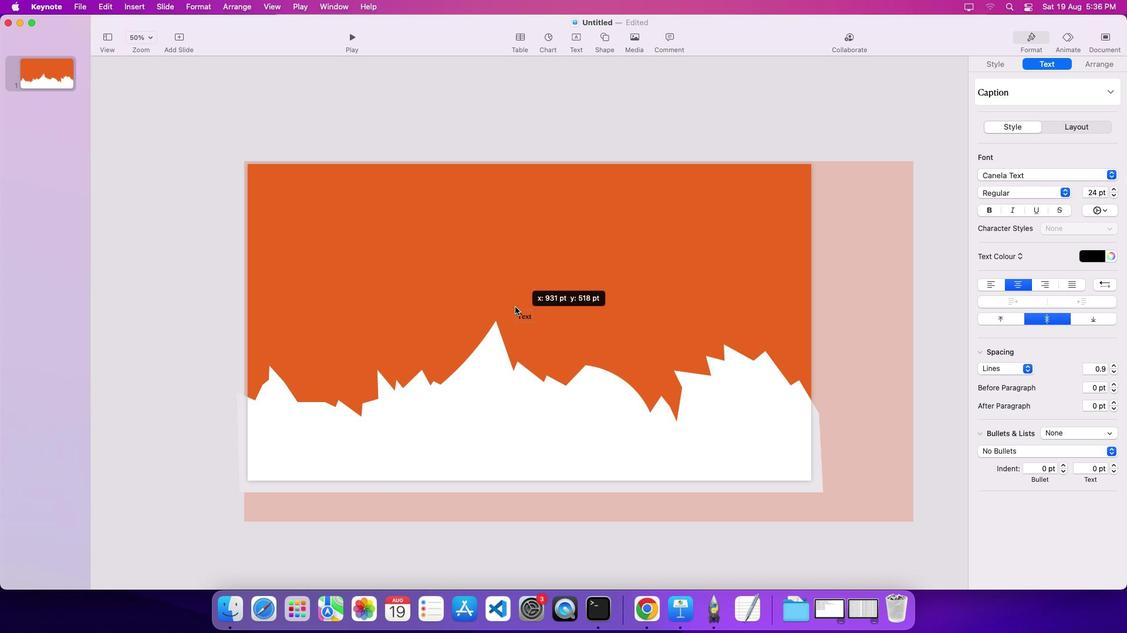
Action: Mouse pressed left at (524, 320)
Screenshot: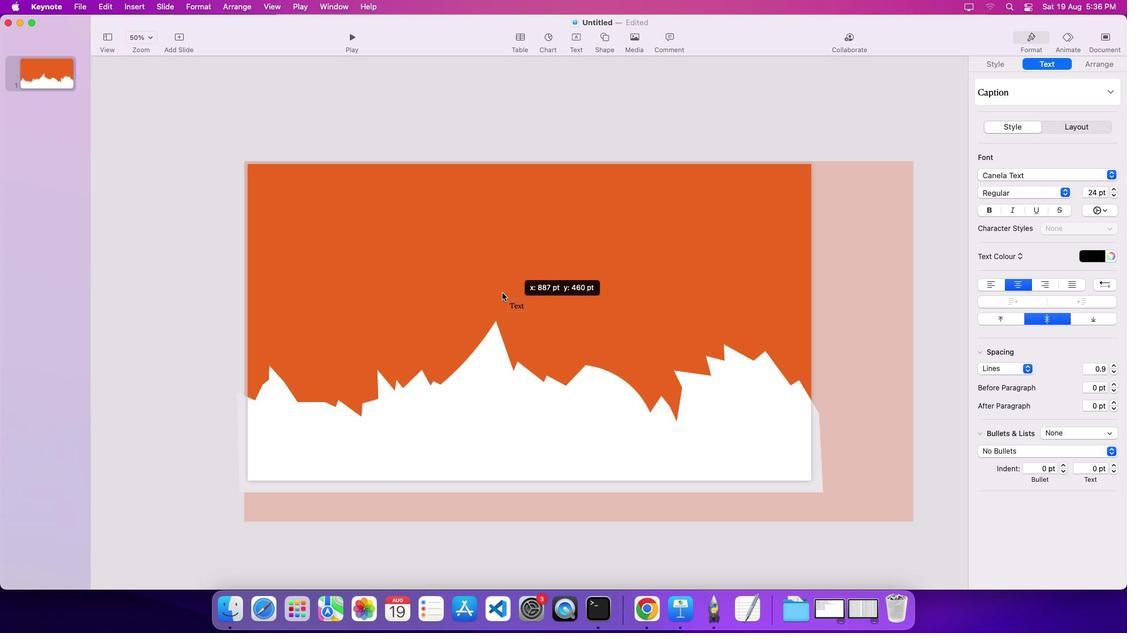 
Action: Mouse moved to (481, 263)
Screenshot: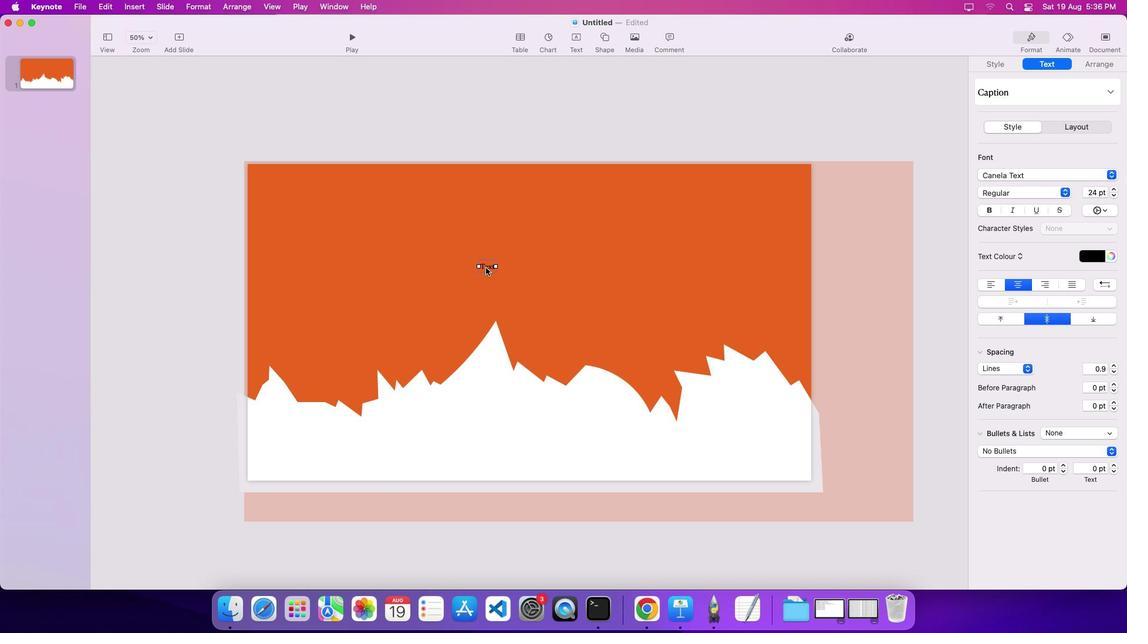 
Action: Mouse pressed left at (481, 263)
Screenshot: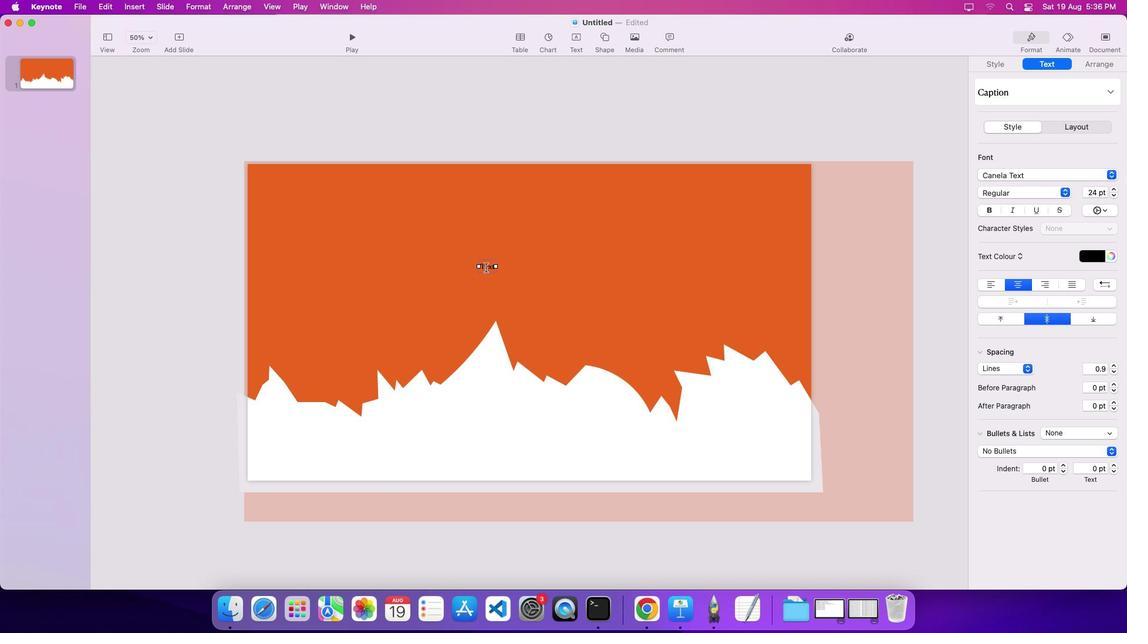 
Action: Mouse pressed left at (481, 263)
Screenshot: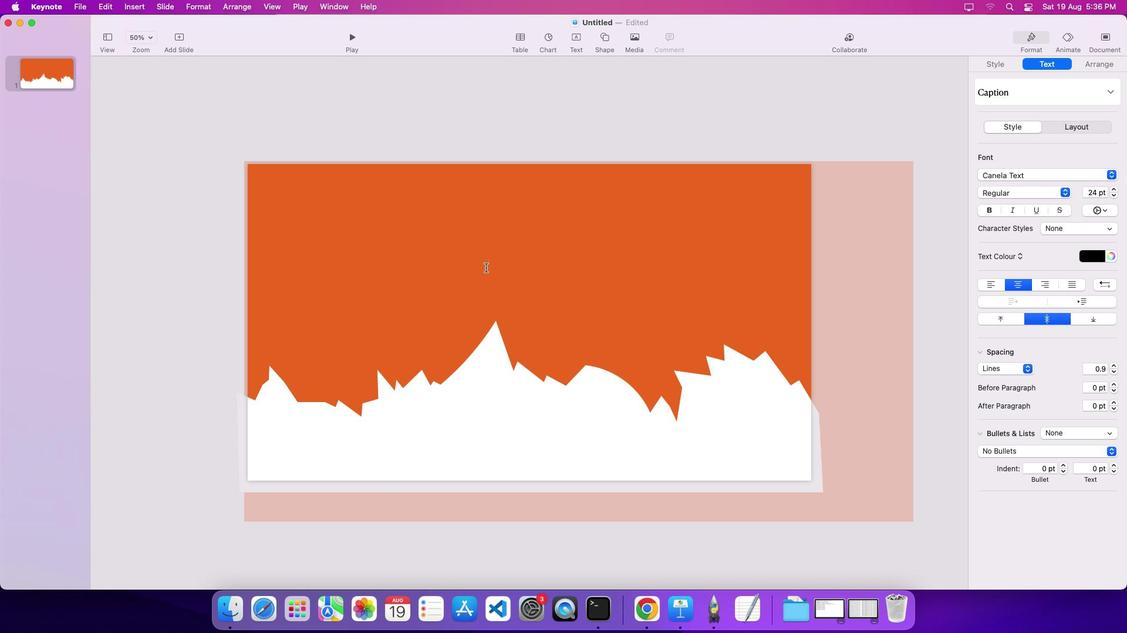 
Action: Mouse moved to (626, 285)
Screenshot: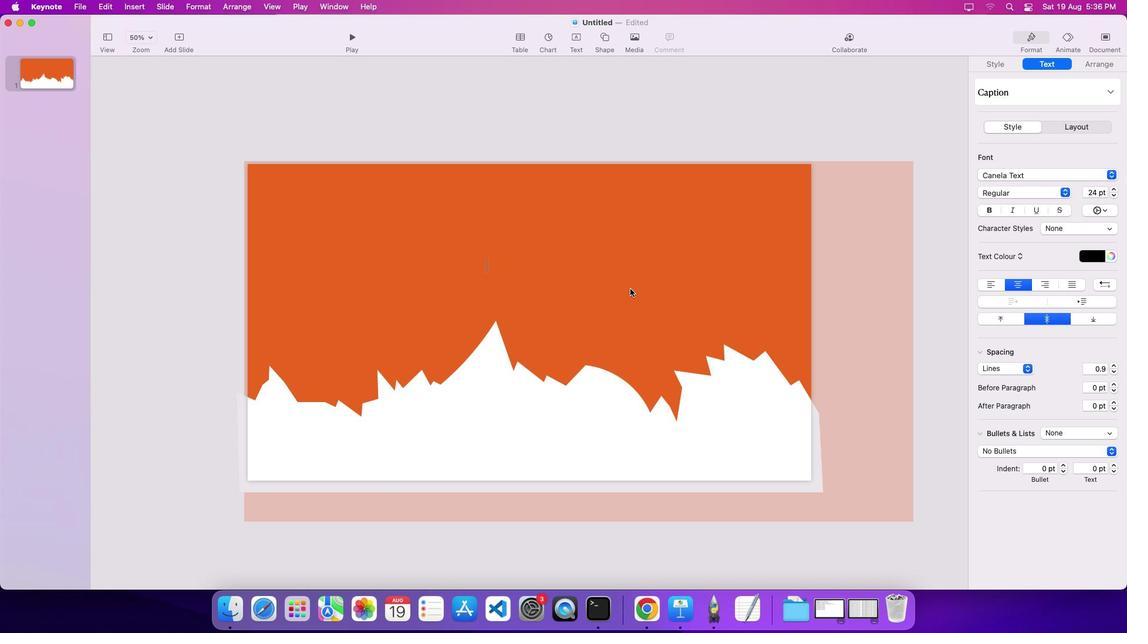 
Action: Key pressed Key.caps_lock'A''D''V''E''N''T''U''R''E'Key.cmd'a'
Screenshot: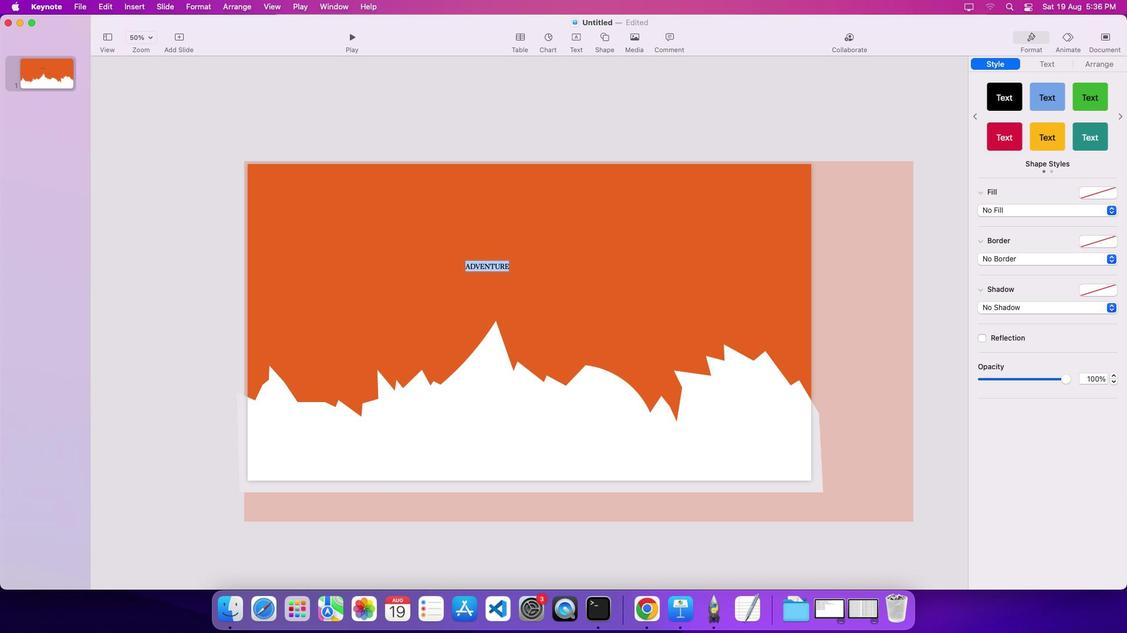 
Action: Mouse moved to (1027, 39)
Screenshot: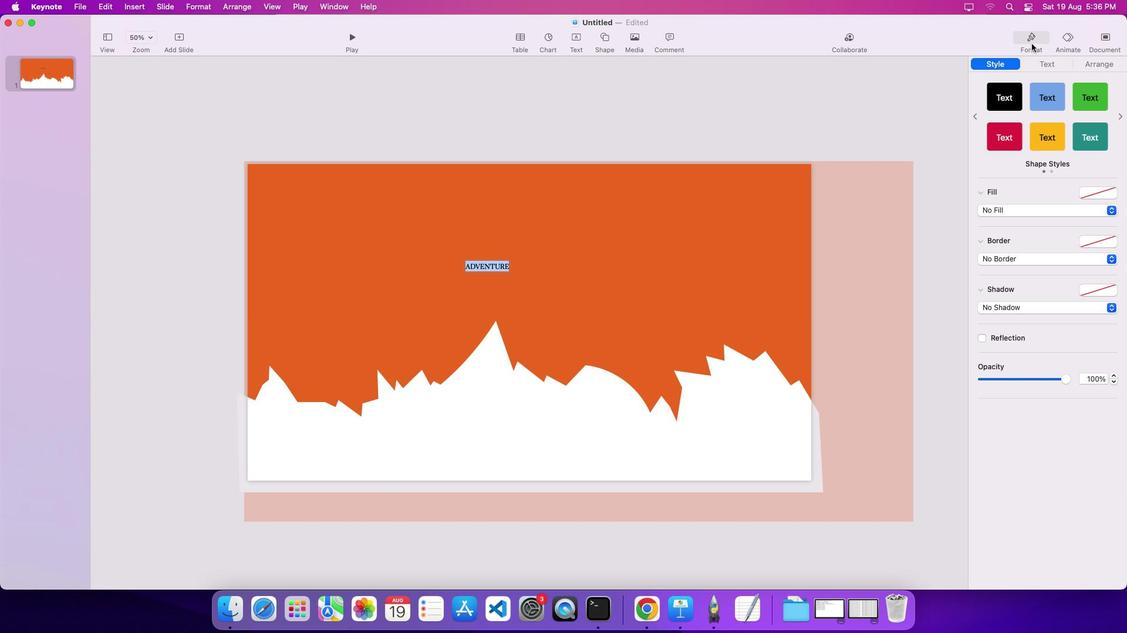 
Action: Mouse pressed left at (1027, 39)
Screenshot: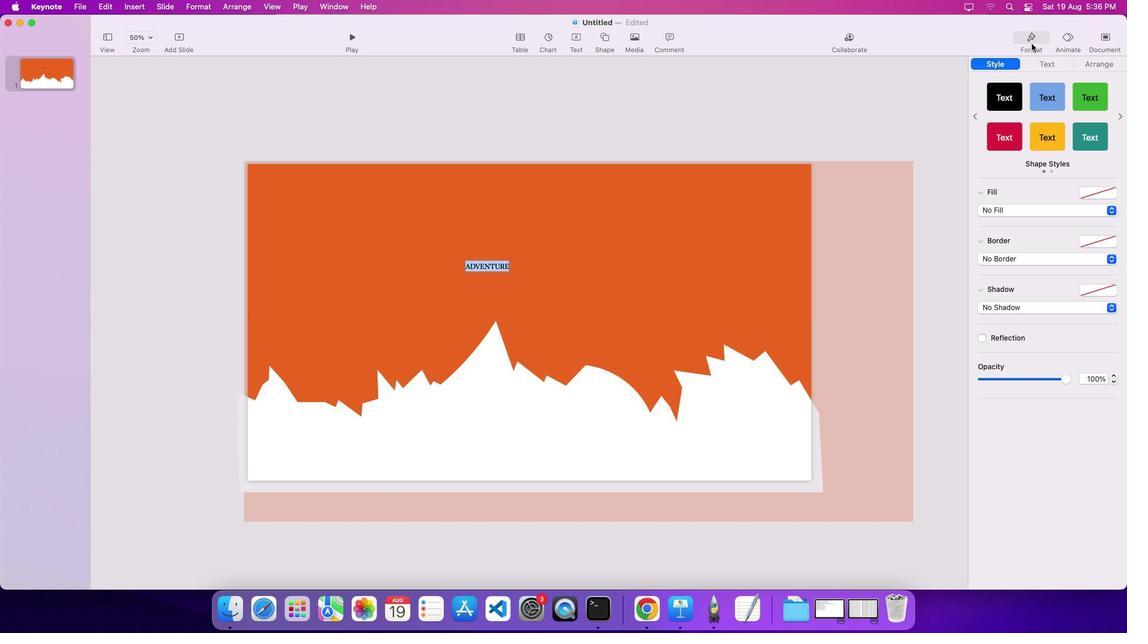 
Action: Mouse moved to (1026, 36)
Screenshot: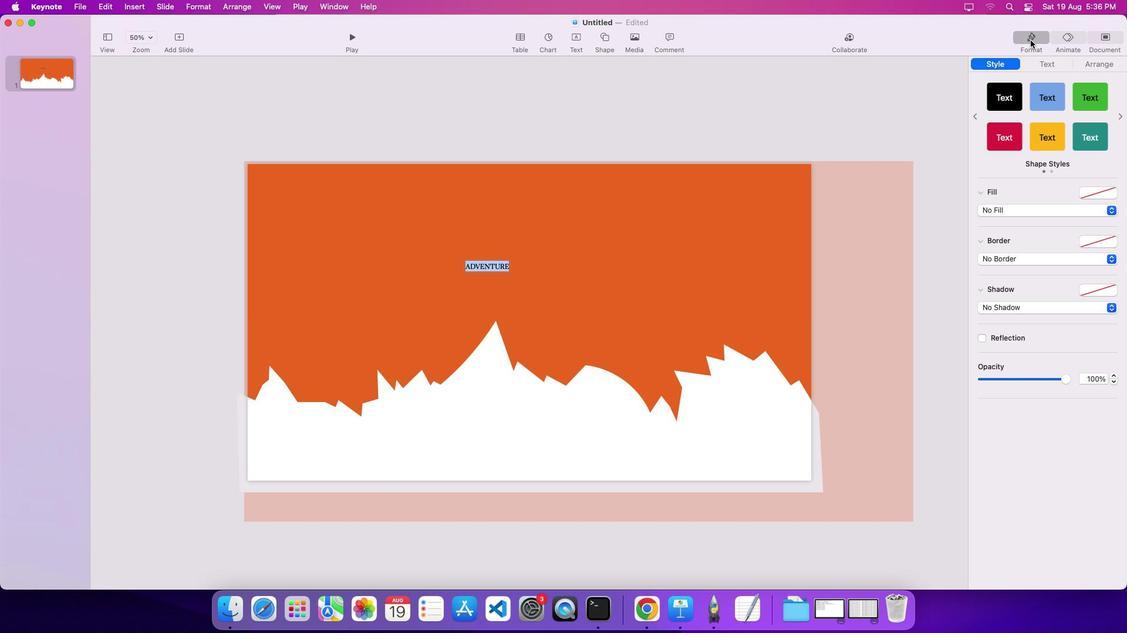
Action: Mouse pressed left at (1026, 36)
Screenshot: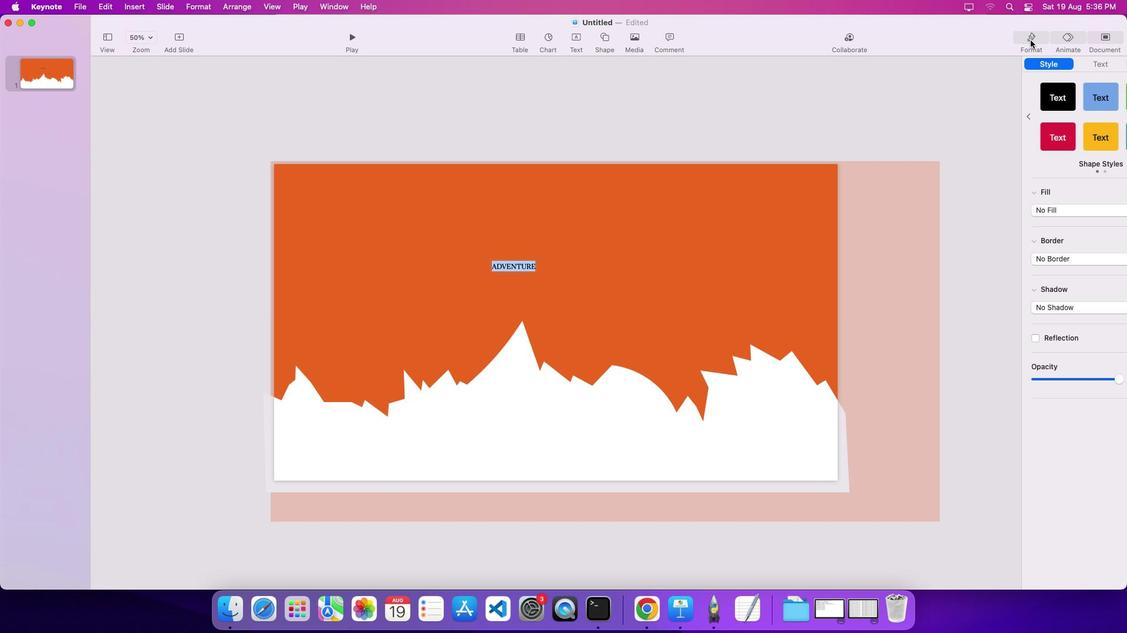 
Action: Mouse moved to (1027, 39)
Screenshot: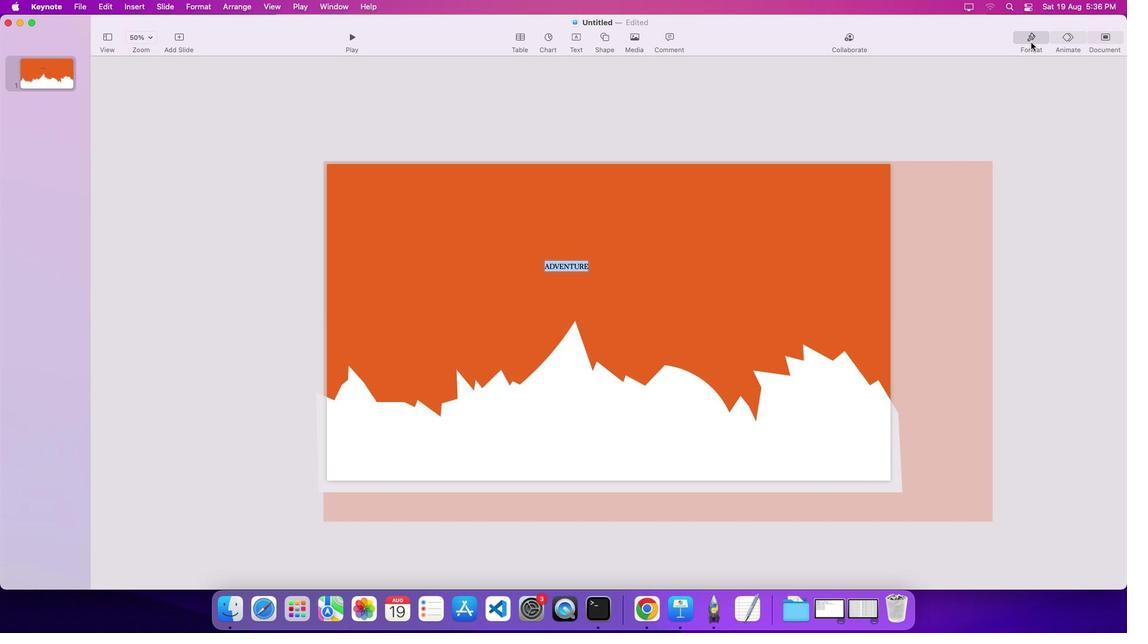 
Action: Mouse pressed left at (1027, 39)
Screenshot: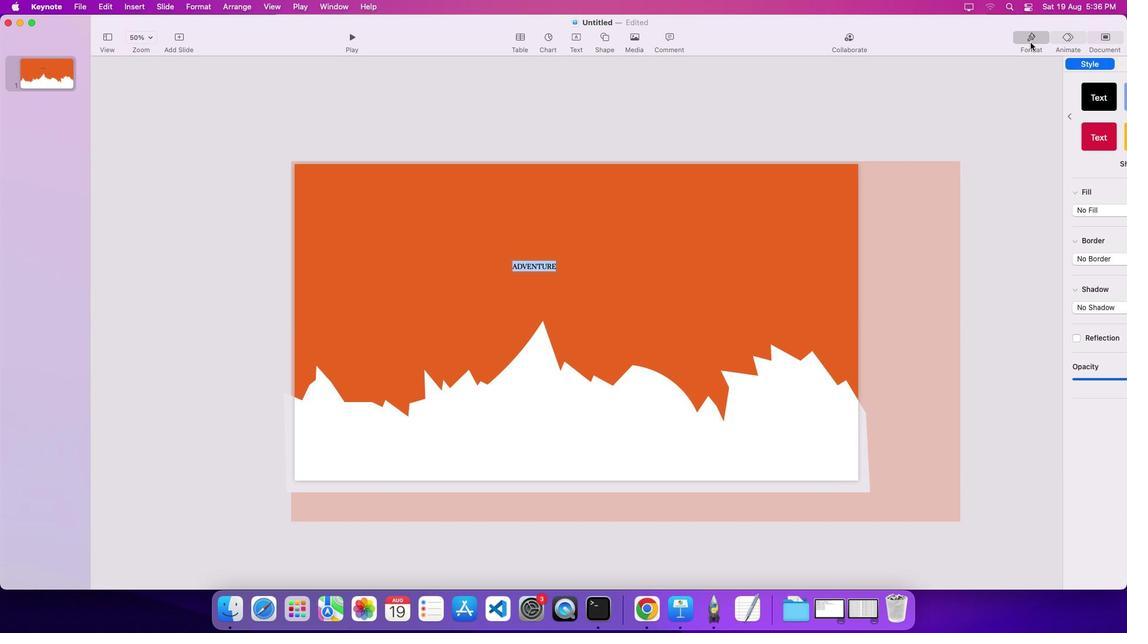 
Action: Mouse moved to (1007, 255)
Screenshot: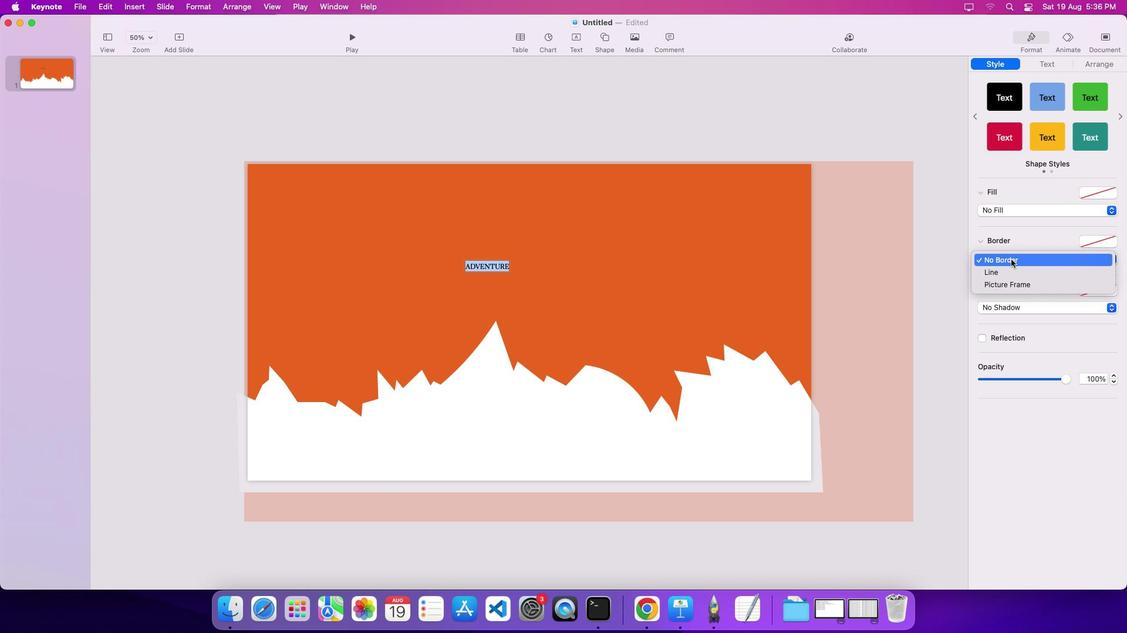 
Action: Mouse pressed left at (1007, 255)
Screenshot: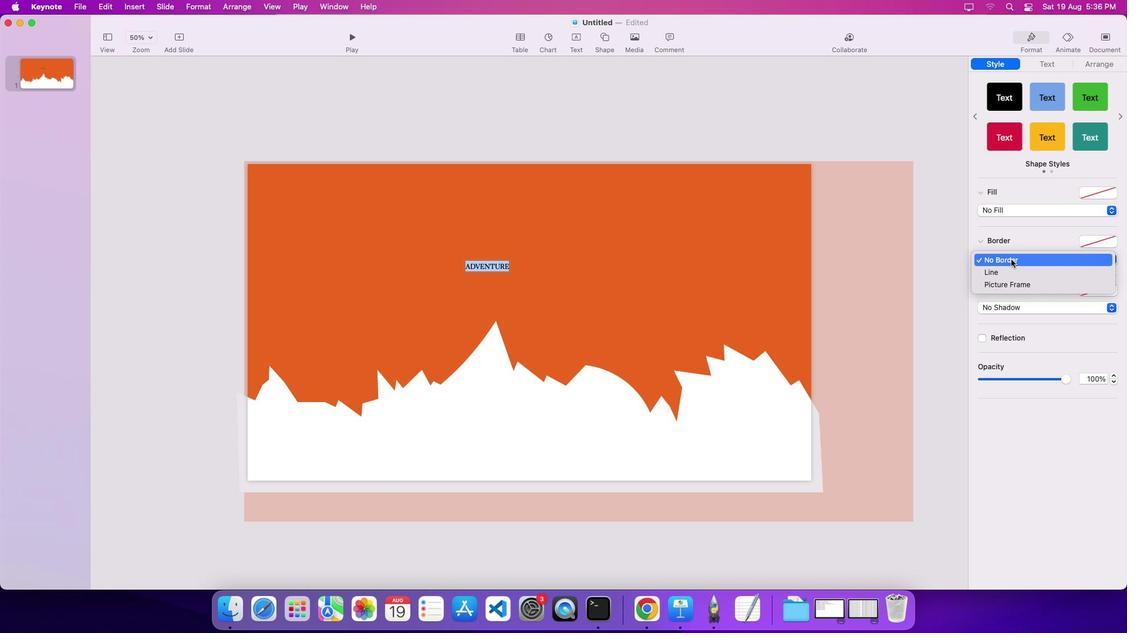 
Action: Mouse moved to (1043, 62)
Screenshot: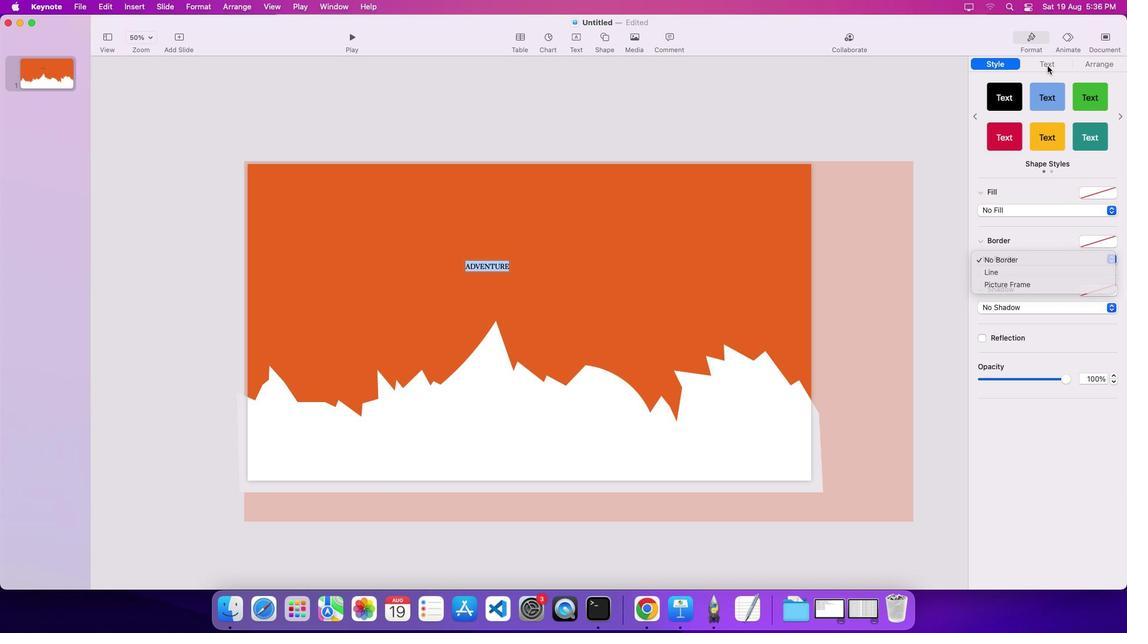 
Action: Mouse pressed left at (1043, 62)
Screenshot: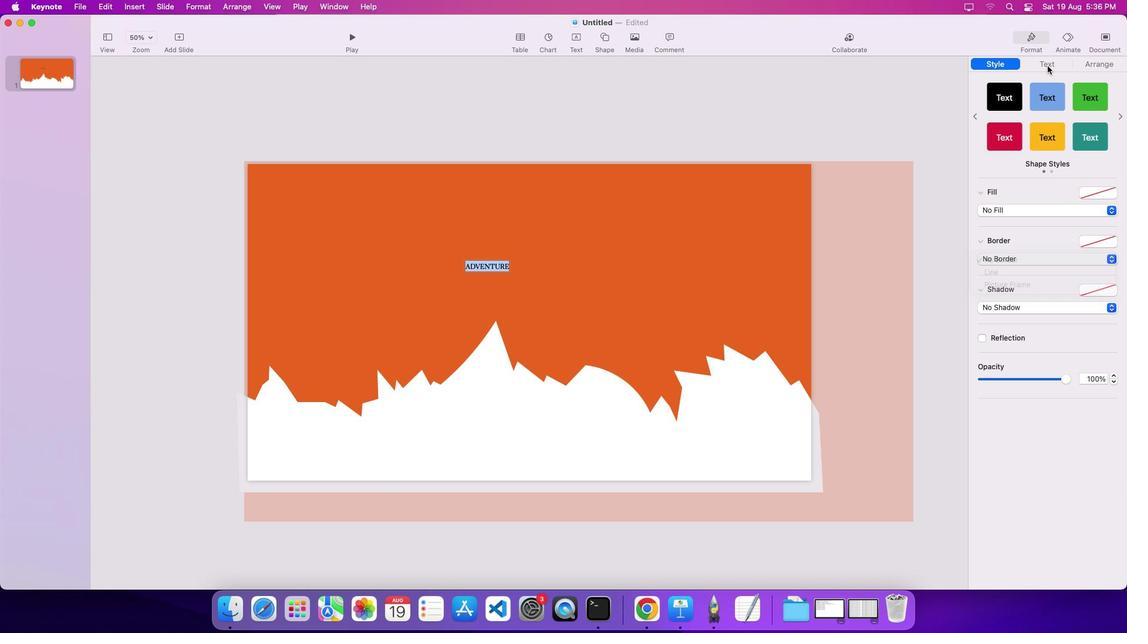 
Action: Mouse moved to (1044, 63)
Screenshot: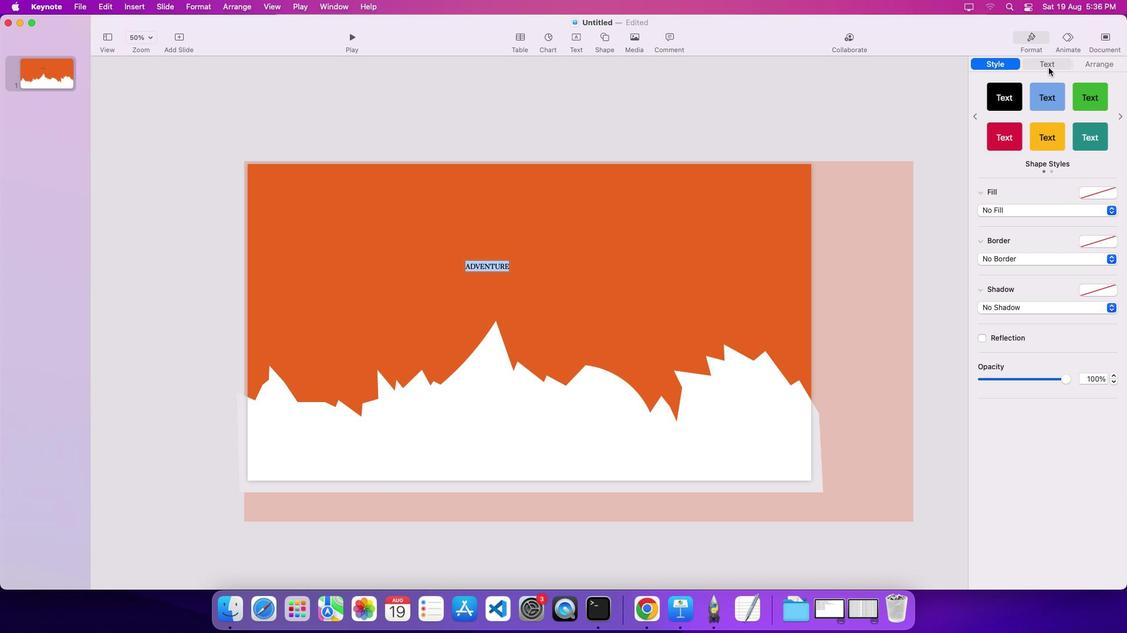 
Action: Mouse pressed left at (1044, 63)
Screenshot: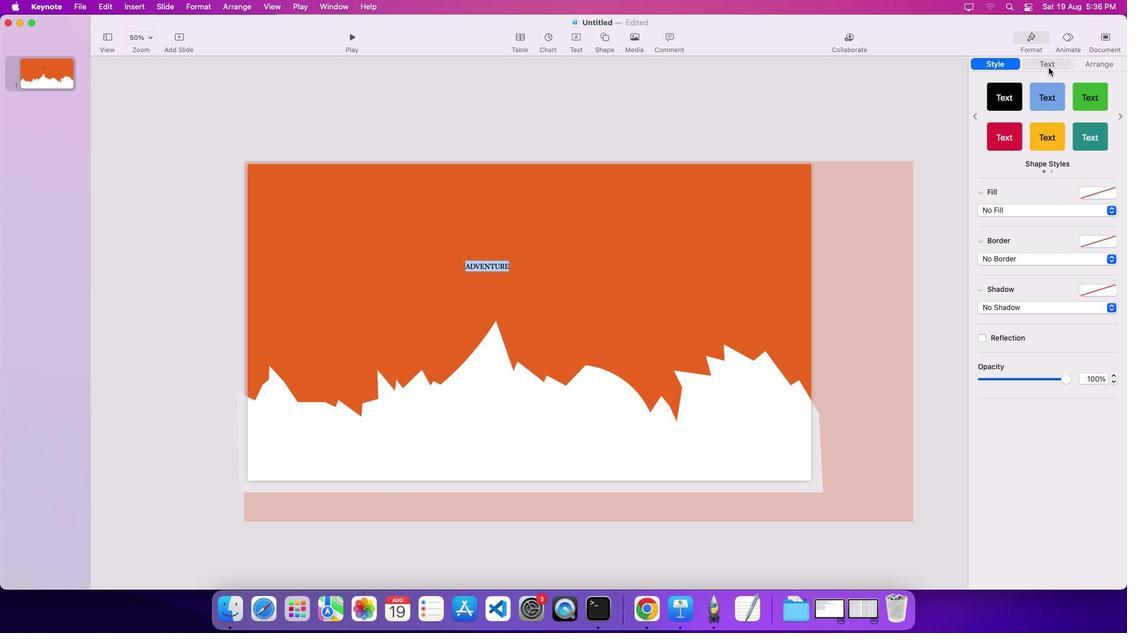 
Action: Mouse moved to (1089, 251)
Screenshot: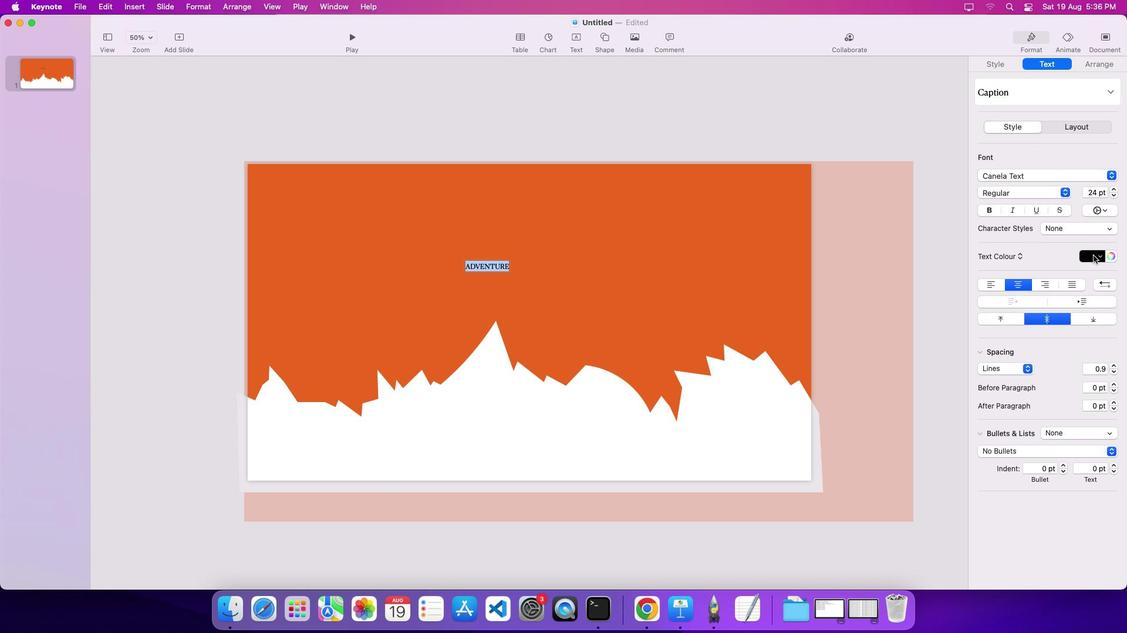 
Action: Mouse pressed left at (1089, 251)
Screenshot: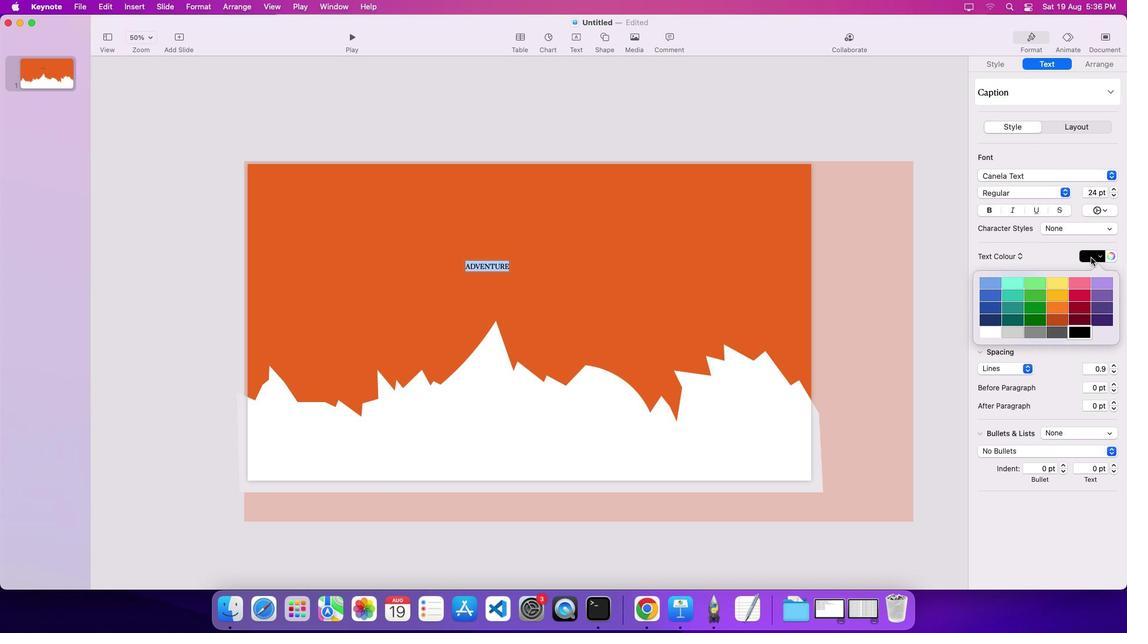
Action: Mouse moved to (985, 327)
Screenshot: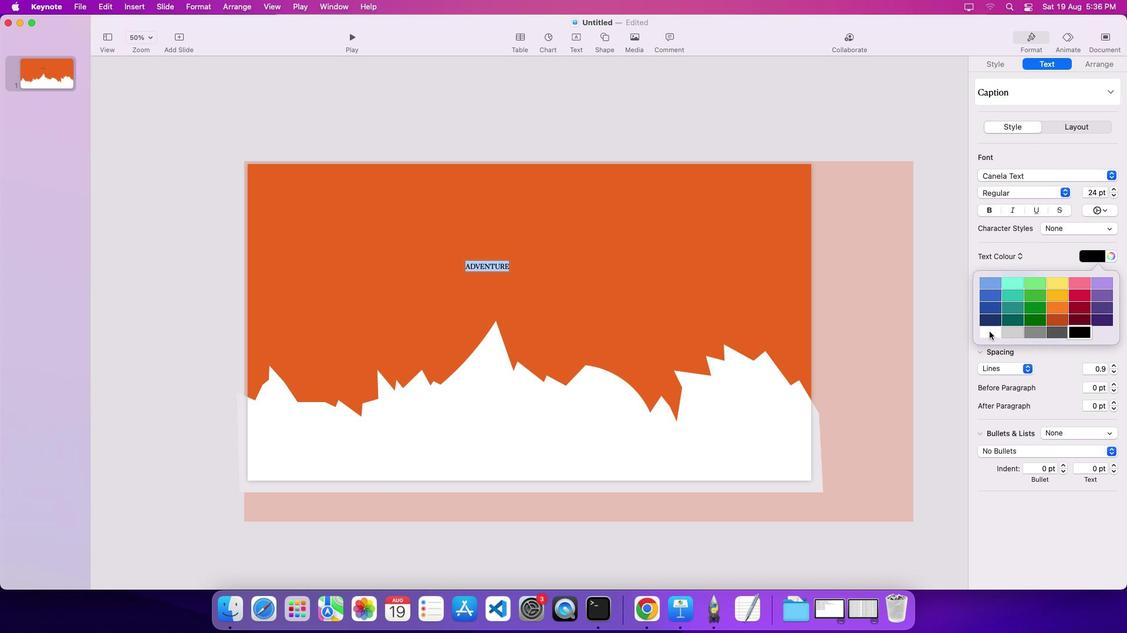 
Action: Mouse pressed left at (985, 327)
Screenshot: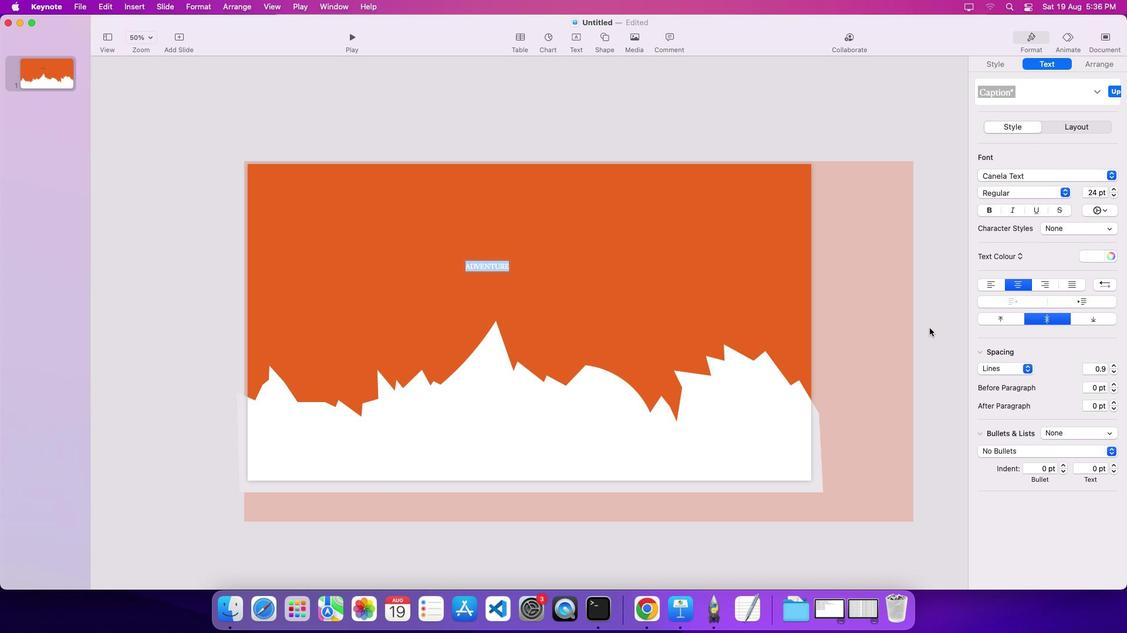 
Action: Mouse moved to (373, 280)
Screenshot: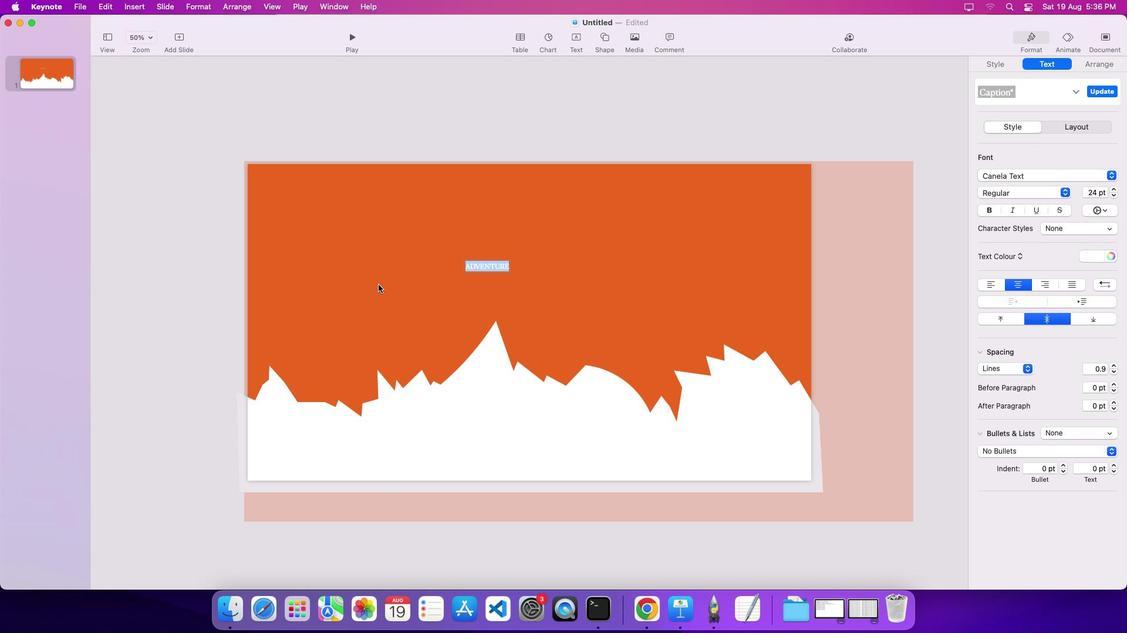 
Action: Key pressed Key.cmd'+''+''+''+''+''+''+''+''+''+''+''+''+''+''+''+''+''+''+''+''+''+''+''+''+''+''+''+''+''+''+''+''+''+''+''+''+''+''+''+''+''+''+''+''+''+''+''+''+''+''+''+''+''+''+''+''+''+''+''+''+''+''+''+''+''+''+''+''+''+''+''+''+''+''+''+''+''+''+''+''+''+''+''+''+''+''+''+''+''+''+''+''+''+''+''+''+''+''+''+''+''+''+''+''+''+''+''+''+''+''+''+''+''+''+''+''+''+''+''+''+''+''+''+''+''+''+''+''+''+''+''+''+''+''+''+''+''+''+''+''+''+''+''+''+''+''+''+''+''+''+''+''+''+''+''+''+''+''+''+''+''+''+''+''+''+''+''+''+''+''+''+''+''+''+''+''+''+''+''+''+''+''+''+''+''+''+''+''+''+''+''+''+''+''+''+''+''+''+''+''+''+''+''+''+''+''+''+''+''+''+''+''+''+''+''+''+''+''+''+''+''+''+''+''+''+''+''+''+''+''+''+''+''+''+''+''+''+''+''+''+''+''+''+''+''+''+''+''+''+''+''+''+''+''+''+''+''+''+''+''+''+''+''+''+''+''+''+''+''+''+''+''+''+''+''+''+''+''+''+''+''+''+''+''+''+''+''+''+''+''+''+''+''+''+''+''+''+''+''+''+''+''+''+''+''+''+''+''+''+''+''+''+''+''+''+''+''+''+''+''+''+''+''+''+''+''+''+''+''+''+''+''+''+''+''+''+''+''+''+''+''+''+''+''+''+''+''+''+''+''+''+''+''+''+''+''+''+''+''+''+''+''+''+''+''+''+''+''+''+''+'
Screenshot: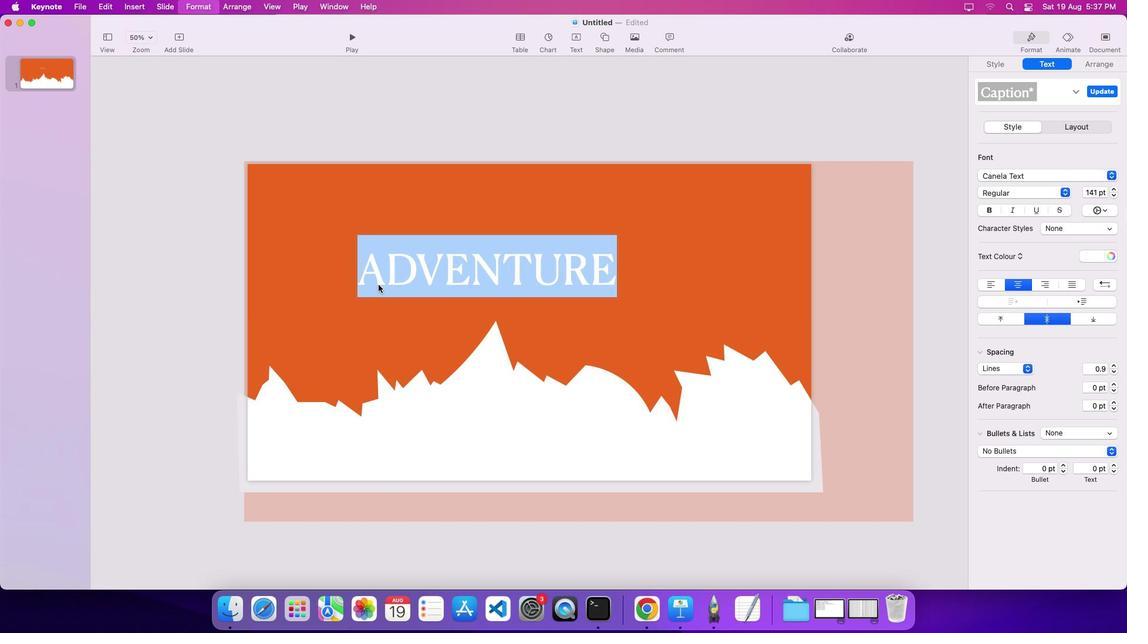 
Action: Mouse moved to (503, 237)
Screenshot: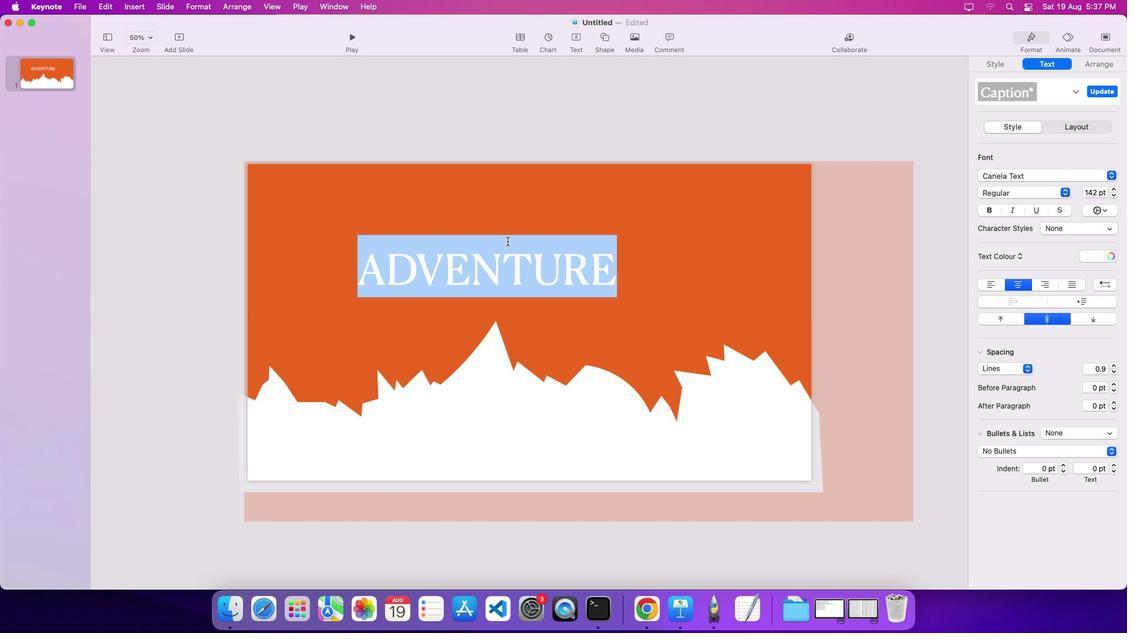
Action: Key pressed Key.cmd
Screenshot: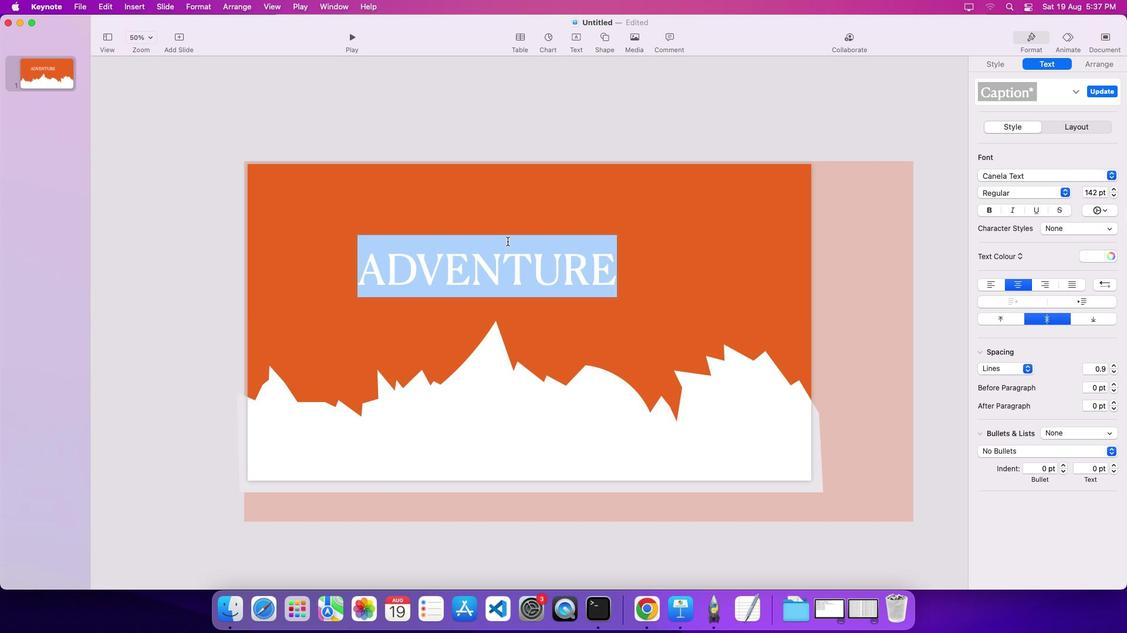 
Action: Mouse moved to (663, 215)
Screenshot: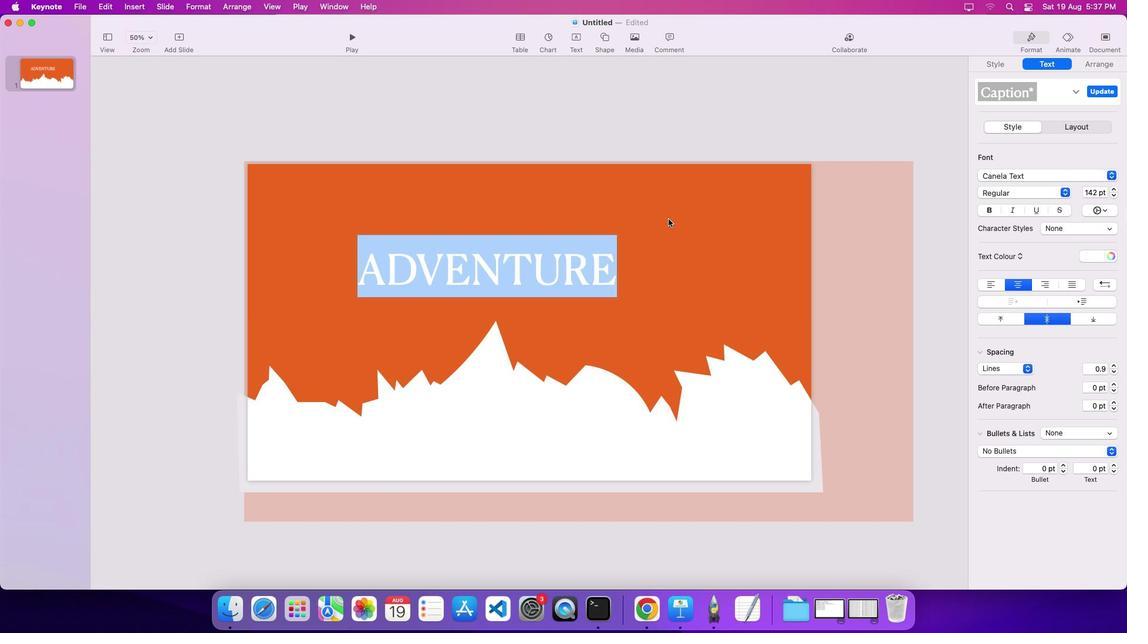 
Action: Mouse pressed left at (663, 215)
Screenshot: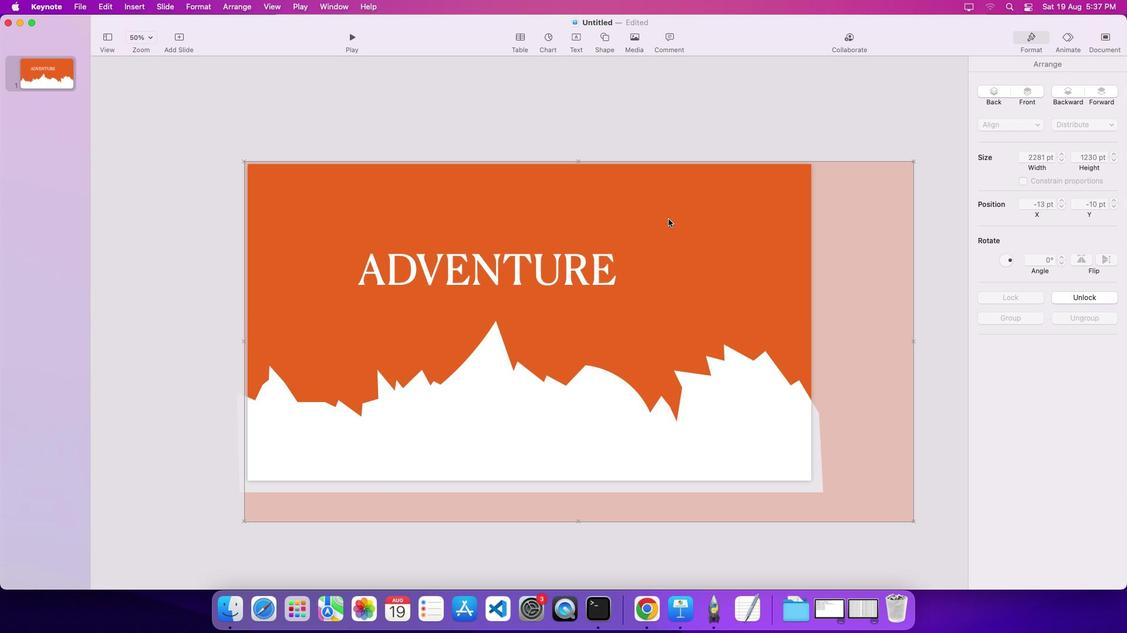 
Action: Mouse moved to (519, 263)
Screenshot: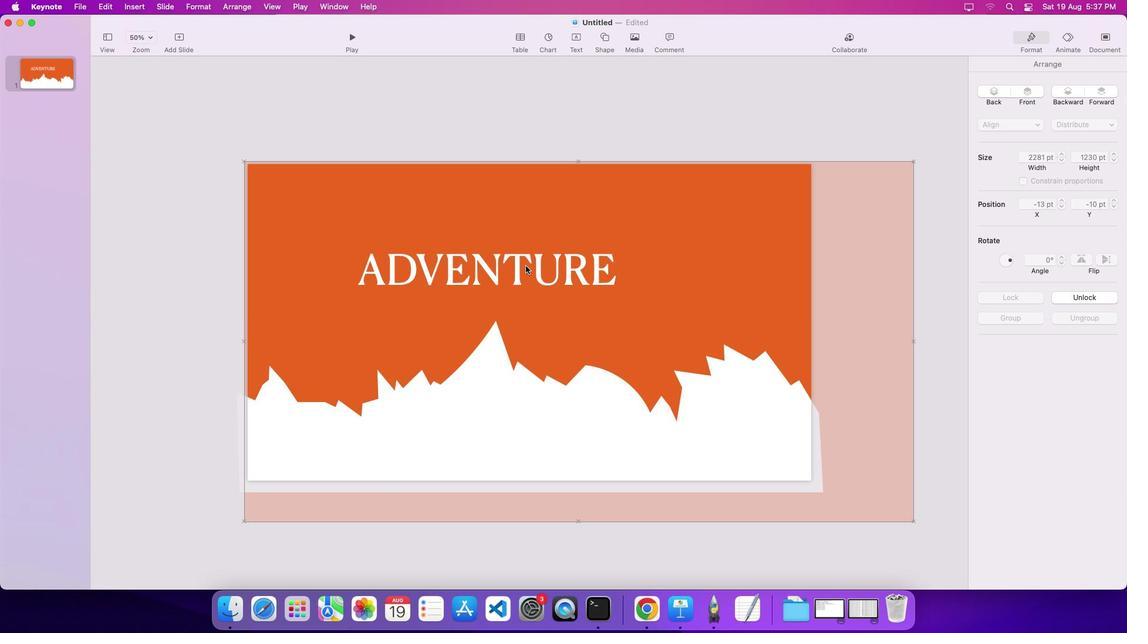 
Action: Mouse pressed left at (519, 263)
Screenshot: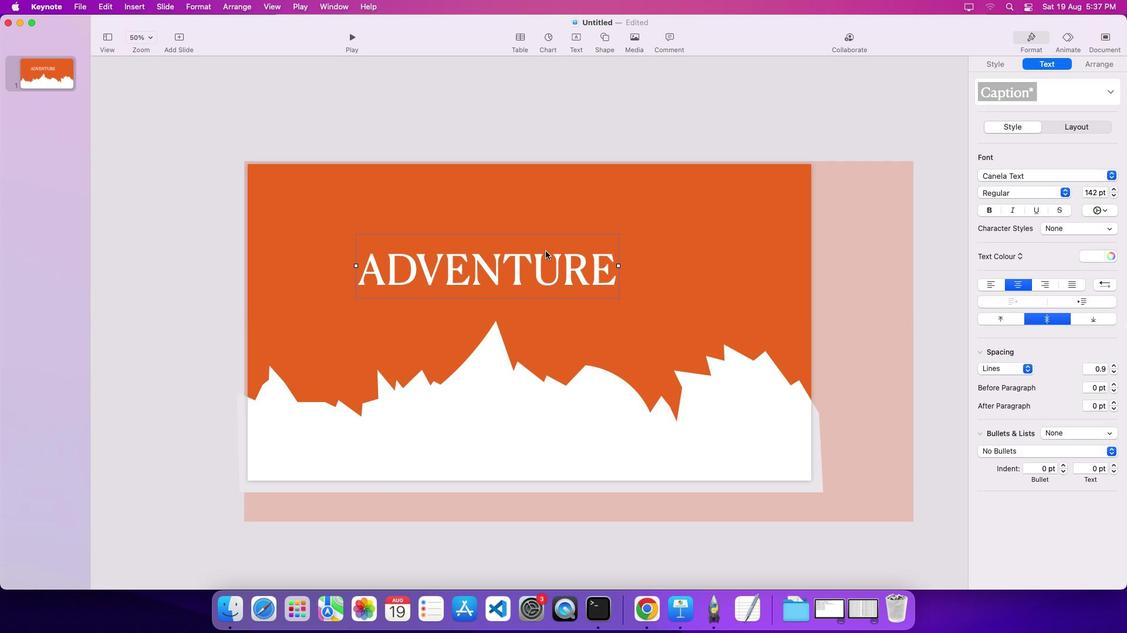 
Action: Mouse moved to (561, 237)
Screenshot: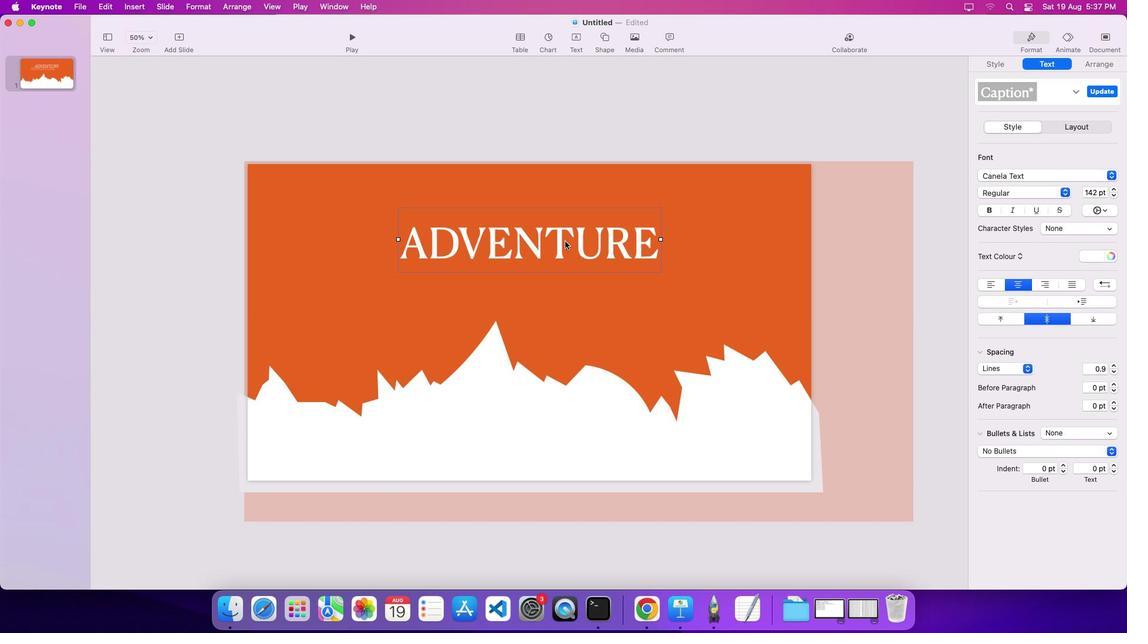 
Action: Mouse pressed left at (561, 237)
Screenshot: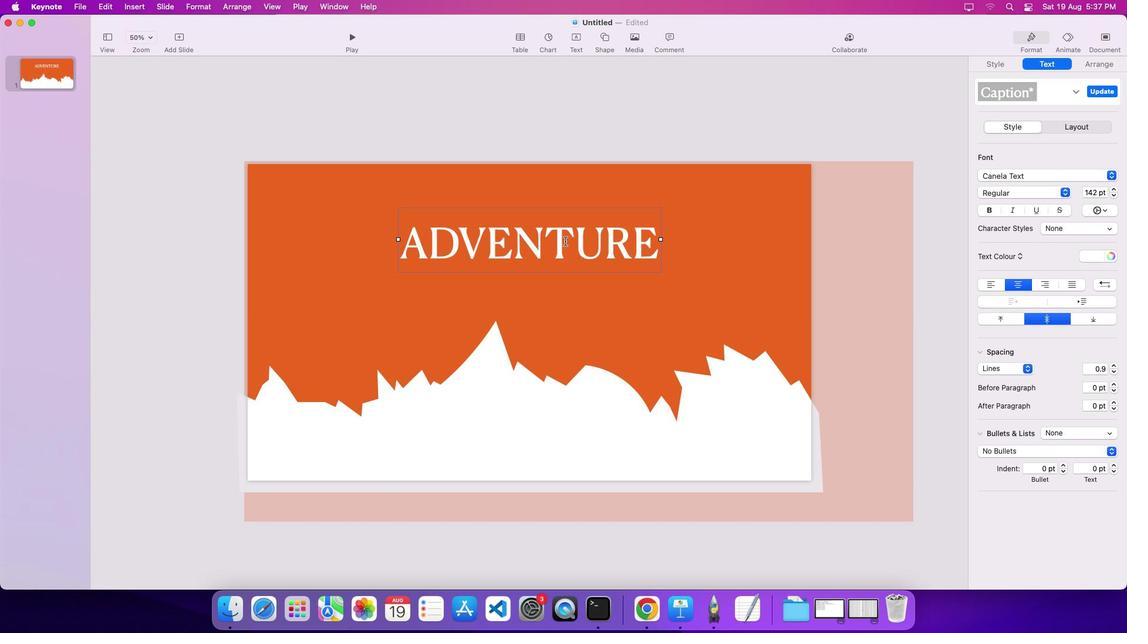 
Action: Key pressed Key.cmd'a'
Screenshot: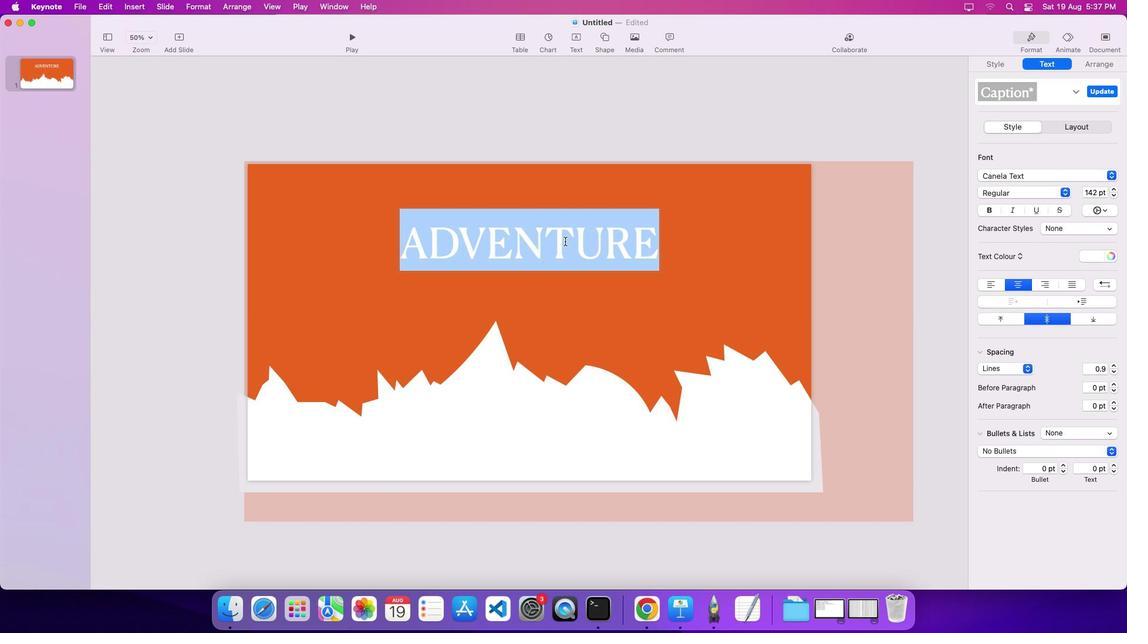 
Action: Mouse moved to (1024, 169)
Screenshot: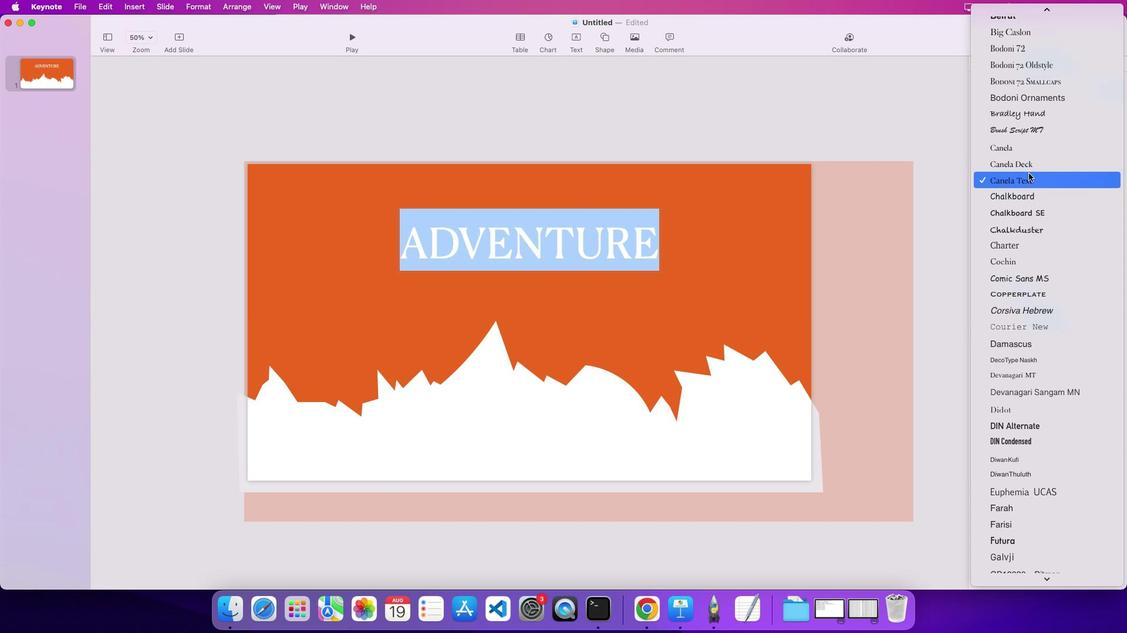 
Action: Mouse pressed left at (1024, 169)
Screenshot: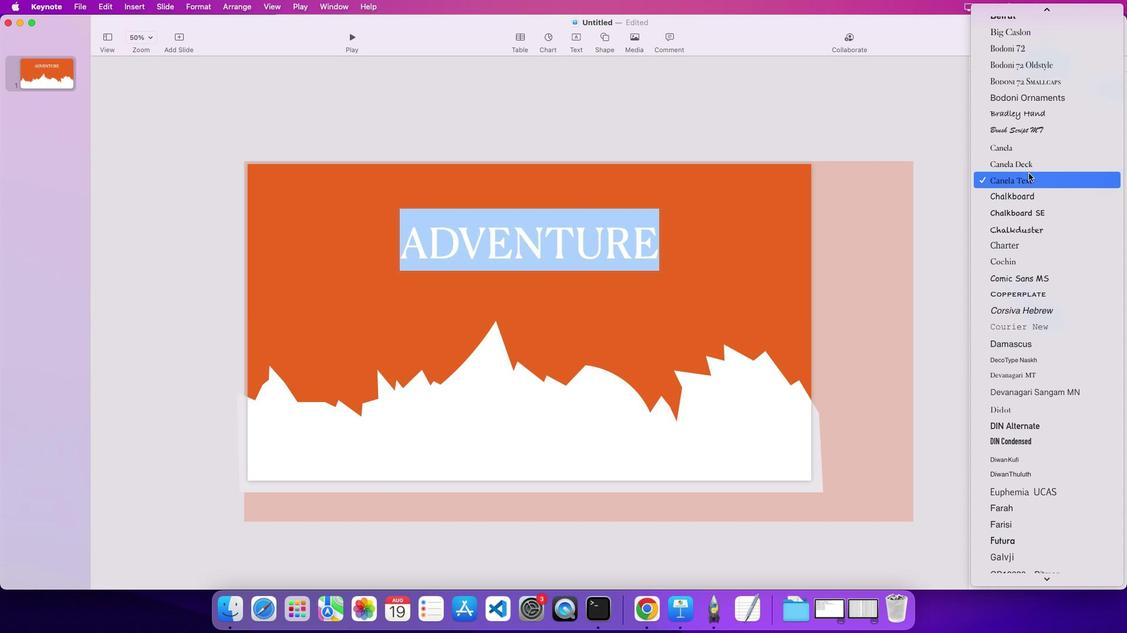 
Action: Mouse moved to (1033, 29)
Screenshot: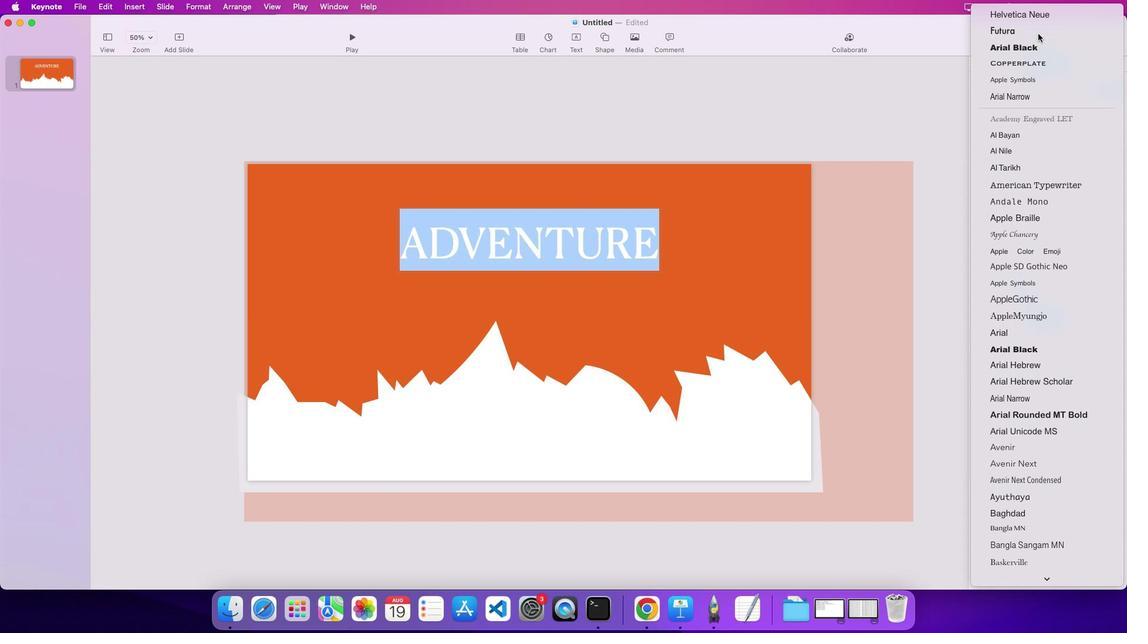 
Action: Mouse pressed left at (1033, 29)
Screenshot: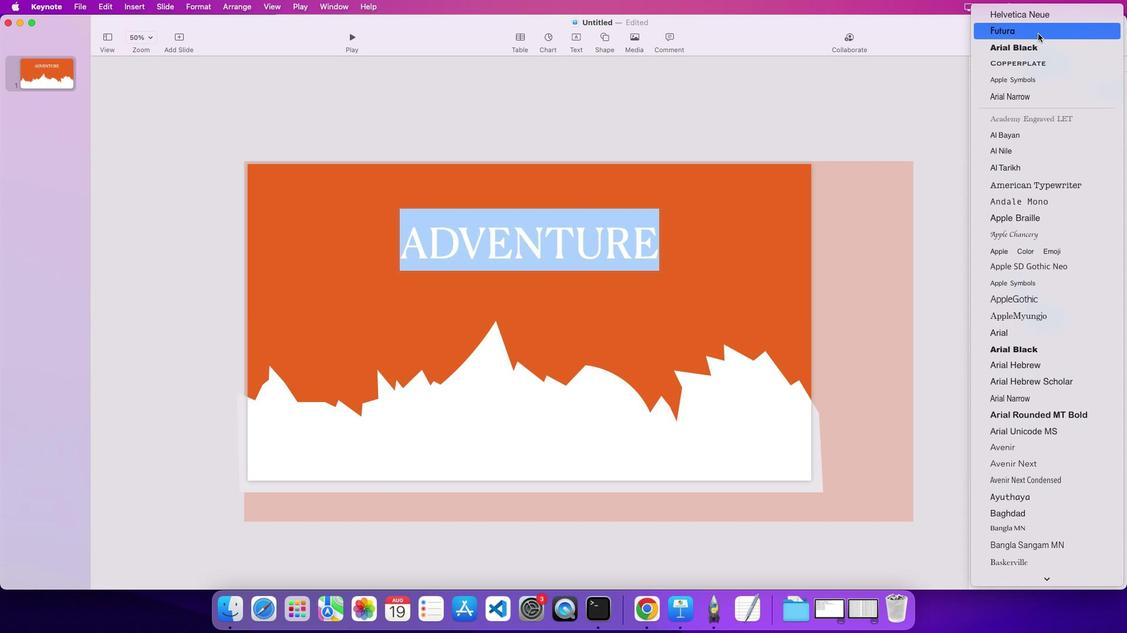 
Action: Mouse moved to (673, 260)
Screenshot: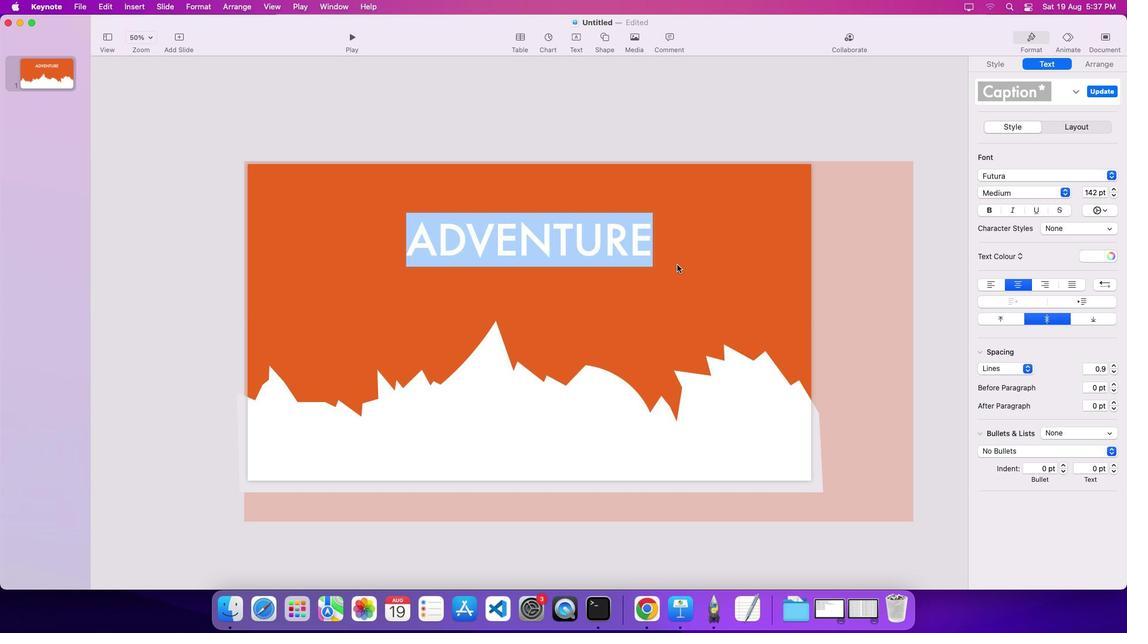 
Action: Mouse pressed left at (673, 260)
Screenshot: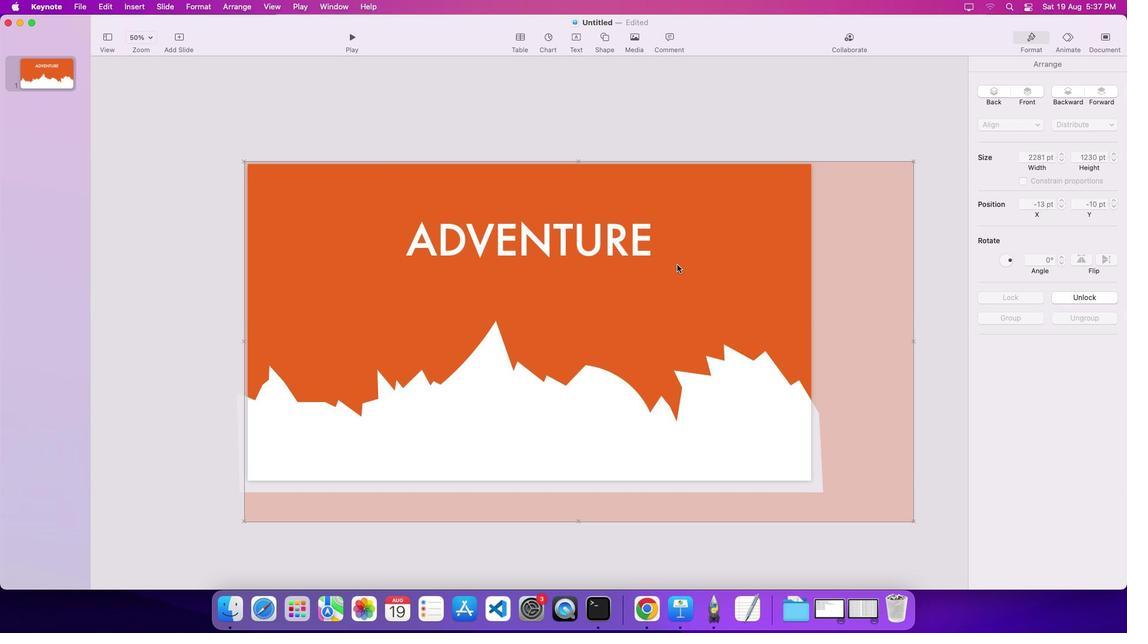 
Action: Mouse moved to (604, 243)
Screenshot: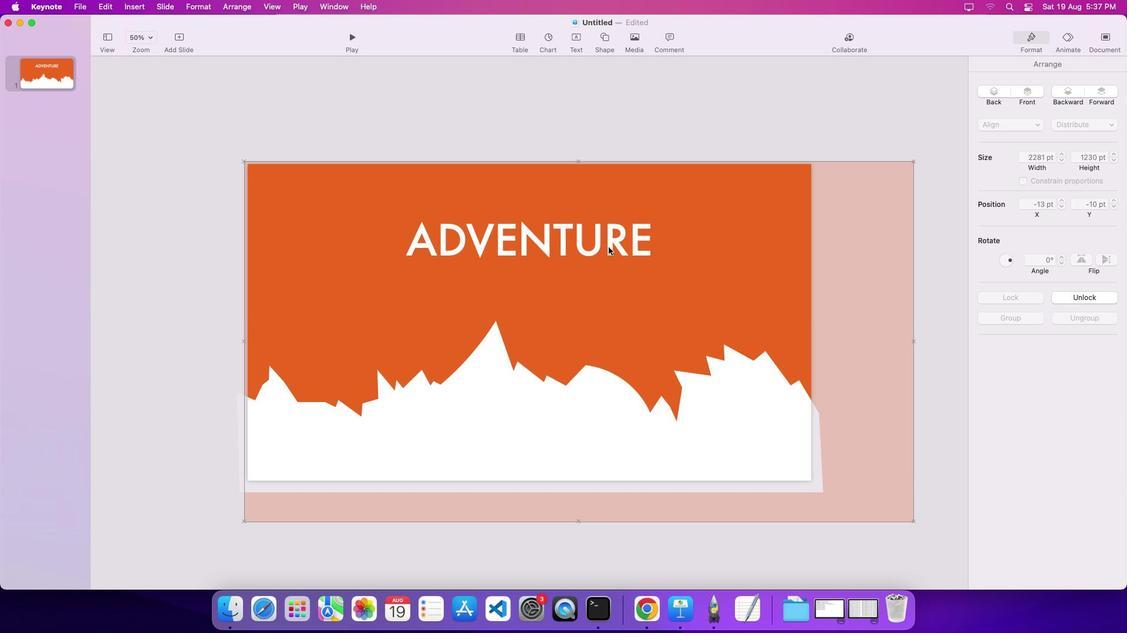 
Action: Mouse pressed left at (604, 243)
Screenshot: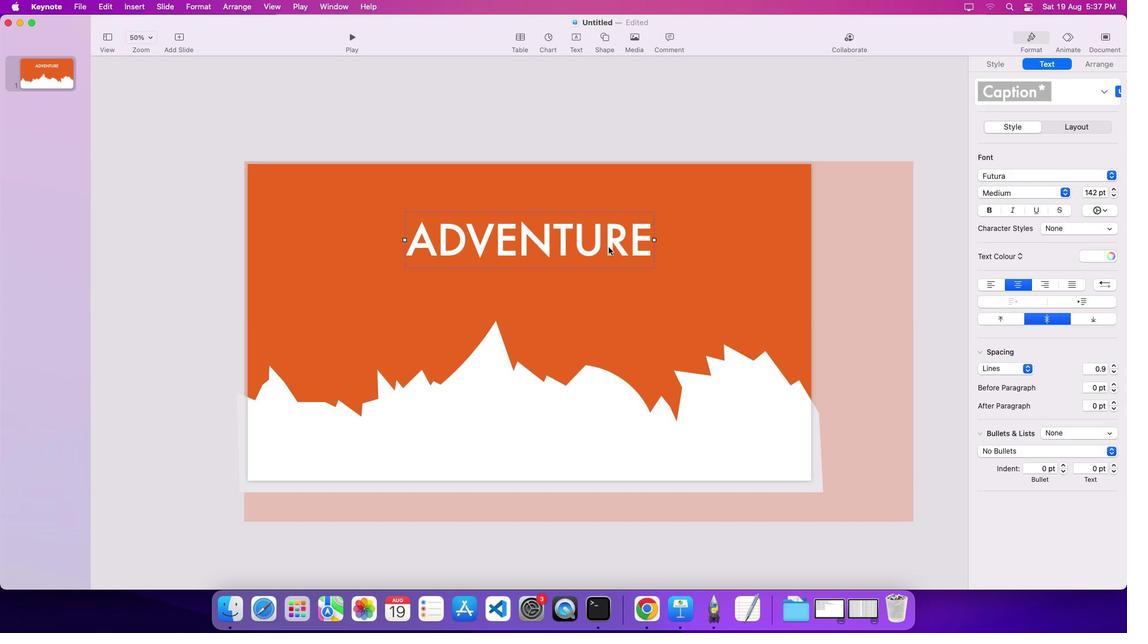 
Action: Mouse pressed left at (604, 243)
Screenshot: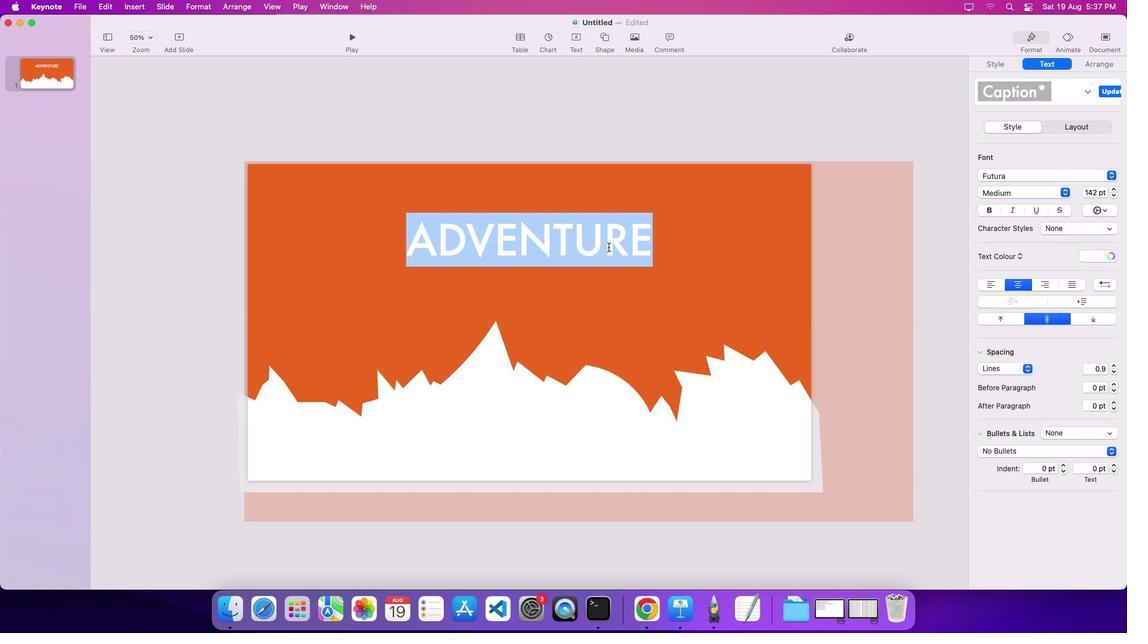 
Action: Mouse pressed left at (604, 243)
Screenshot: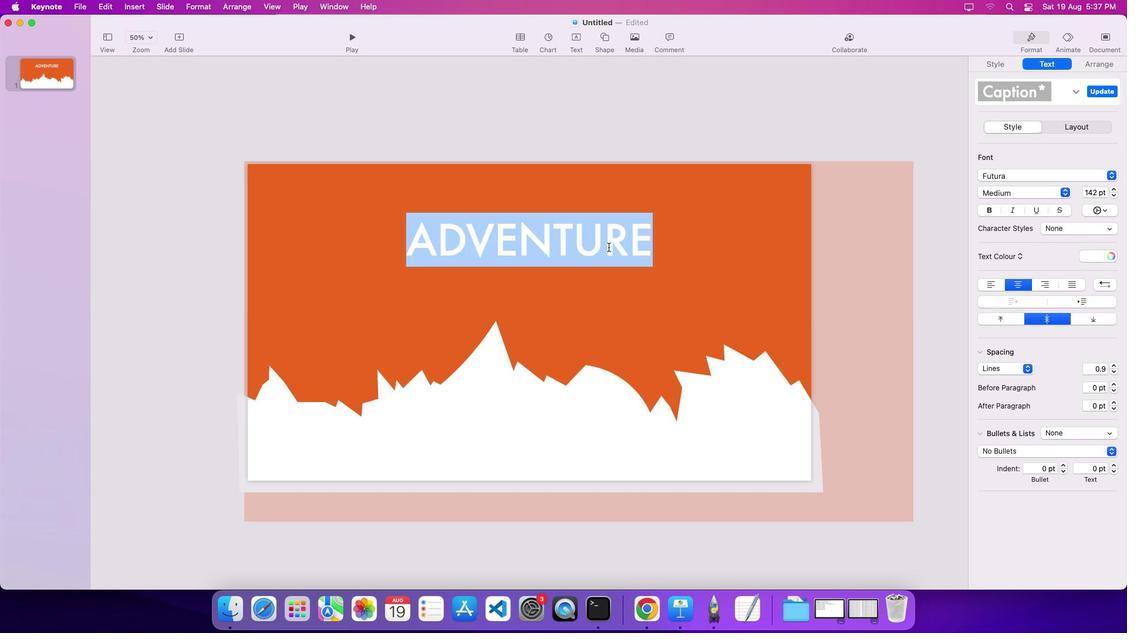
Action: Mouse moved to (1007, 171)
Screenshot: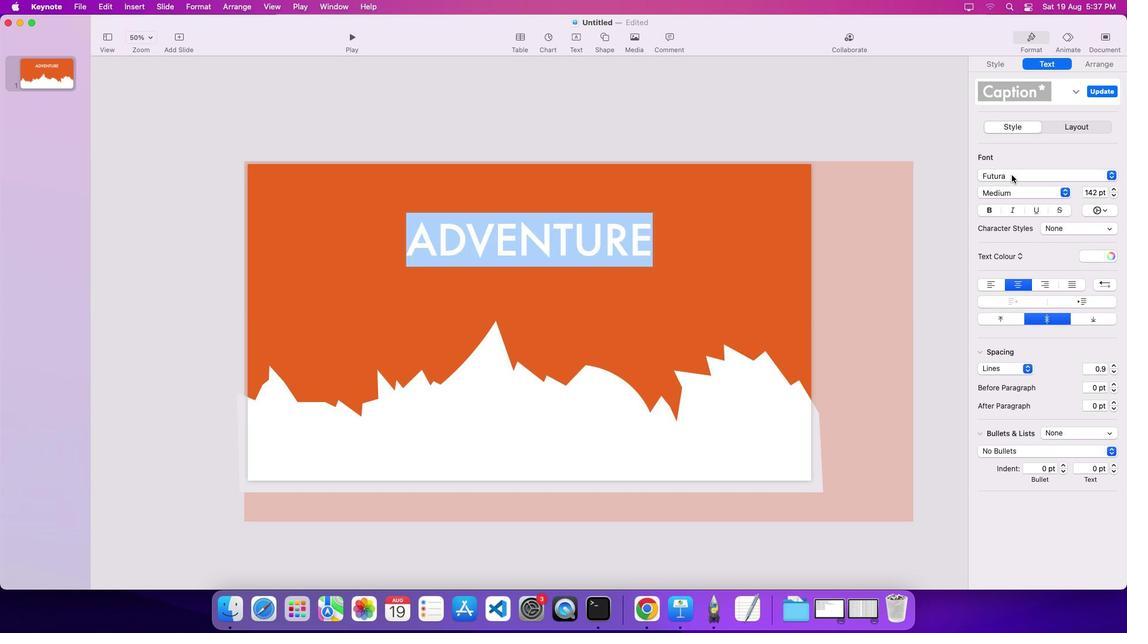 
Action: Mouse pressed left at (1007, 171)
Screenshot: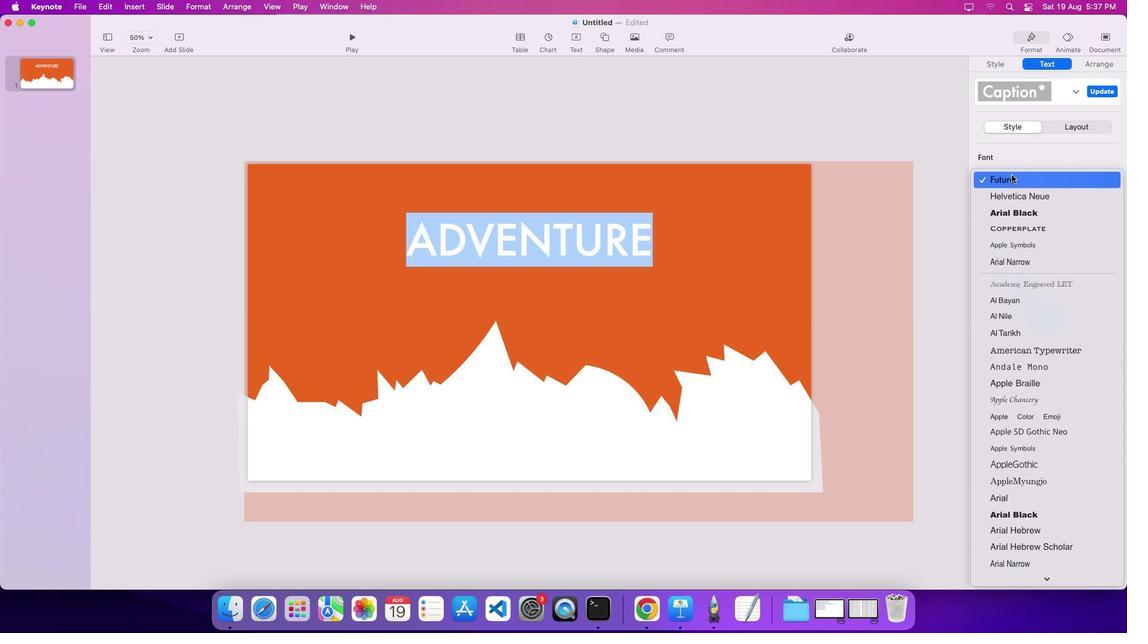 
Action: Mouse moved to (1007, 207)
Screenshot: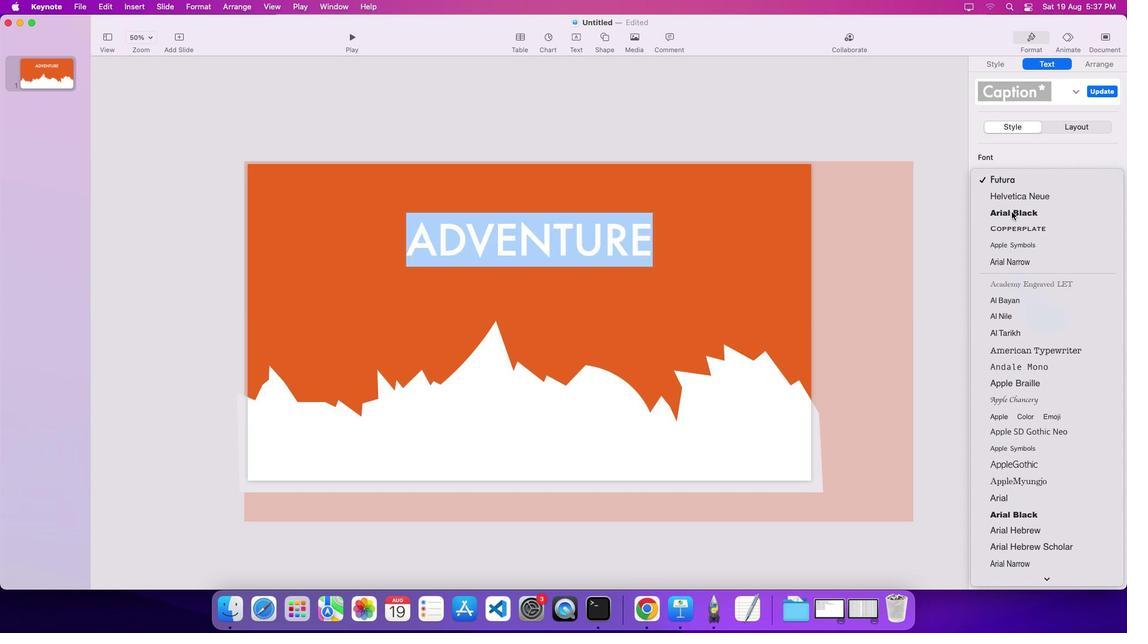 
Action: Mouse pressed left at (1007, 207)
Screenshot: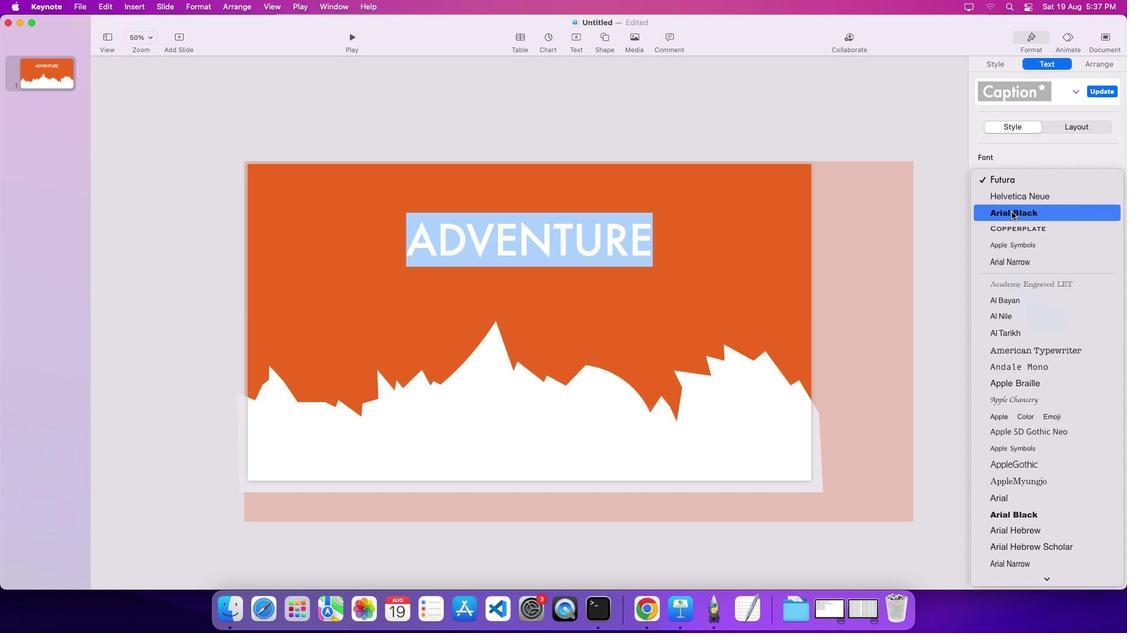 
Action: Mouse moved to (1017, 174)
Screenshot: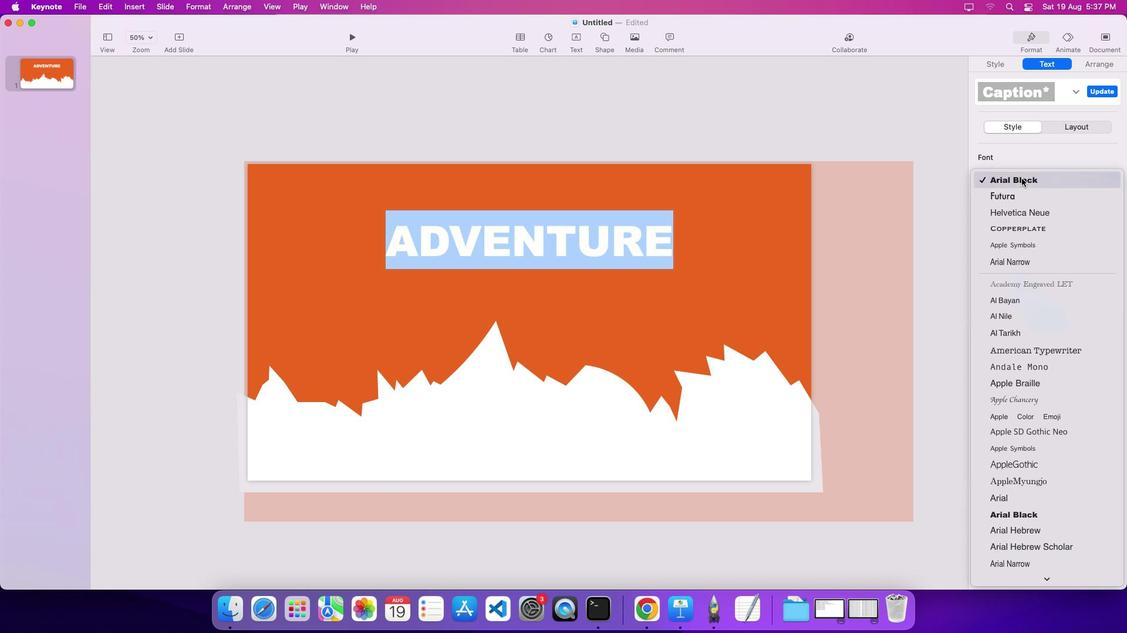 
Action: Mouse pressed left at (1017, 174)
Screenshot: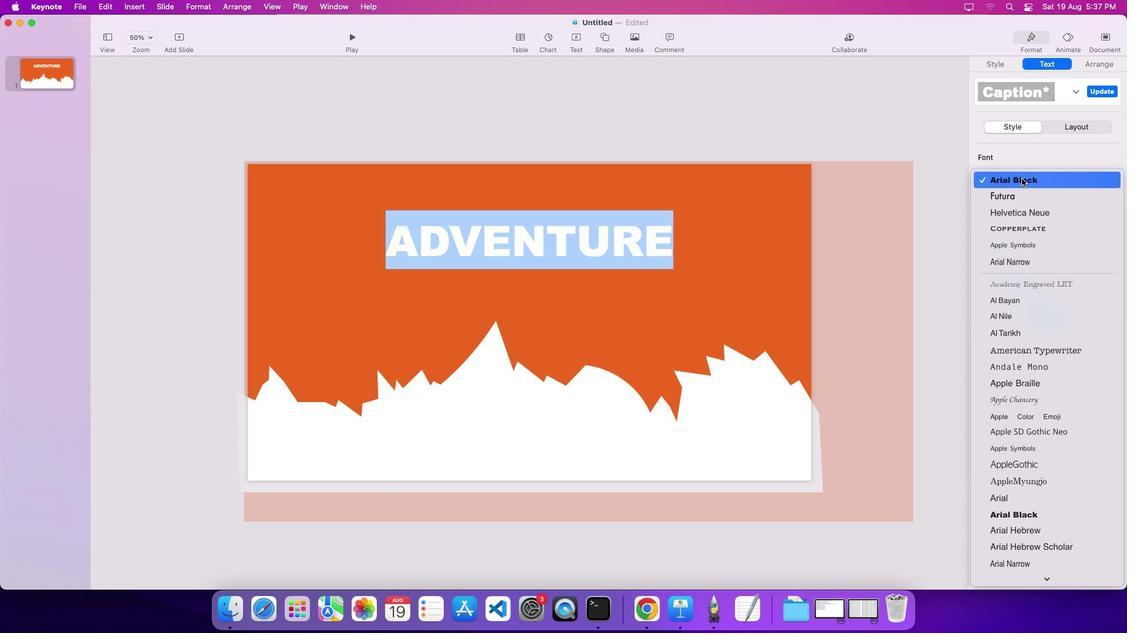 
Action: Mouse moved to (1039, 211)
Screenshot: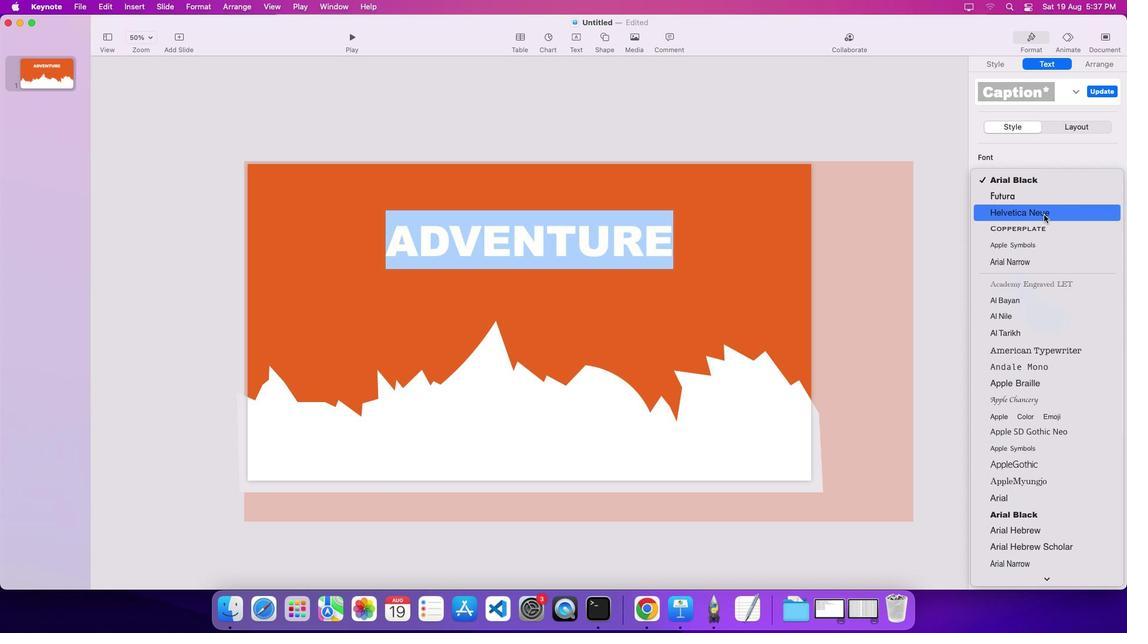 
Action: Mouse pressed left at (1039, 211)
Screenshot: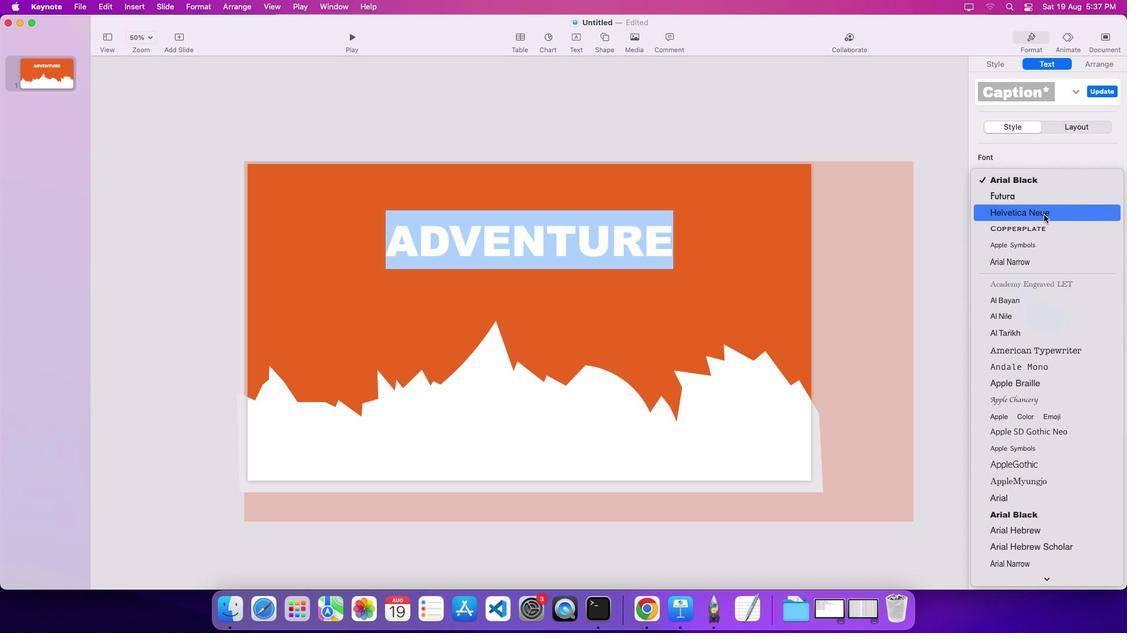 
Action: Mouse moved to (1014, 189)
Screenshot: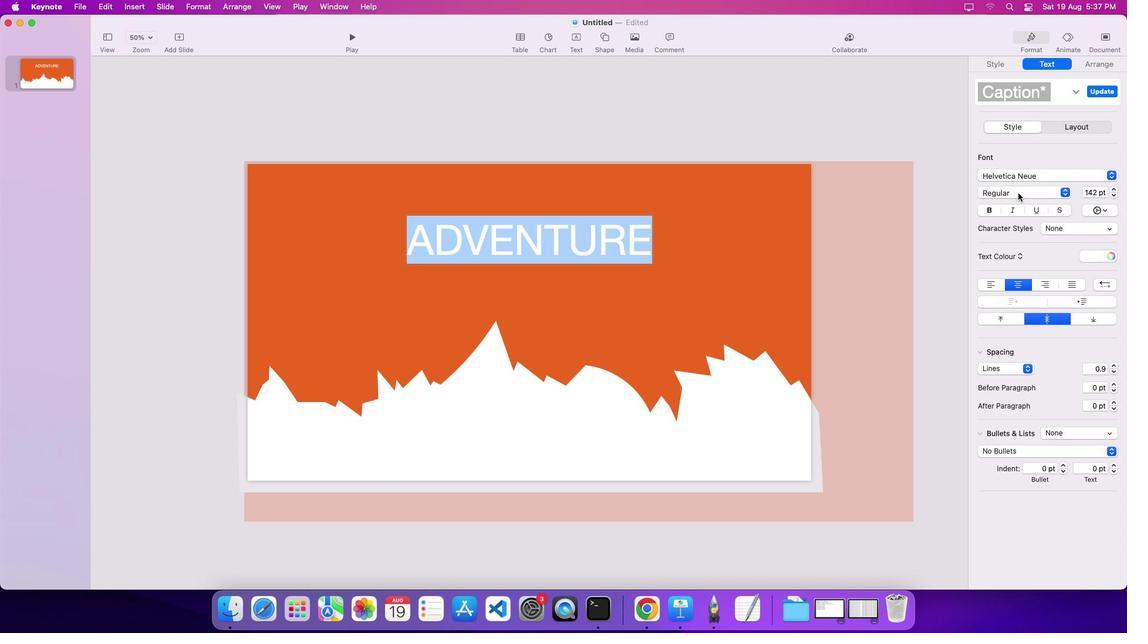 
Action: Mouse pressed left at (1014, 189)
